 Task: Search for and compare music keyboards and guitars on Amazon.
Action: Mouse moved to (514, 305)
Screenshot: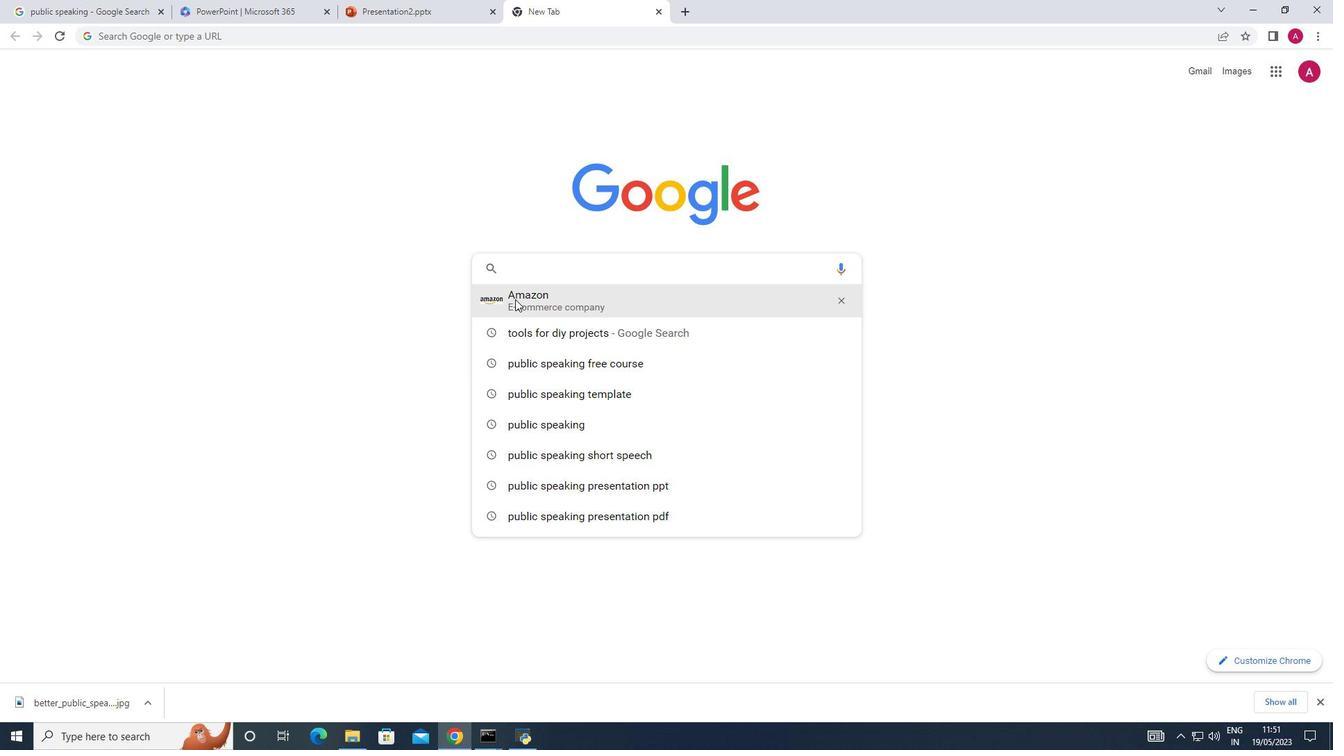 
Action: Mouse pressed left at (514, 305)
Screenshot: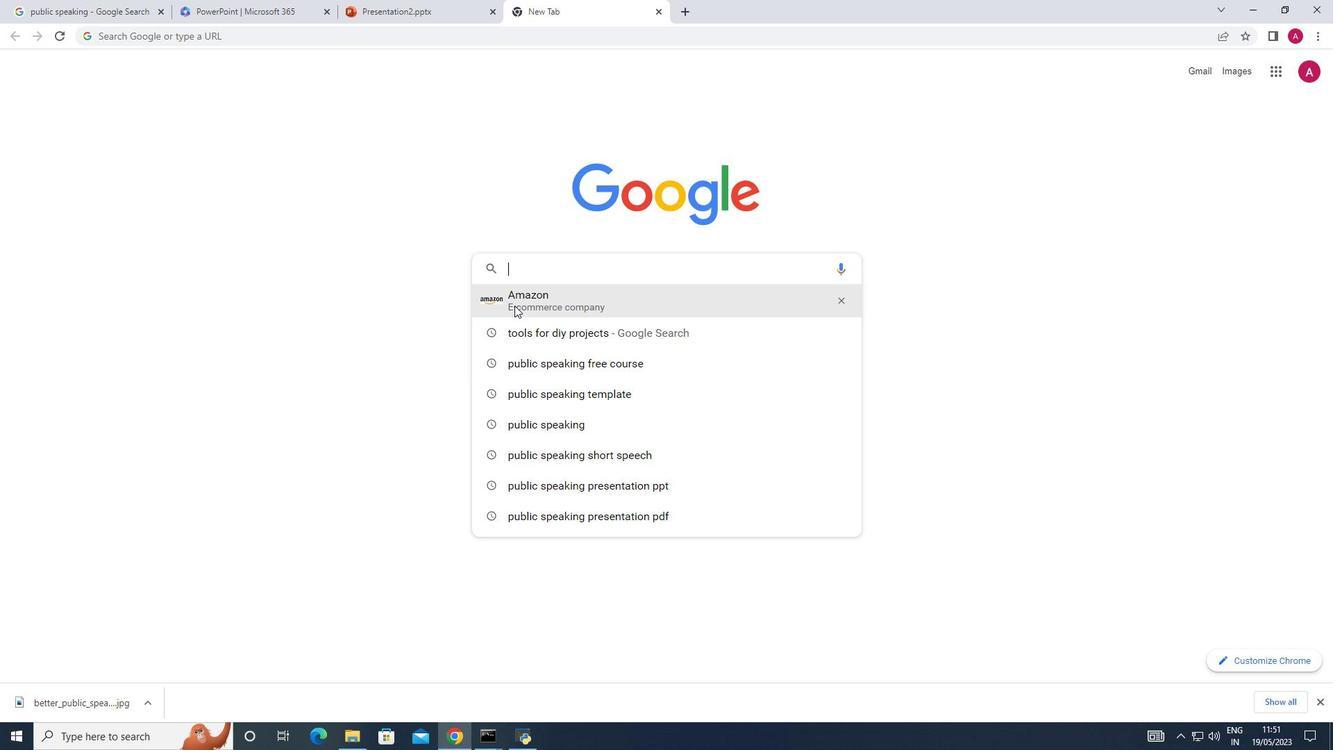 
Action: Mouse moved to (431, 246)
Screenshot: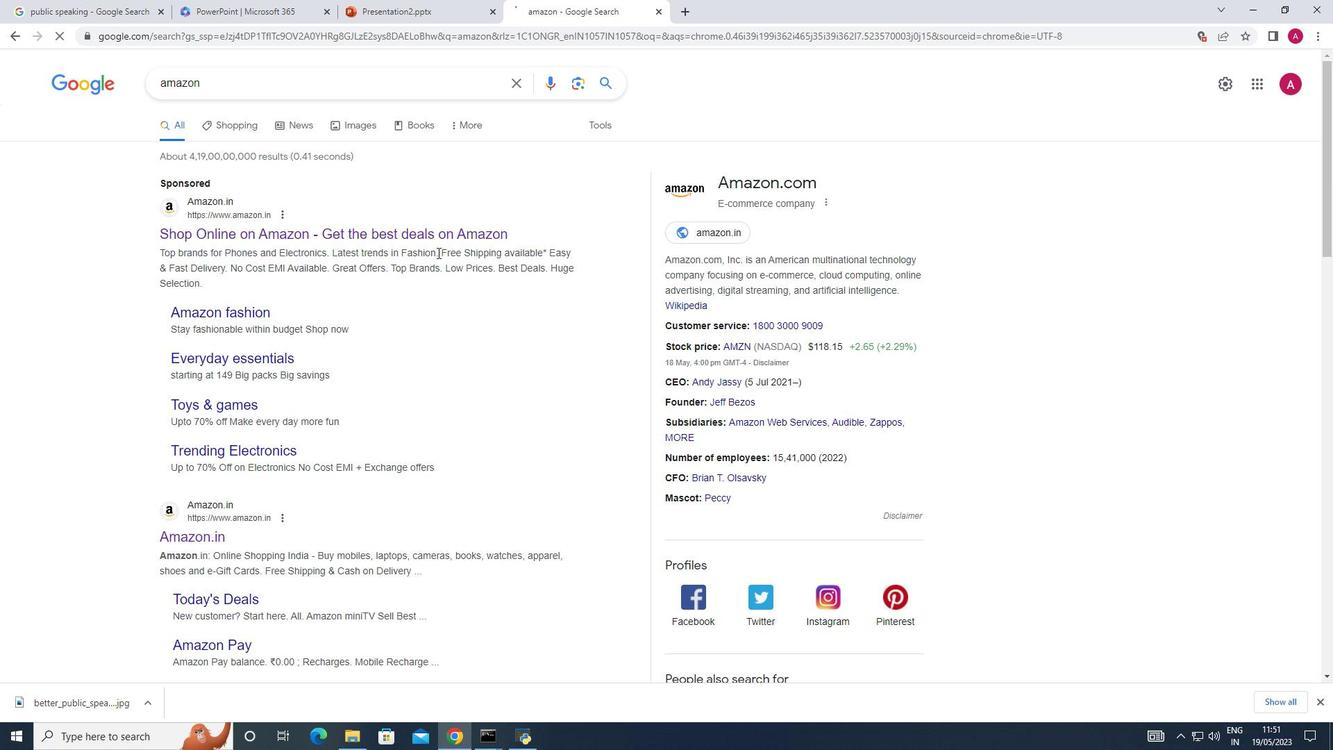 
Action: Mouse pressed left at (431, 246)
Screenshot: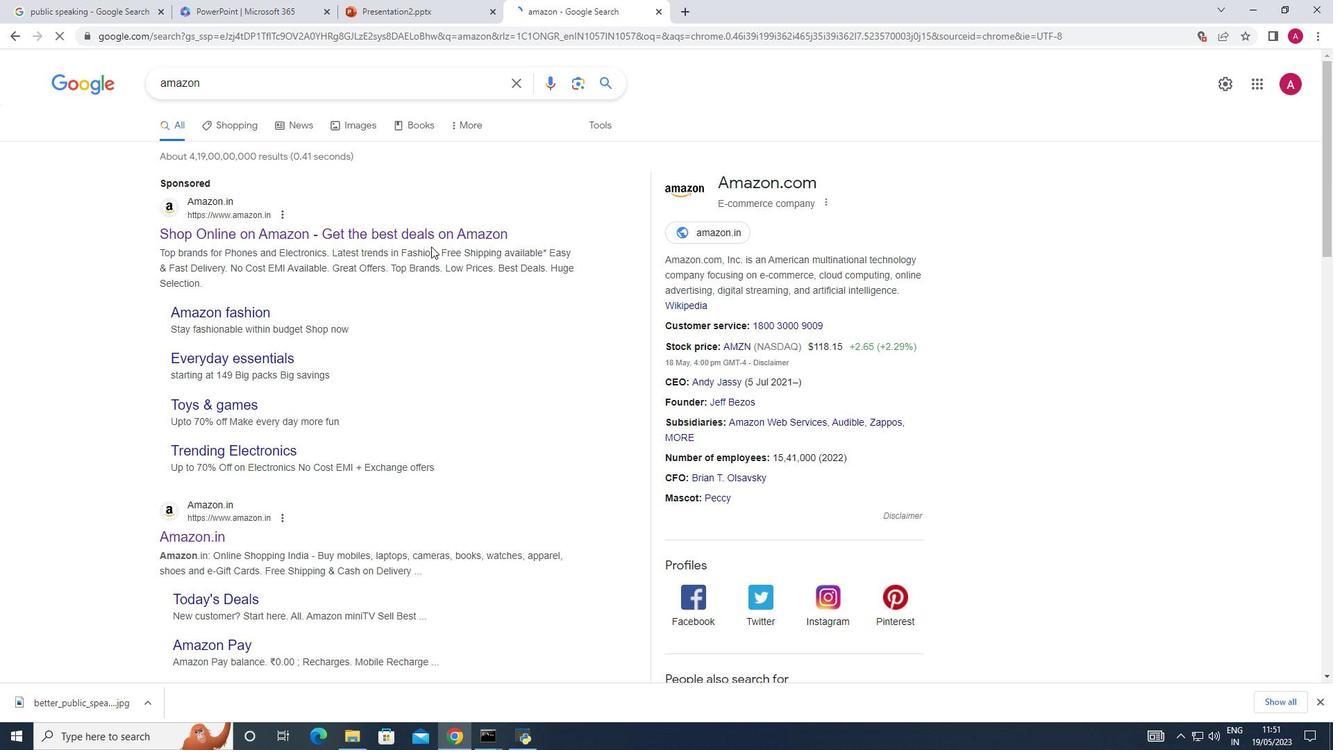 
Action: Mouse moved to (429, 238)
Screenshot: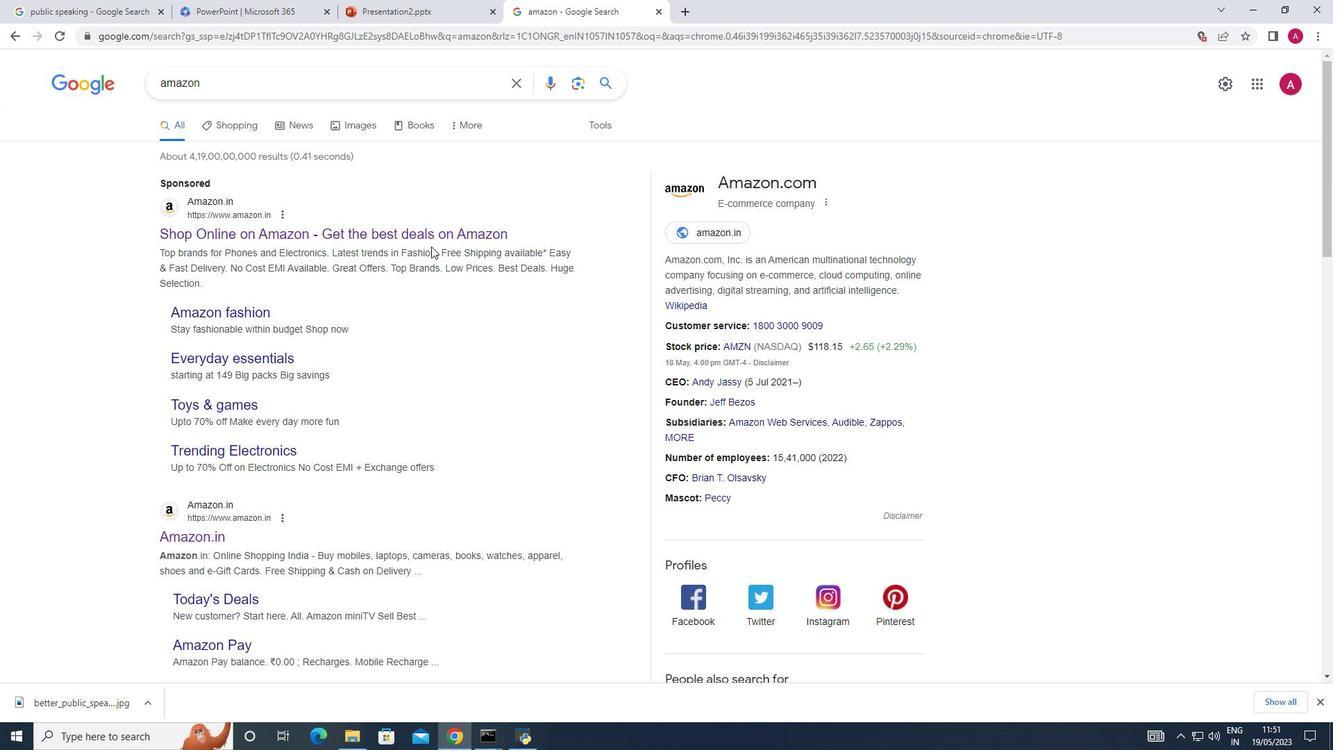 
Action: Mouse pressed left at (429, 238)
Screenshot: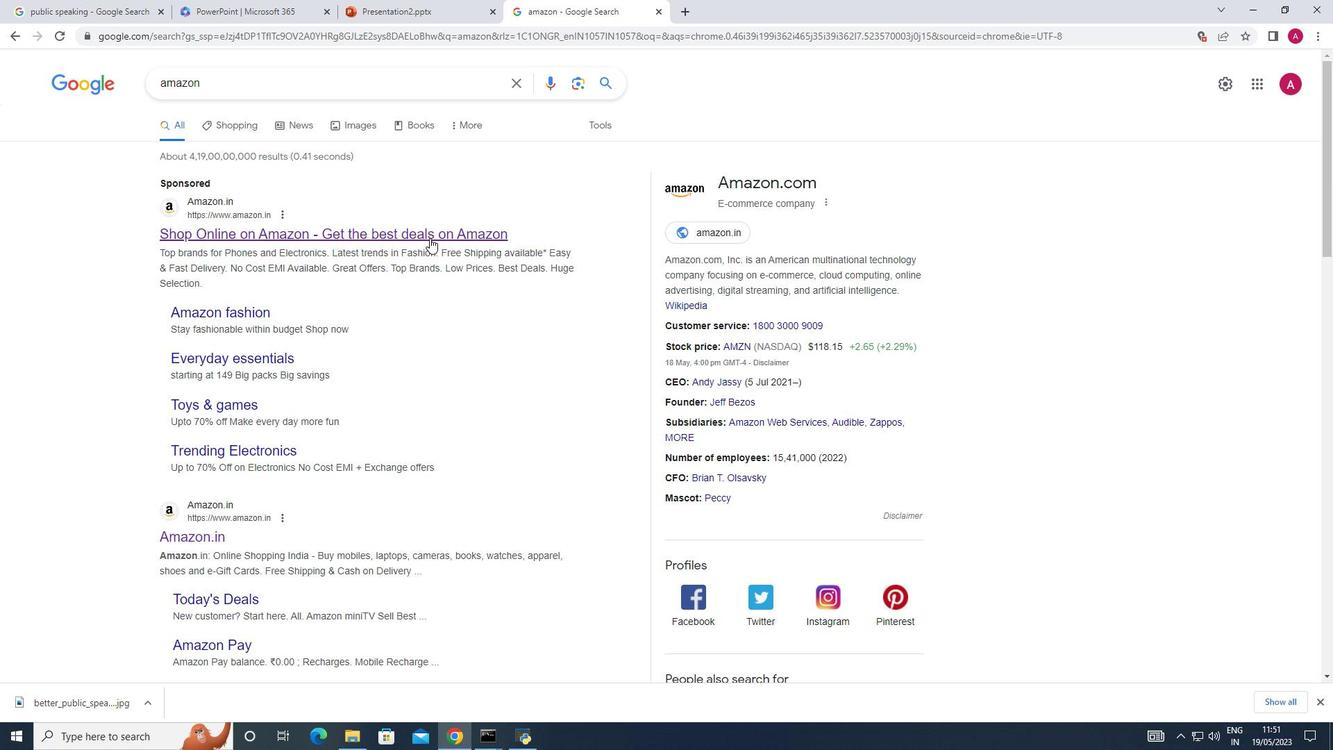 
Action: Mouse moved to (360, 72)
Screenshot: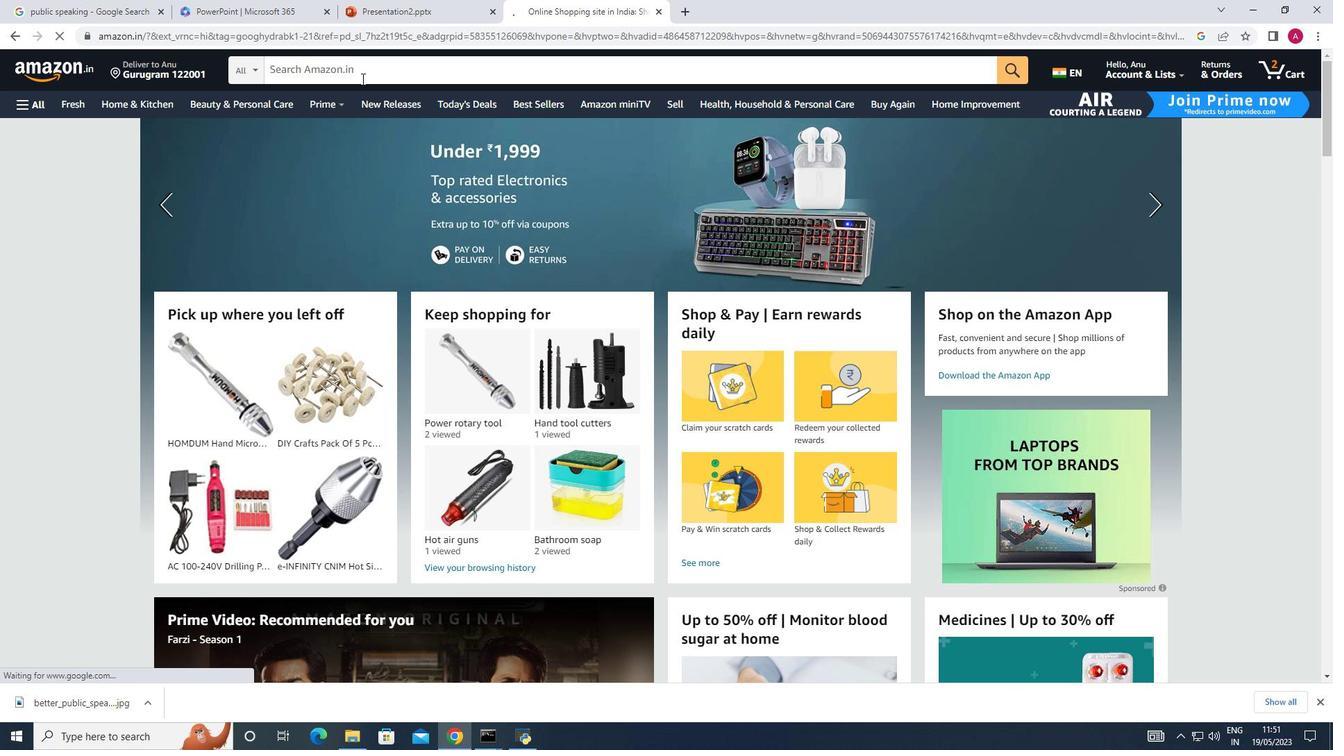 
Action: Mouse pressed left at (360, 72)
Screenshot: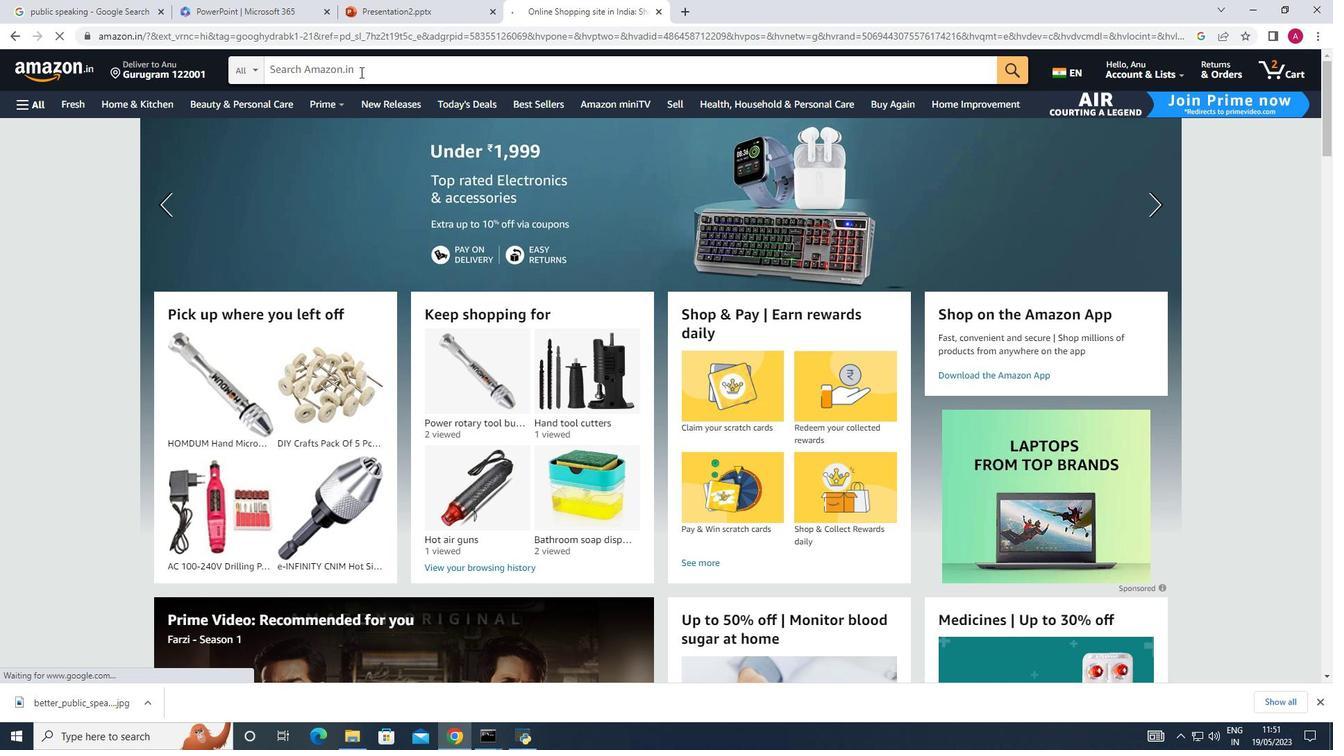 
Action: Key pressed music<Key.space>key
Screenshot: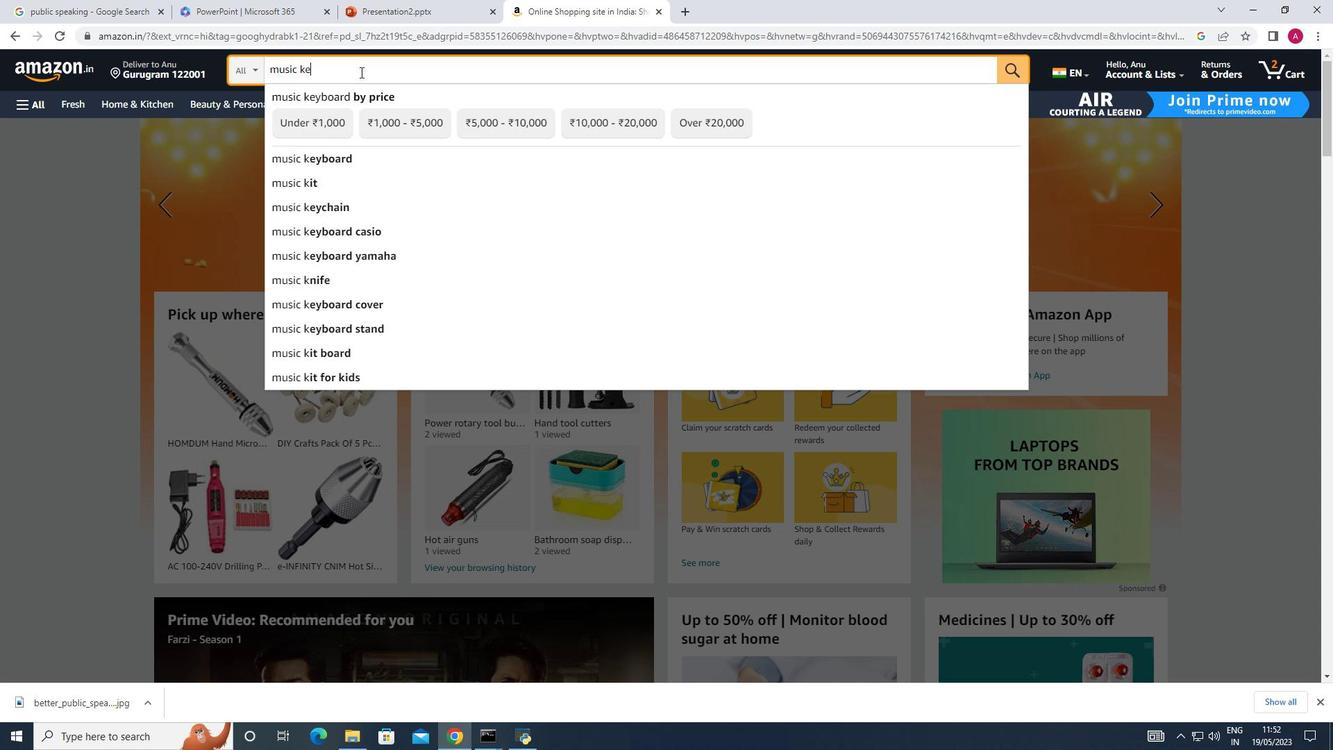 
Action: Mouse moved to (343, 160)
Screenshot: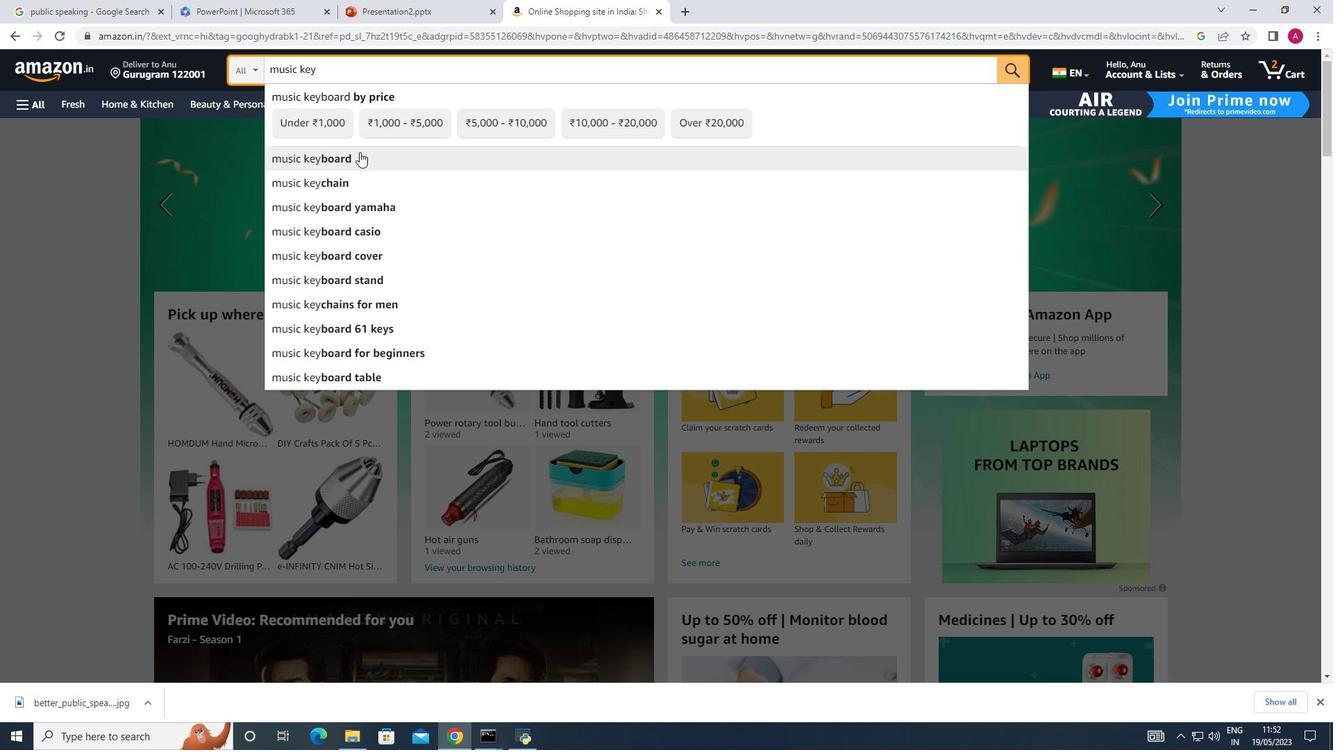 
Action: Mouse pressed left at (343, 160)
Screenshot: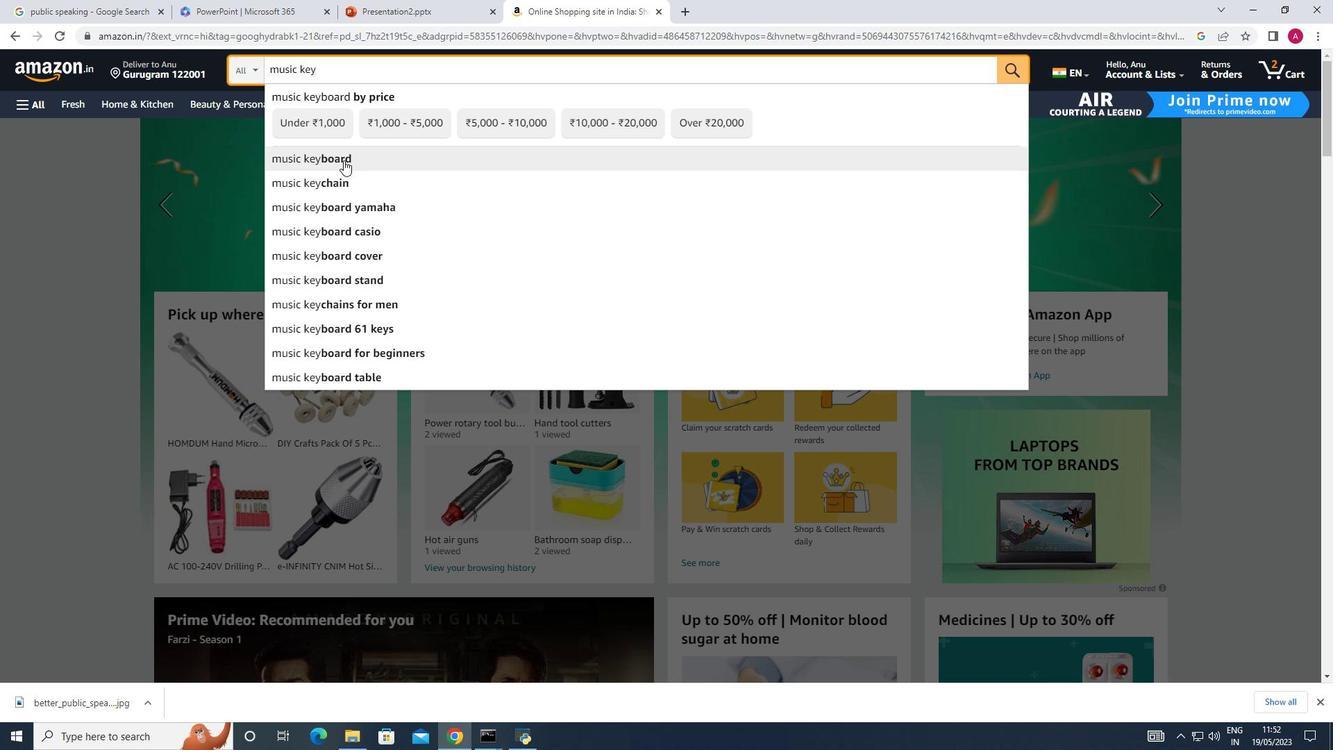 
Action: Mouse moved to (398, 367)
Screenshot: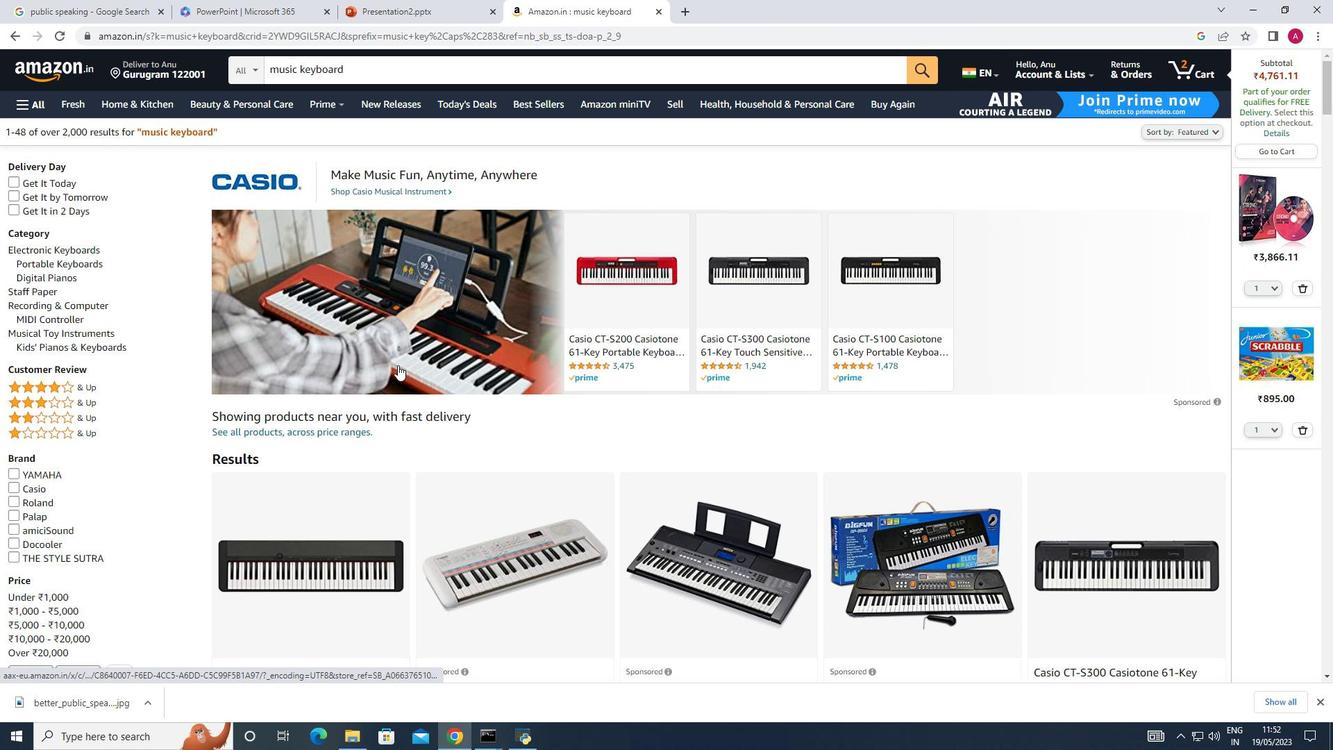 
Action: Mouse scrolled (398, 366) with delta (0, 0)
Screenshot: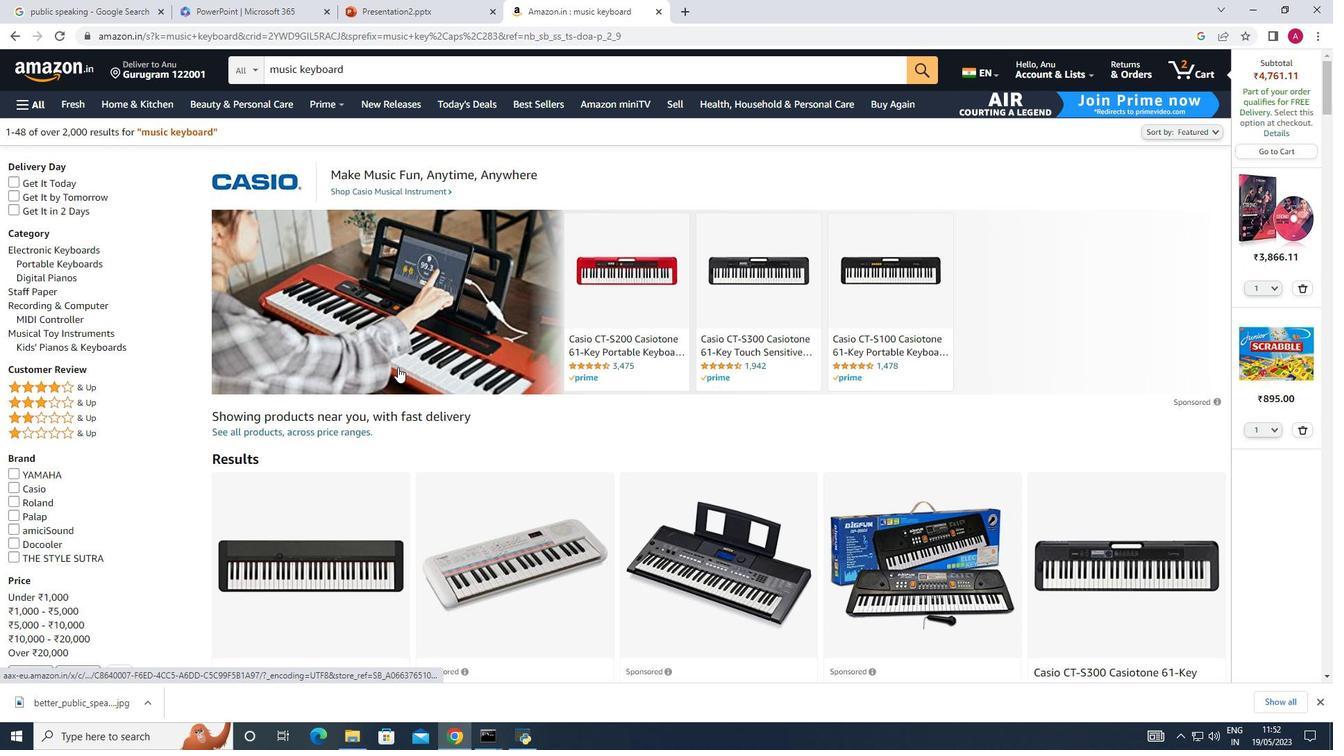 
Action: Mouse scrolled (398, 366) with delta (0, 0)
Screenshot: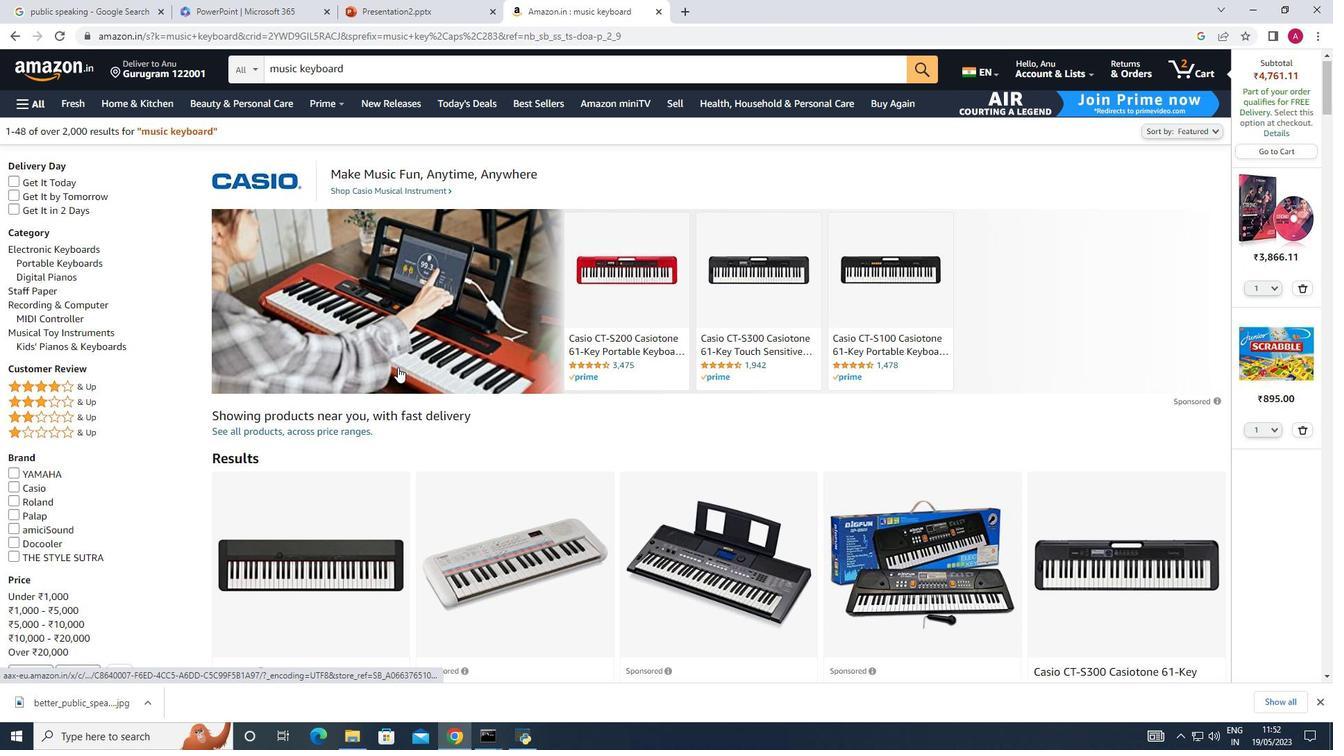 
Action: Mouse scrolled (398, 366) with delta (0, 0)
Screenshot: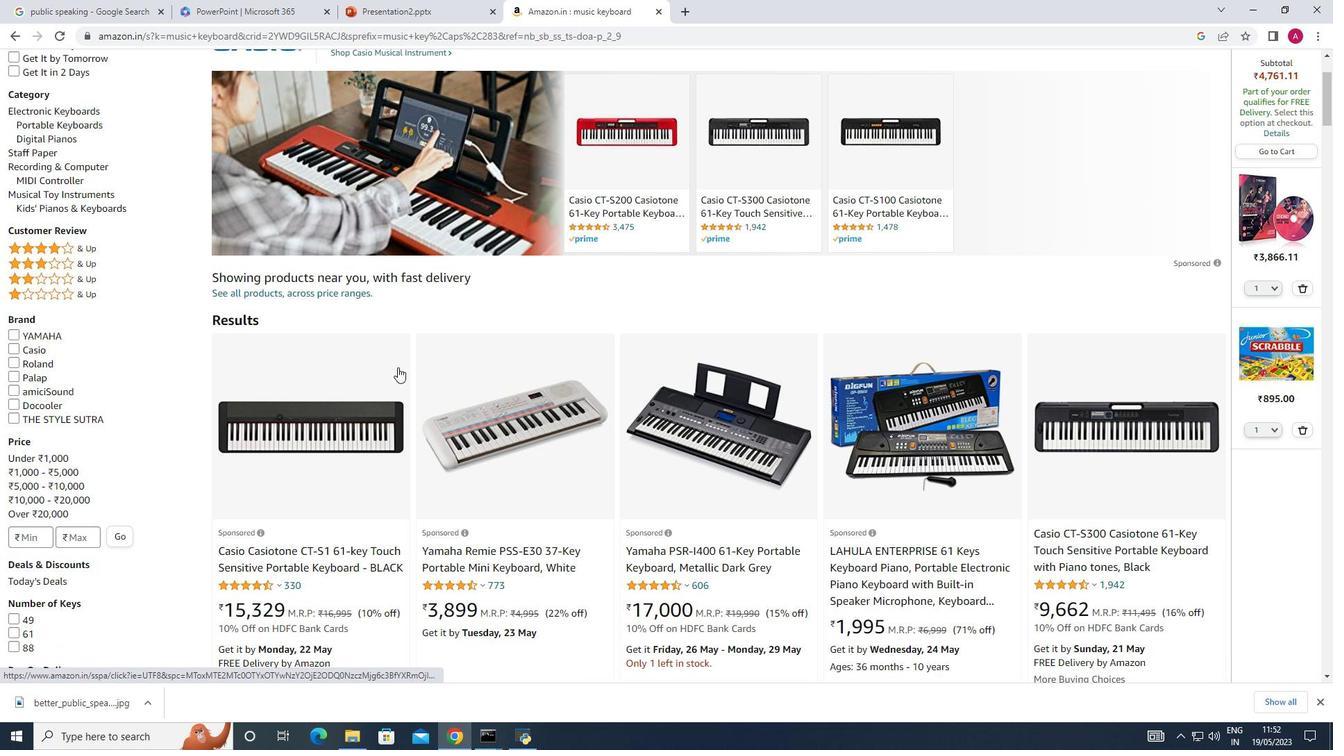 
Action: Mouse scrolled (398, 366) with delta (0, 0)
Screenshot: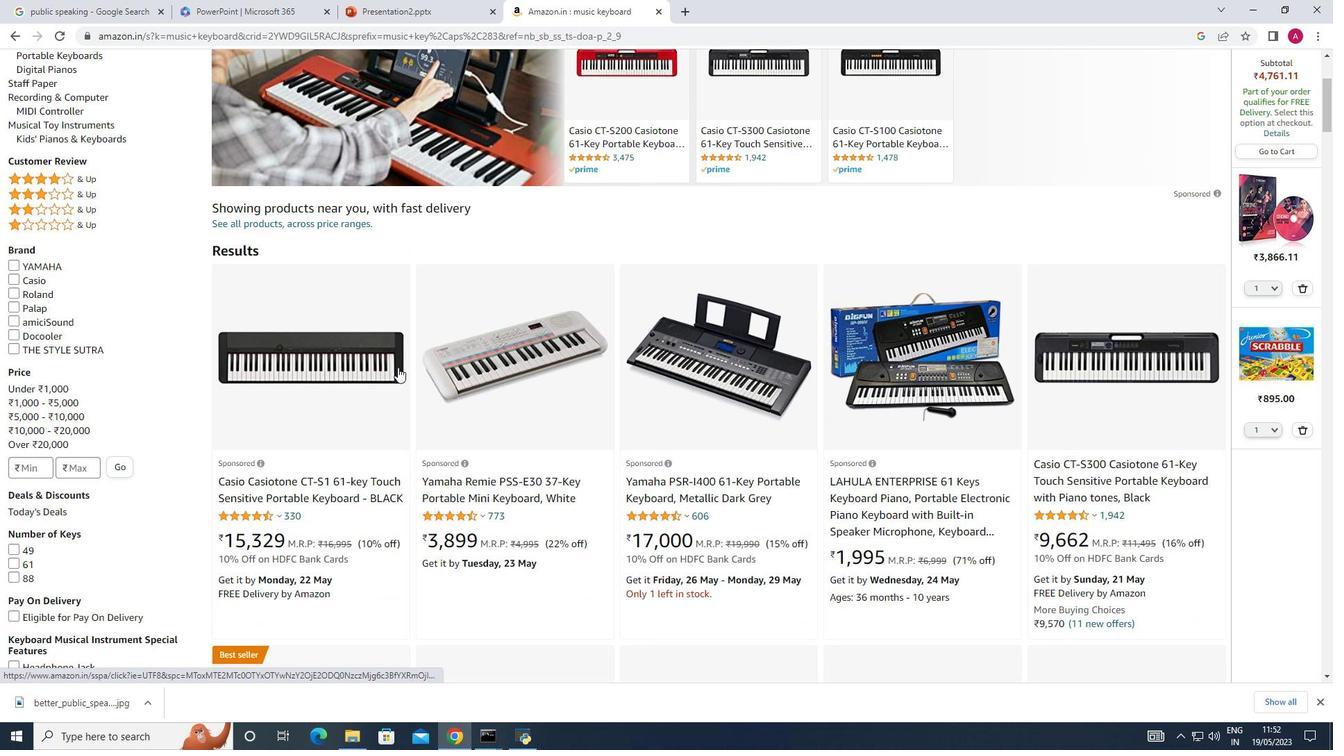 
Action: Mouse scrolled (398, 366) with delta (0, 0)
Screenshot: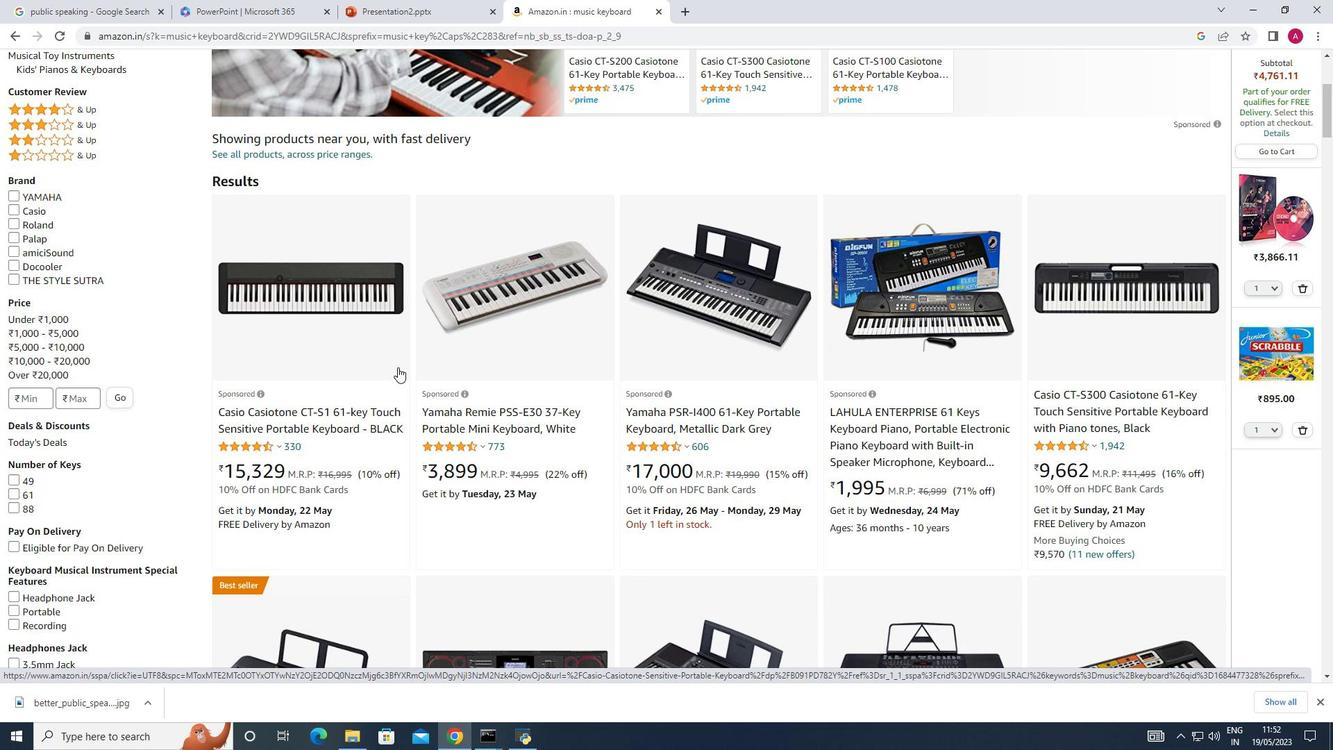 
Action: Mouse scrolled (398, 366) with delta (0, 0)
Screenshot: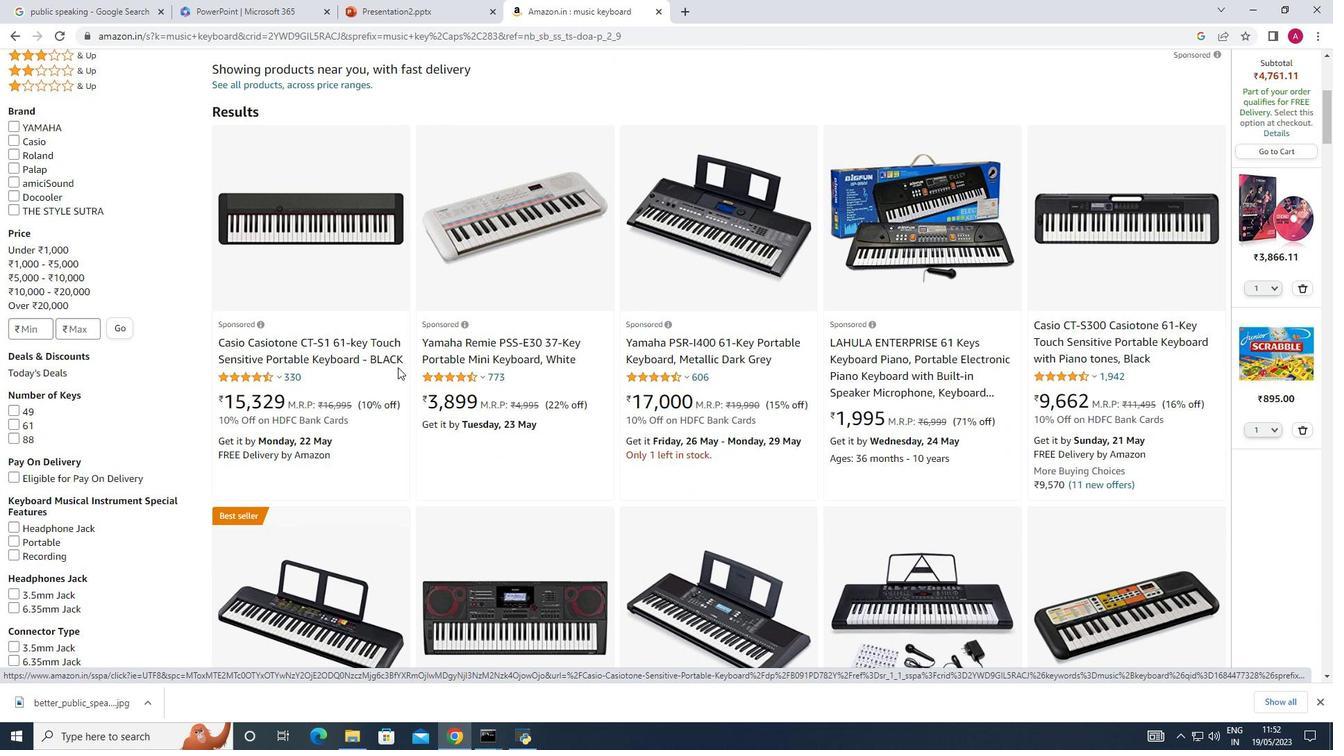 
Action: Mouse moved to (539, 363)
Screenshot: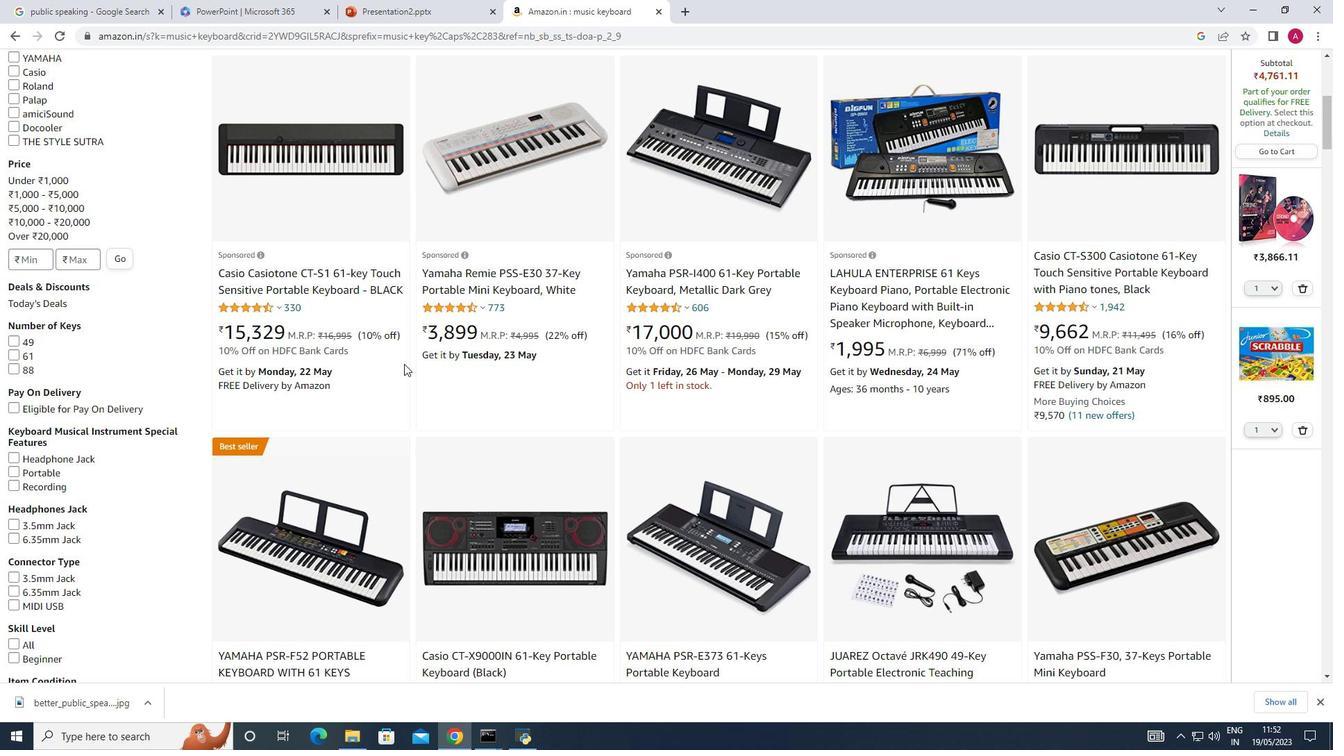 
Action: Mouse scrolled (539, 362) with delta (0, 0)
Screenshot: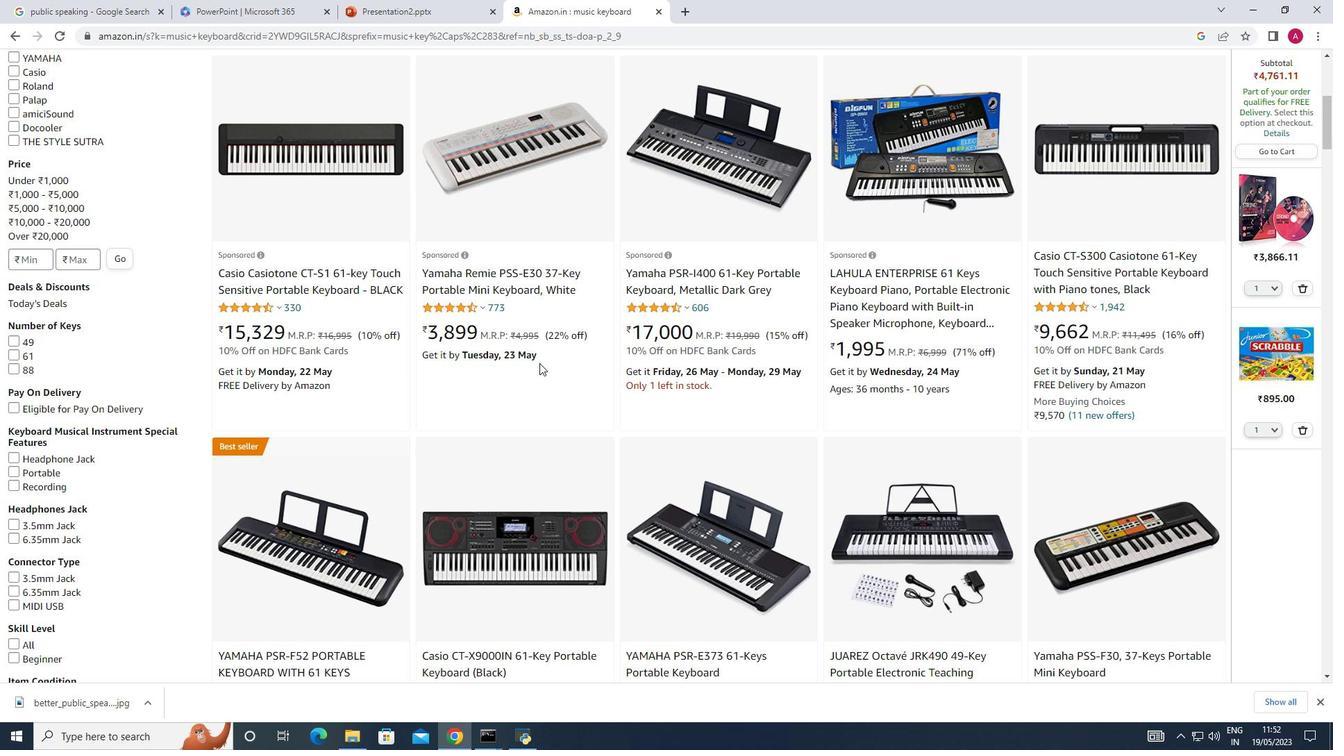 
Action: Mouse scrolled (539, 362) with delta (0, 0)
Screenshot: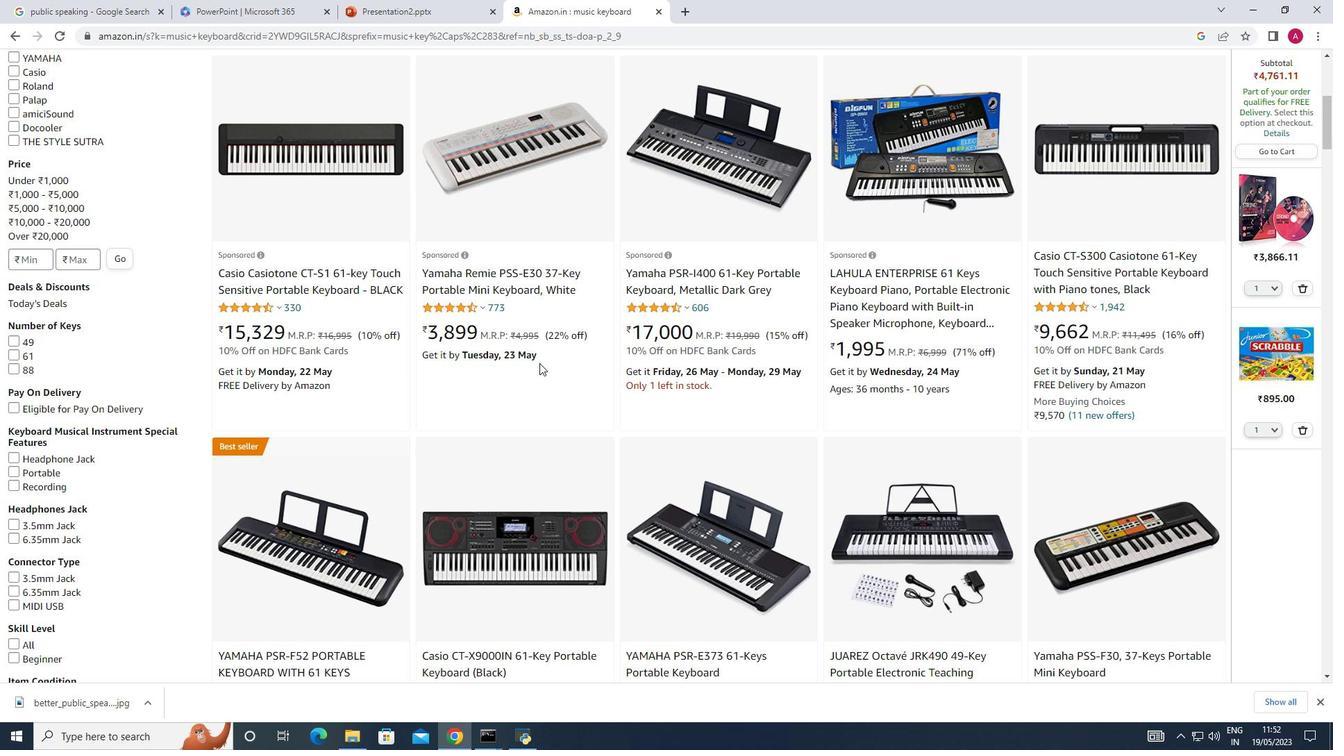 
Action: Mouse scrolled (539, 362) with delta (0, 0)
Screenshot: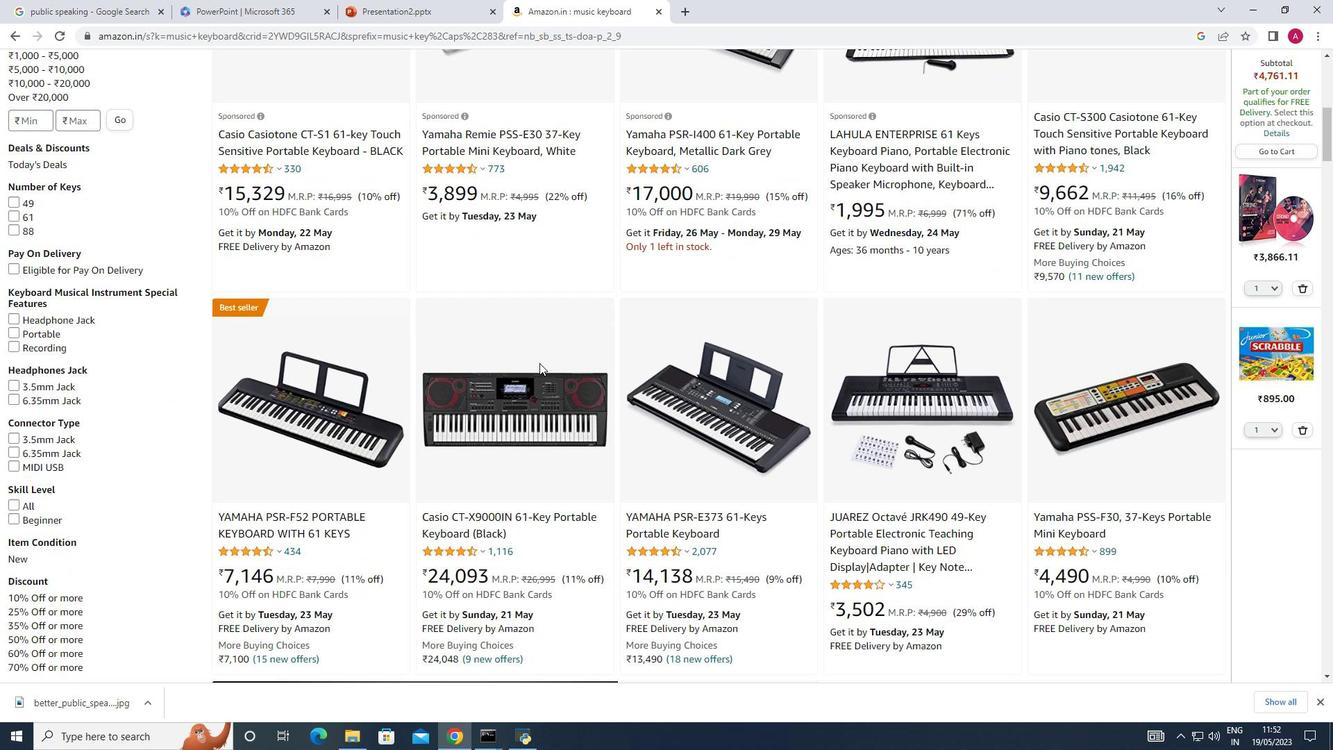 
Action: Mouse scrolled (539, 362) with delta (0, 0)
Screenshot: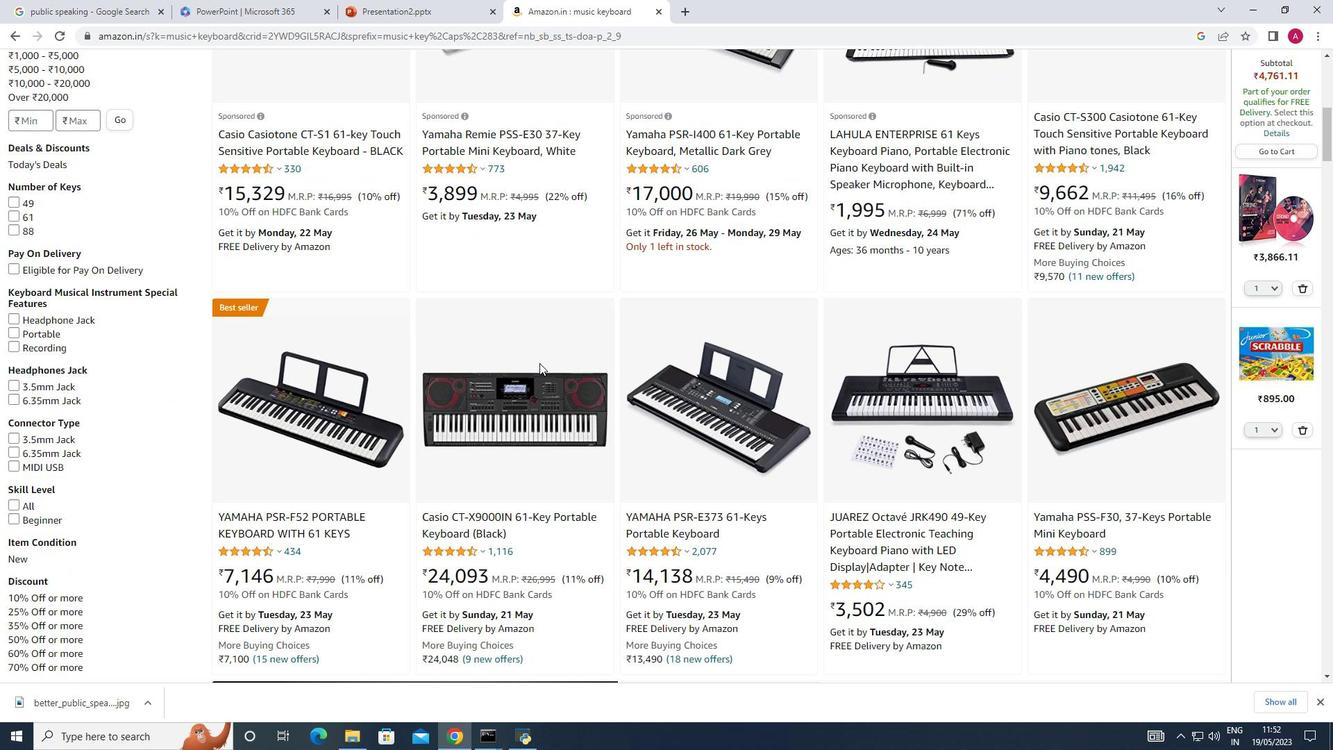 
Action: Mouse scrolled (539, 362) with delta (0, 0)
Screenshot: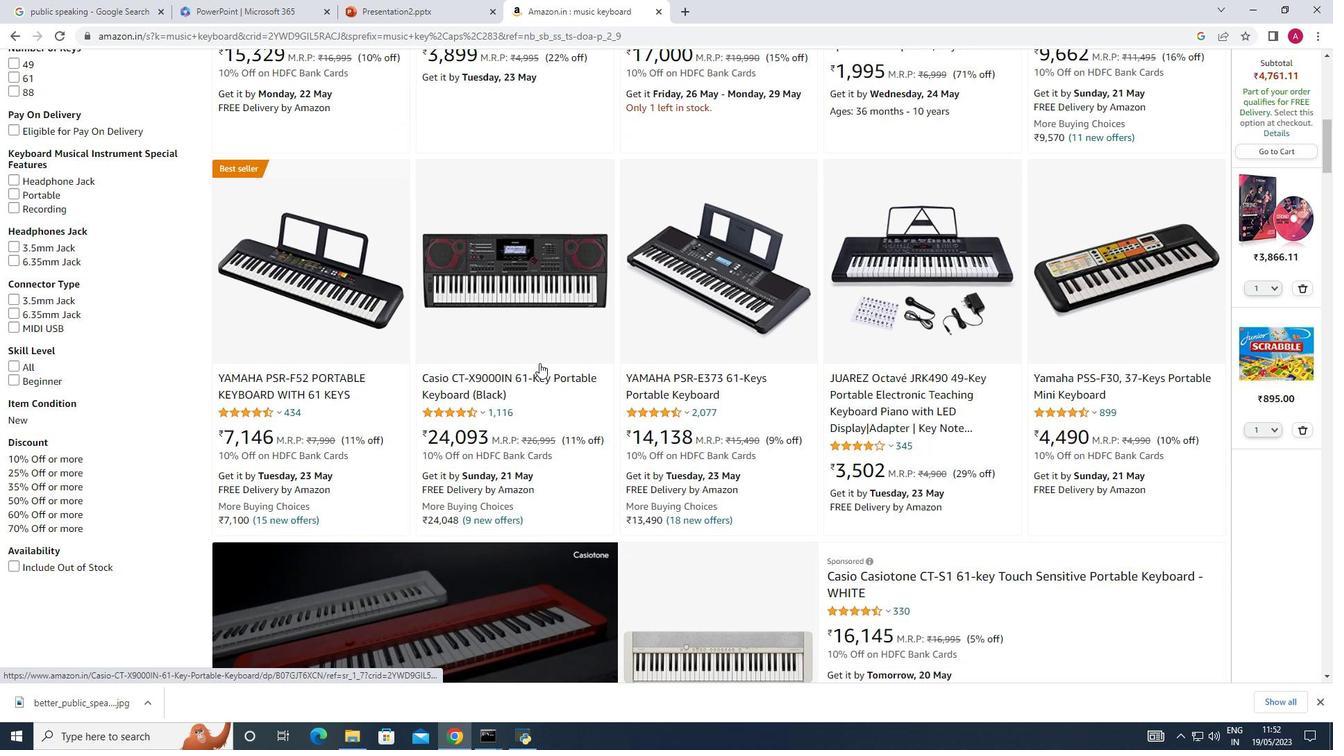 
Action: Mouse scrolled (539, 362) with delta (0, 0)
Screenshot: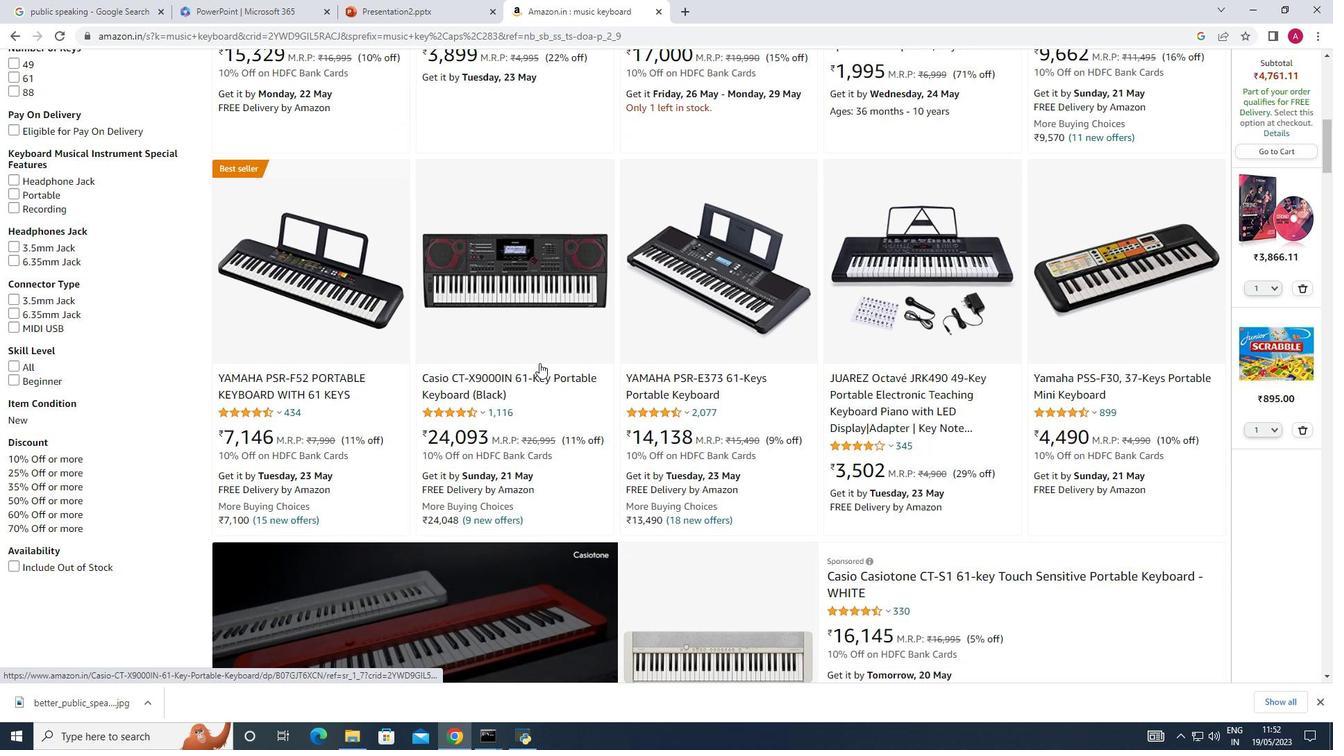 
Action: Mouse scrolled (539, 362) with delta (0, 0)
Screenshot: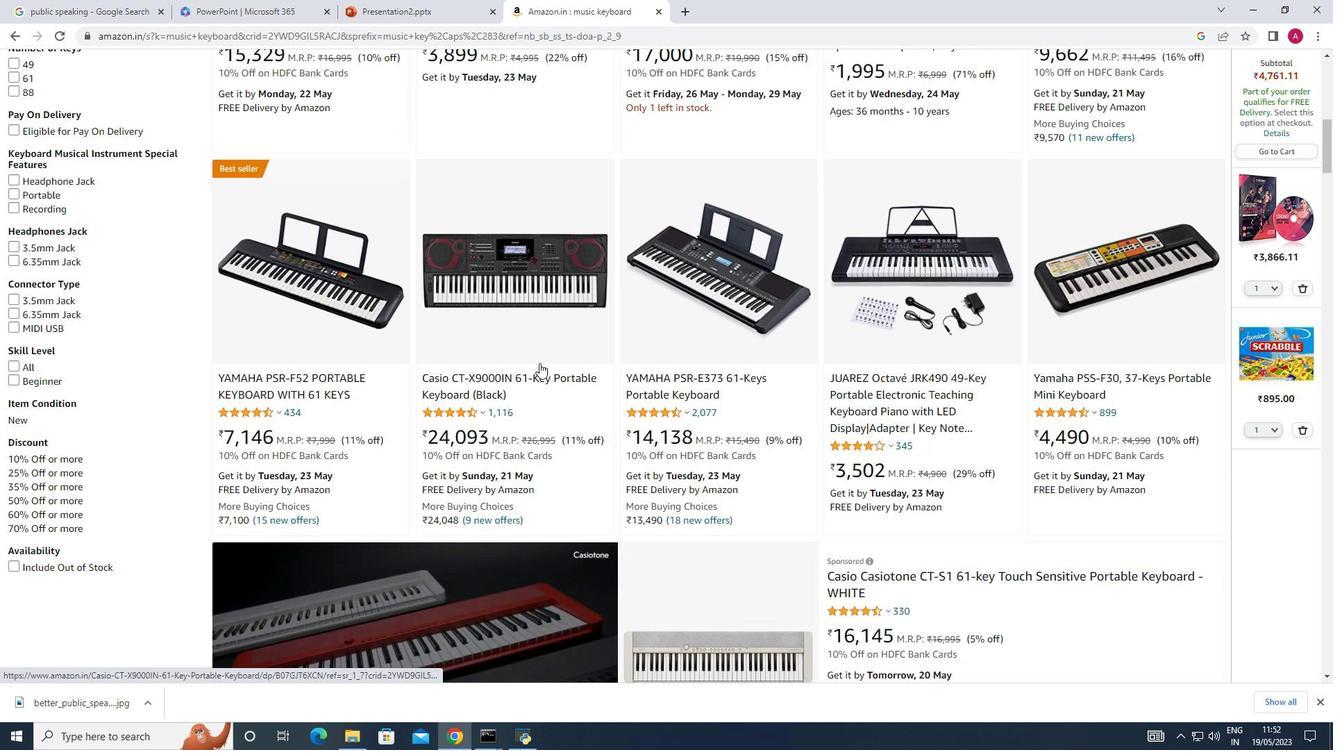 
Action: Mouse scrolled (539, 362) with delta (0, 0)
Screenshot: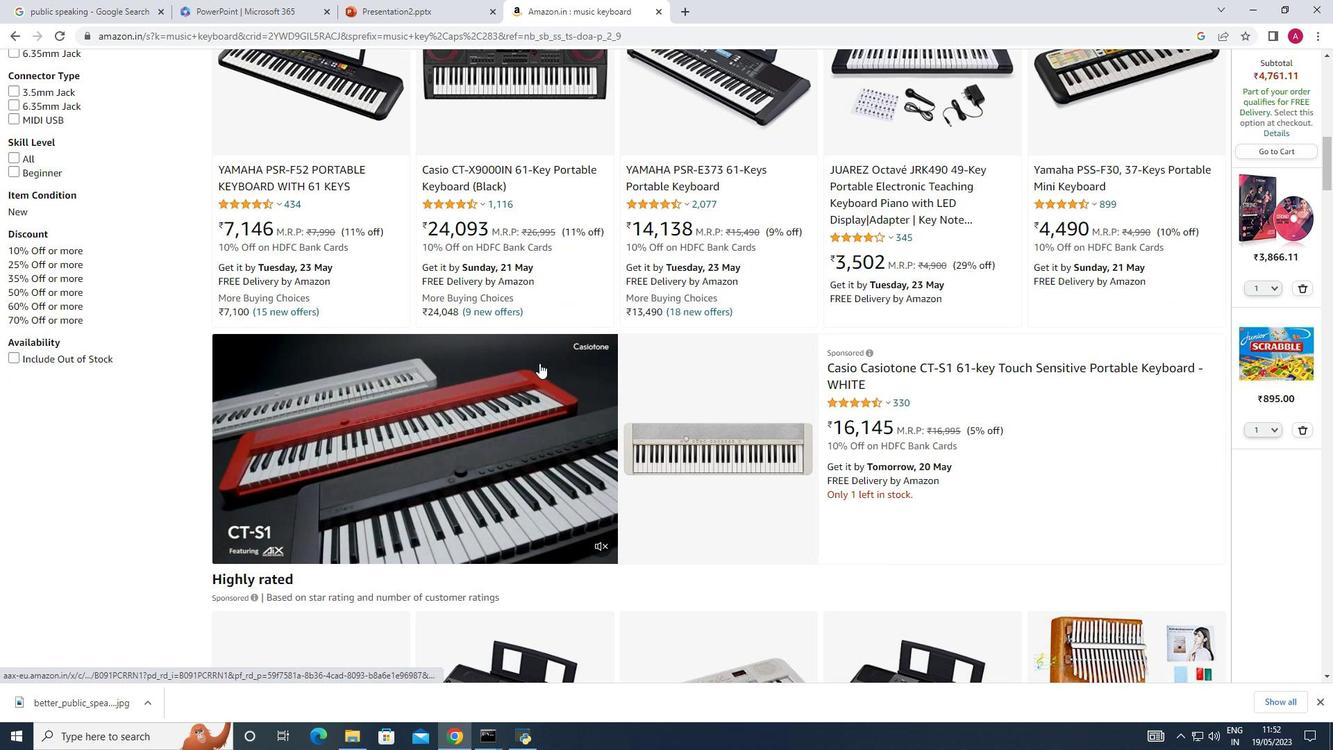 
Action: Mouse scrolled (539, 362) with delta (0, 0)
Screenshot: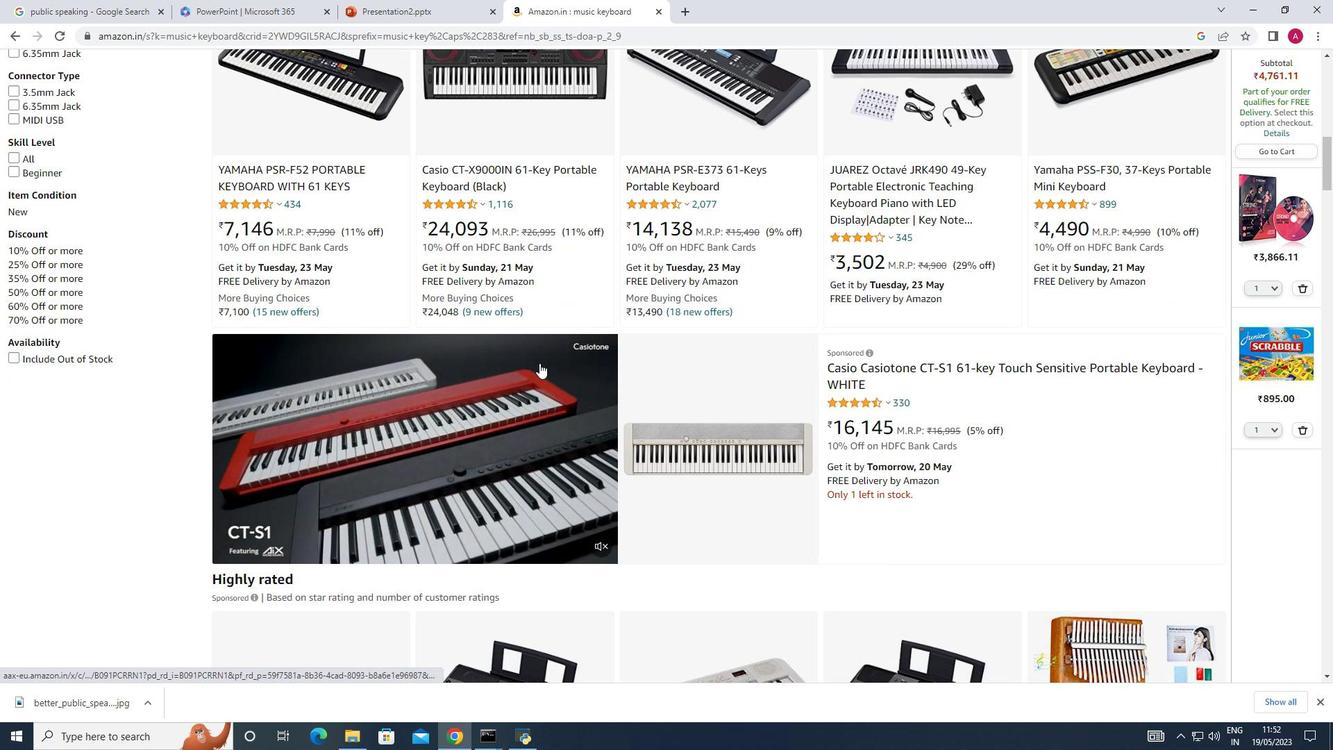 
Action: Mouse scrolled (539, 362) with delta (0, 0)
Screenshot: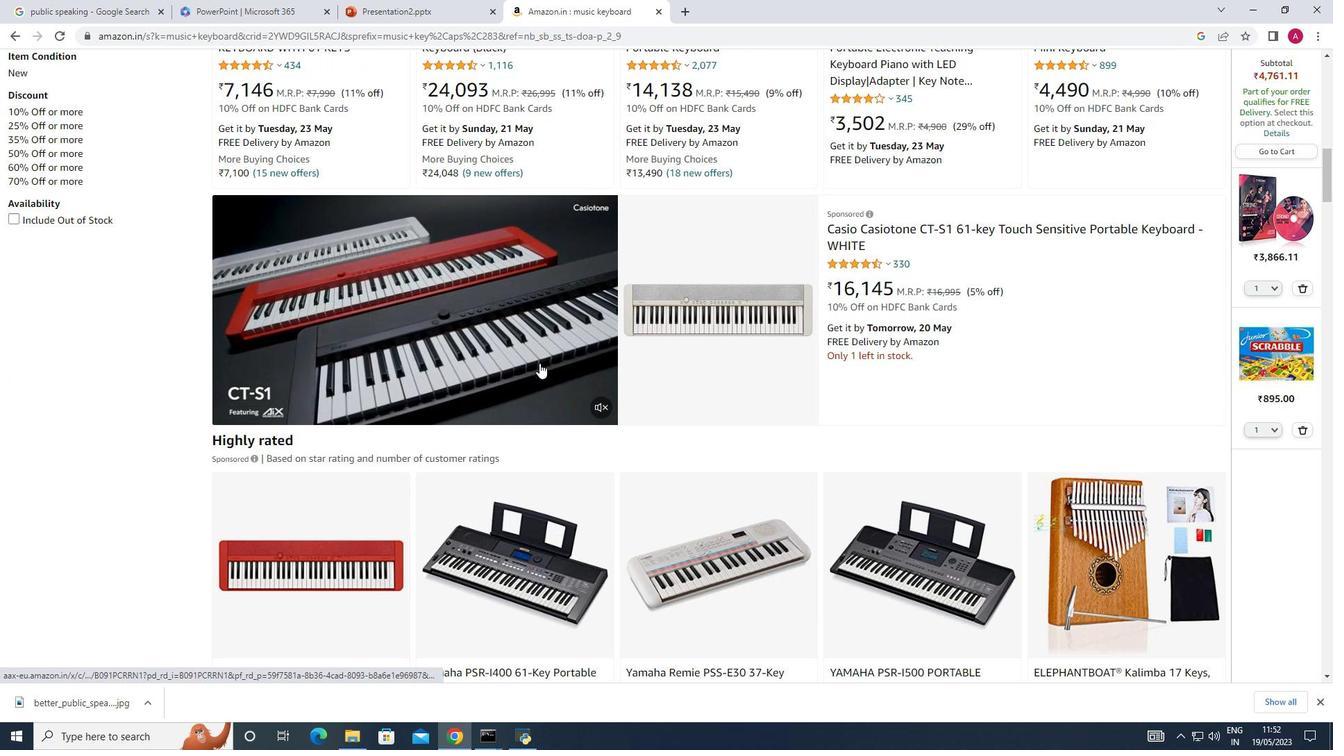 
Action: Mouse scrolled (539, 362) with delta (0, 0)
Screenshot: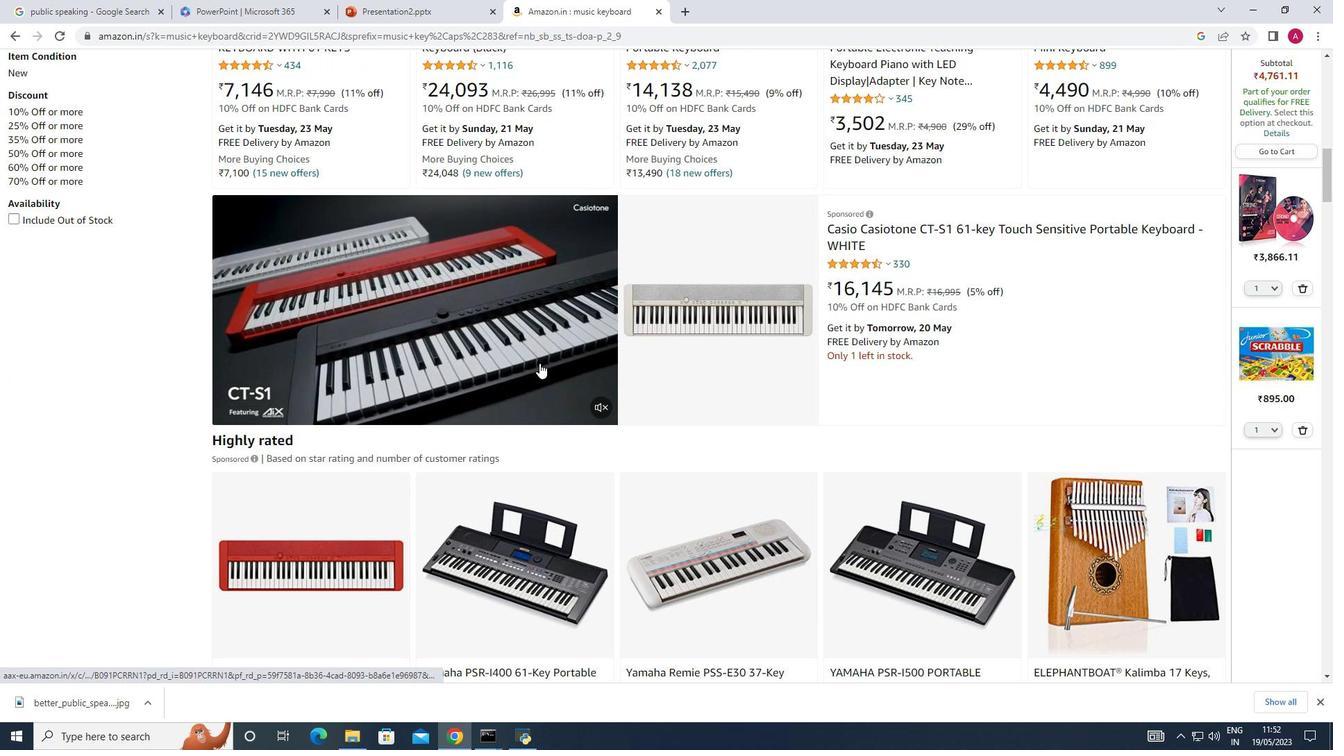 
Action: Mouse scrolled (539, 362) with delta (0, 0)
Screenshot: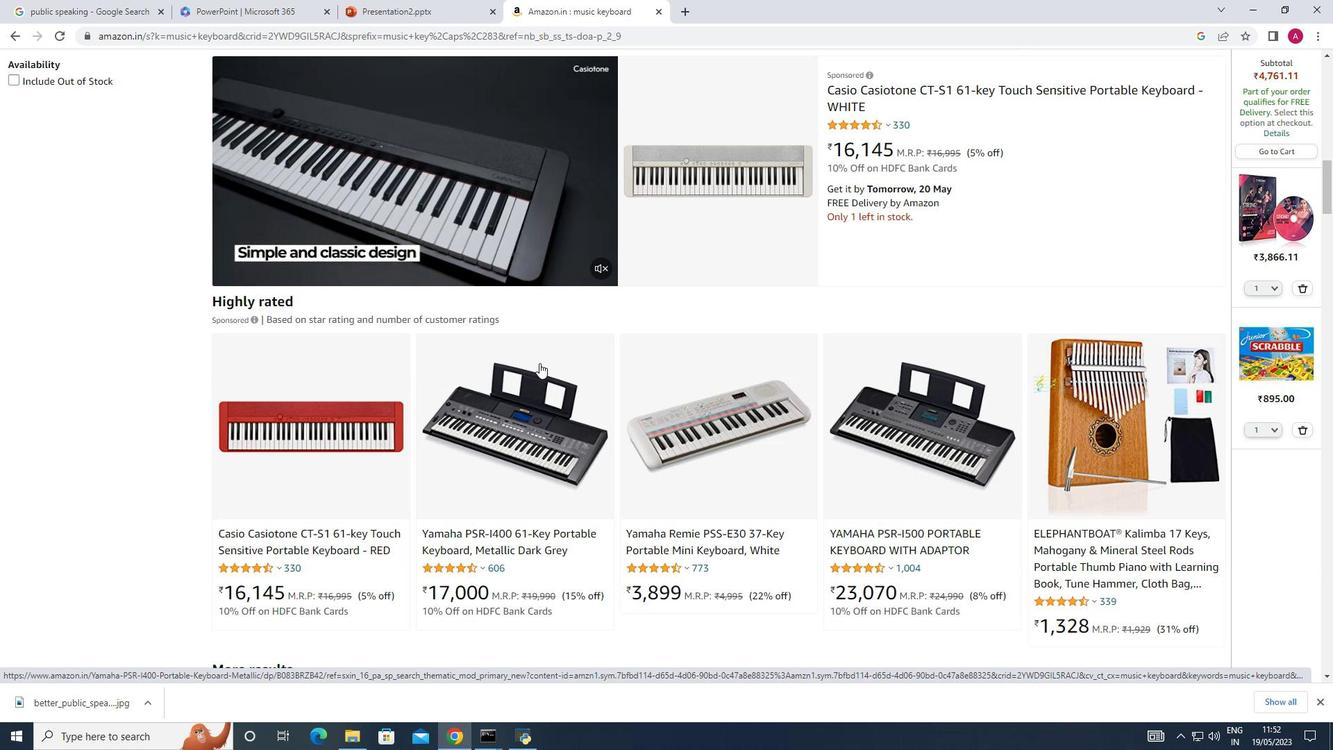 
Action: Mouse scrolled (539, 362) with delta (0, 0)
Screenshot: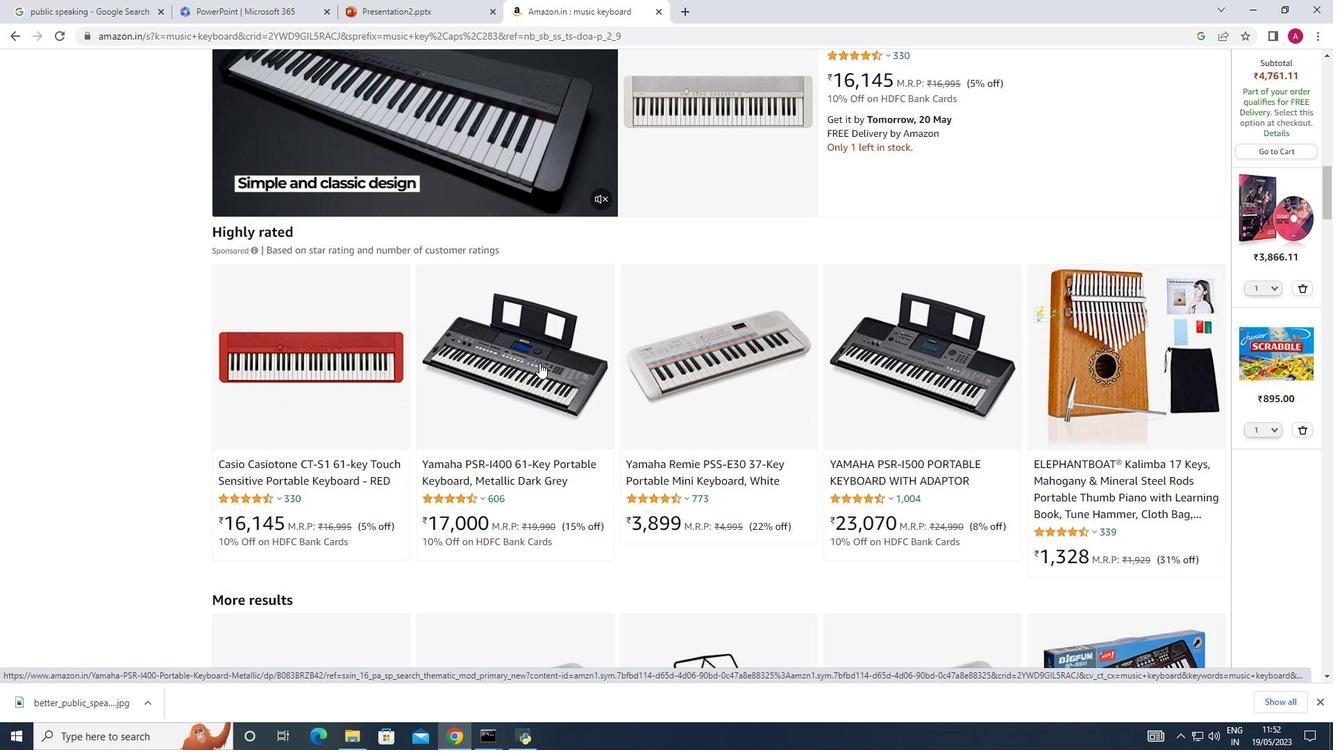 
Action: Mouse scrolled (539, 362) with delta (0, 0)
Screenshot: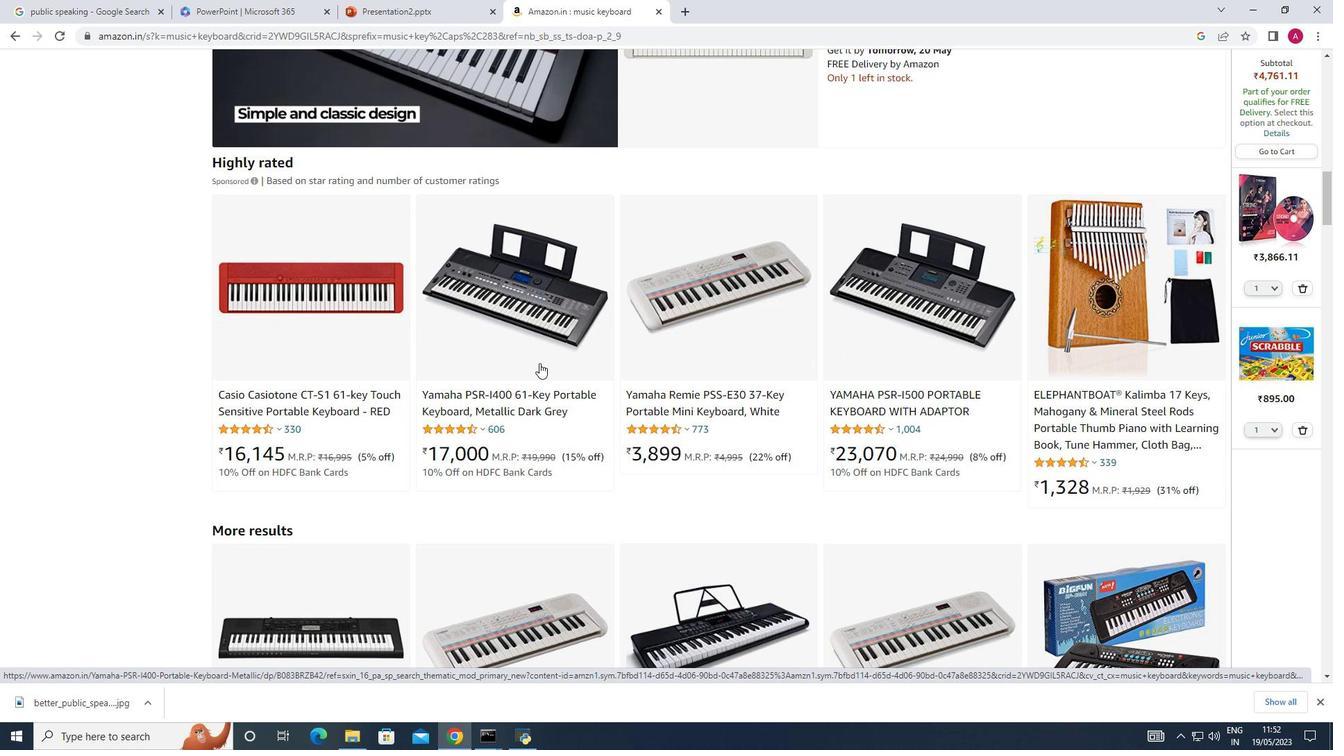 
Action: Mouse scrolled (539, 362) with delta (0, 0)
Screenshot: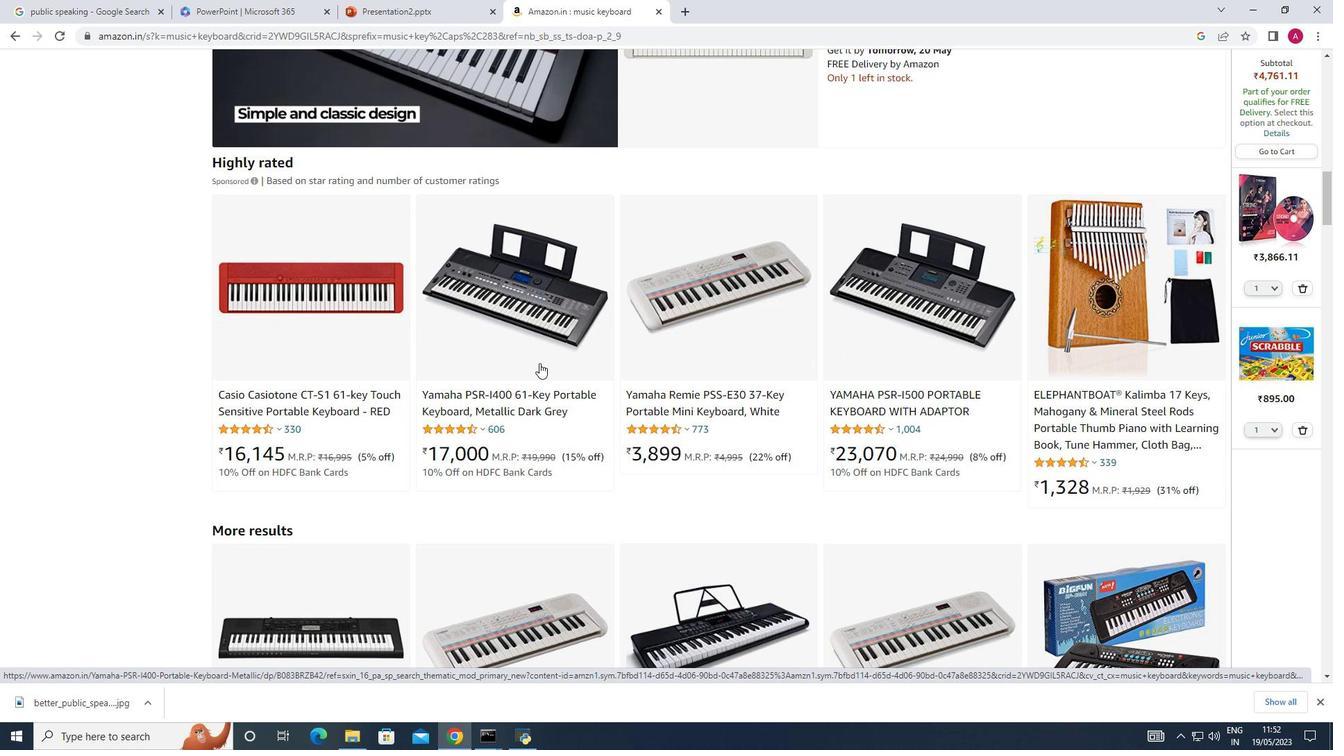 
Action: Mouse scrolled (539, 362) with delta (0, 0)
Screenshot: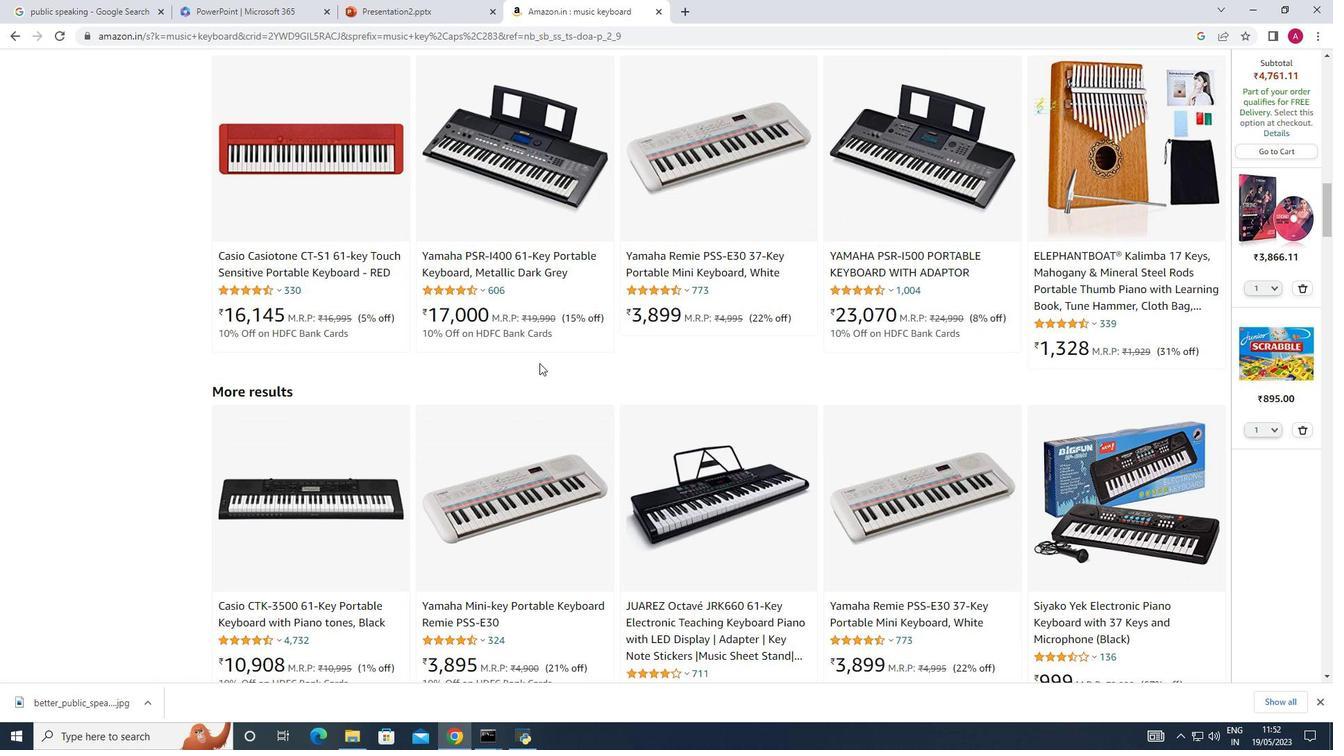 
Action: Mouse scrolled (539, 362) with delta (0, 0)
Screenshot: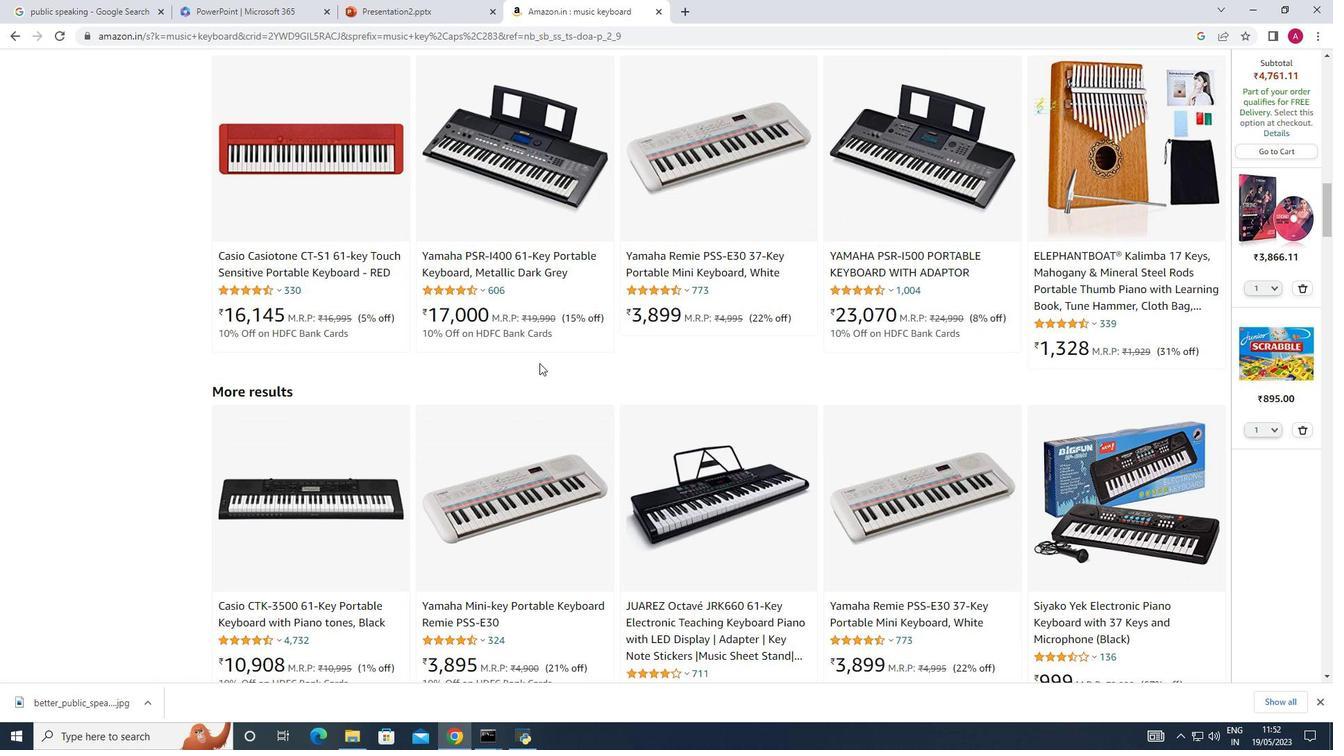 
Action: Mouse scrolled (539, 362) with delta (0, 0)
Screenshot: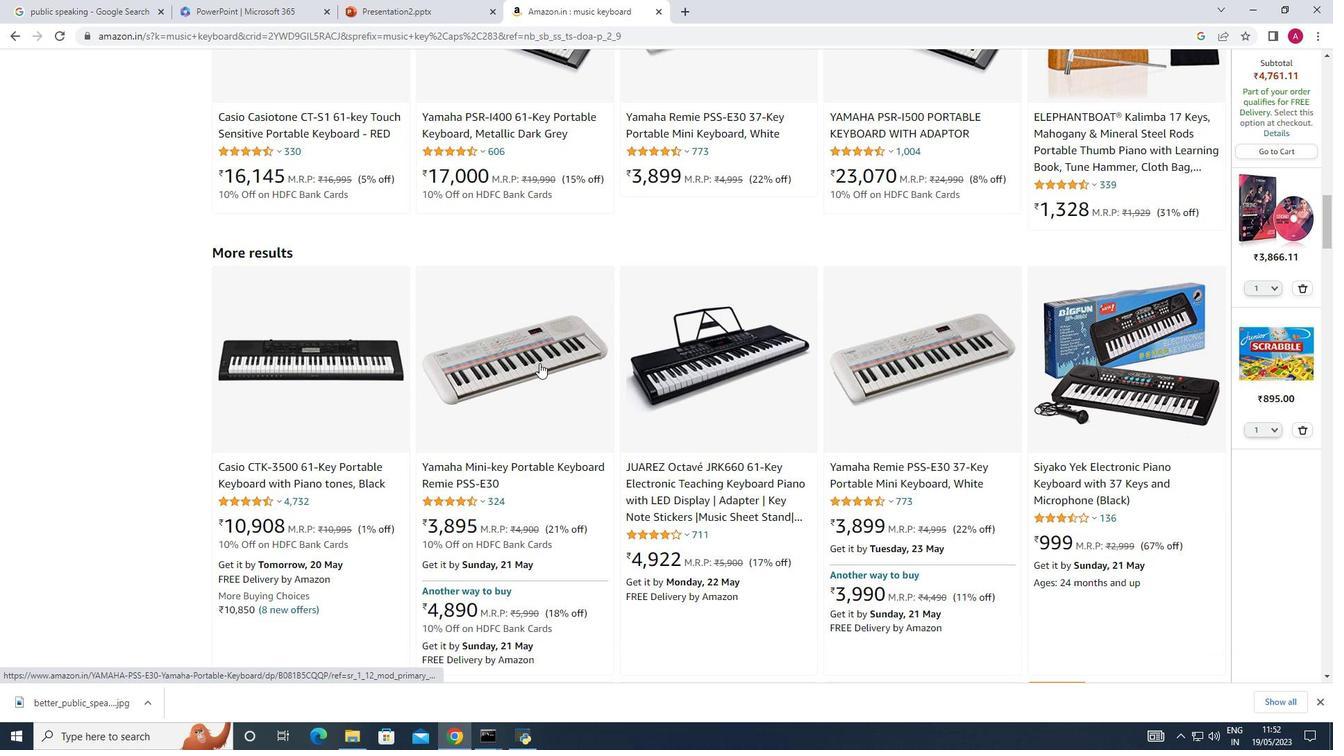 
Action: Mouse scrolled (539, 362) with delta (0, 0)
Screenshot: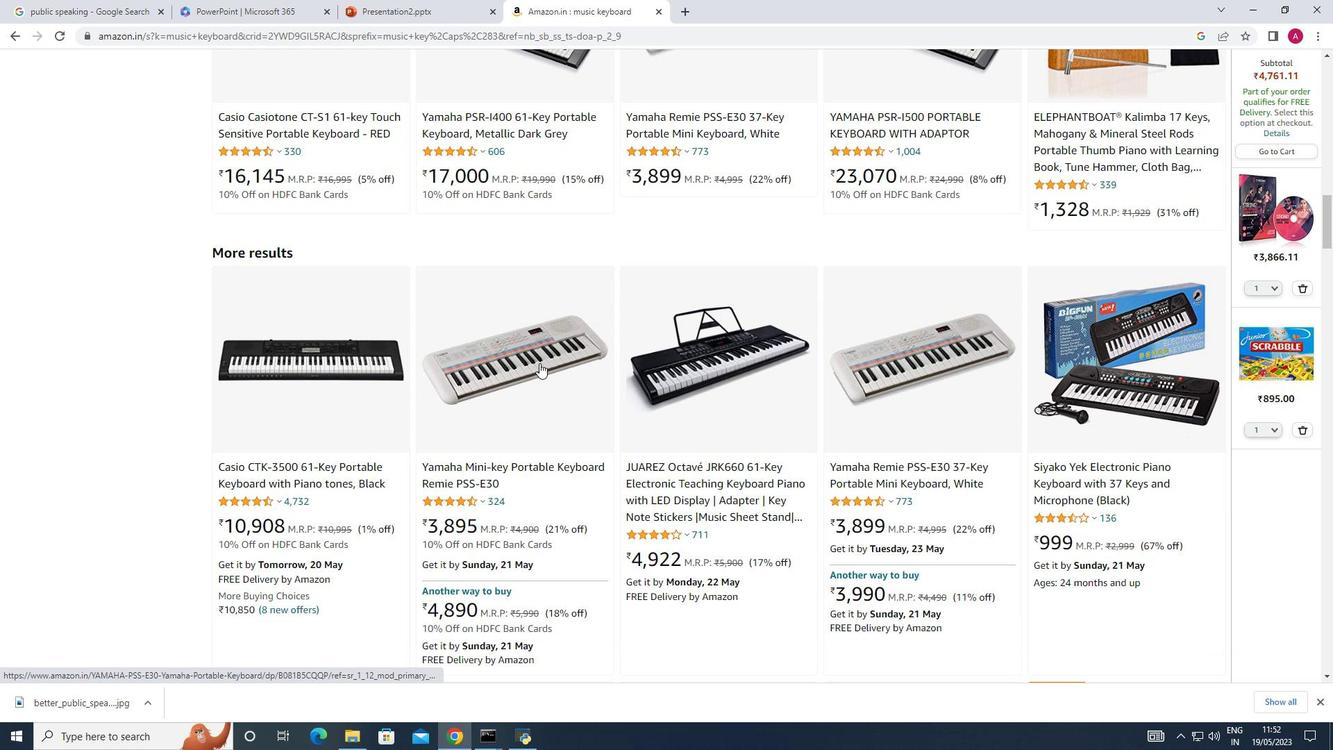 
Action: Mouse scrolled (539, 362) with delta (0, 0)
Screenshot: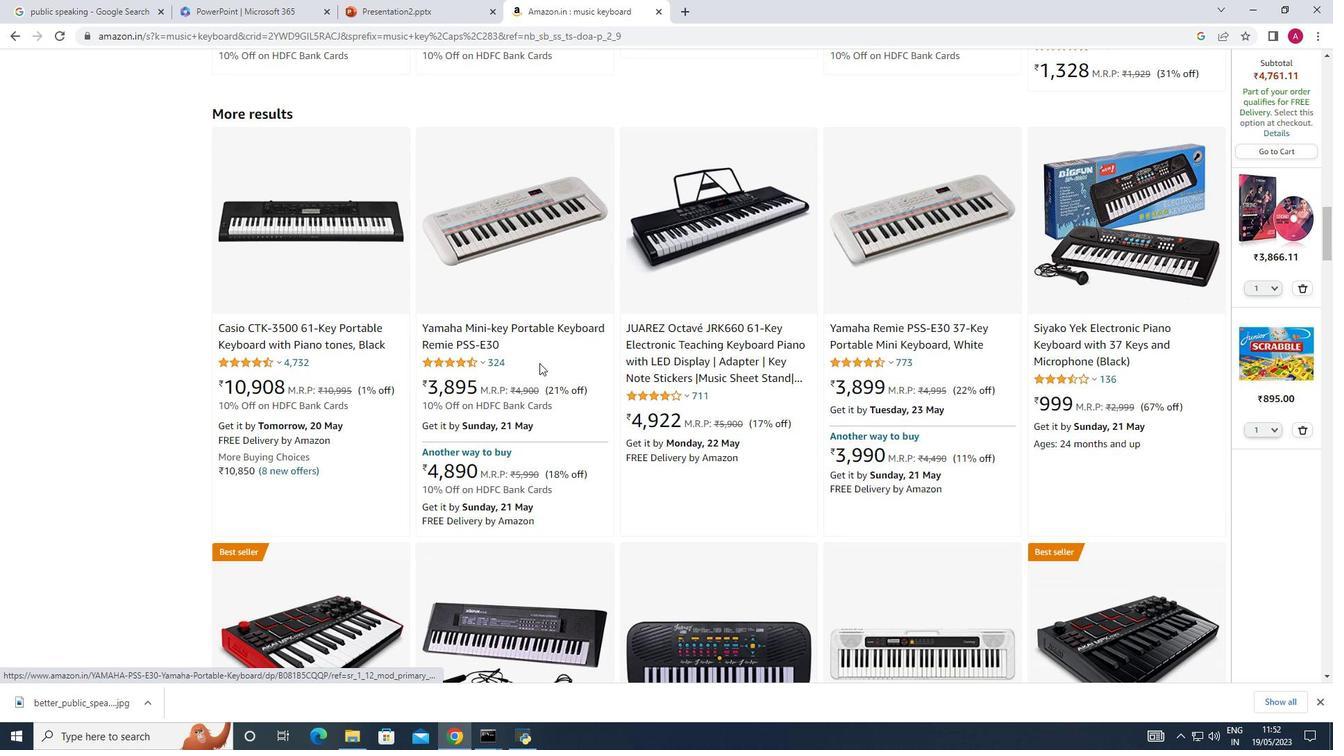 
Action: Mouse scrolled (539, 362) with delta (0, 0)
Screenshot: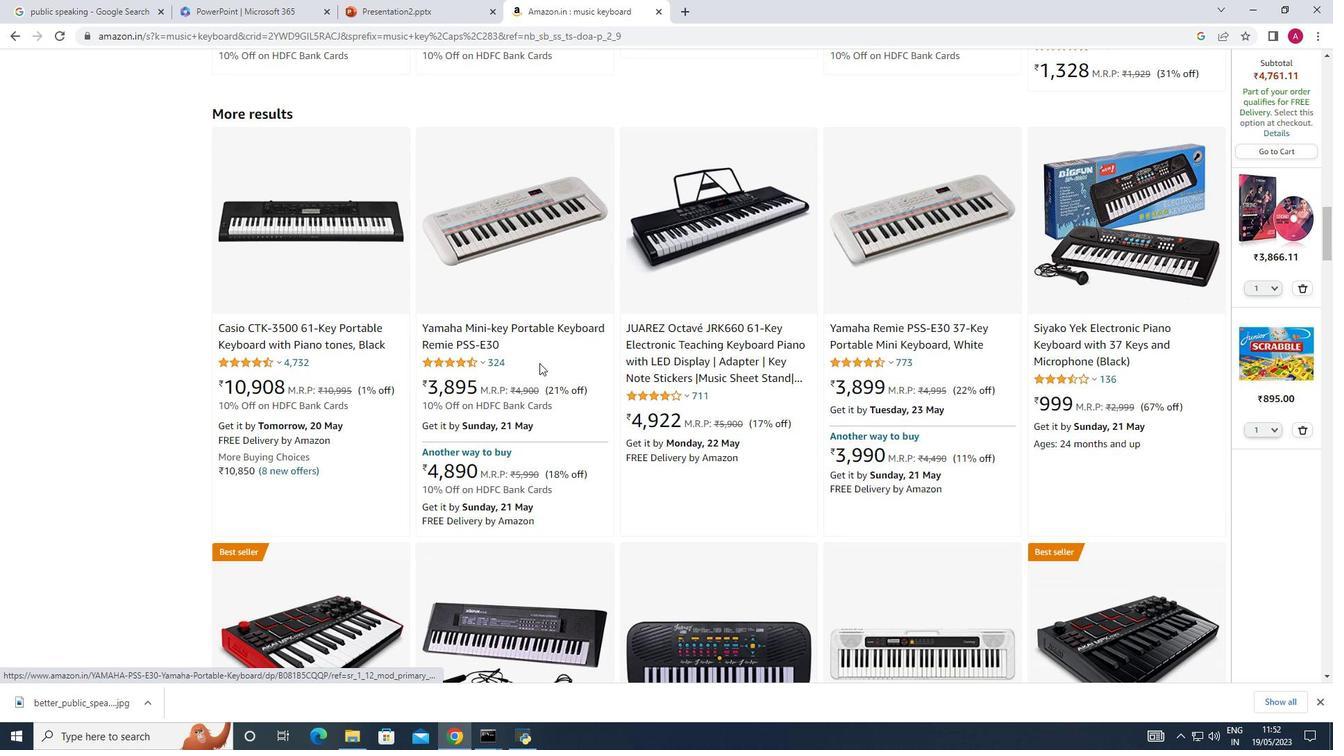 
Action: Mouse scrolled (539, 362) with delta (0, 0)
Screenshot: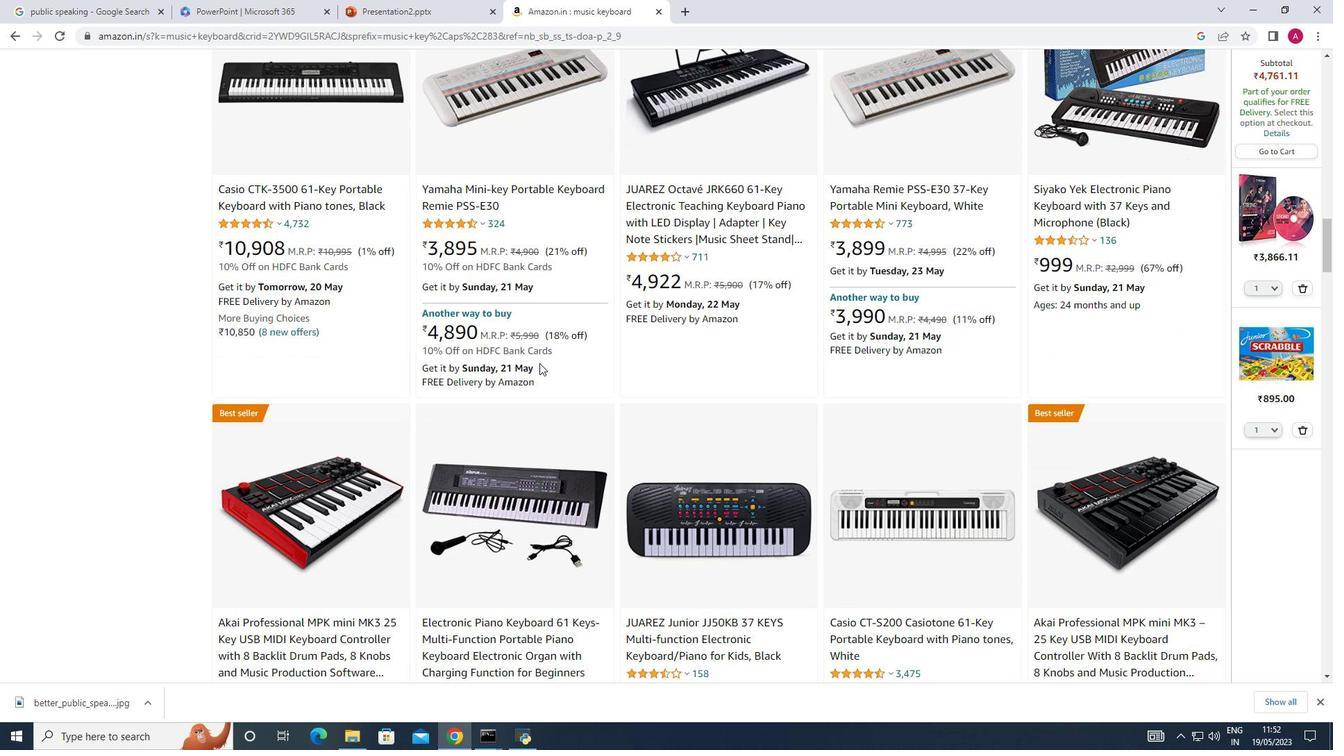 
Action: Mouse scrolled (539, 362) with delta (0, 0)
Screenshot: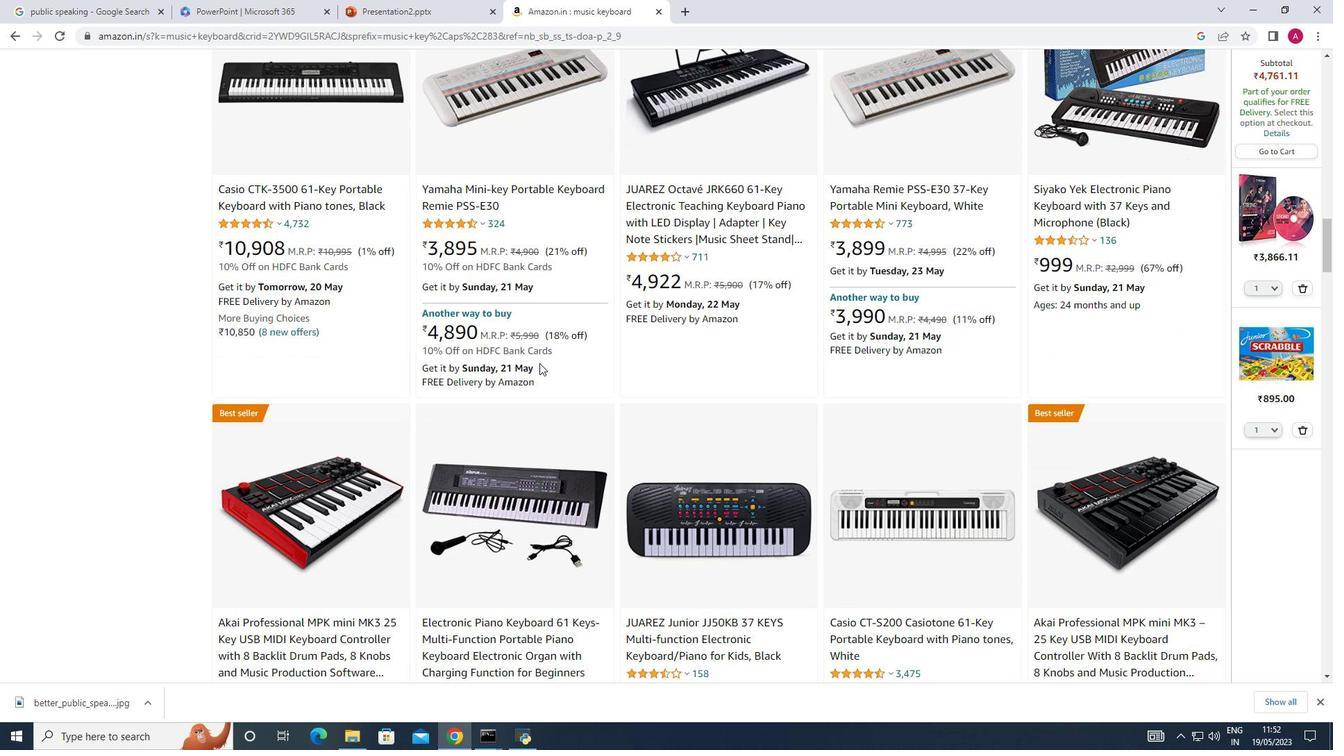 
Action: Mouse scrolled (539, 362) with delta (0, 0)
Screenshot: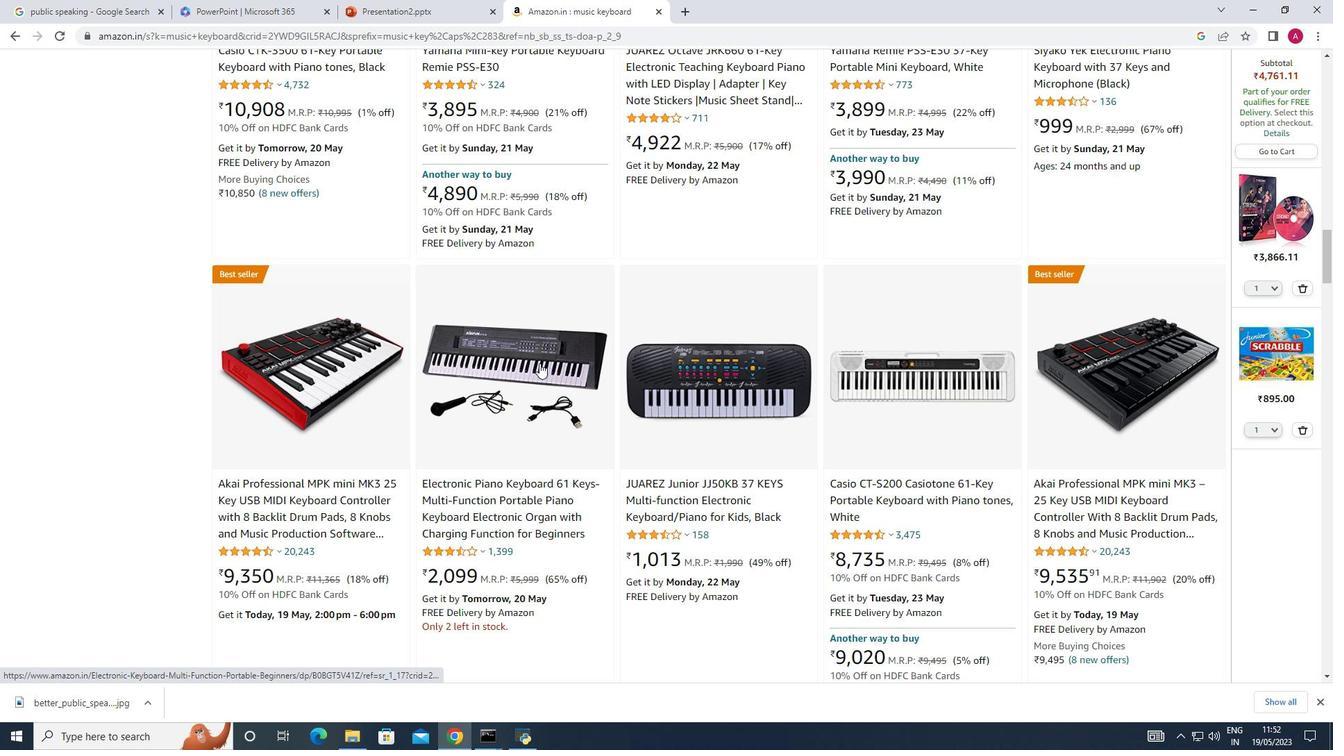 
Action: Mouse scrolled (539, 362) with delta (0, 0)
Screenshot: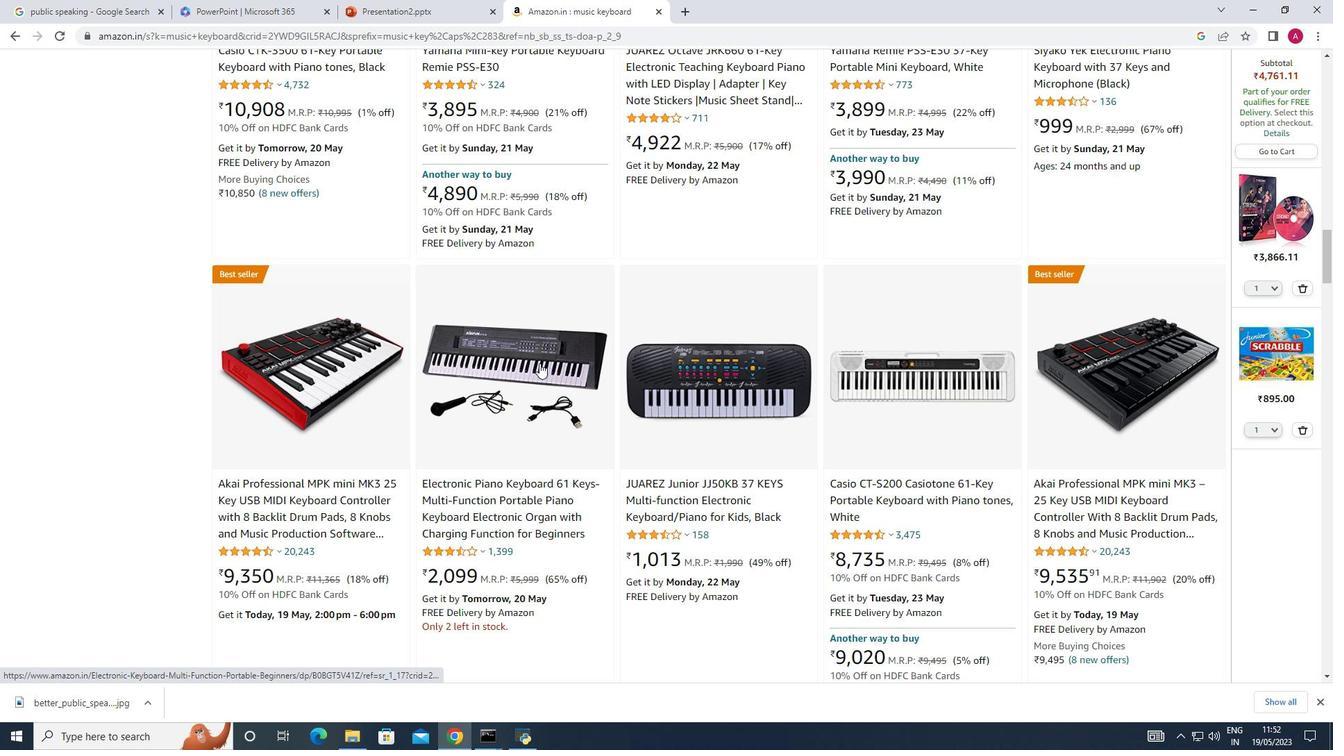 
Action: Mouse scrolled (539, 362) with delta (0, 0)
Screenshot: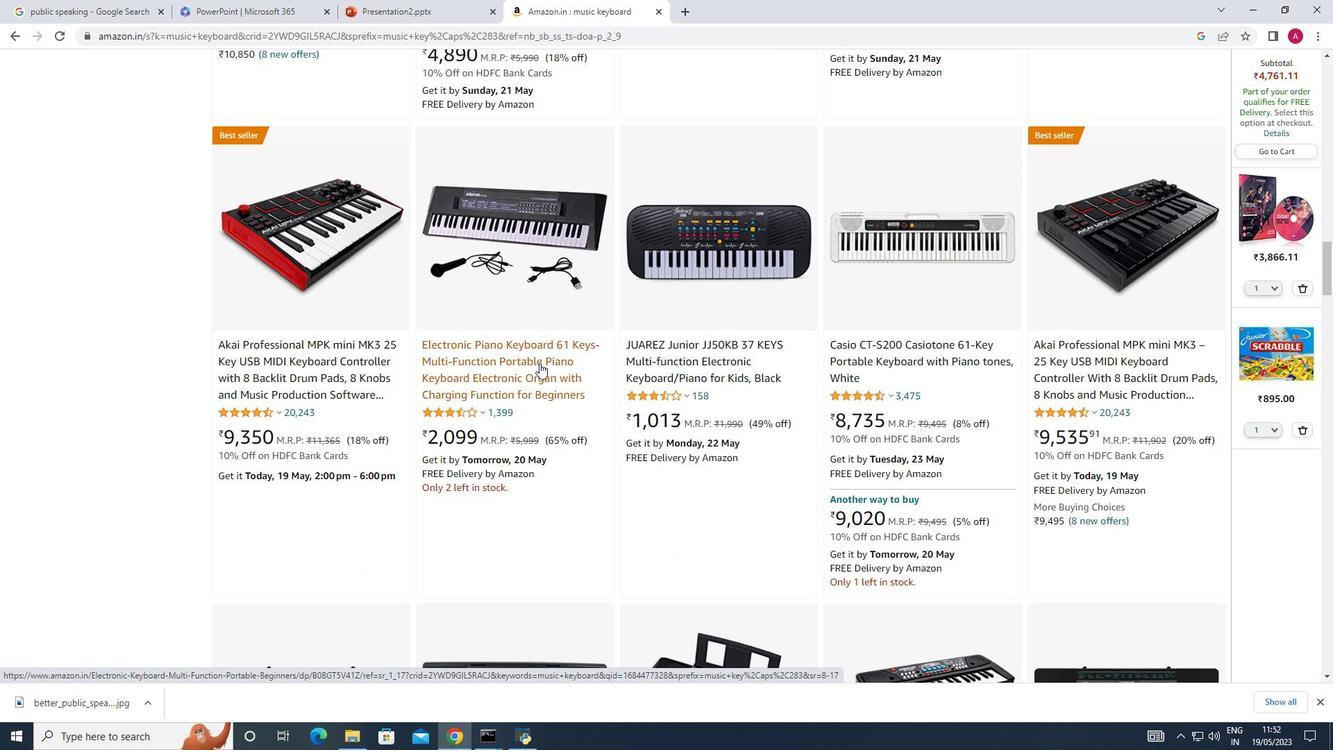 
Action: Mouse scrolled (539, 362) with delta (0, 0)
Screenshot: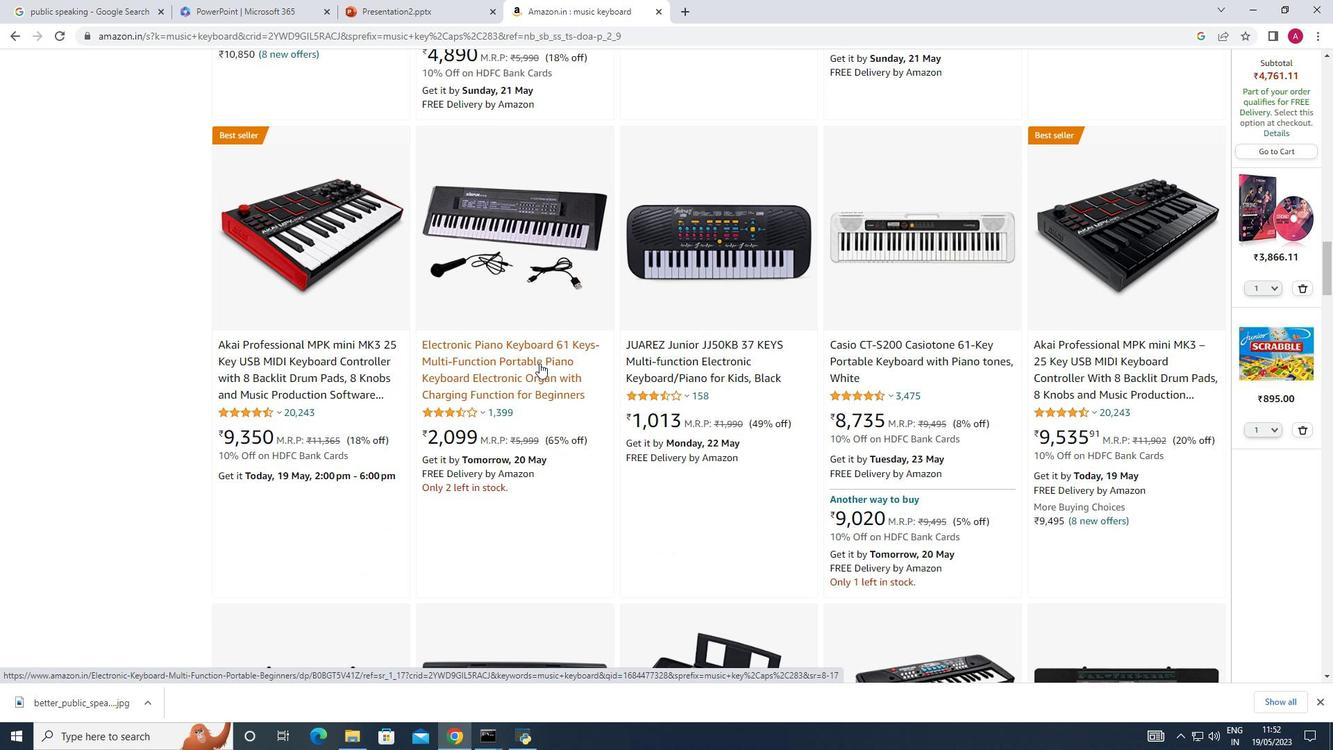 
Action: Mouse scrolled (539, 362) with delta (0, 0)
Screenshot: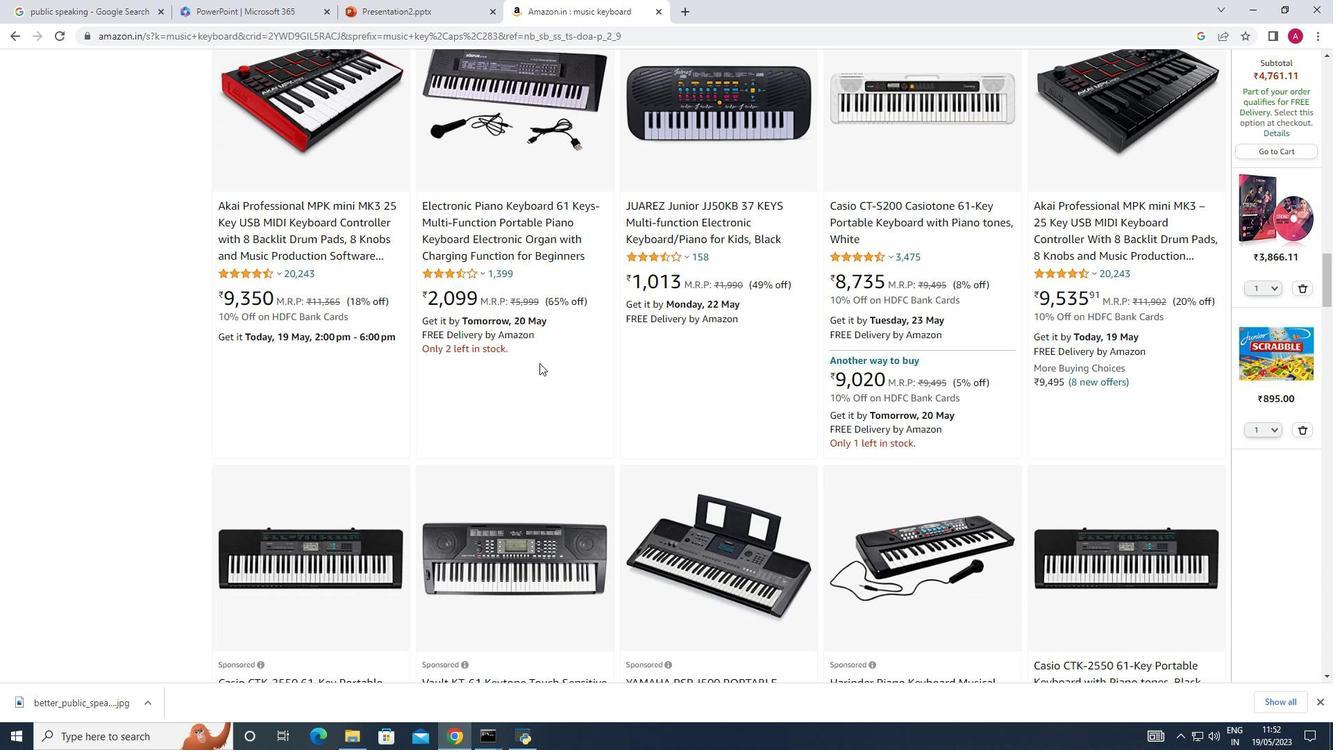 
Action: Mouse scrolled (539, 362) with delta (0, 0)
Screenshot: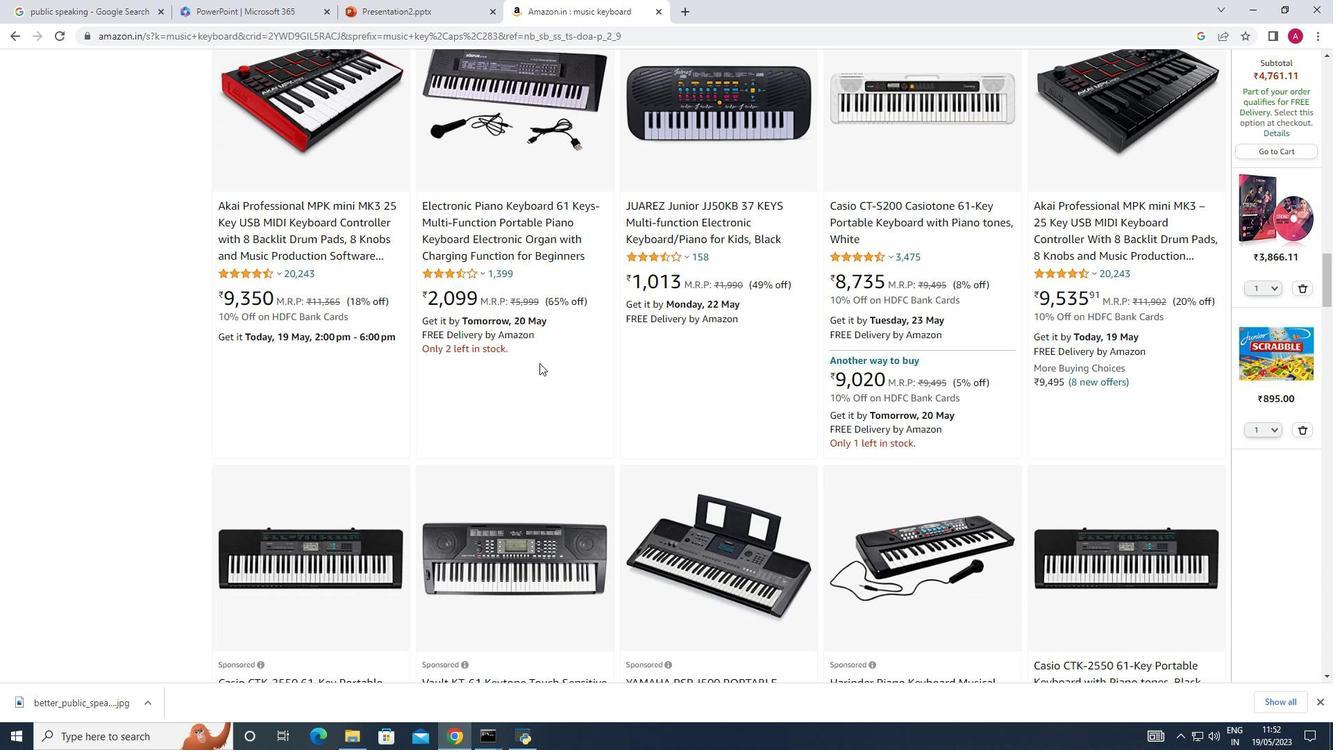 
Action: Mouse scrolled (539, 362) with delta (0, 0)
Screenshot: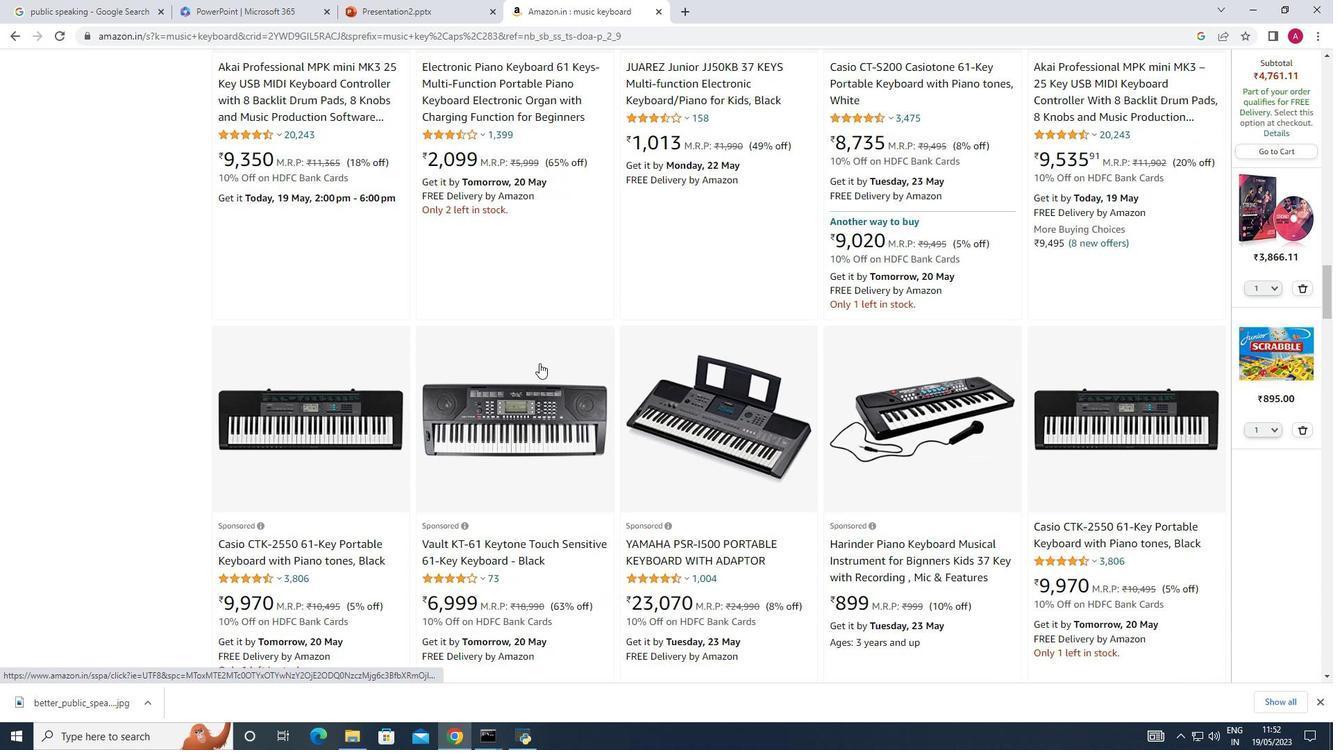 
Action: Mouse scrolled (539, 362) with delta (0, 0)
Screenshot: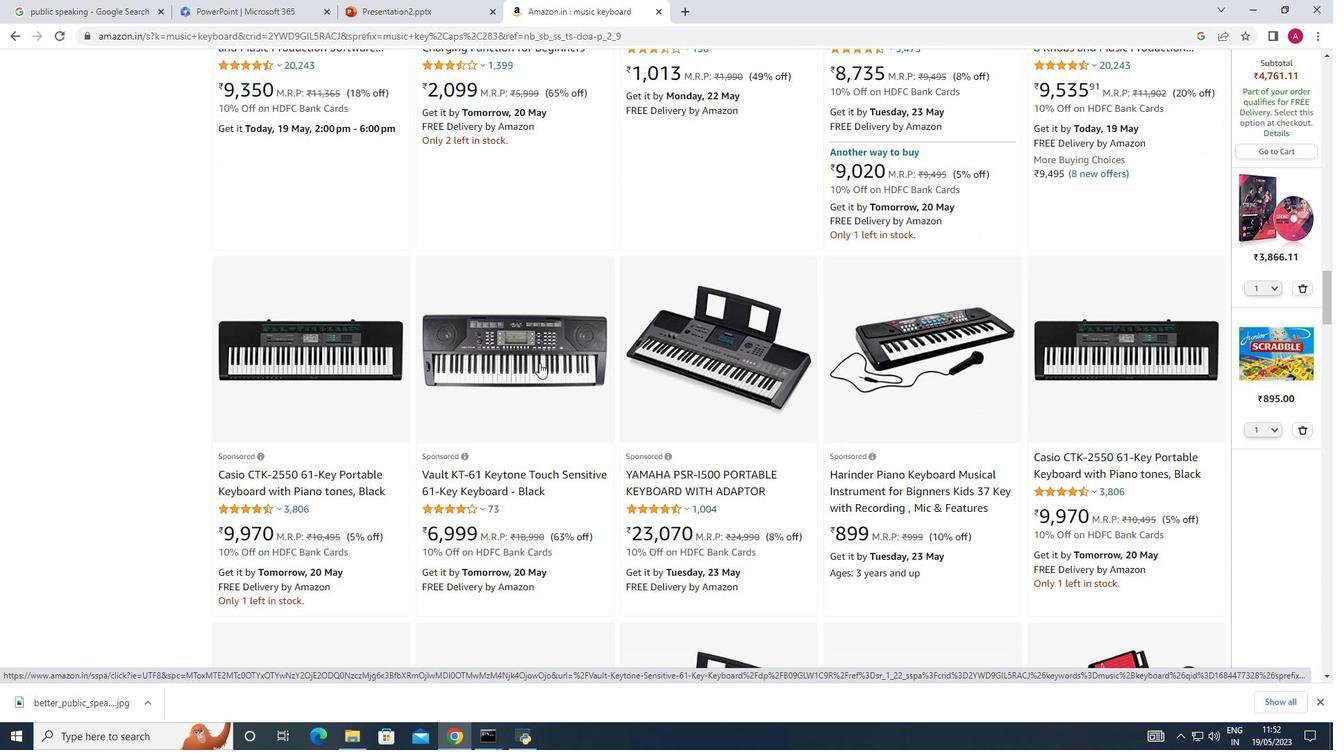 
Action: Mouse scrolled (539, 362) with delta (0, 0)
Screenshot: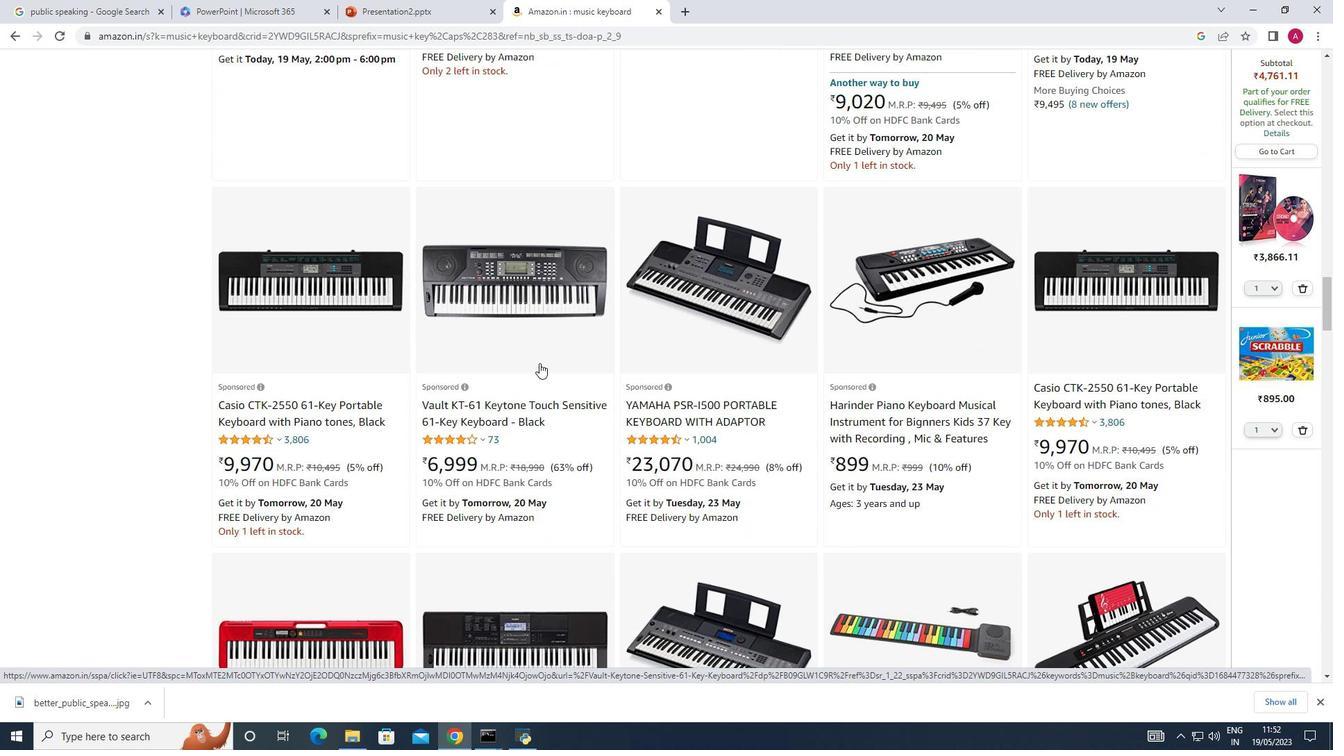 
Action: Mouse scrolled (539, 362) with delta (0, 0)
Screenshot: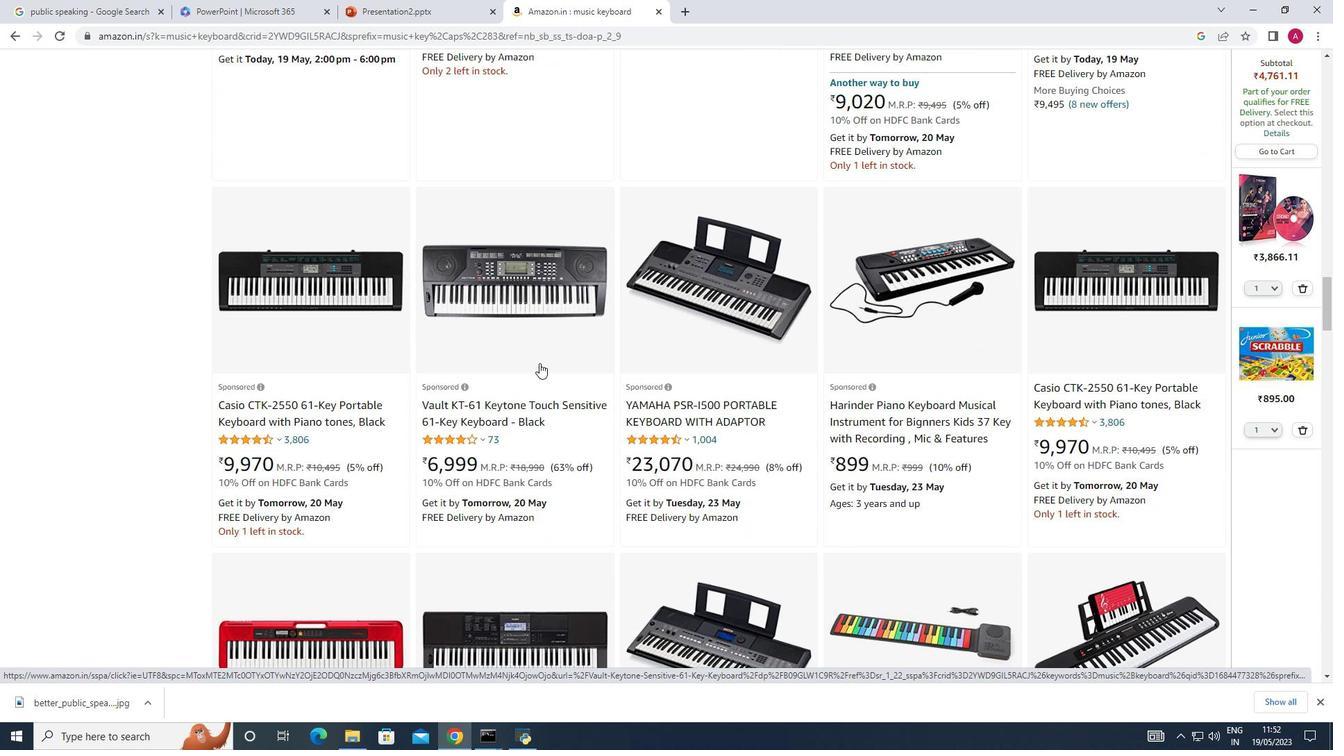 
Action: Mouse scrolled (539, 362) with delta (0, 0)
Screenshot: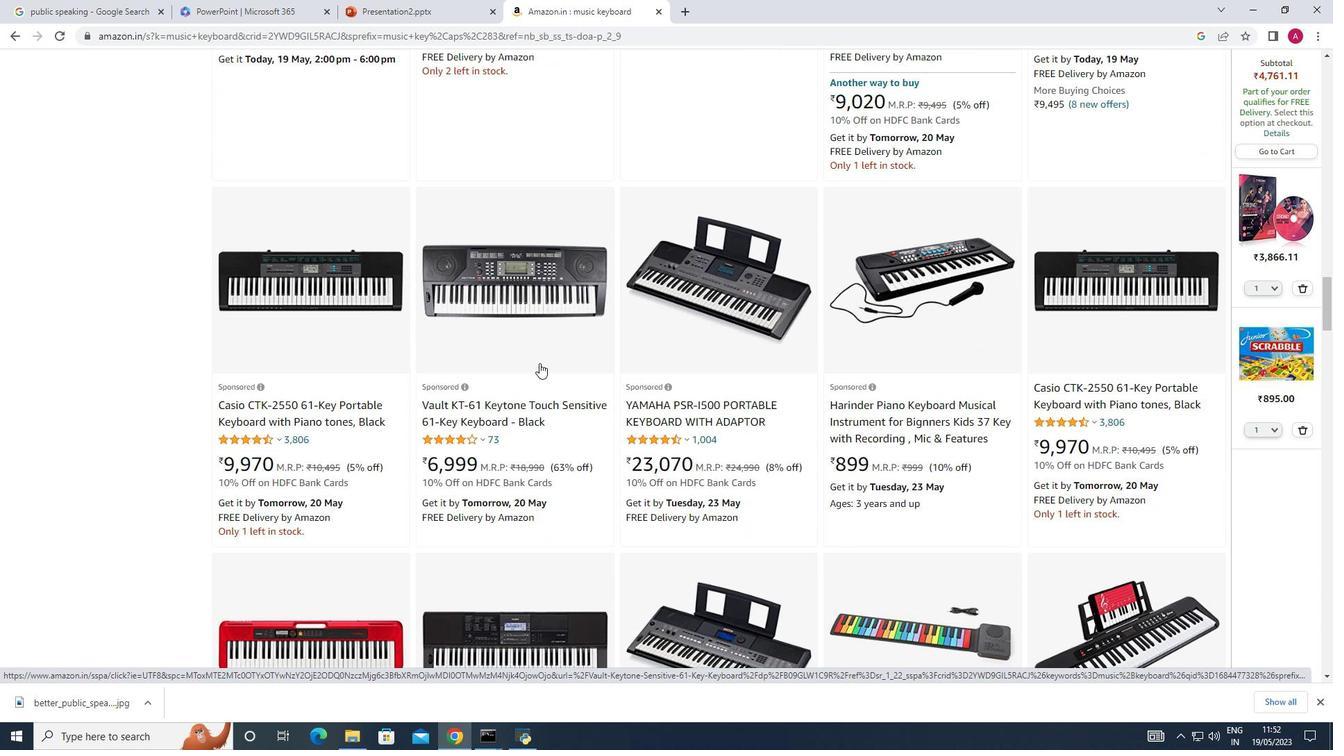 
Action: Mouse scrolled (539, 362) with delta (0, 0)
Screenshot: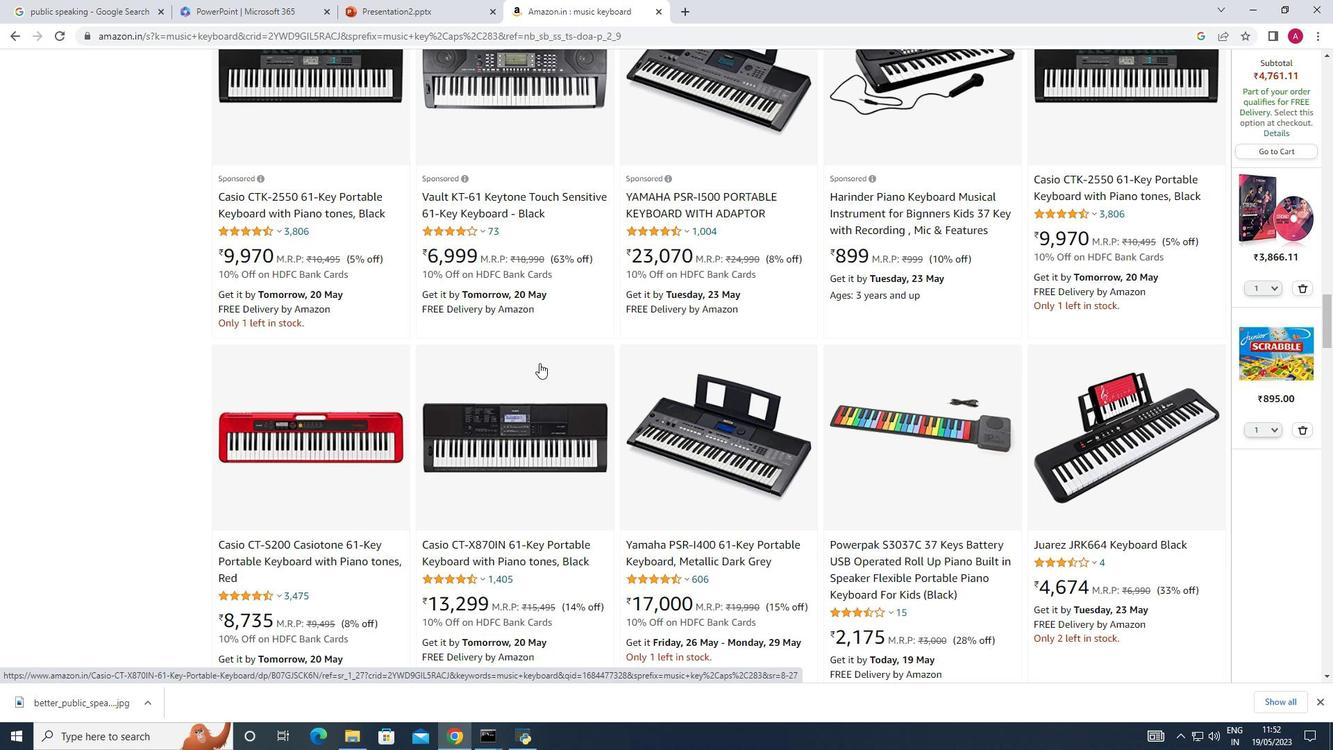 
Action: Mouse scrolled (539, 362) with delta (0, 0)
Screenshot: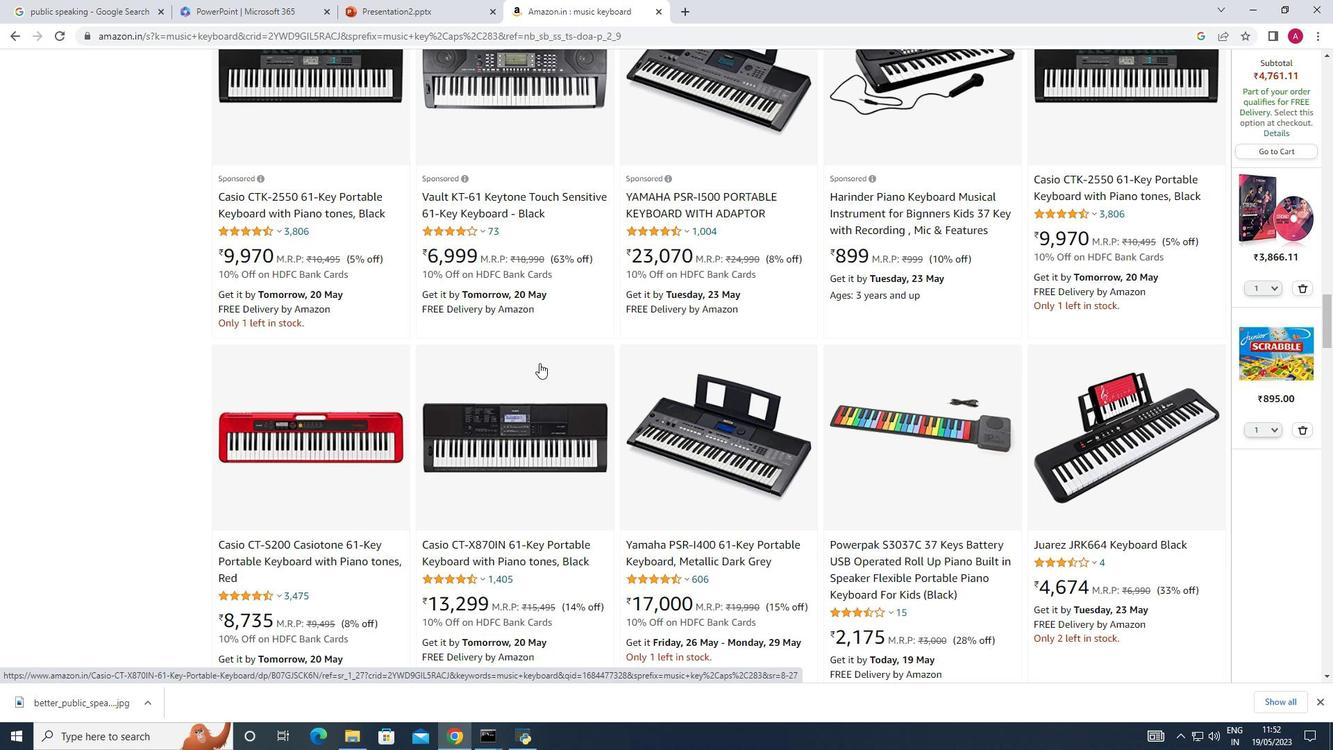 
Action: Mouse scrolled (539, 362) with delta (0, 0)
Screenshot: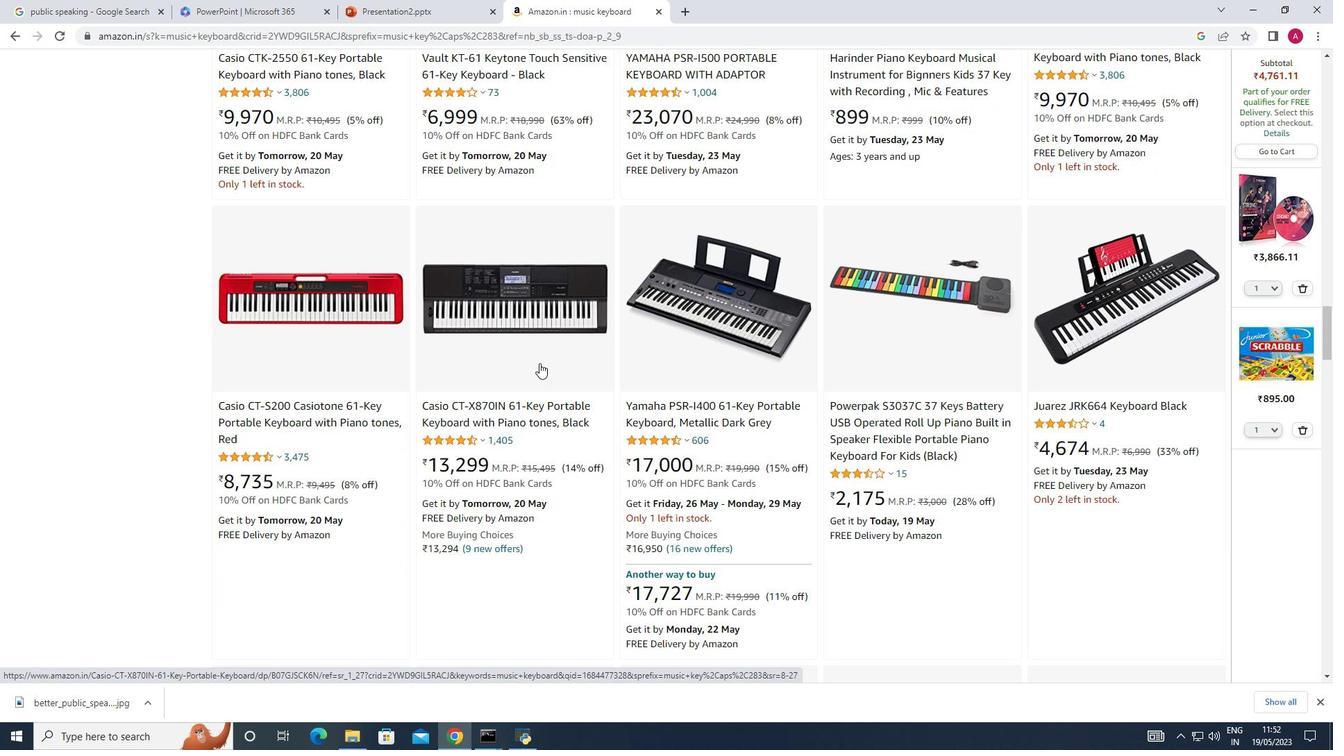 
Action: Mouse scrolled (539, 362) with delta (0, 0)
Screenshot: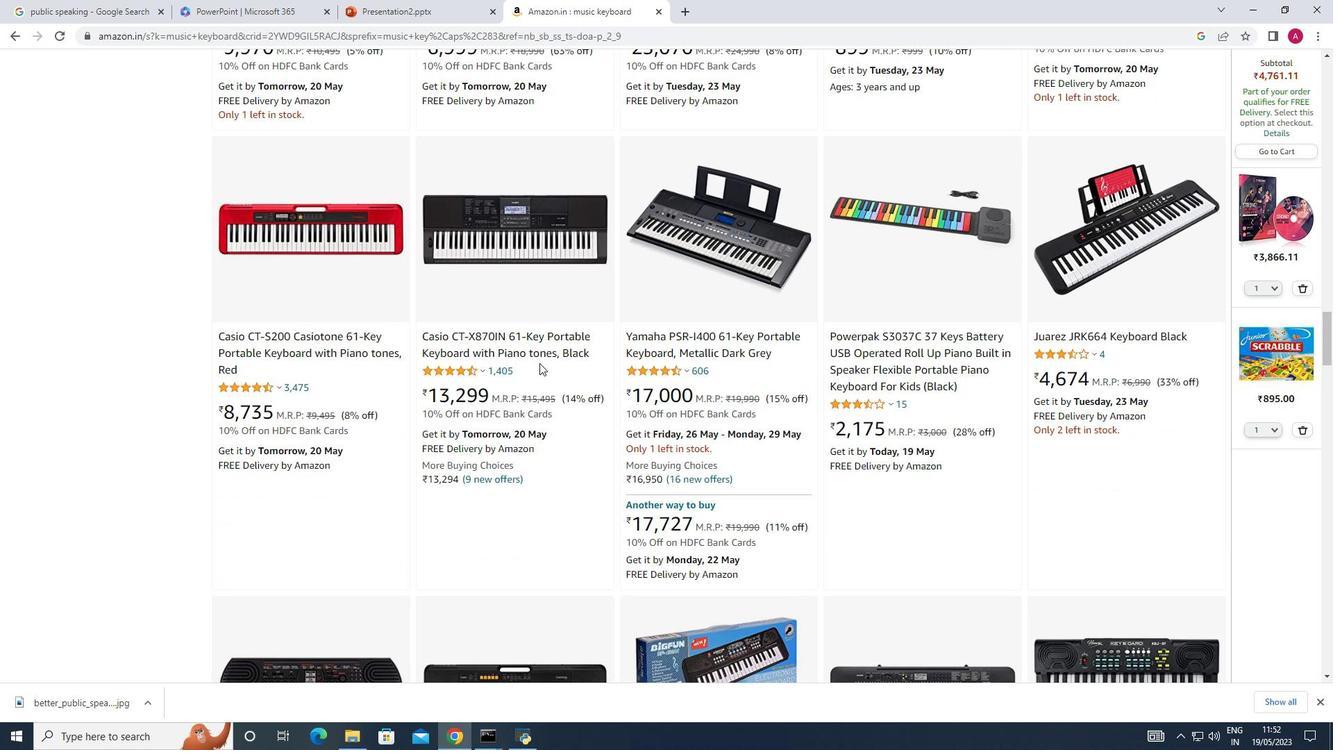 
Action: Mouse scrolled (539, 362) with delta (0, 0)
Screenshot: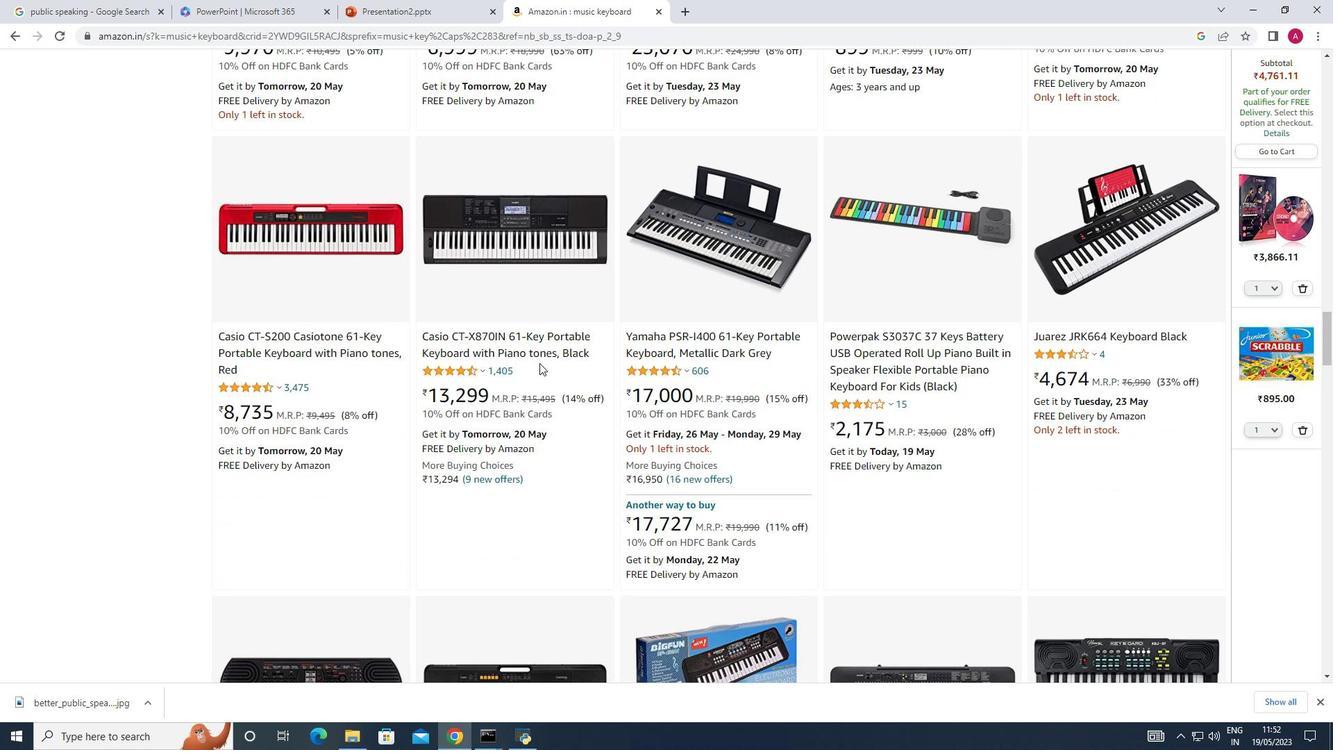 
Action: Mouse scrolled (539, 362) with delta (0, 0)
Screenshot: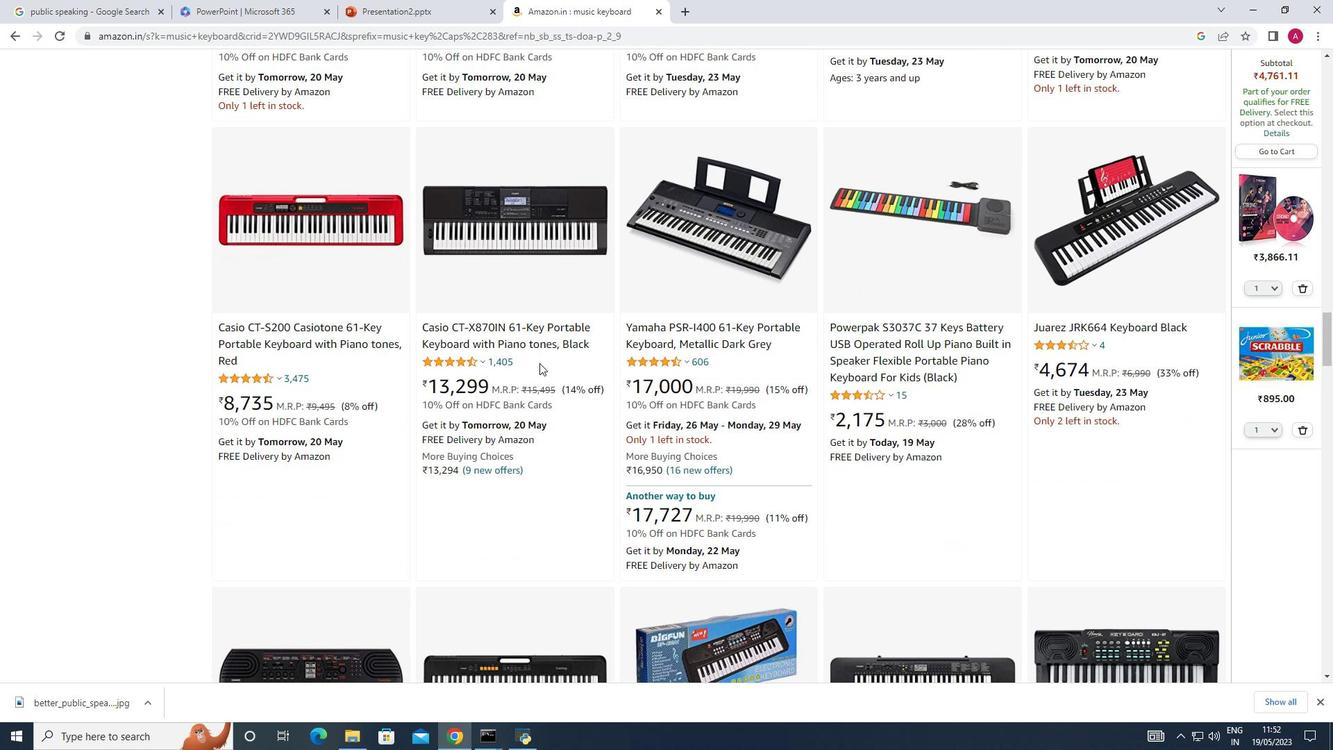 
Action: Mouse scrolled (539, 362) with delta (0, 0)
Screenshot: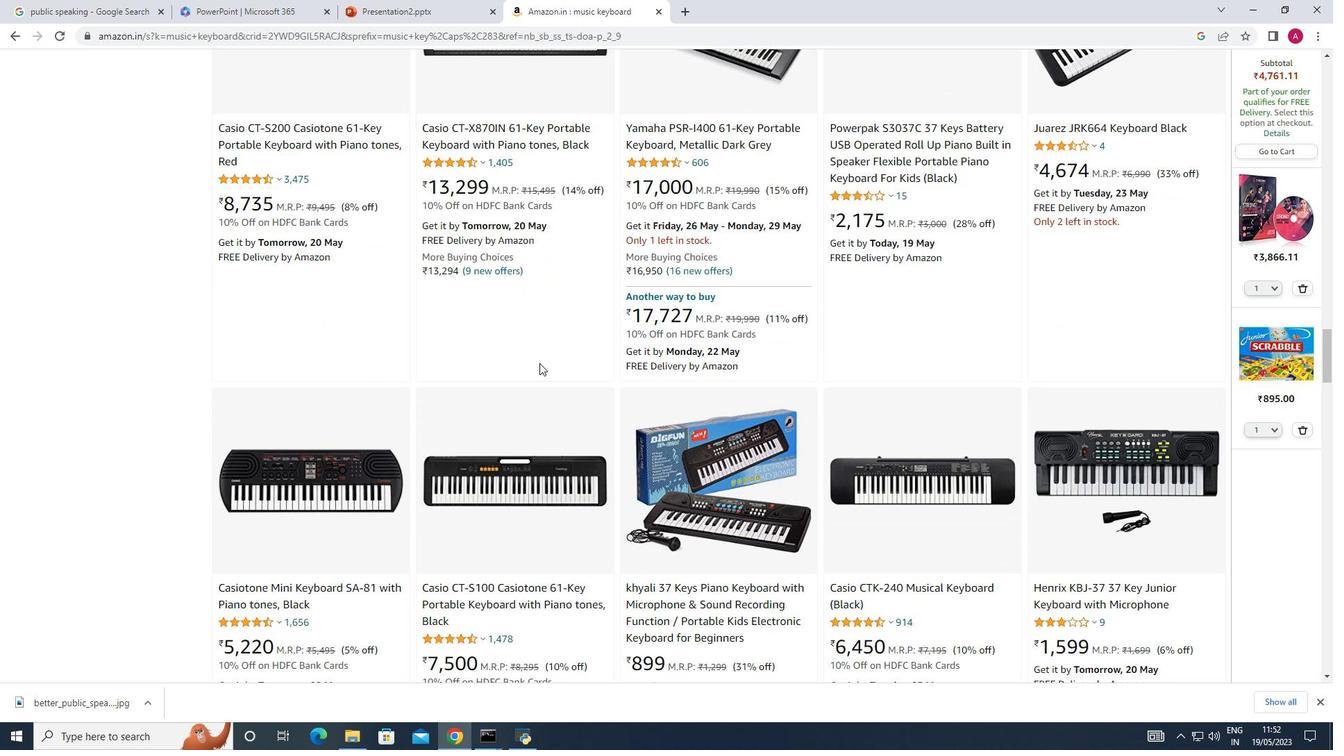 
Action: Mouse scrolled (539, 362) with delta (0, 0)
Screenshot: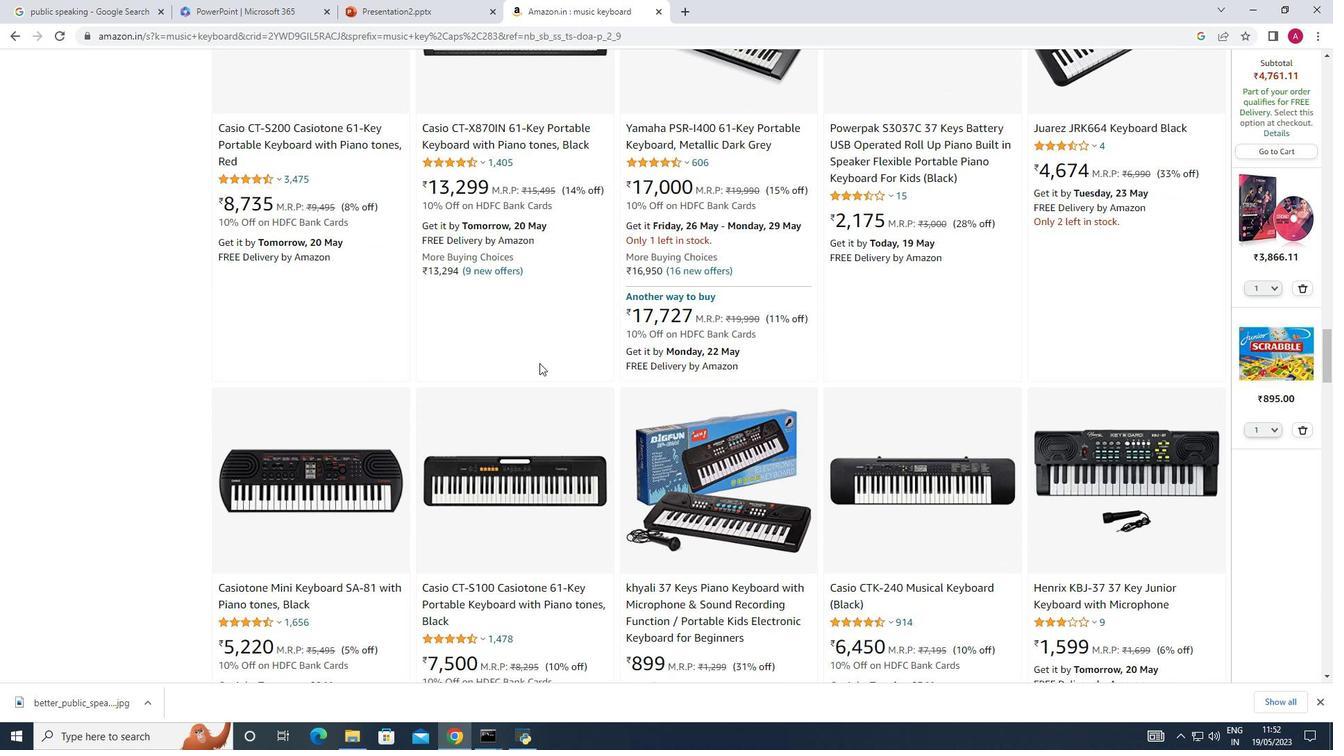 
Action: Mouse scrolled (539, 362) with delta (0, 0)
Screenshot: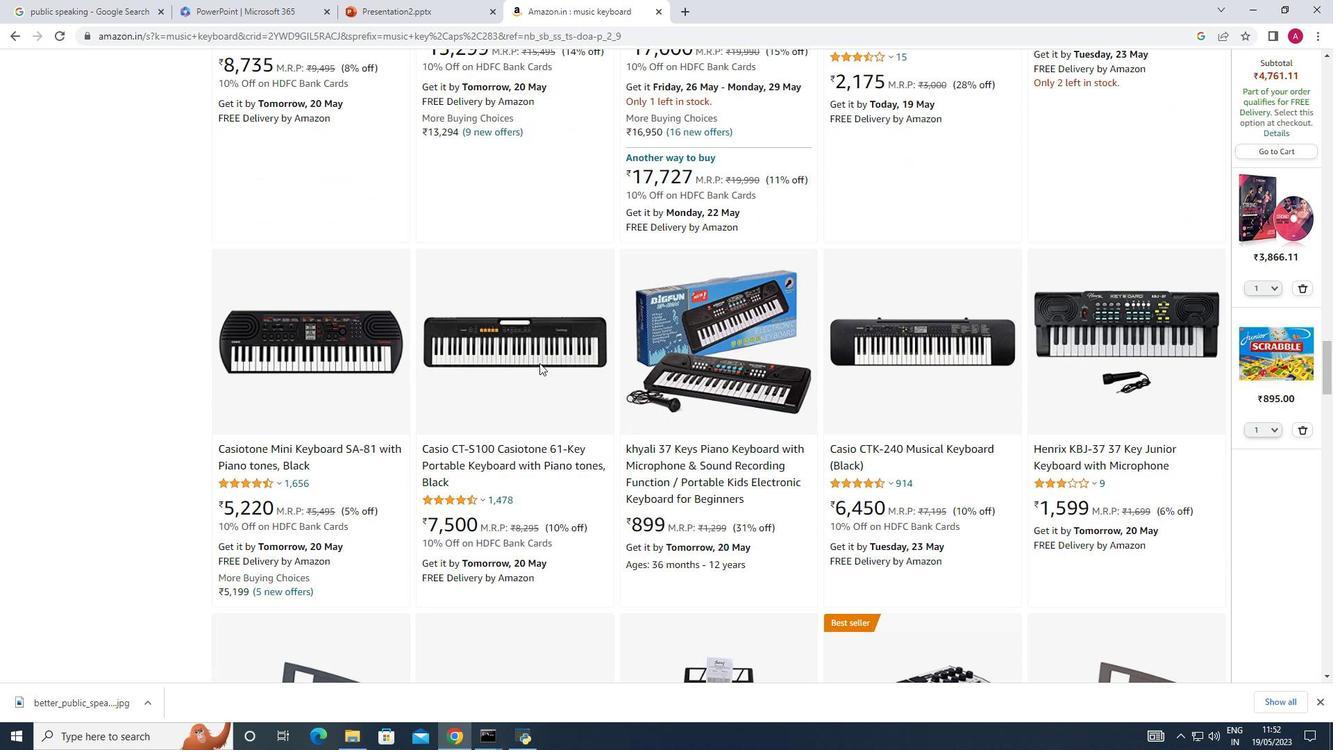 
Action: Mouse scrolled (539, 362) with delta (0, 0)
Screenshot: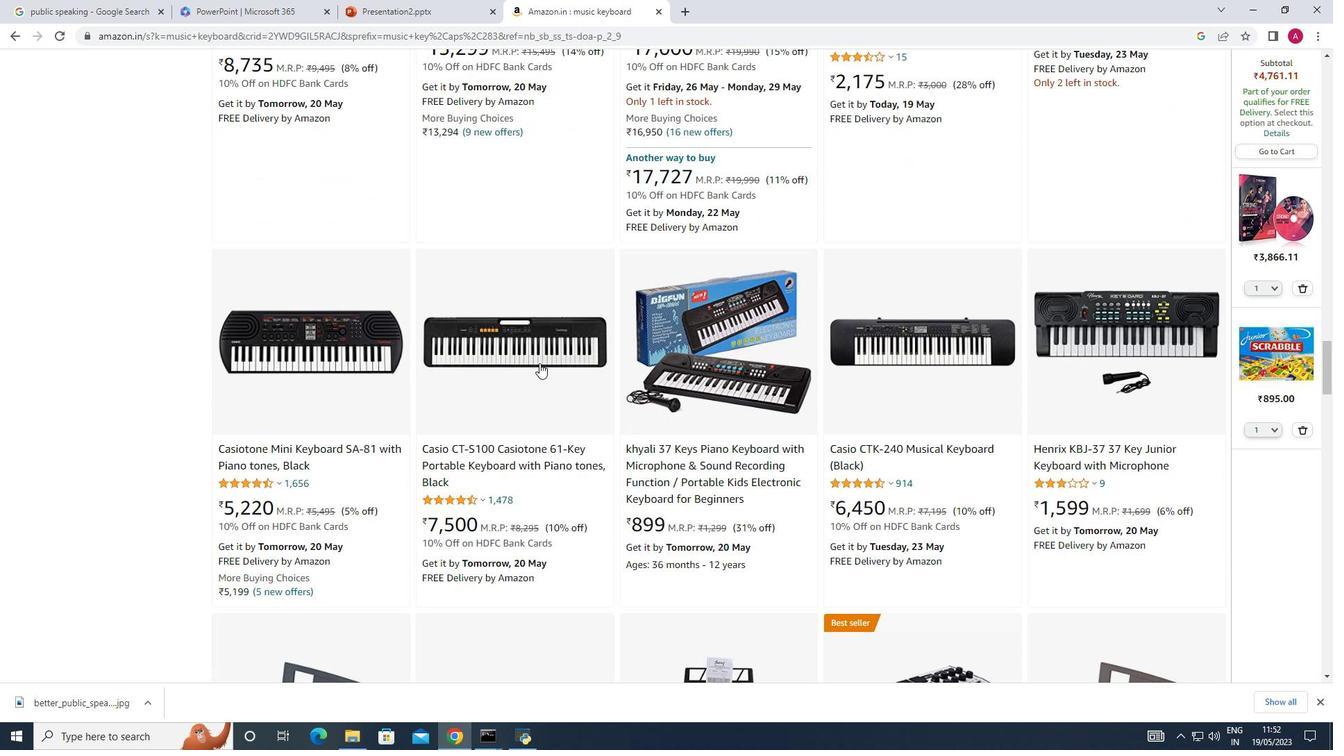 
Action: Mouse scrolled (539, 362) with delta (0, 0)
Screenshot: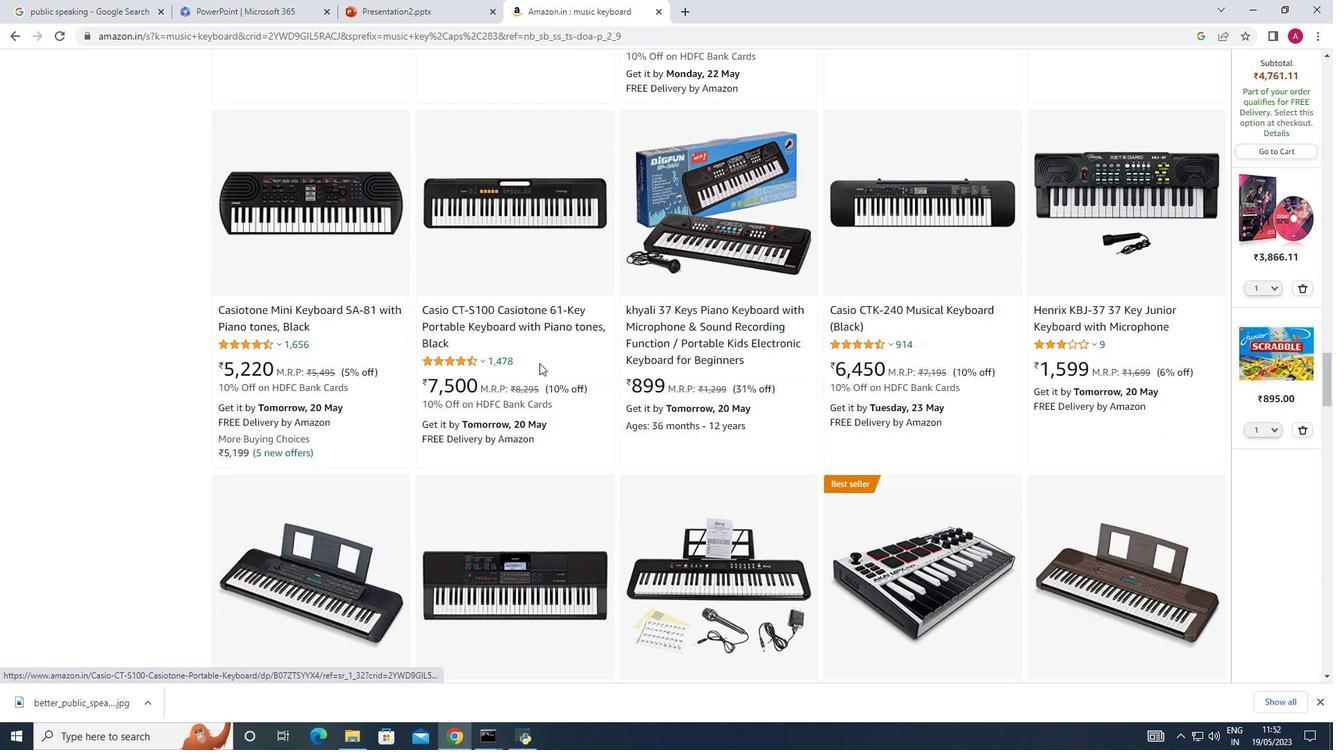 
Action: Mouse scrolled (539, 362) with delta (0, 0)
Screenshot: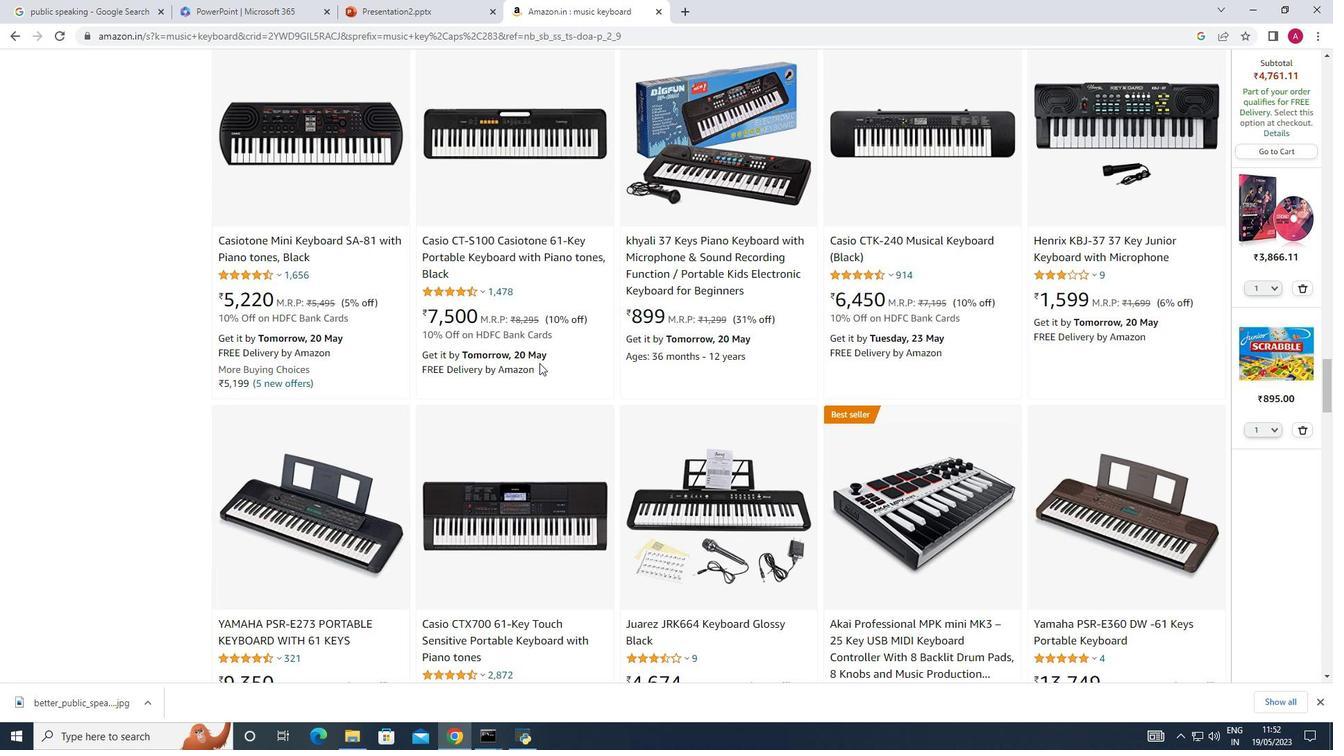 
Action: Mouse scrolled (539, 362) with delta (0, 0)
Screenshot: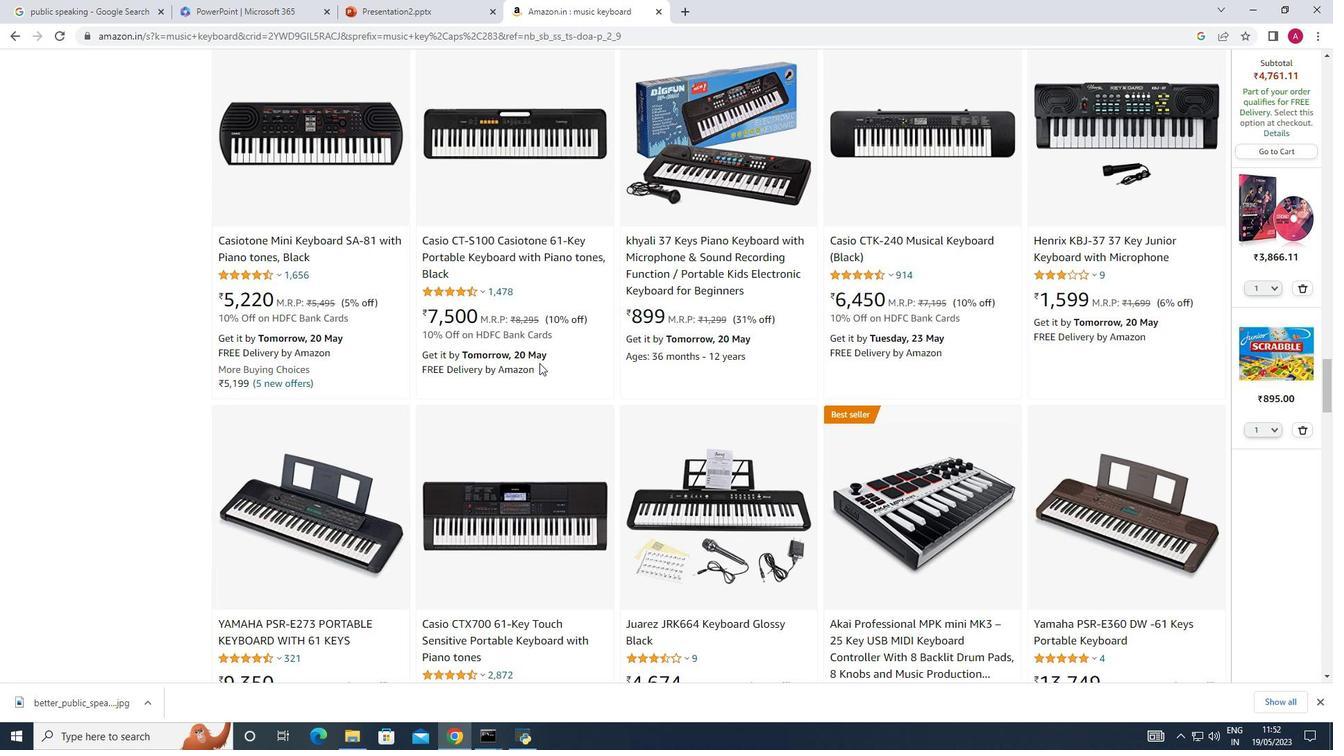
Action: Mouse scrolled (539, 362) with delta (0, 0)
Screenshot: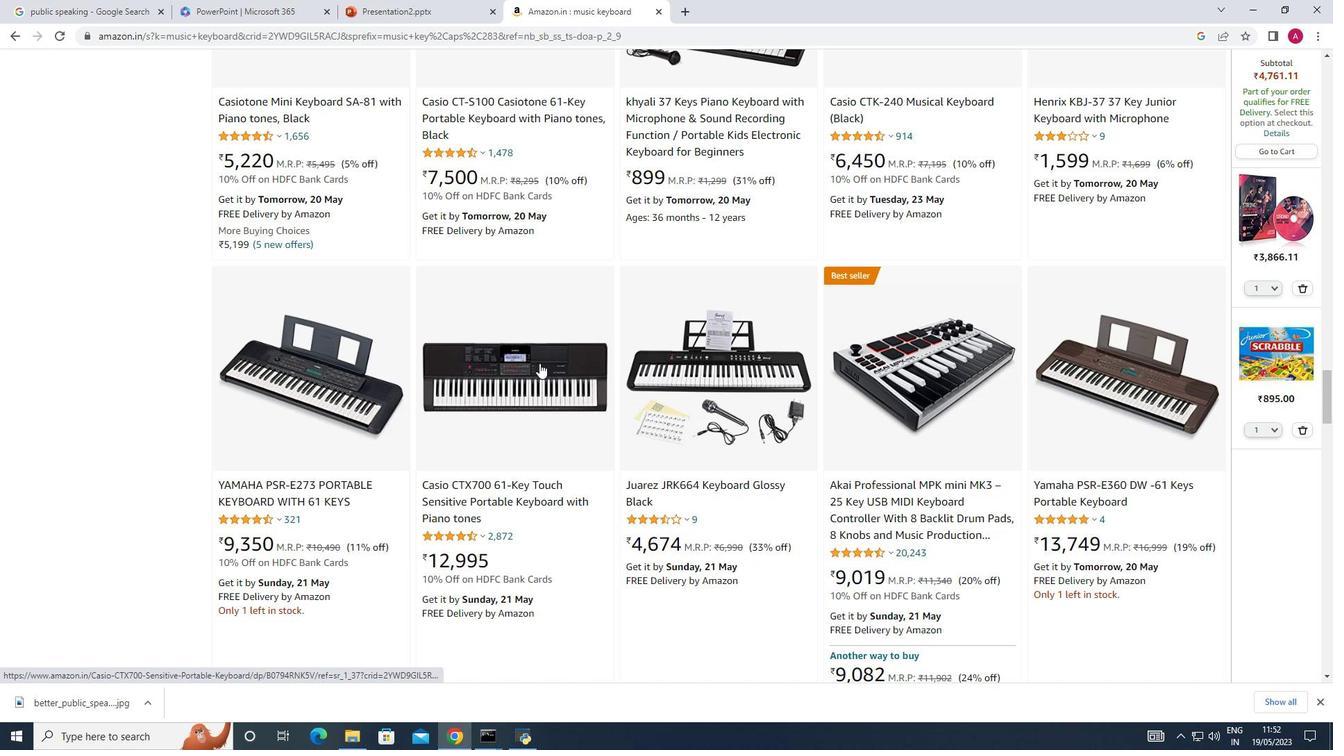 
Action: Mouse moved to (540, 358)
Screenshot: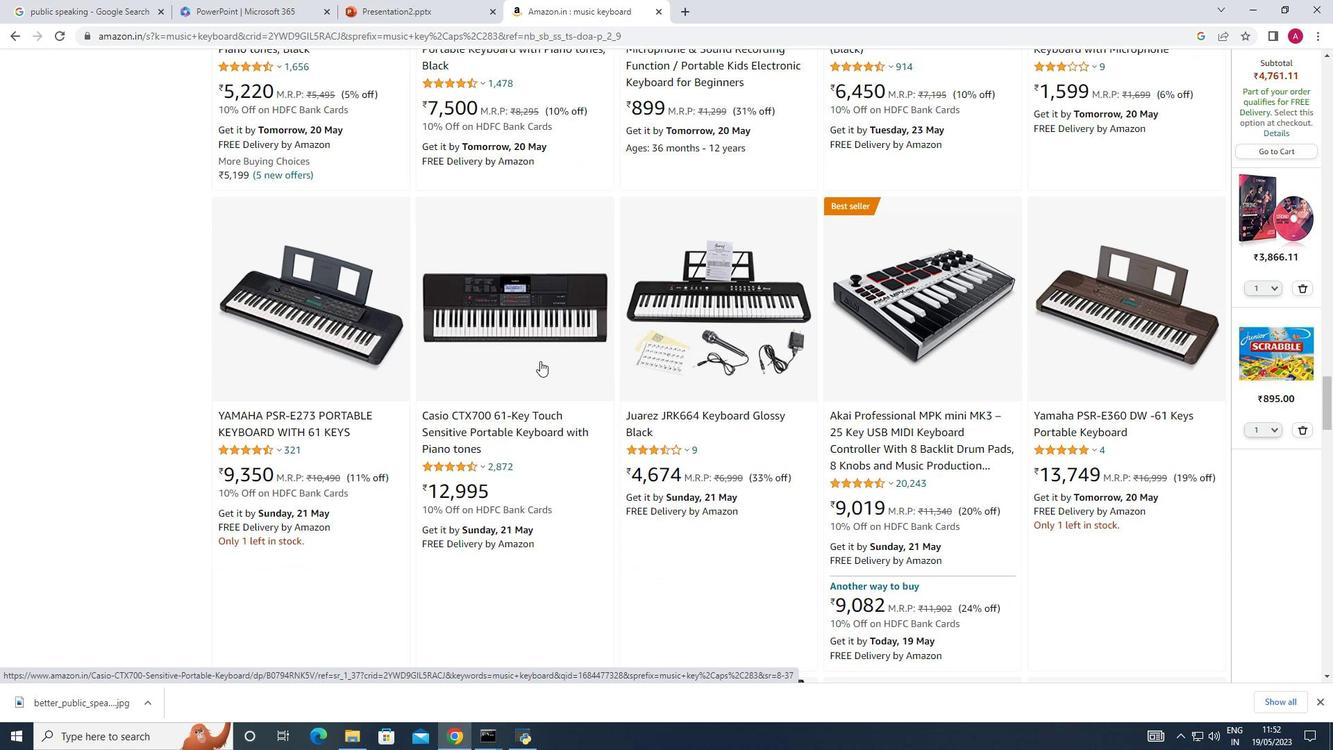 
Action: Mouse scrolled (540, 357) with delta (0, 0)
Screenshot: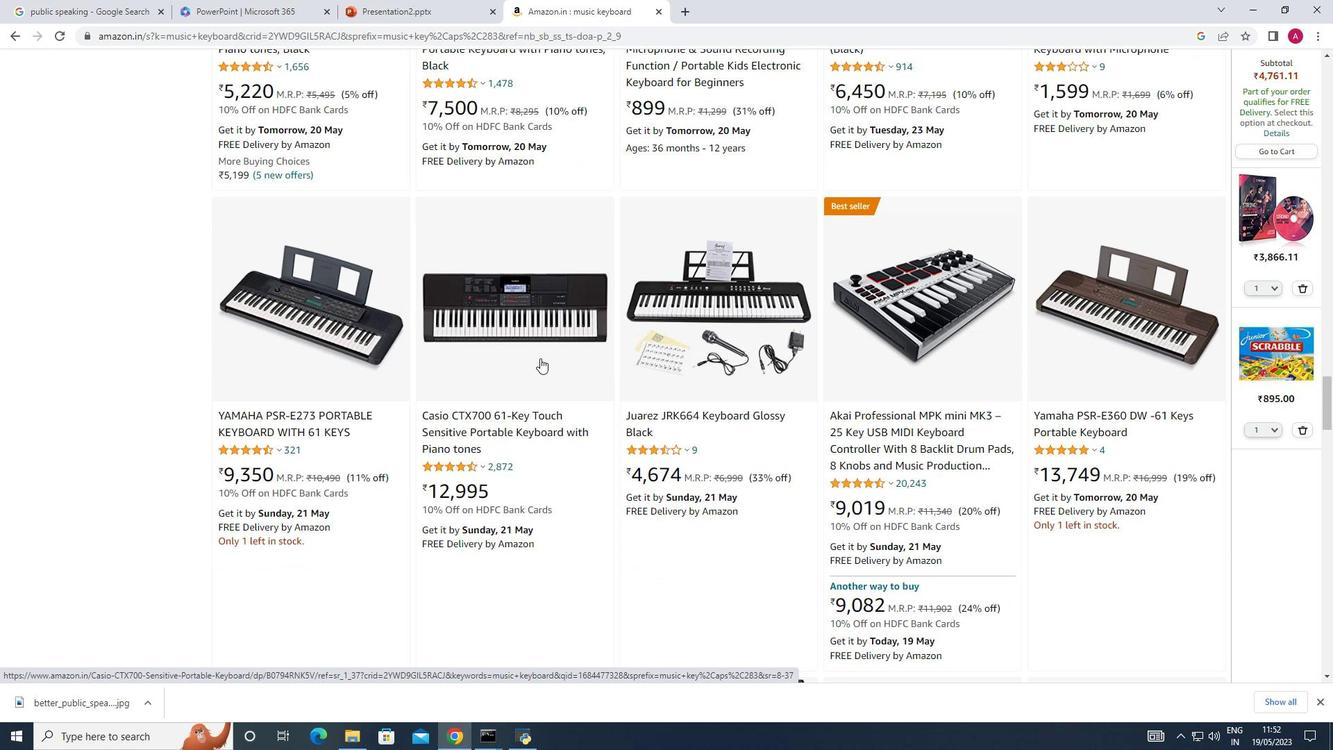 
Action: Mouse scrolled (540, 357) with delta (0, 0)
Screenshot: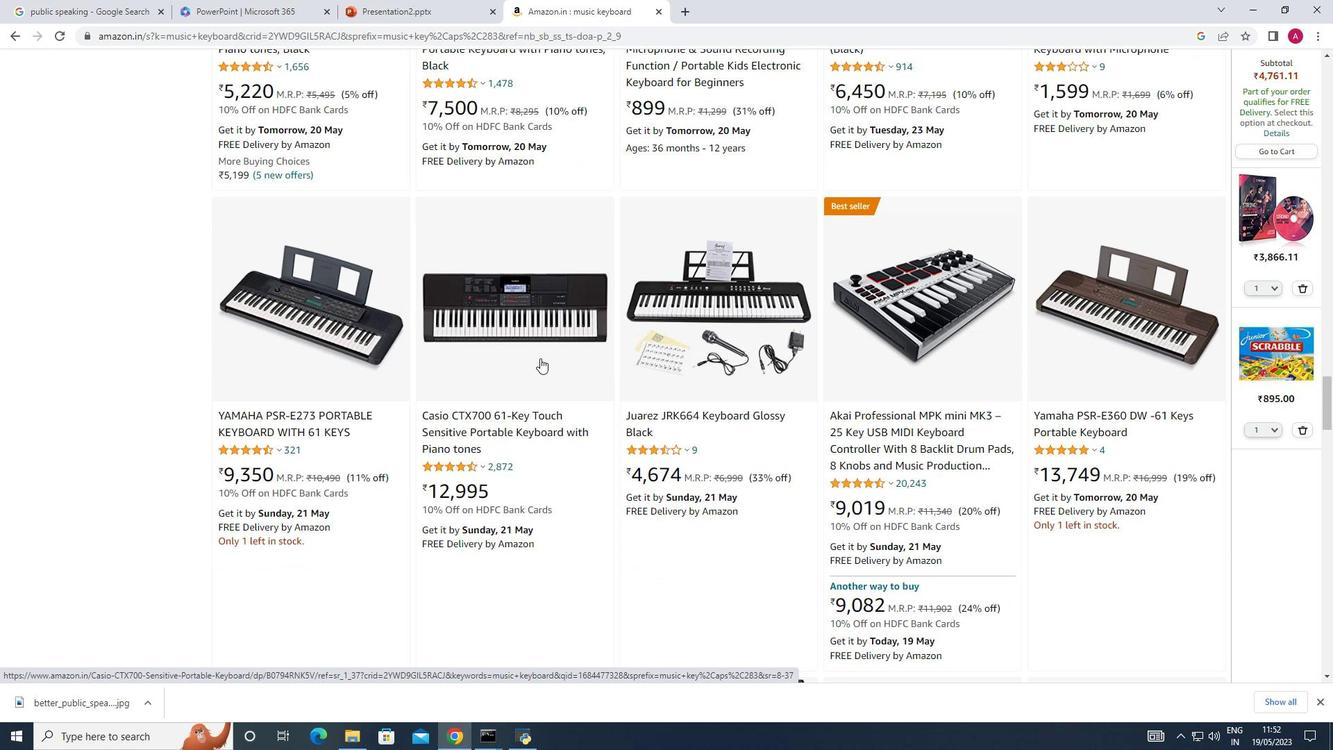 
Action: Mouse scrolled (540, 357) with delta (0, 0)
Screenshot: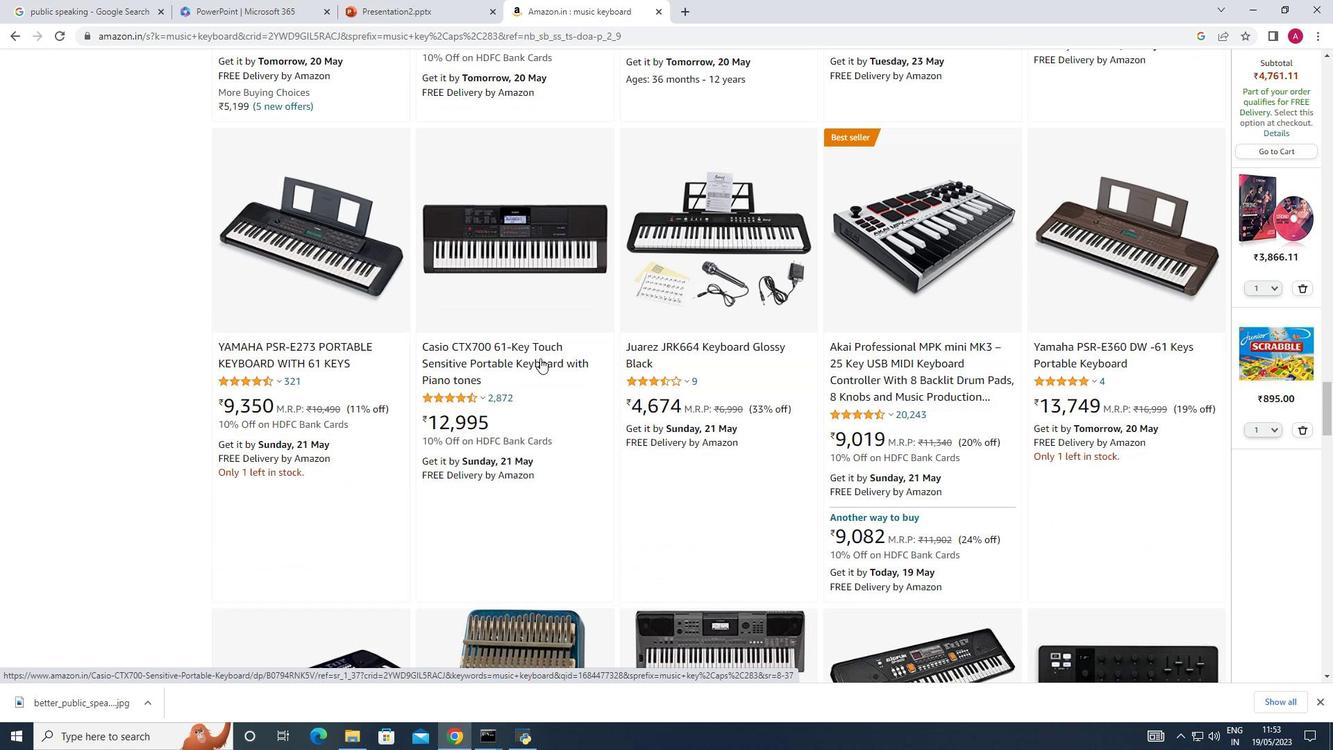 
Action: Mouse scrolled (540, 357) with delta (0, 0)
Screenshot: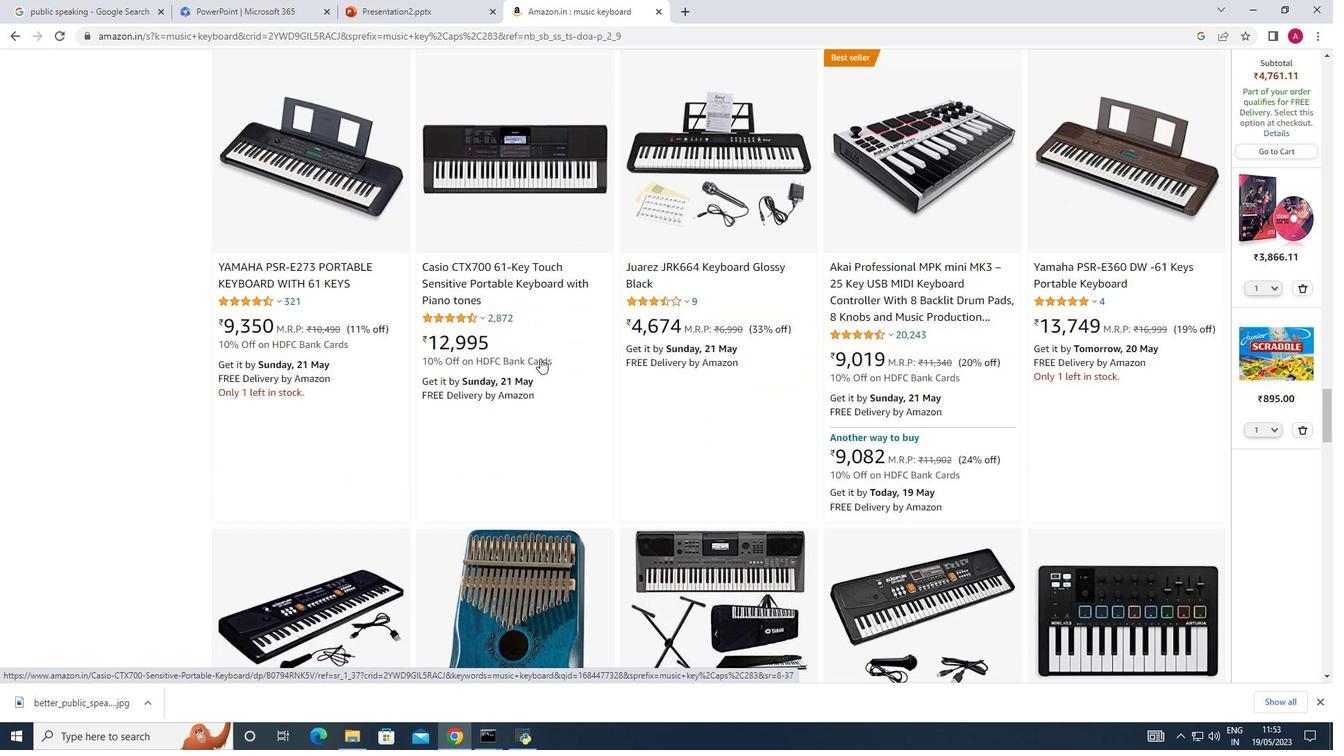 
Action: Mouse scrolled (540, 357) with delta (0, 0)
Screenshot: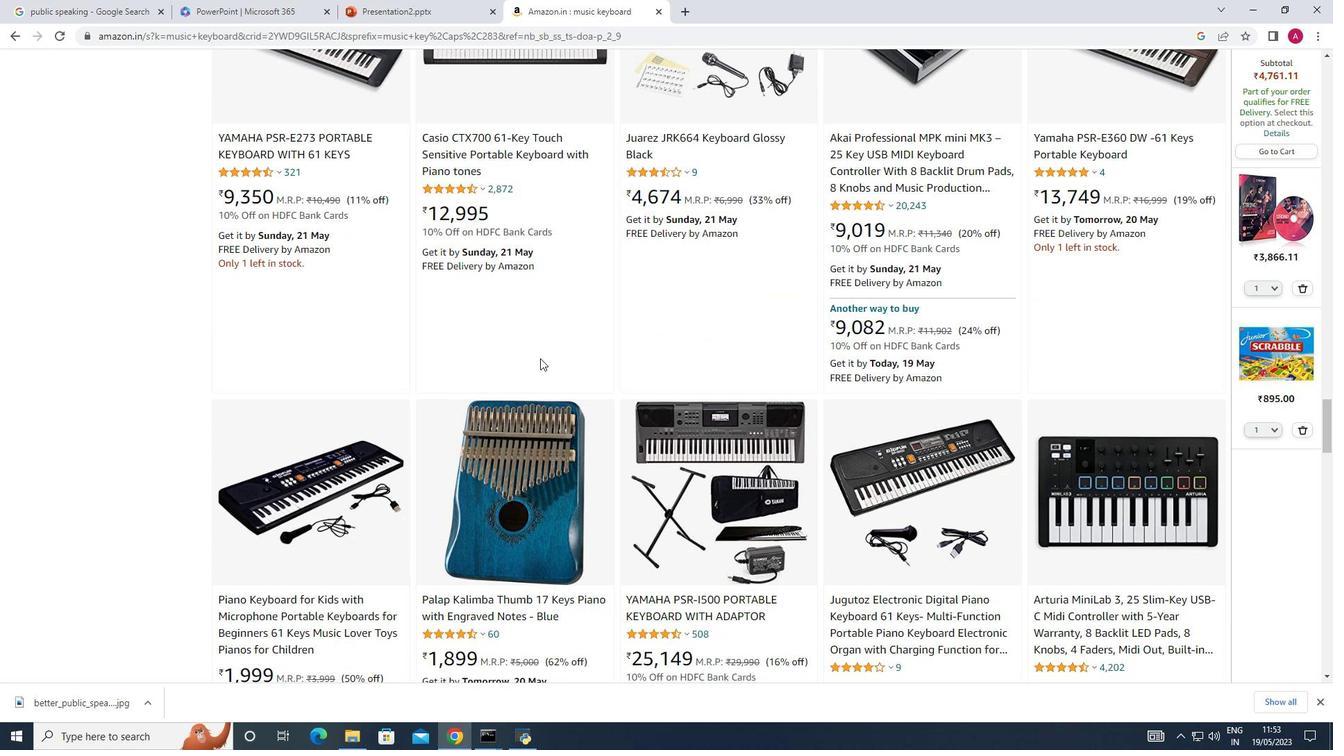 
Action: Mouse scrolled (540, 357) with delta (0, 0)
Screenshot: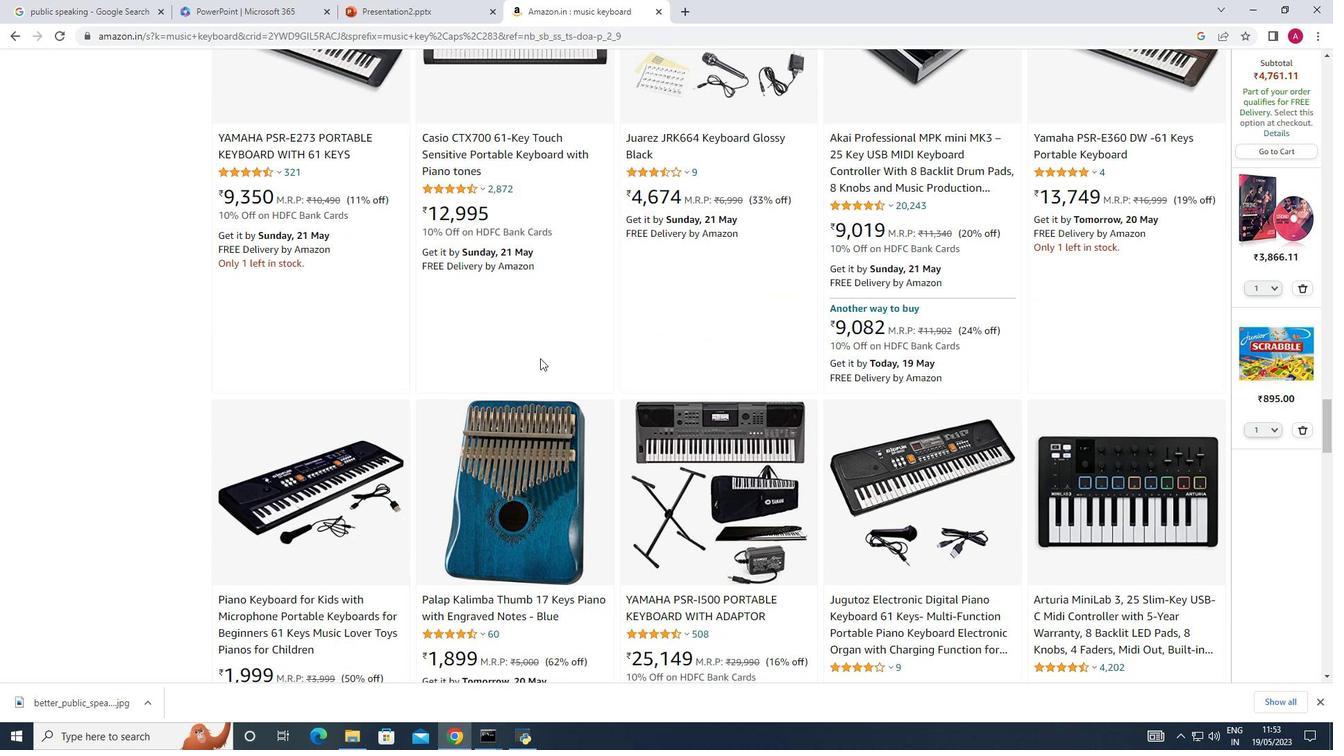 
Action: Mouse scrolled (540, 357) with delta (0, 0)
Screenshot: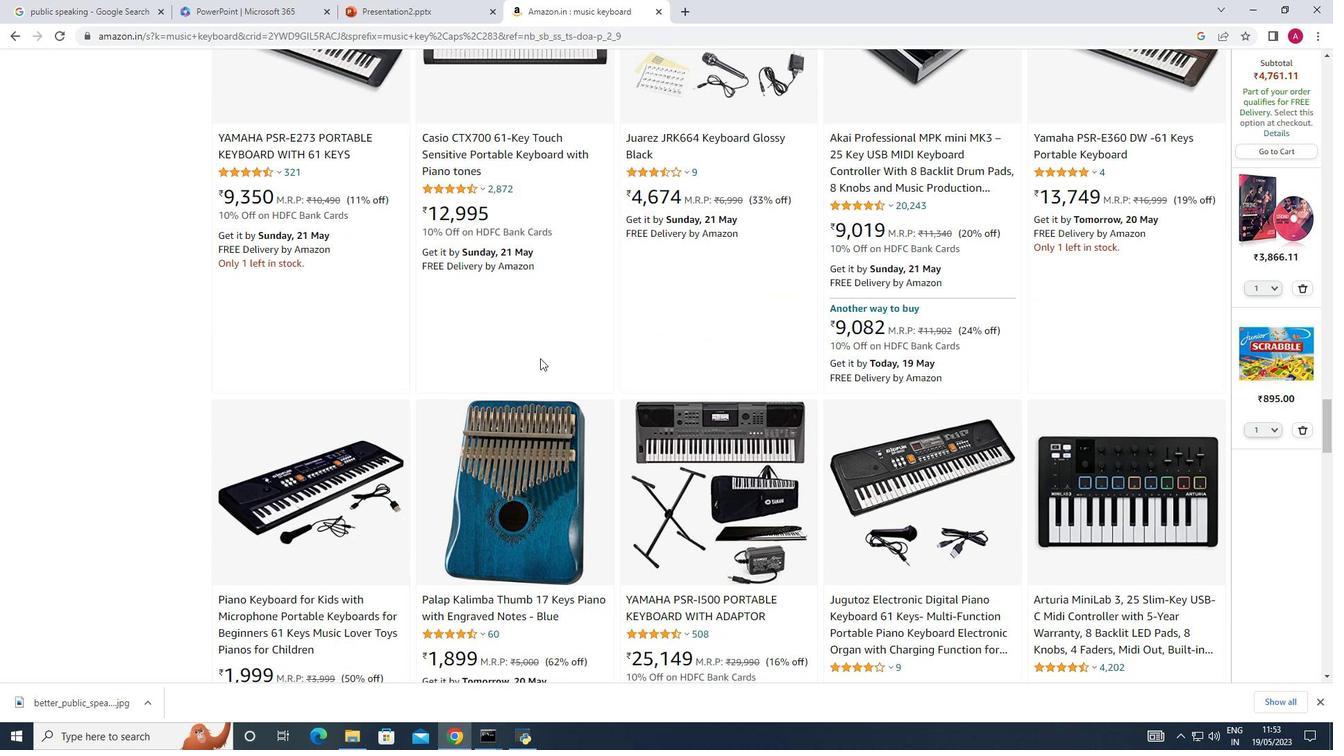 
Action: Mouse scrolled (540, 357) with delta (0, 0)
Screenshot: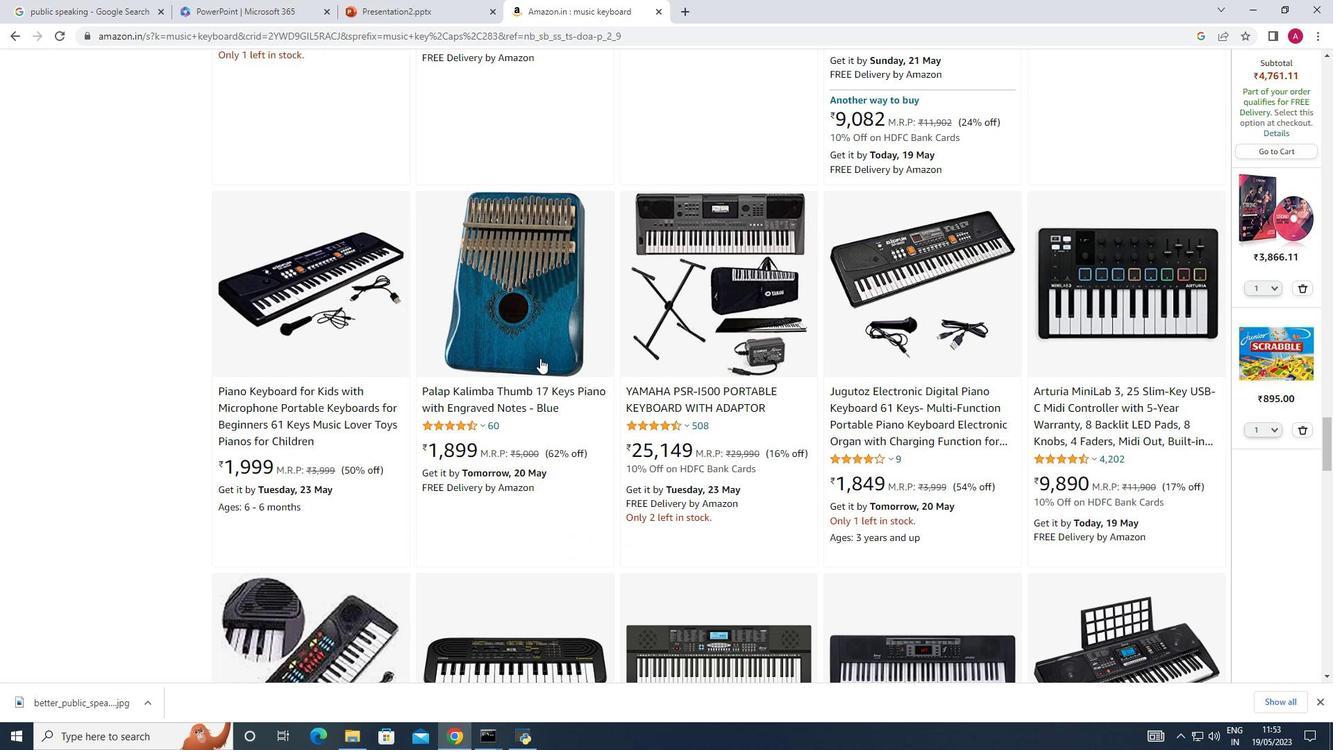 
Action: Mouse scrolled (540, 357) with delta (0, 0)
Screenshot: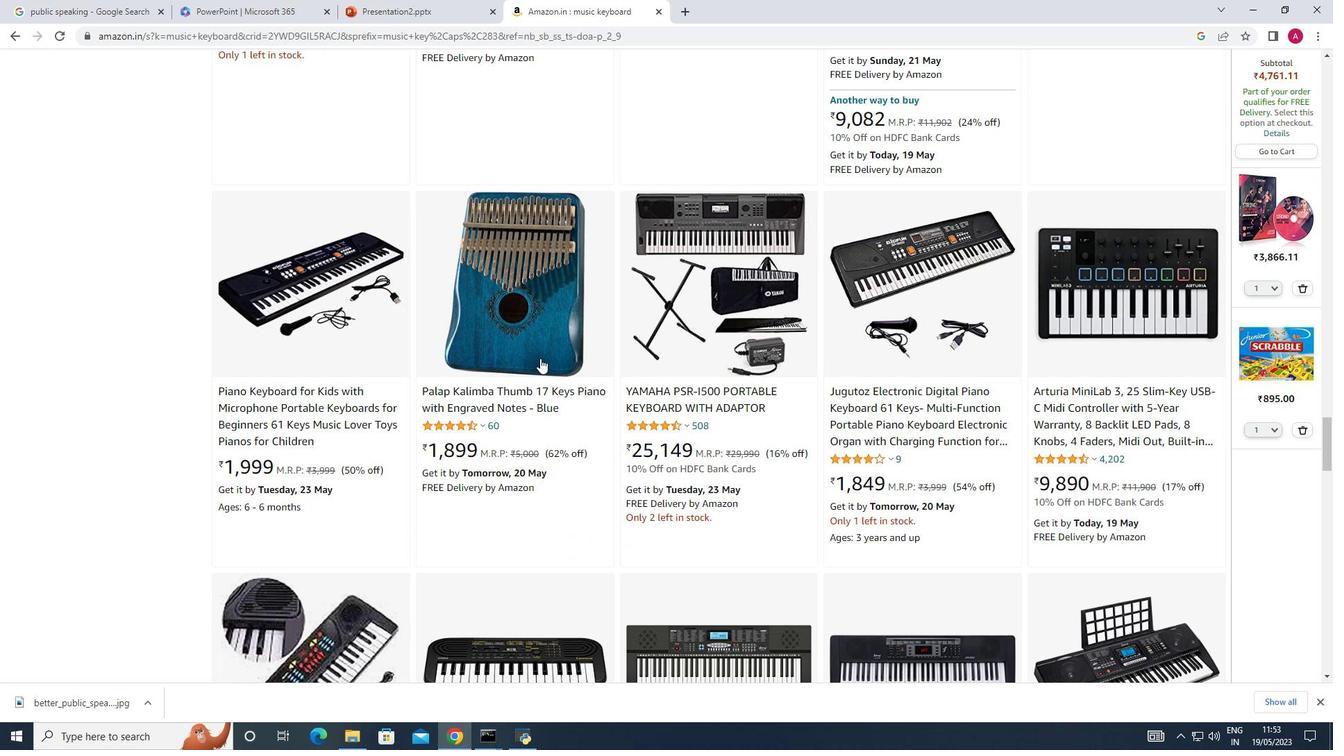 
Action: Mouse scrolled (540, 357) with delta (0, 0)
Screenshot: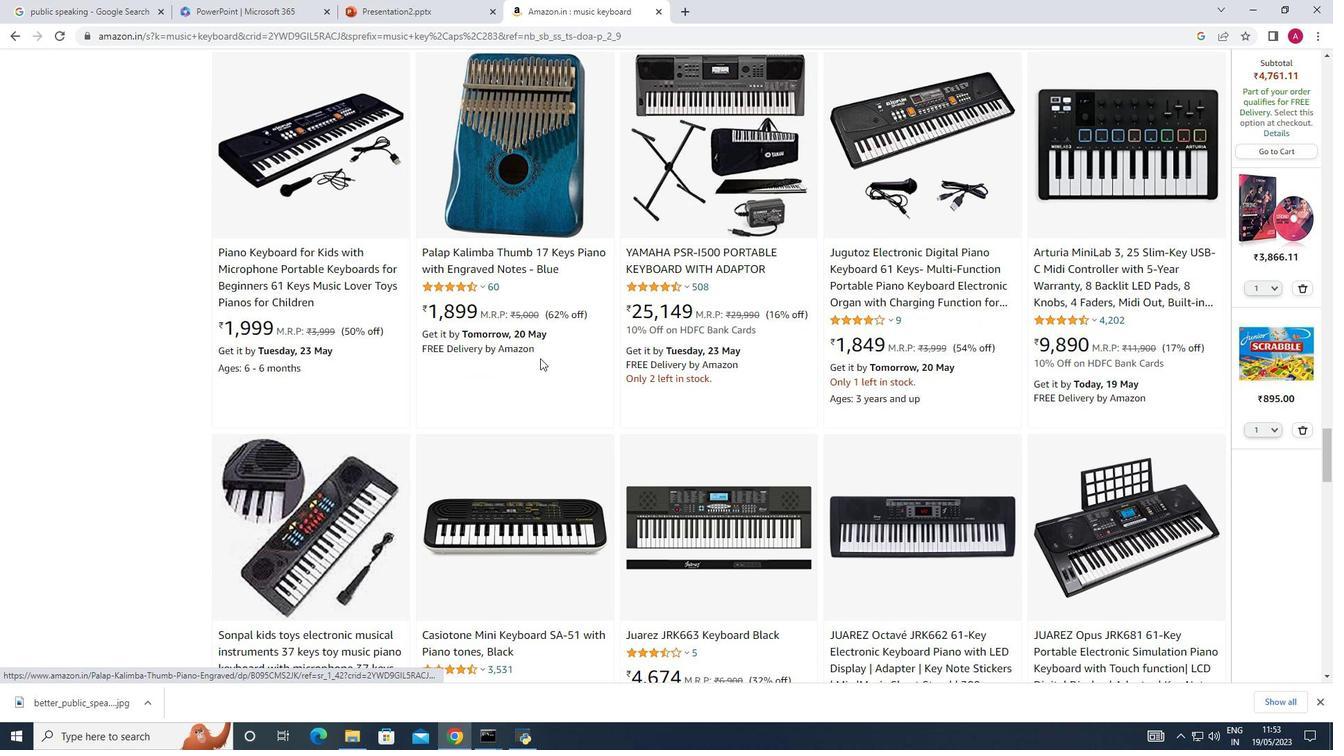 
Action: Mouse scrolled (540, 357) with delta (0, 0)
Screenshot: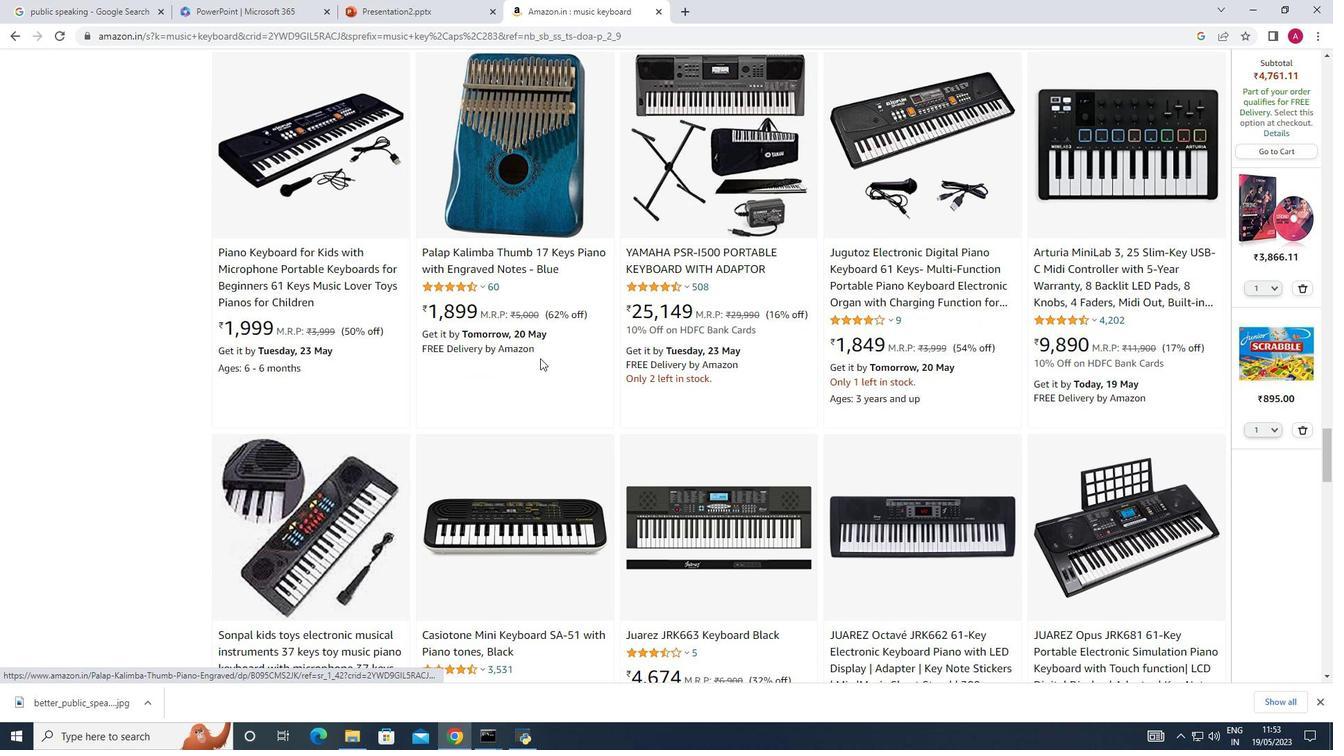 
Action: Mouse scrolled (540, 357) with delta (0, 0)
Screenshot: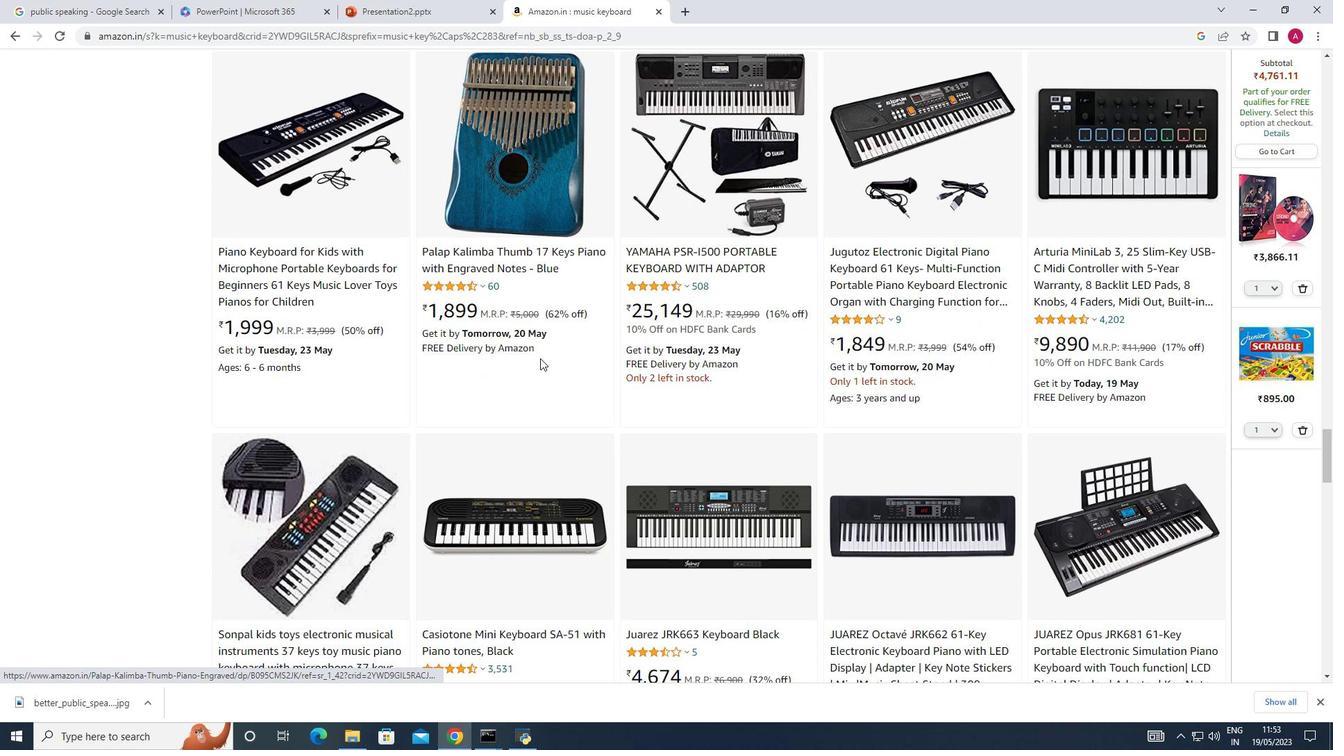 
Action: Mouse scrolled (540, 357) with delta (0, 0)
Screenshot: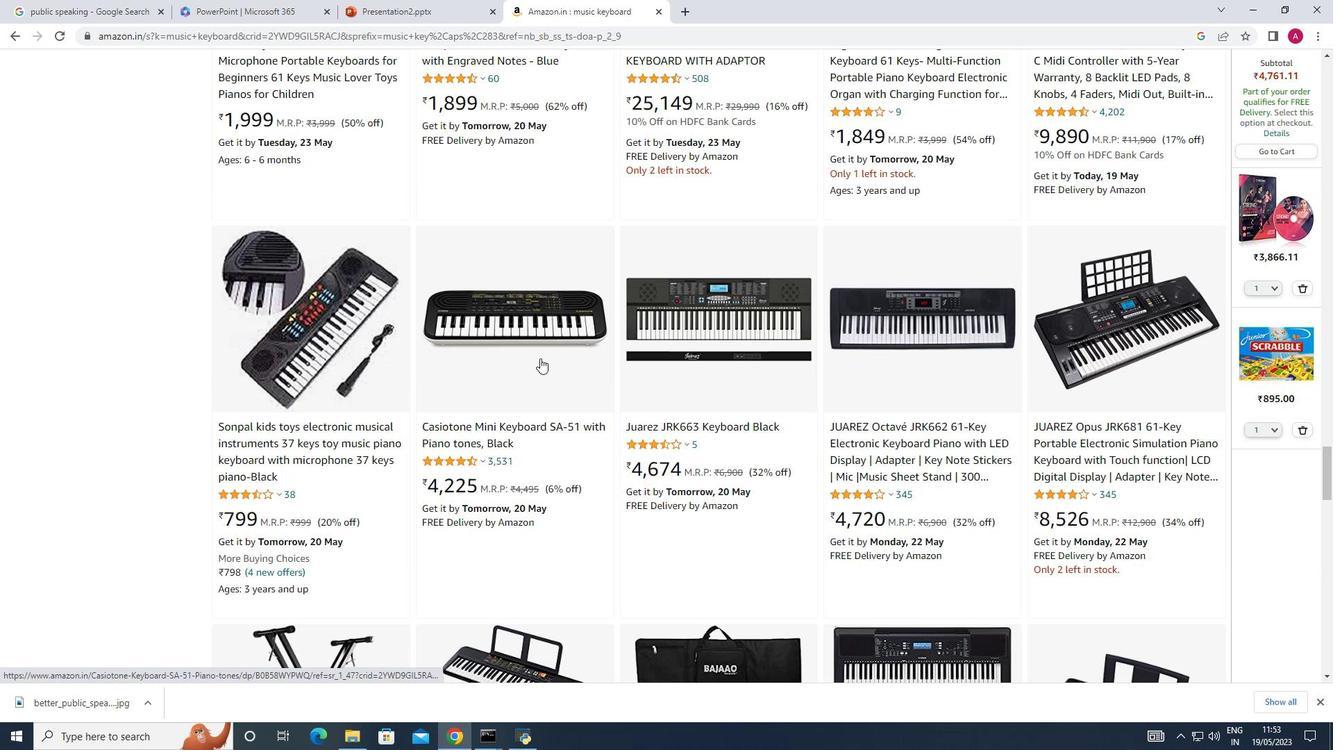 
Action: Mouse scrolled (540, 357) with delta (0, 0)
Screenshot: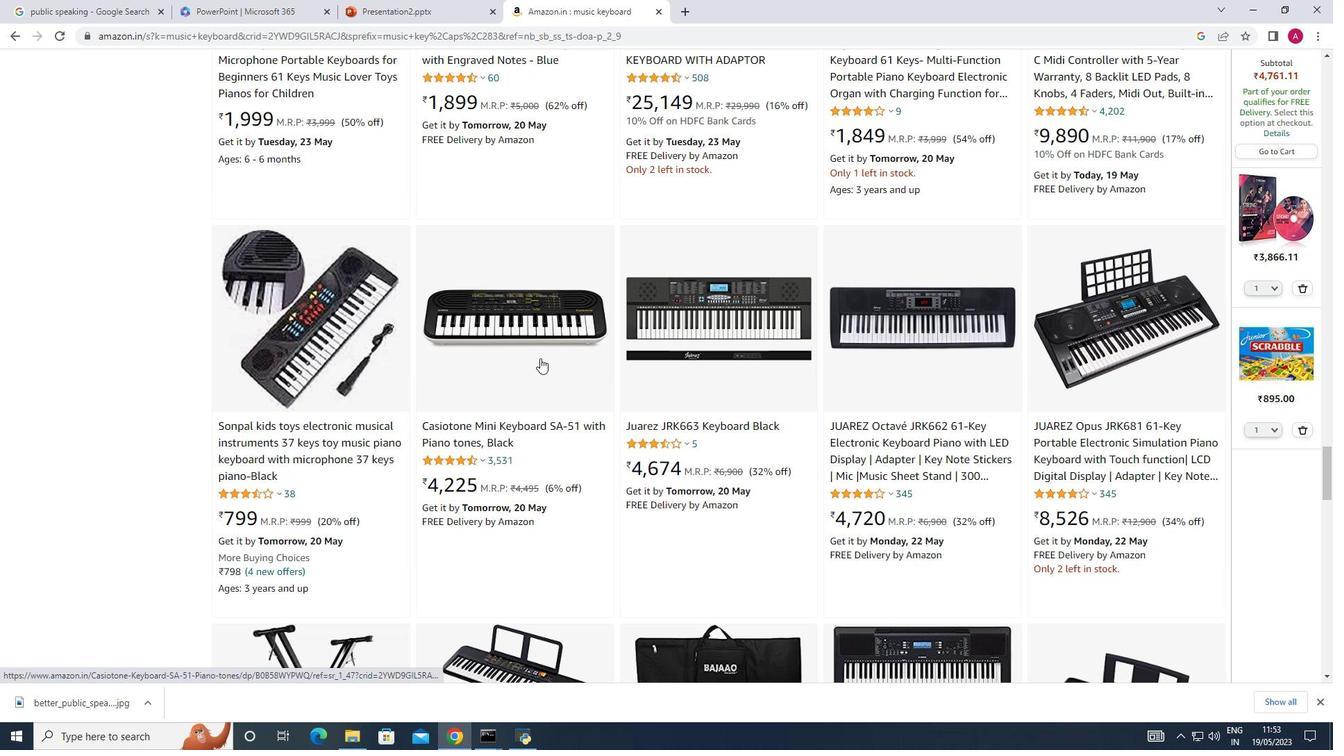 
Action: Mouse scrolled (540, 357) with delta (0, 0)
Screenshot: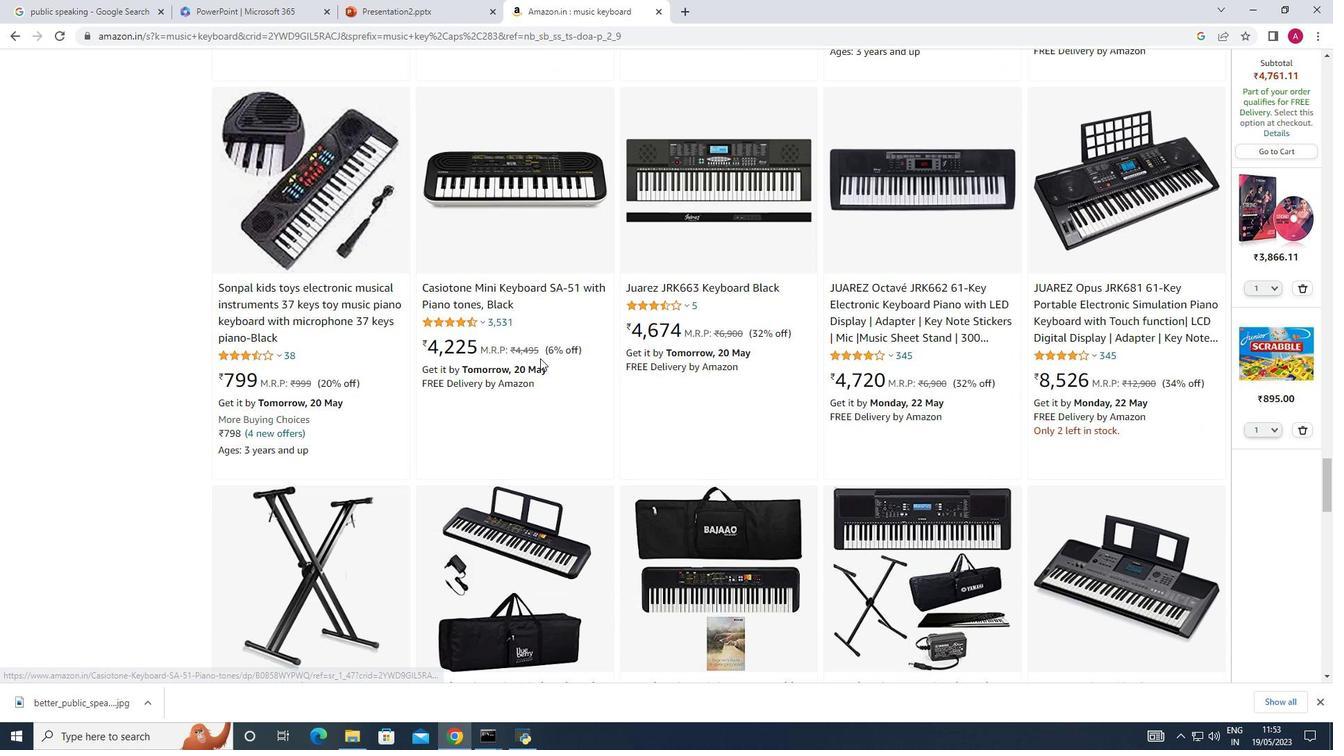 
Action: Mouse scrolled (540, 357) with delta (0, 0)
Screenshot: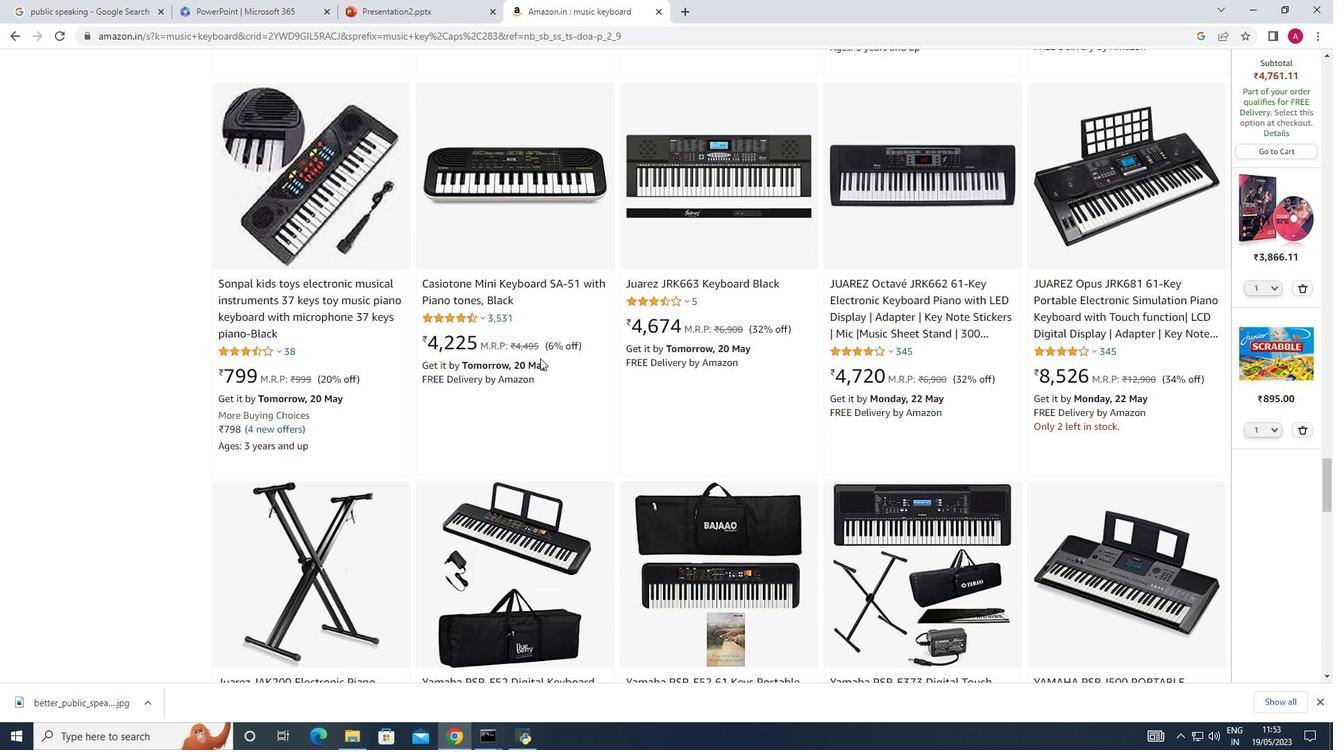 
Action: Mouse scrolled (540, 357) with delta (0, 0)
Screenshot: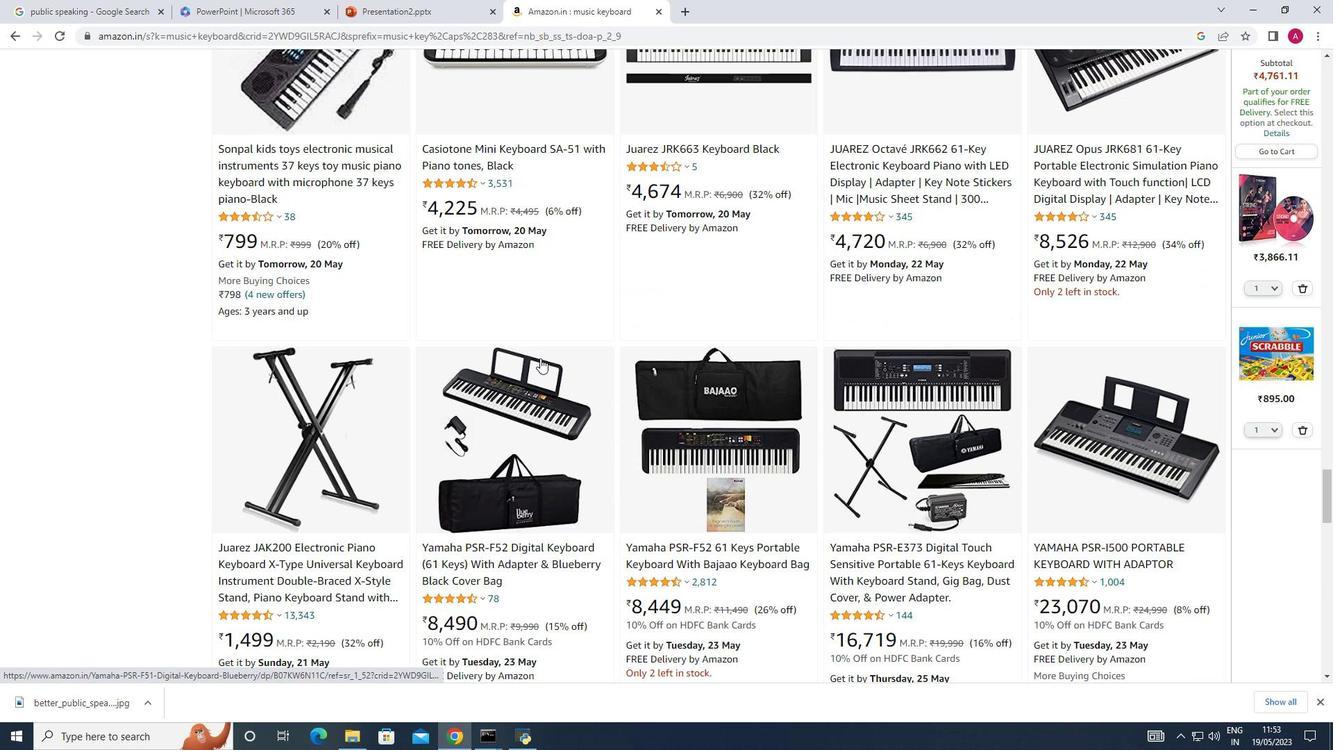 
Action: Mouse scrolled (540, 357) with delta (0, 0)
Screenshot: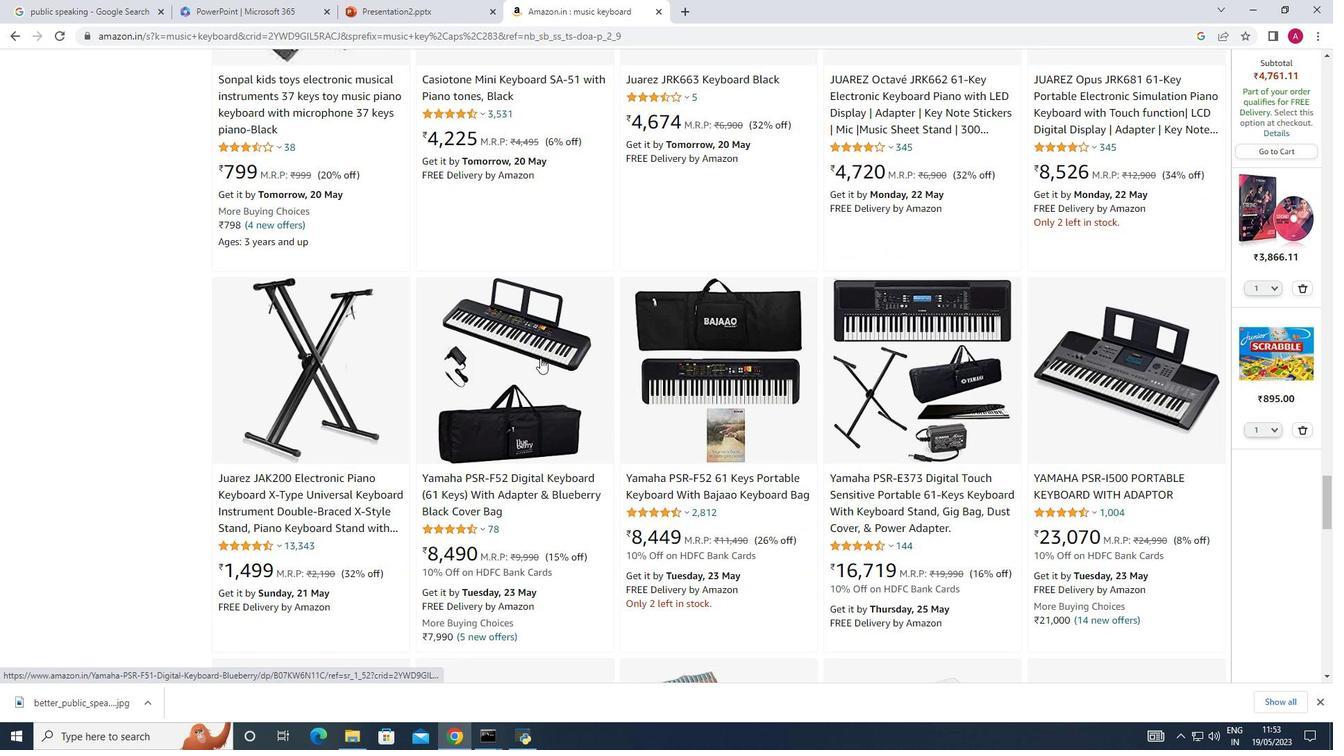 
Action: Mouse scrolled (540, 357) with delta (0, 0)
Screenshot: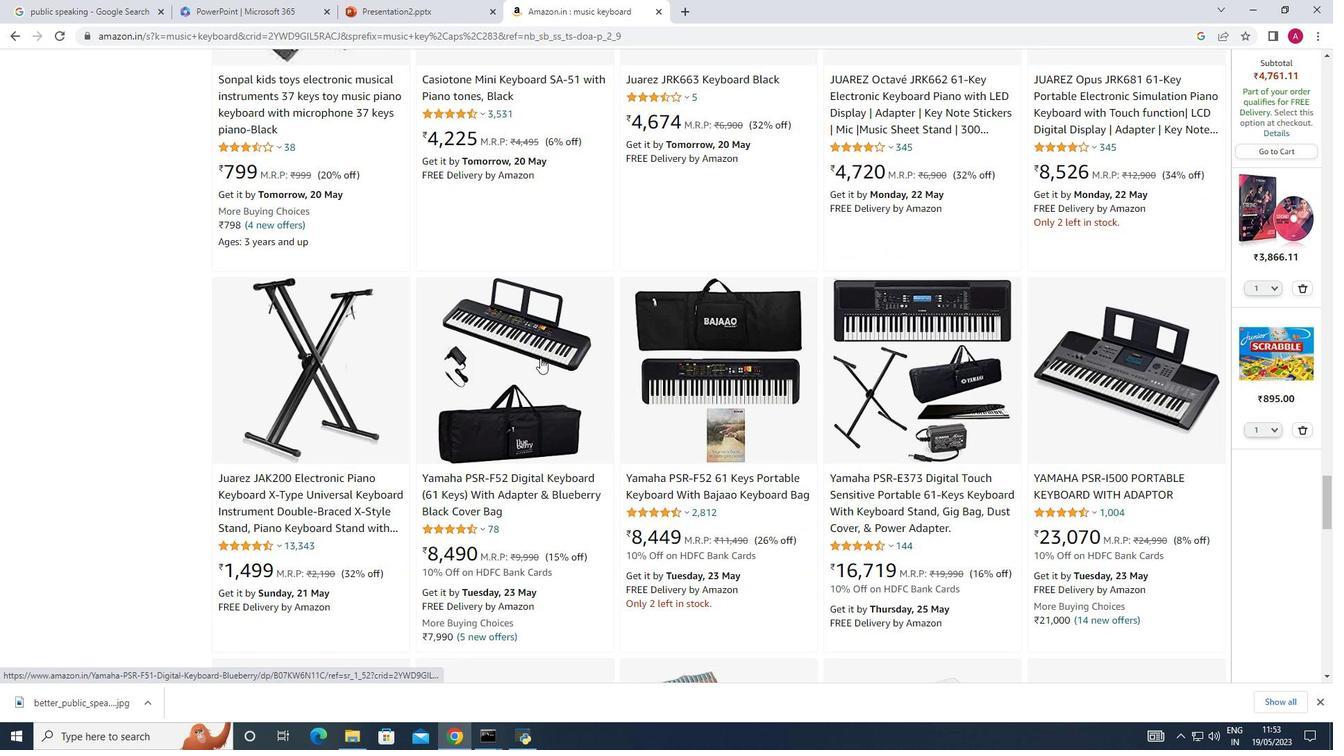 
Action: Mouse scrolled (540, 357) with delta (0, 0)
Screenshot: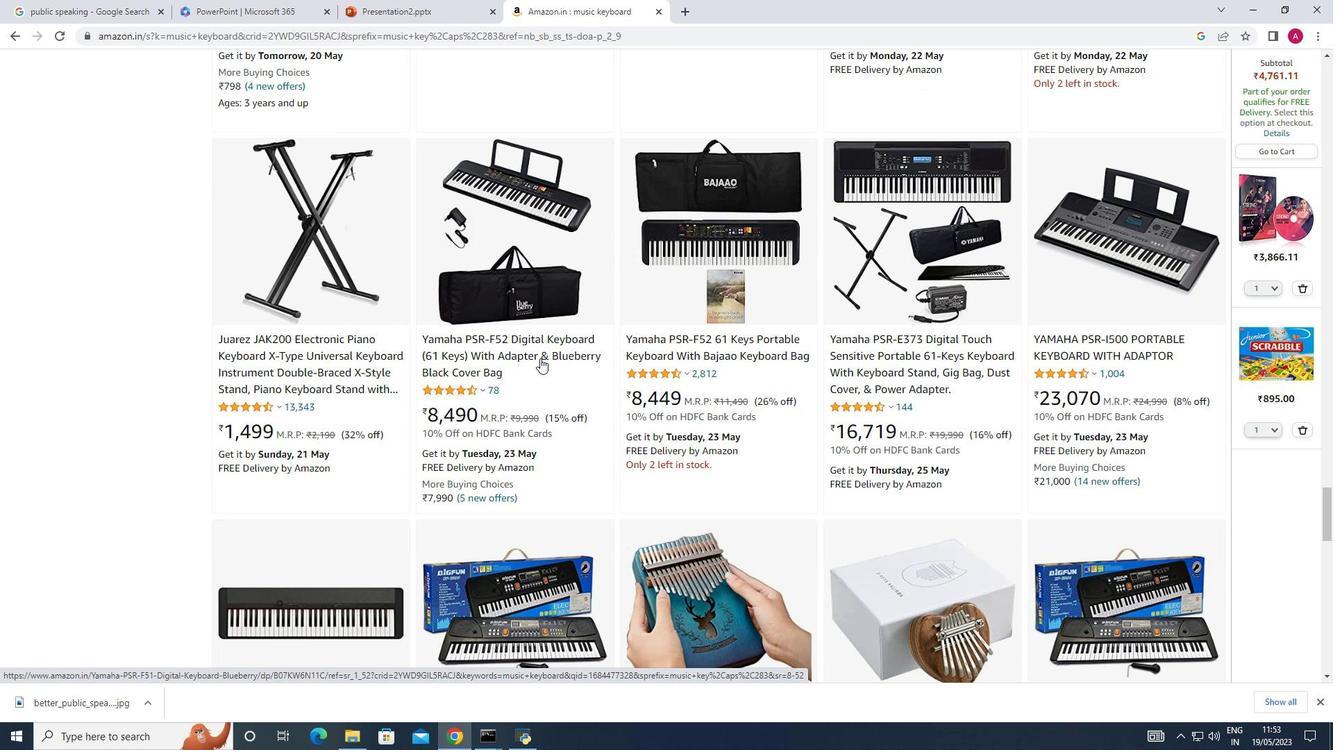 
Action: Mouse scrolled (540, 357) with delta (0, 0)
Screenshot: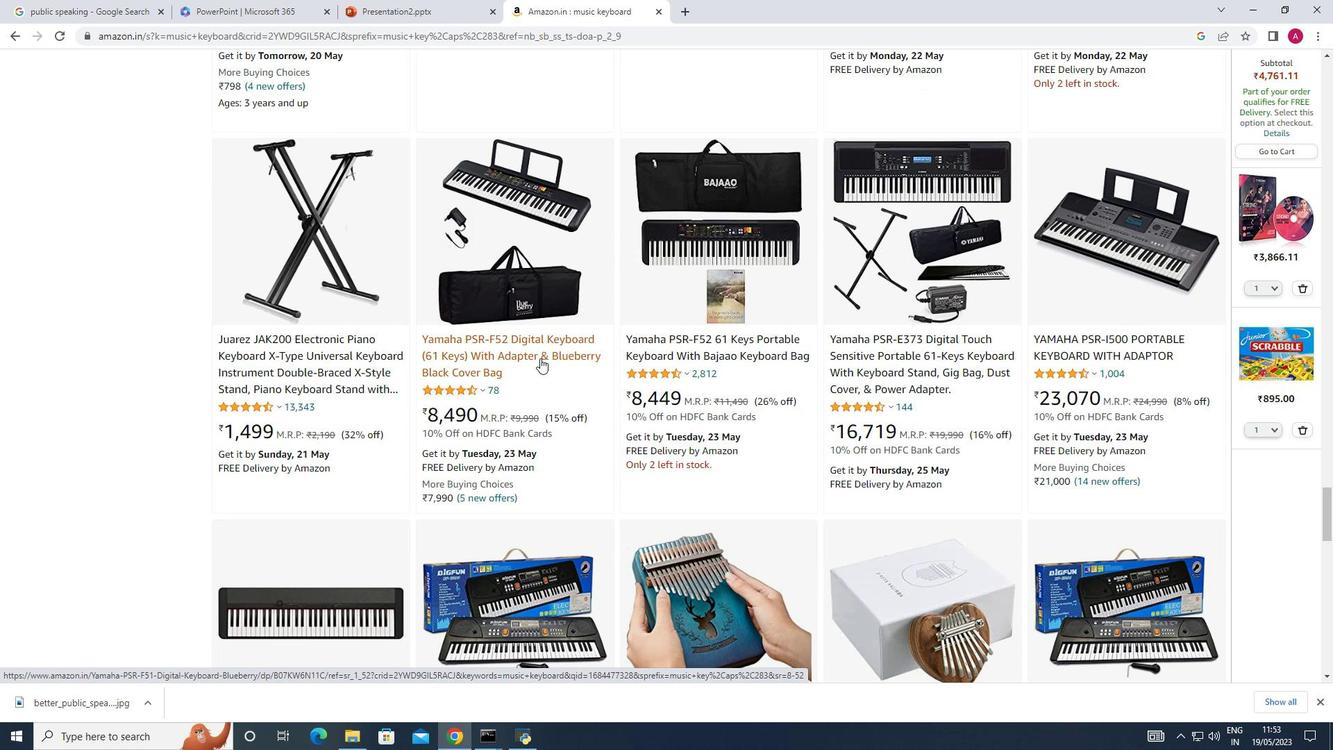 
Action: Mouse scrolled (540, 359) with delta (0, 0)
Screenshot: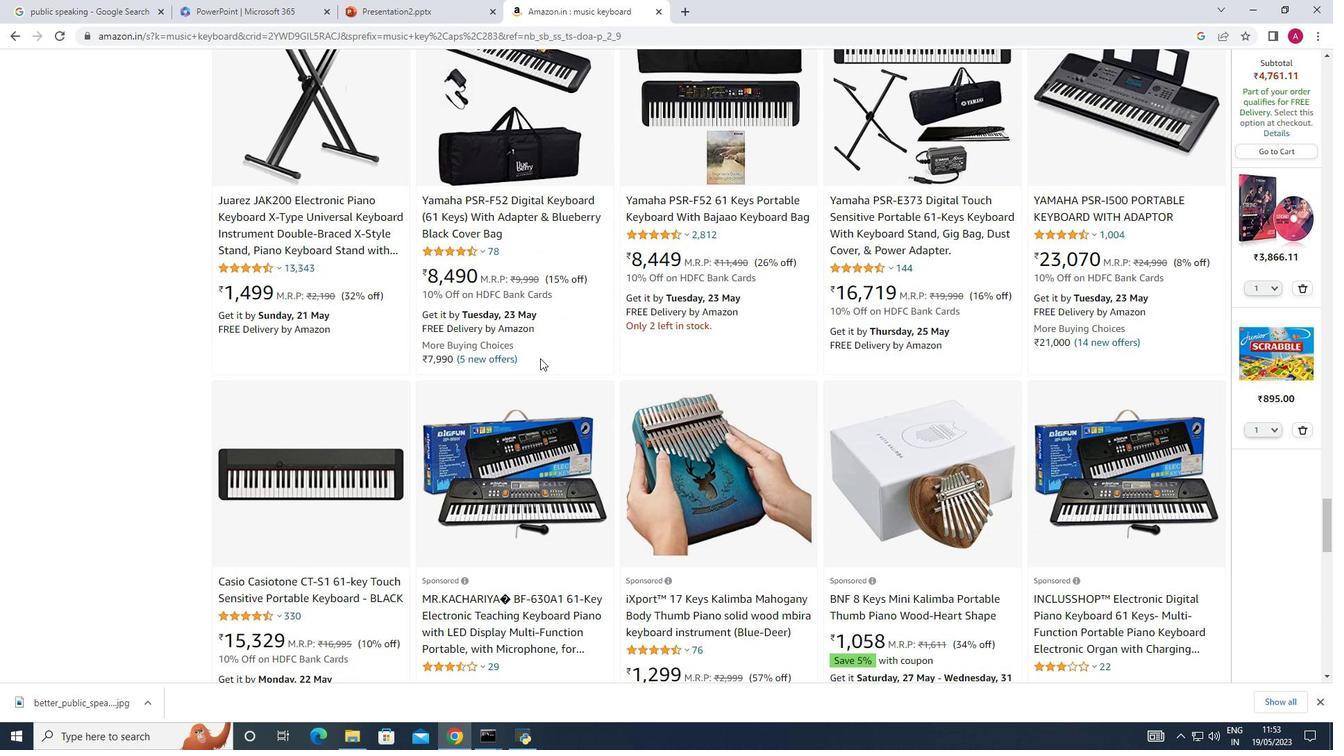 
Action: Mouse scrolled (540, 359) with delta (0, 0)
Screenshot: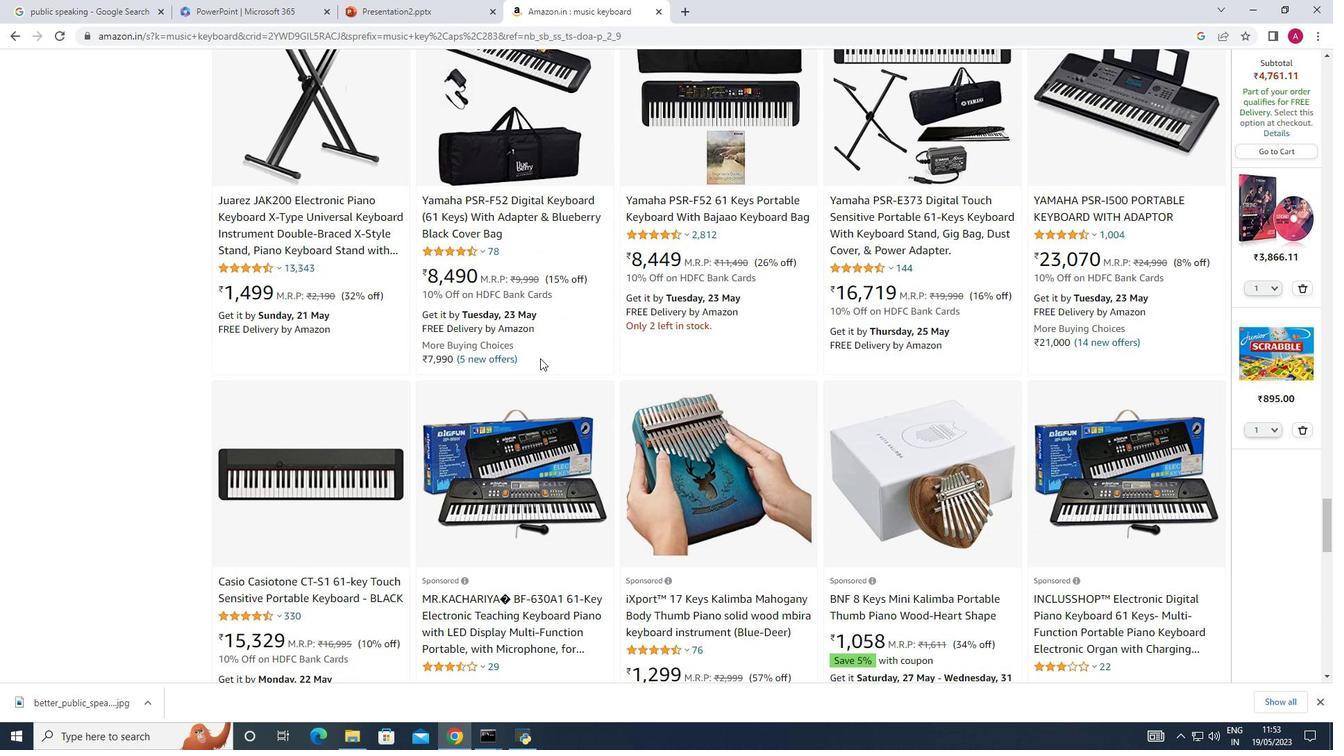 
Action: Mouse scrolled (540, 359) with delta (0, 0)
Screenshot: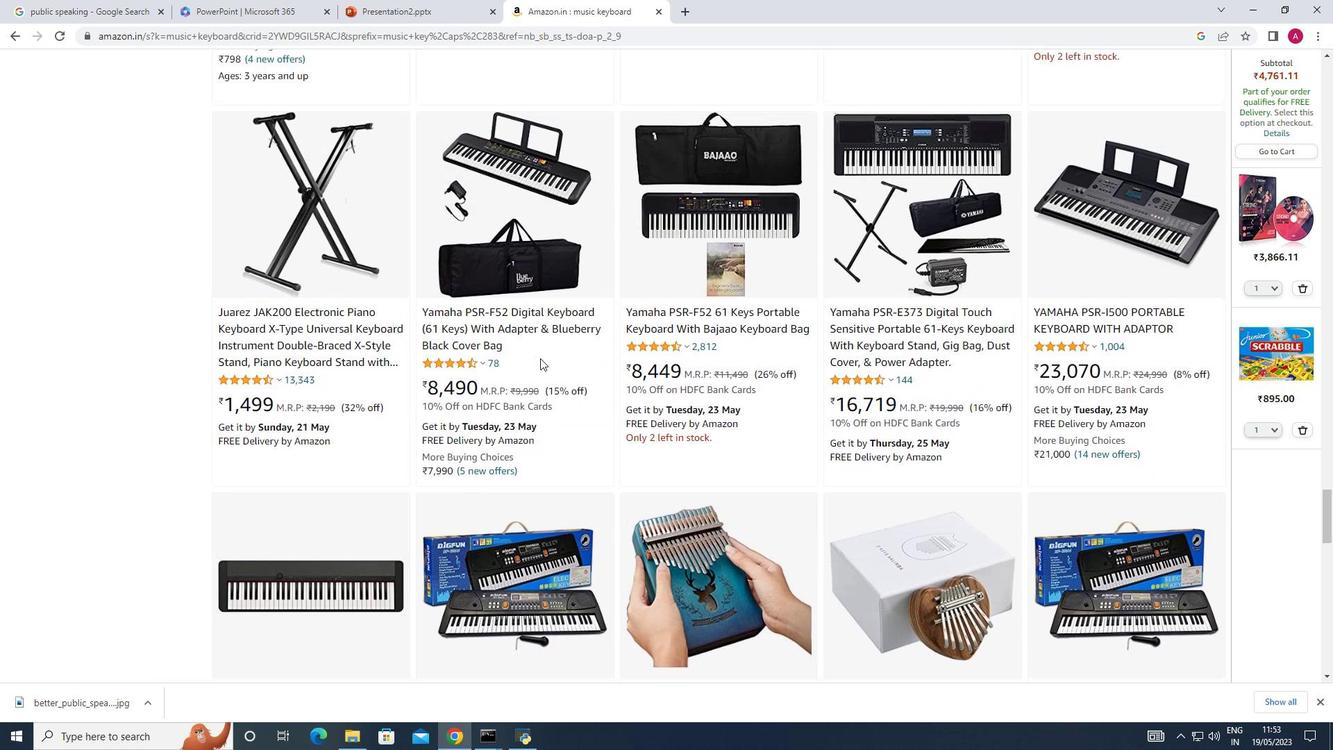 
Action: Mouse moved to (525, 299)
Screenshot: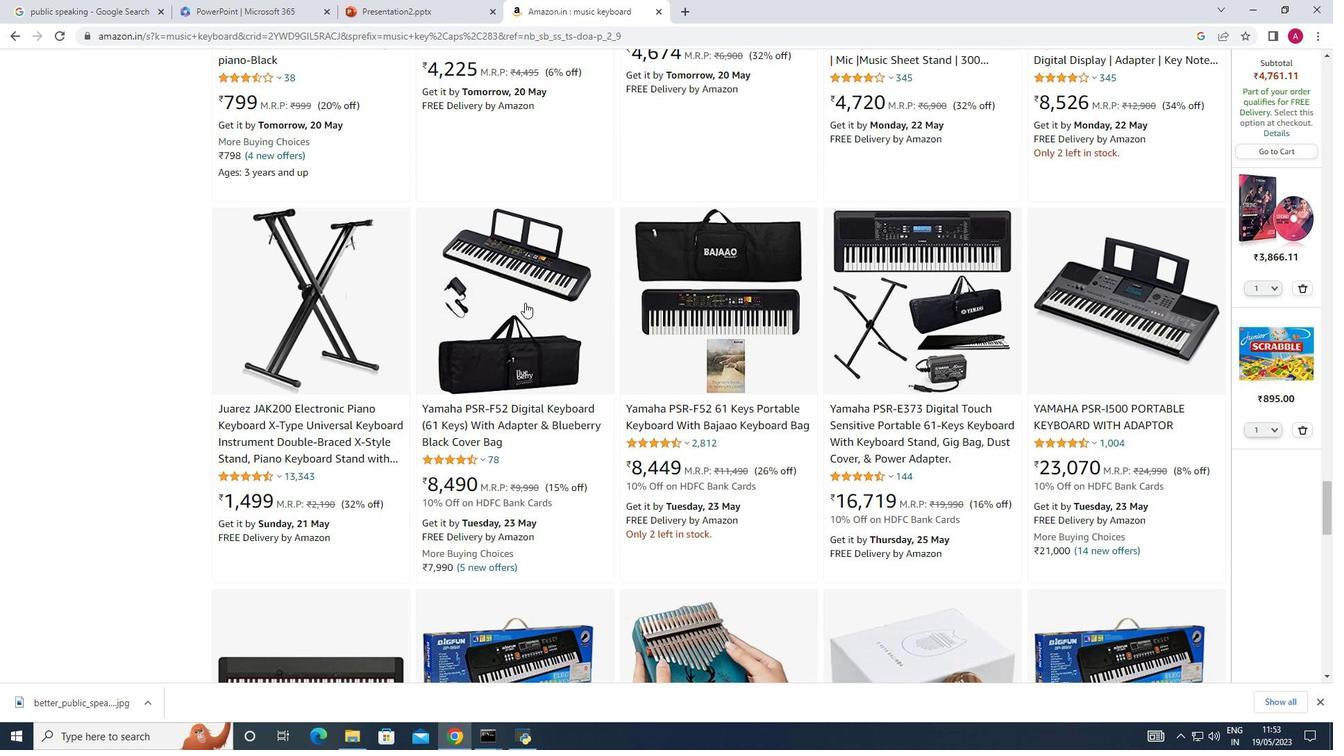 
Action: Mouse pressed left at (525, 299)
Screenshot: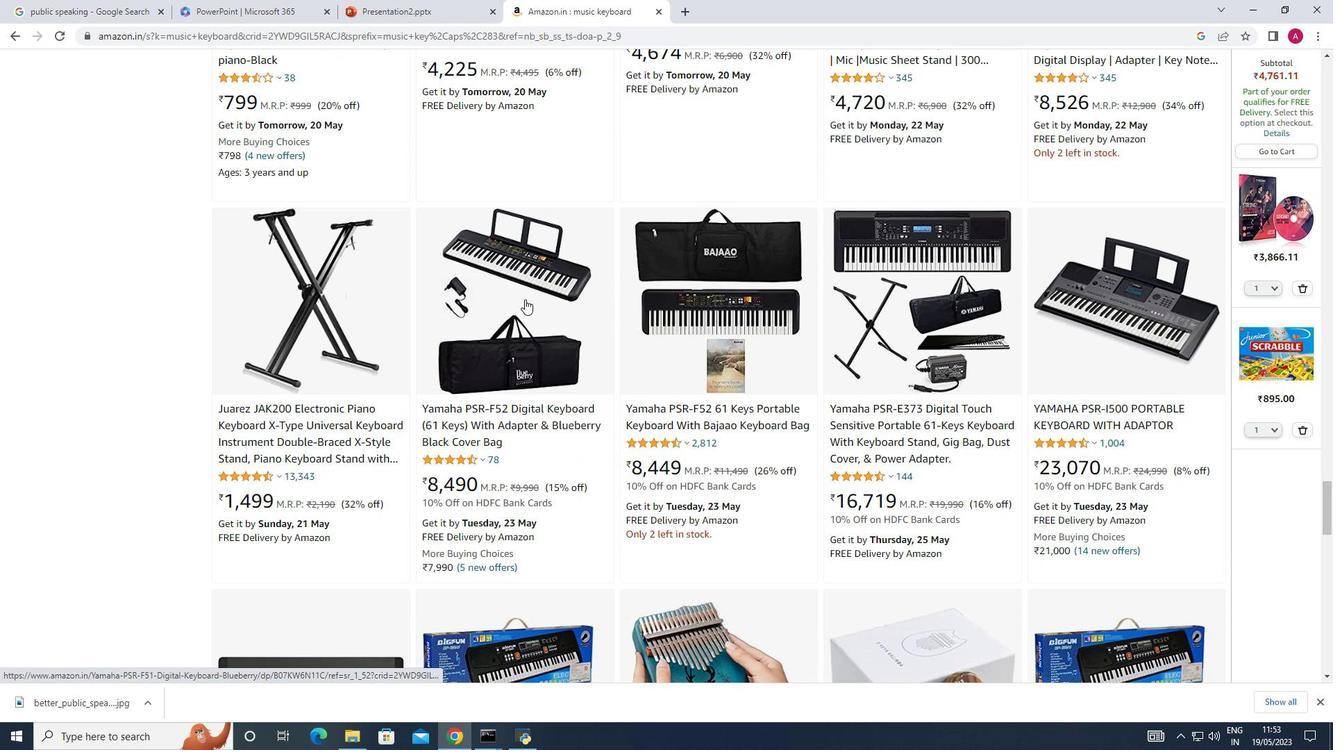 
Action: Mouse moved to (123, 254)
Screenshot: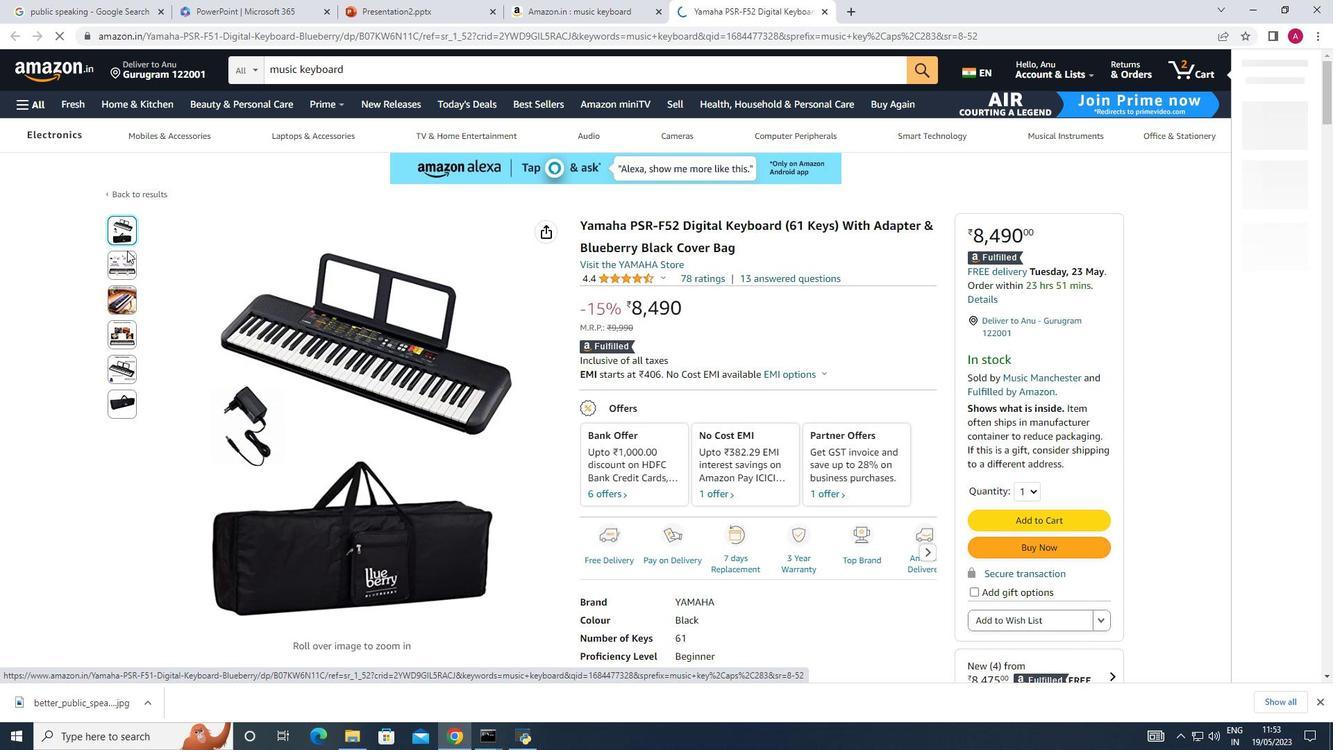 
Action: Mouse pressed left at (123, 254)
Screenshot: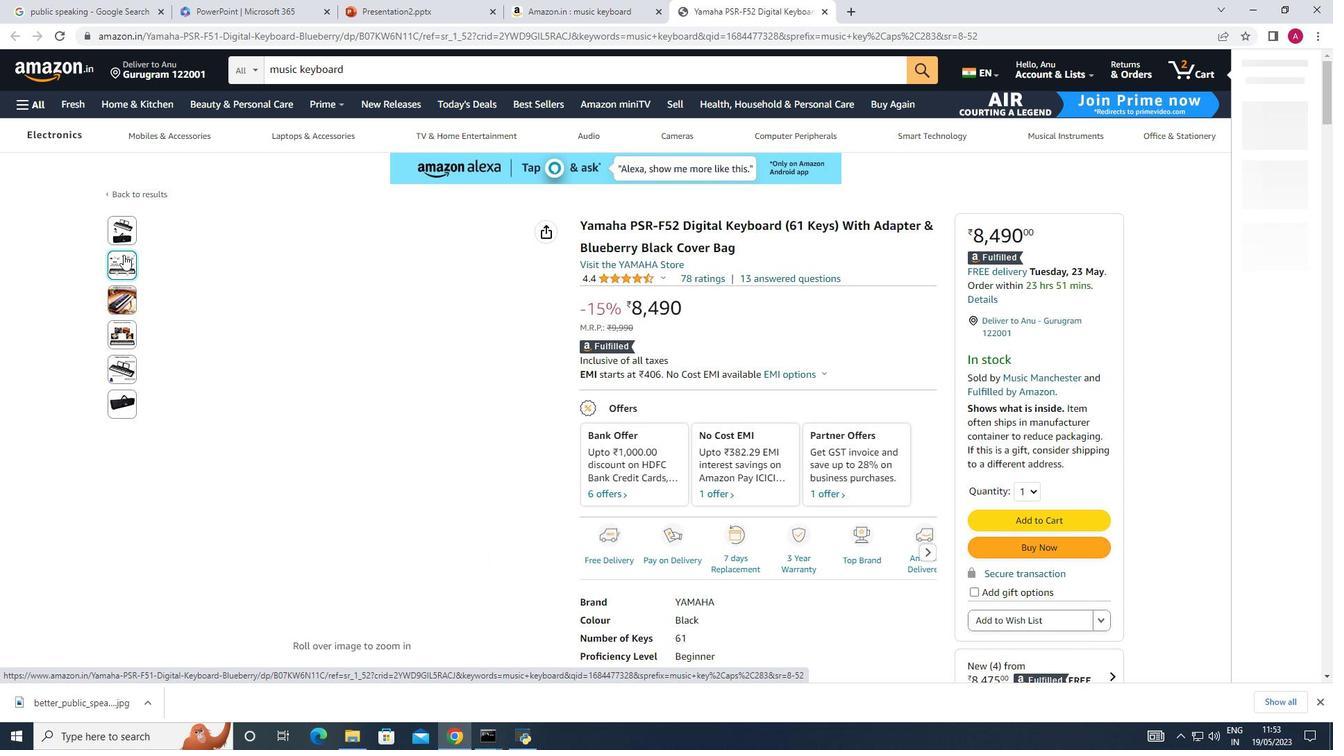 
Action: Mouse moved to (113, 297)
Screenshot: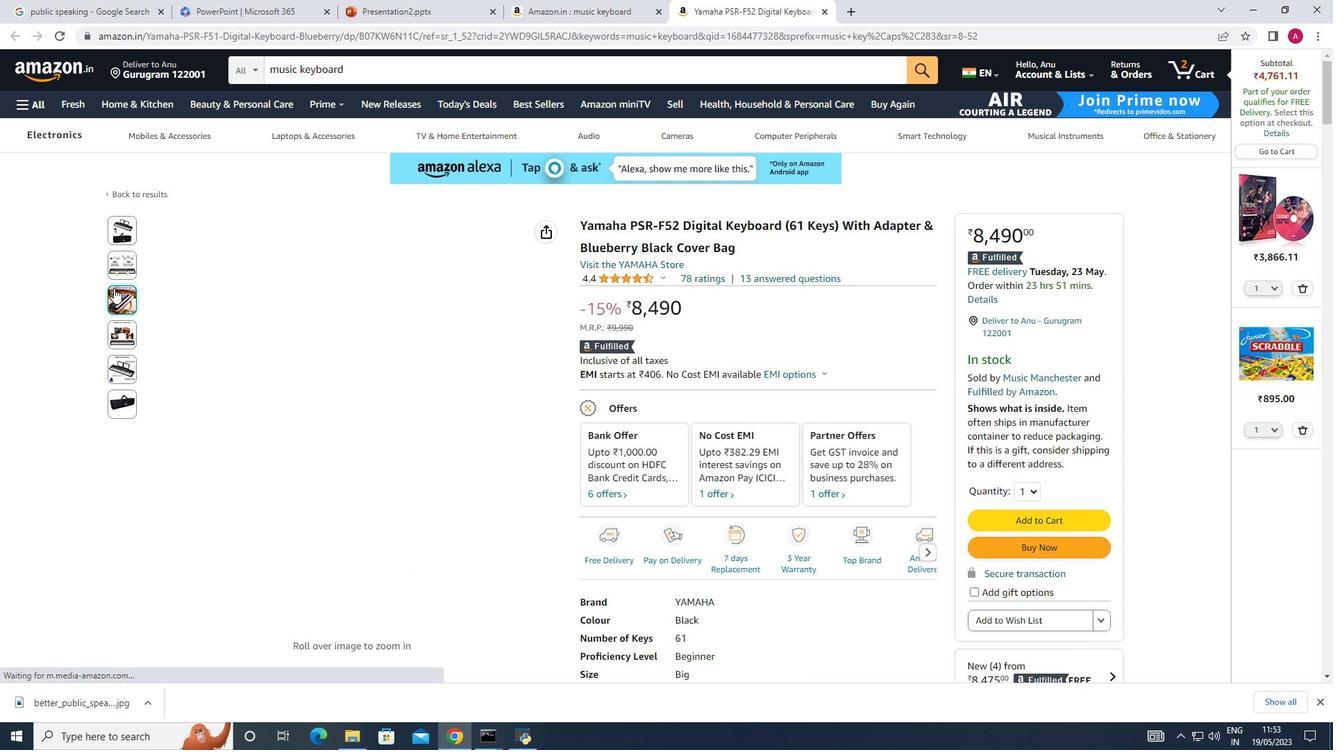 
Action: Mouse pressed left at (113, 297)
Screenshot: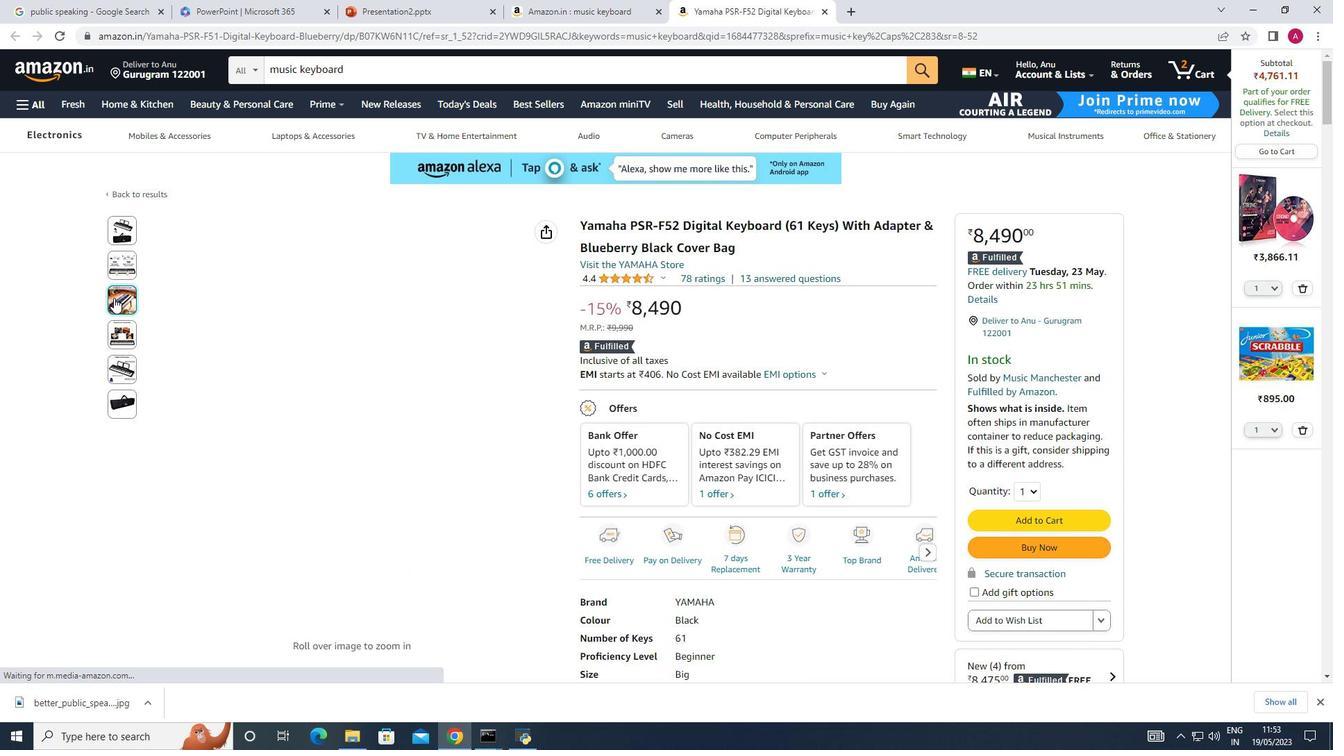 
Action: Mouse moved to (797, 386)
Screenshot: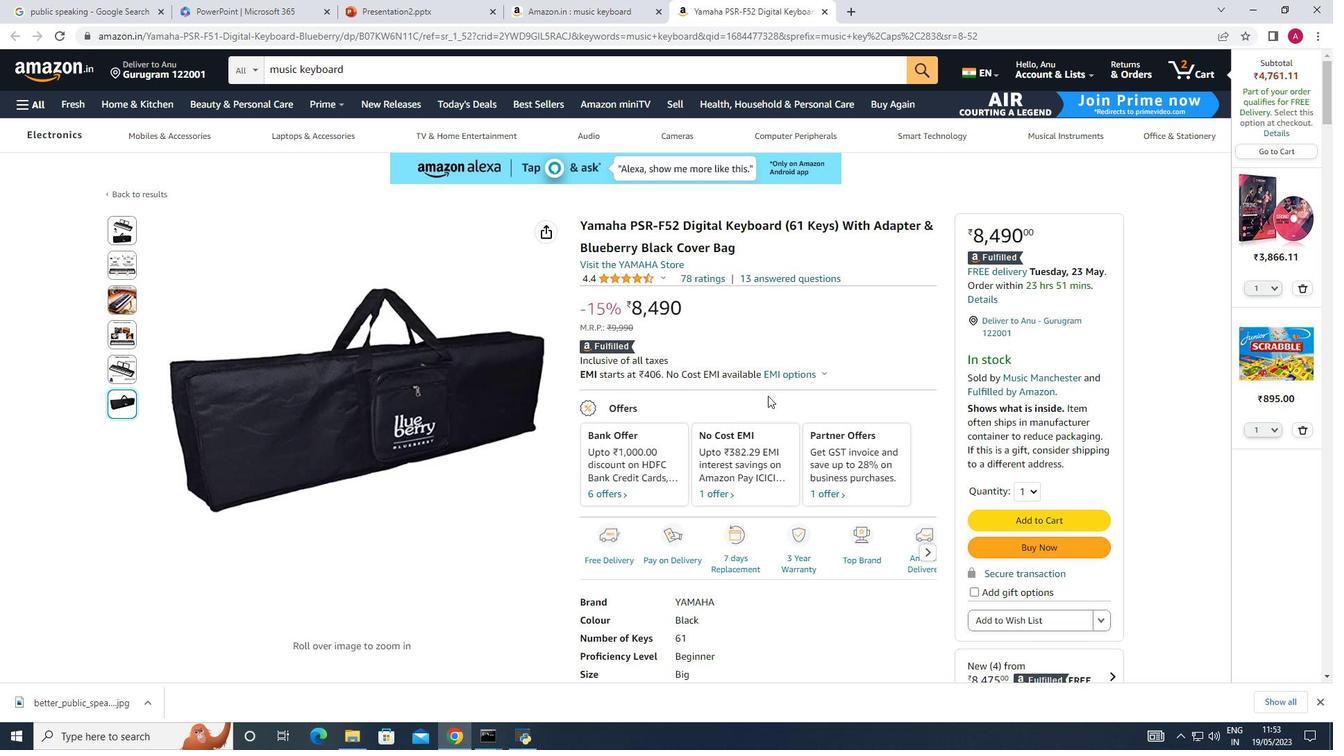 
Action: Mouse scrolled (797, 386) with delta (0, 0)
Screenshot: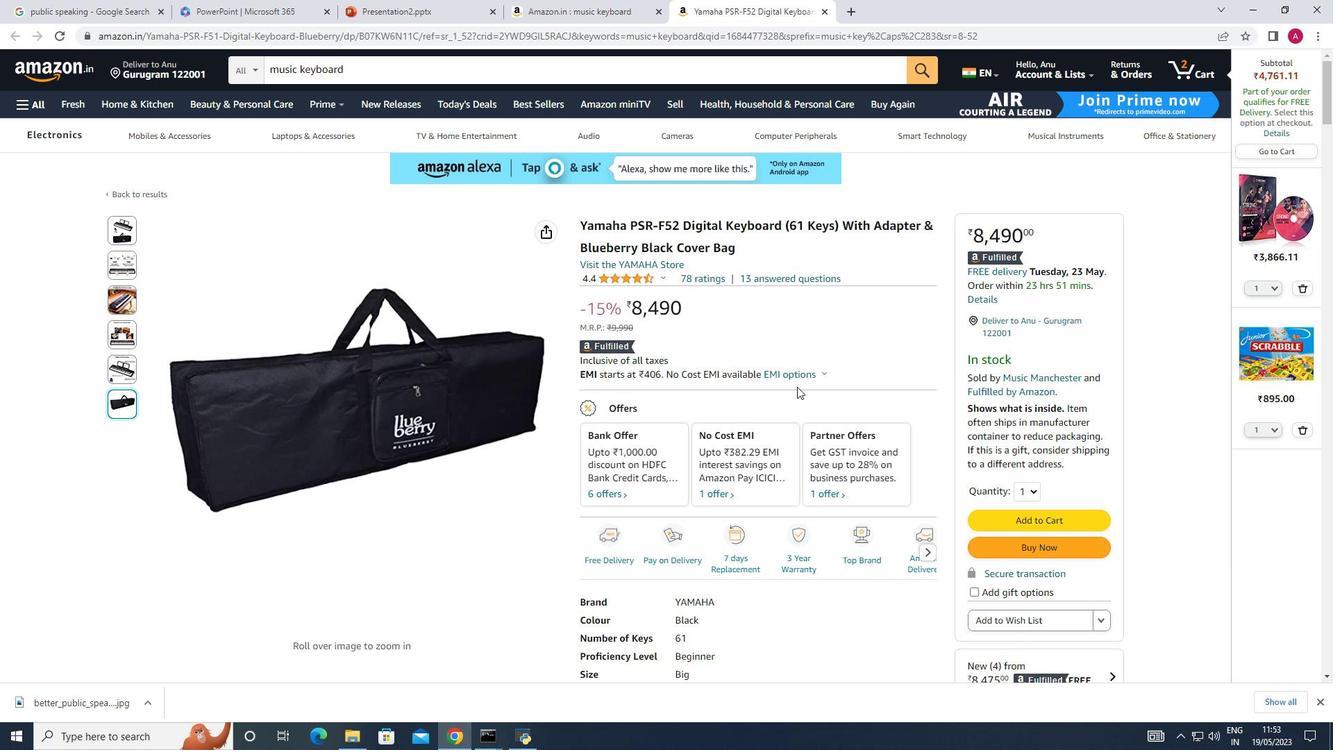 
Action: Mouse scrolled (797, 386) with delta (0, 0)
Screenshot: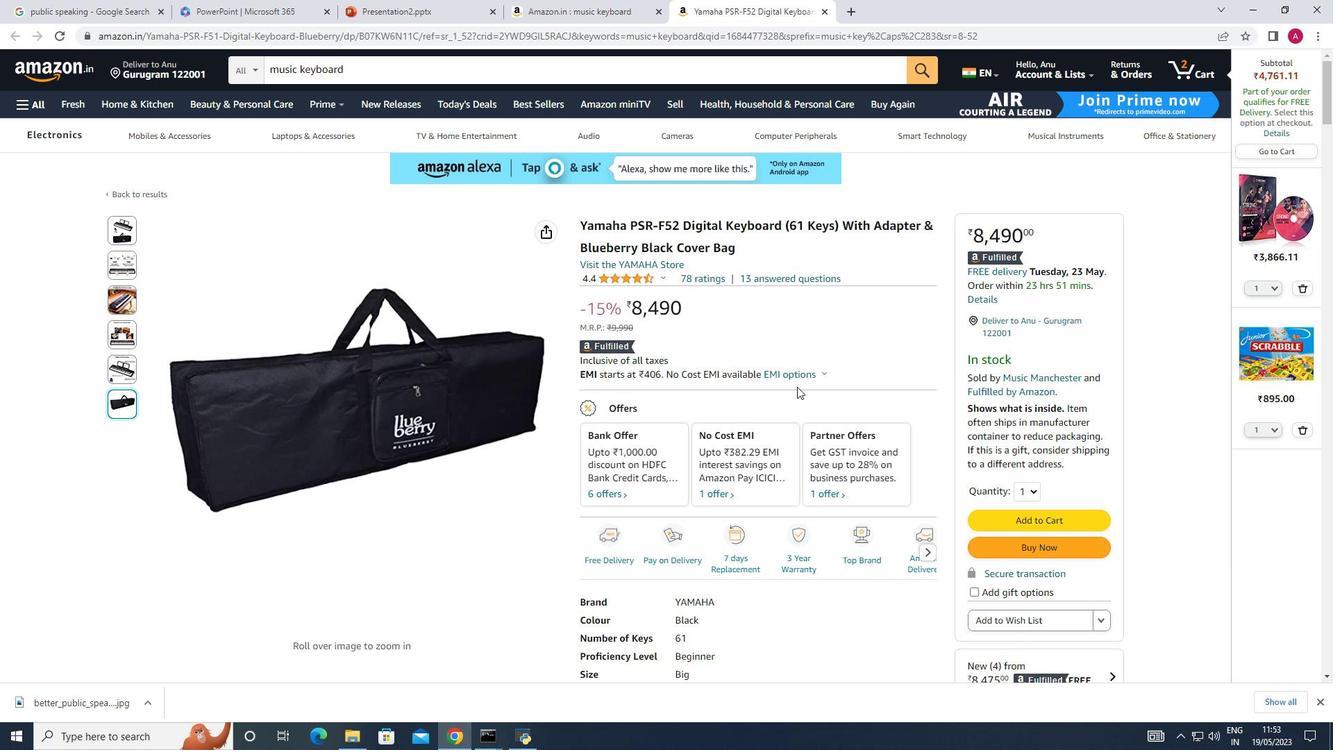 
Action: Mouse scrolled (797, 386) with delta (0, 0)
Screenshot: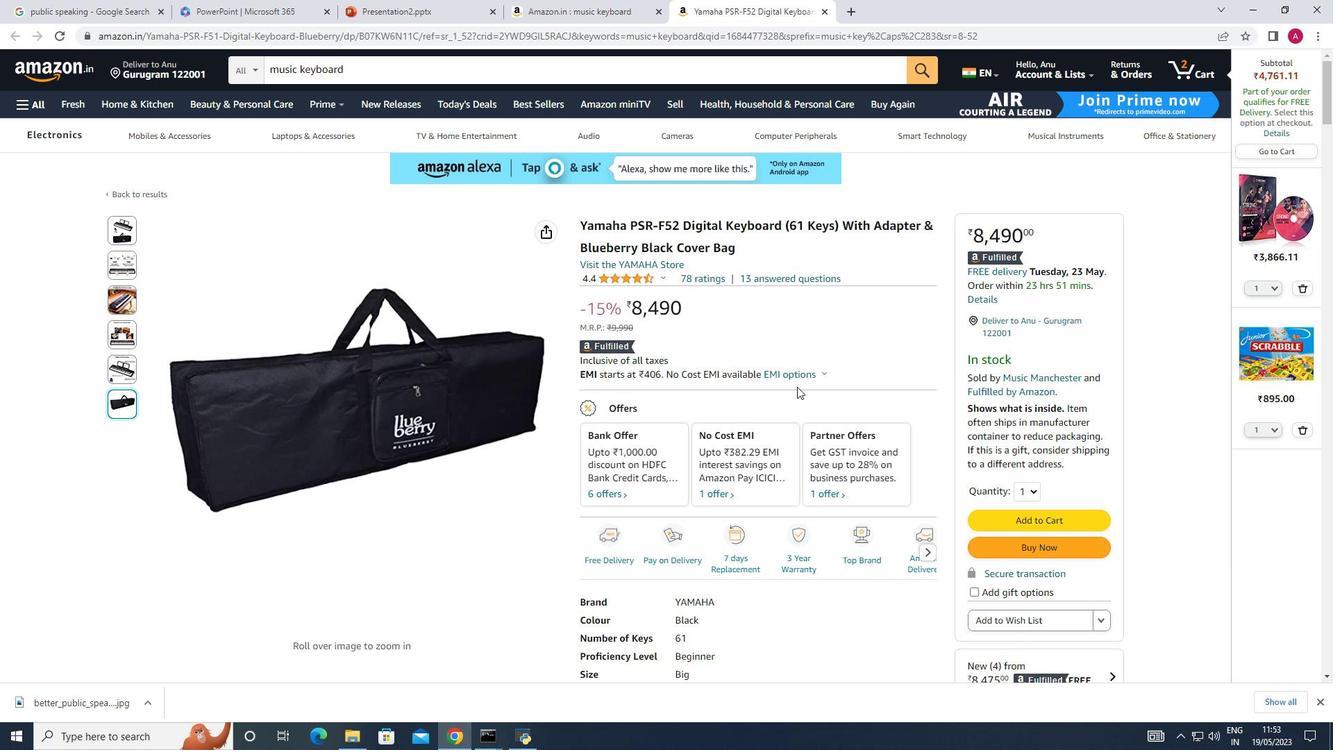 
Action: Mouse scrolled (797, 386) with delta (0, 0)
Screenshot: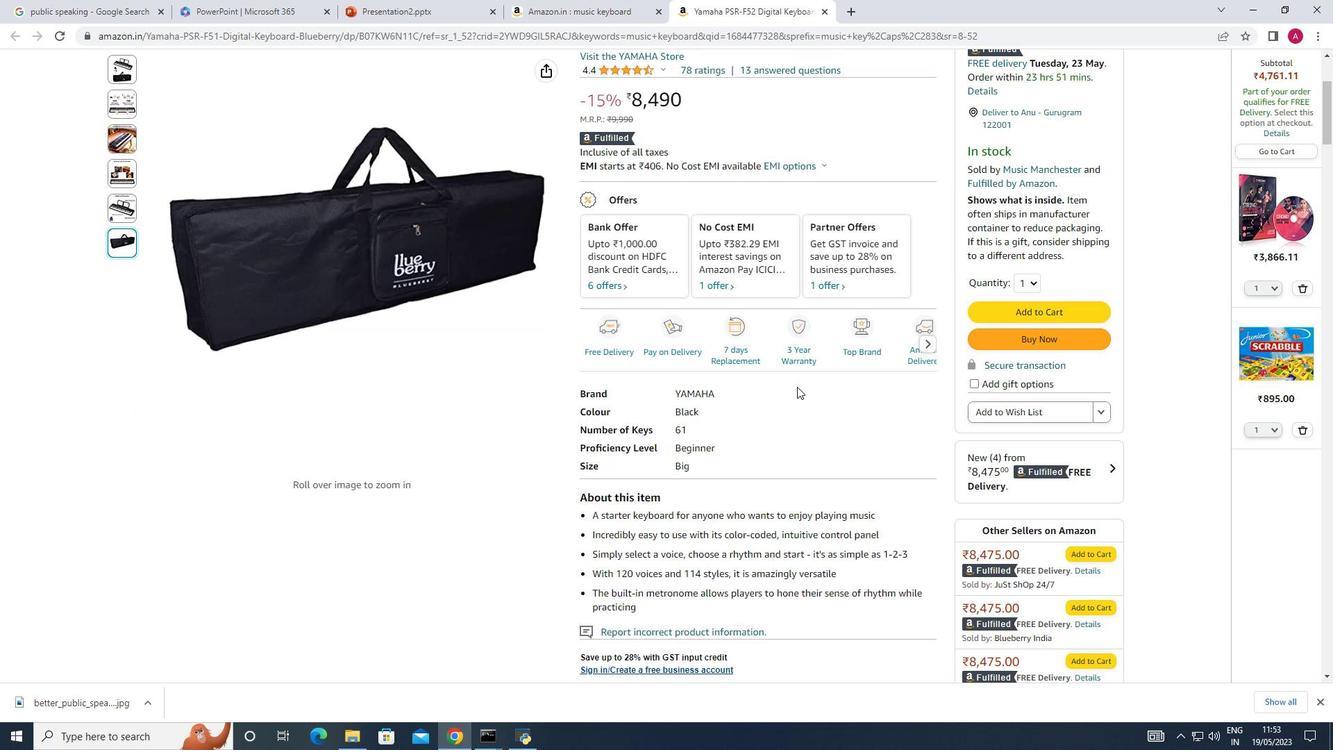 
Action: Mouse scrolled (797, 386) with delta (0, 0)
Screenshot: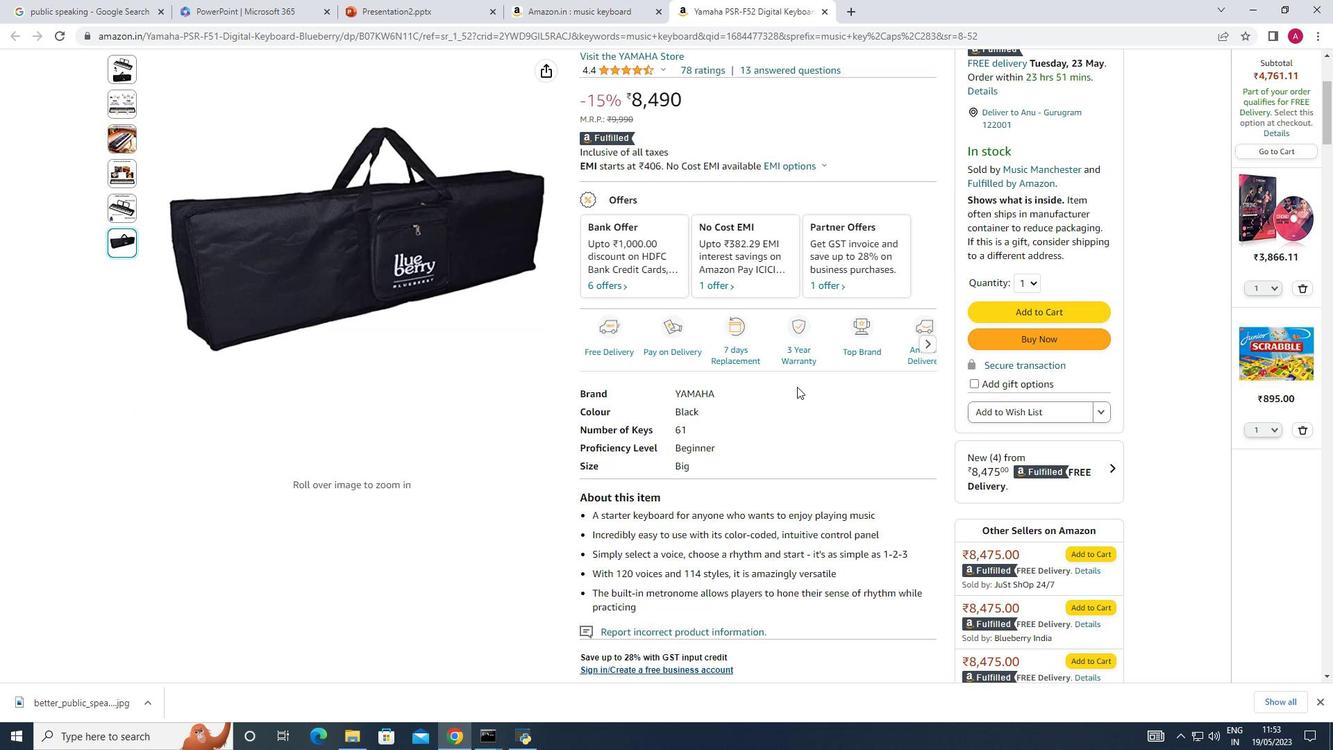 
Action: Mouse scrolled (797, 386) with delta (0, 0)
Screenshot: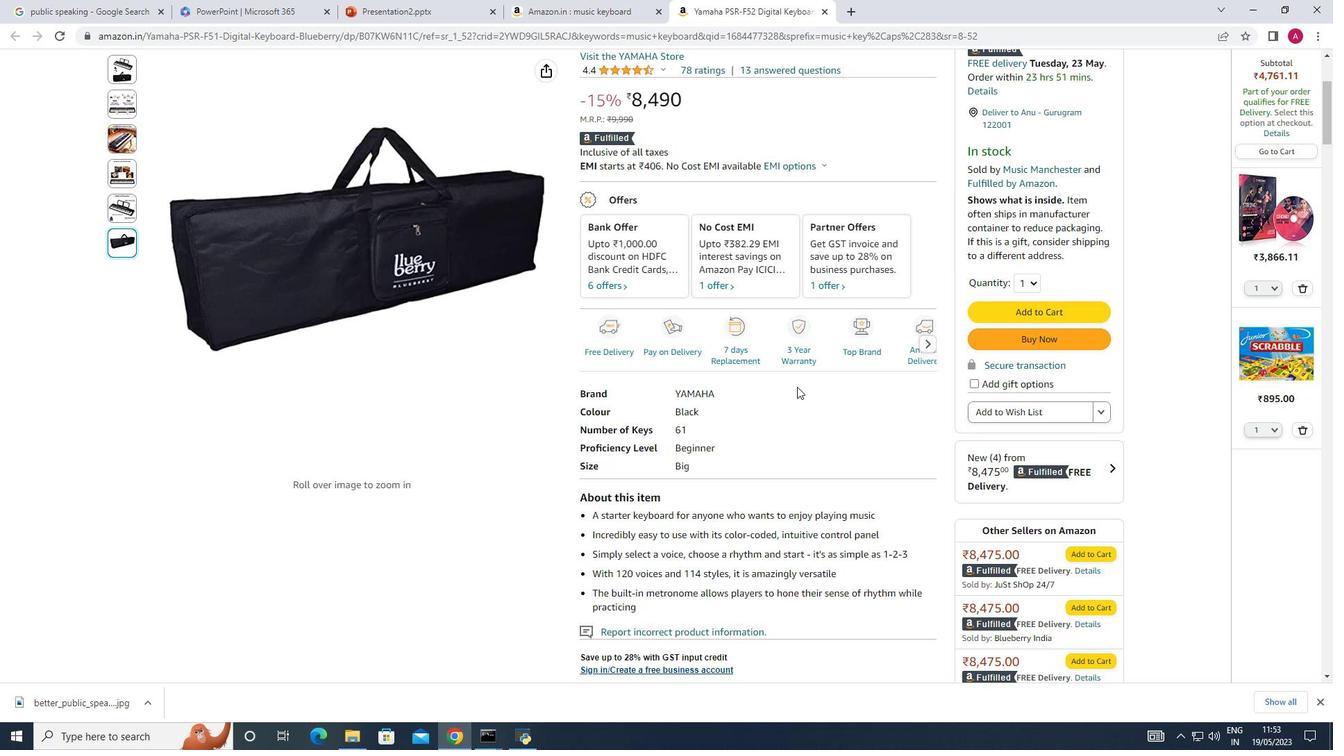 
Action: Mouse scrolled (797, 386) with delta (0, 0)
Screenshot: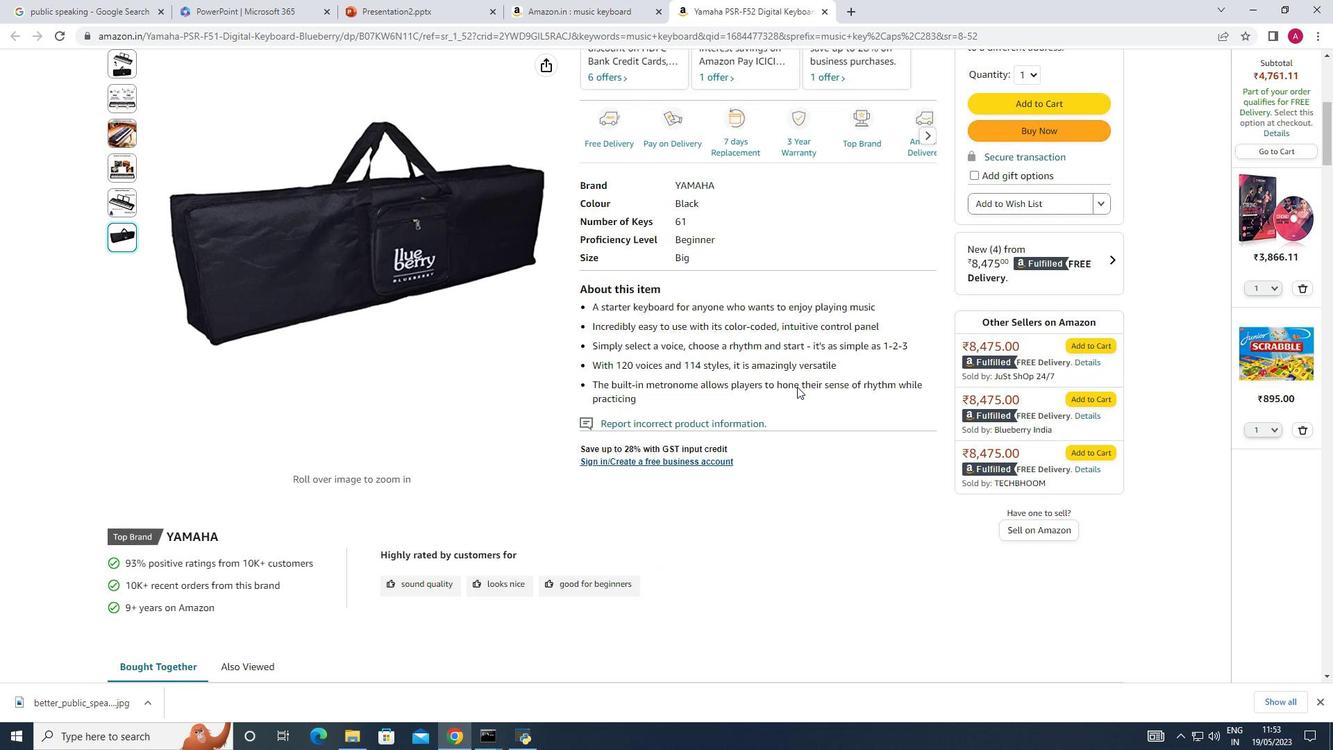 
Action: Mouse moved to (797, 386)
Screenshot: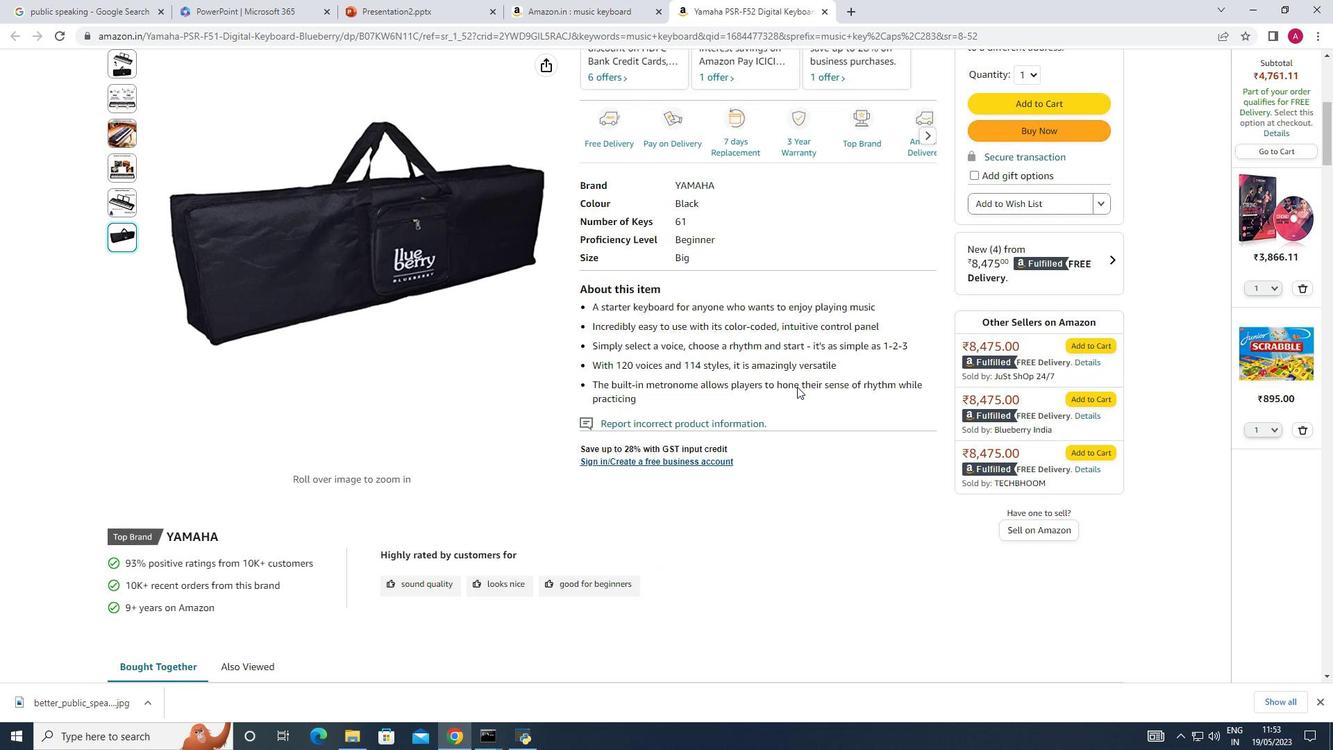 
Action: Mouse scrolled (797, 385) with delta (0, 0)
Screenshot: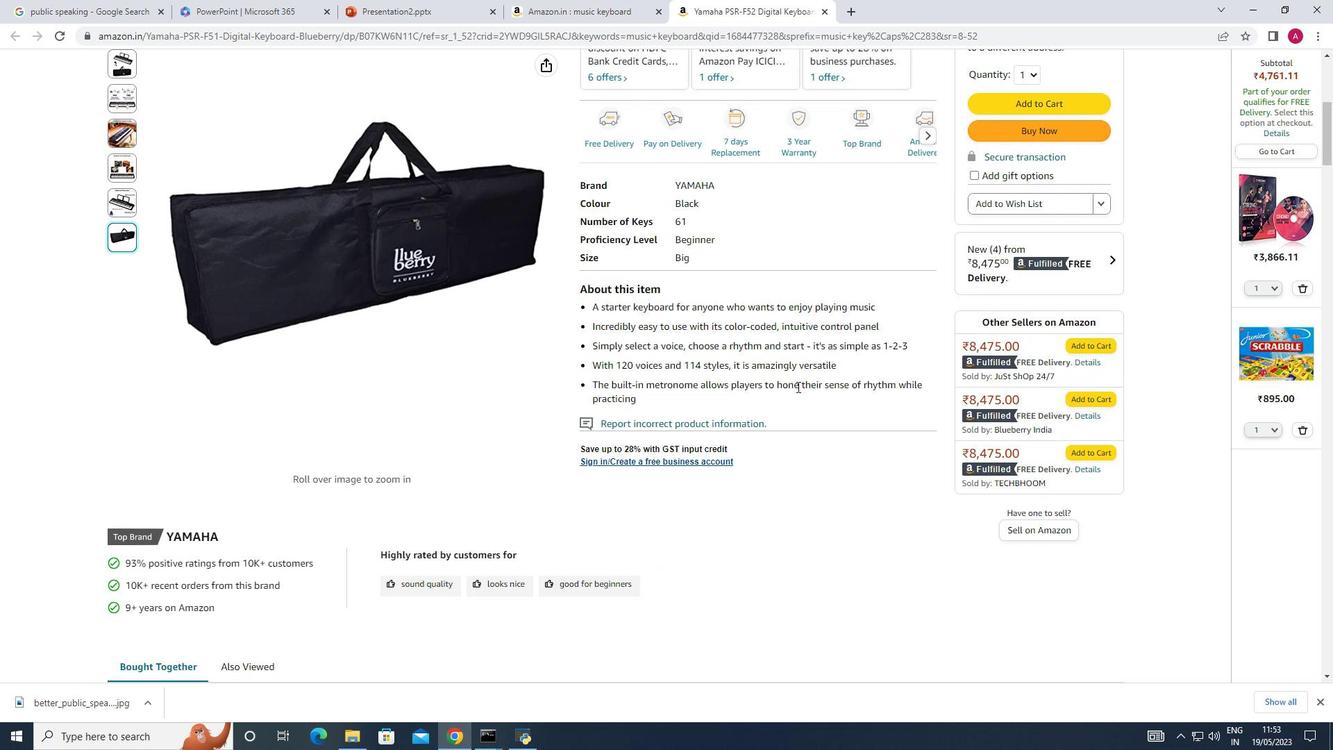 
Action: Mouse scrolled (797, 385) with delta (0, 0)
Screenshot: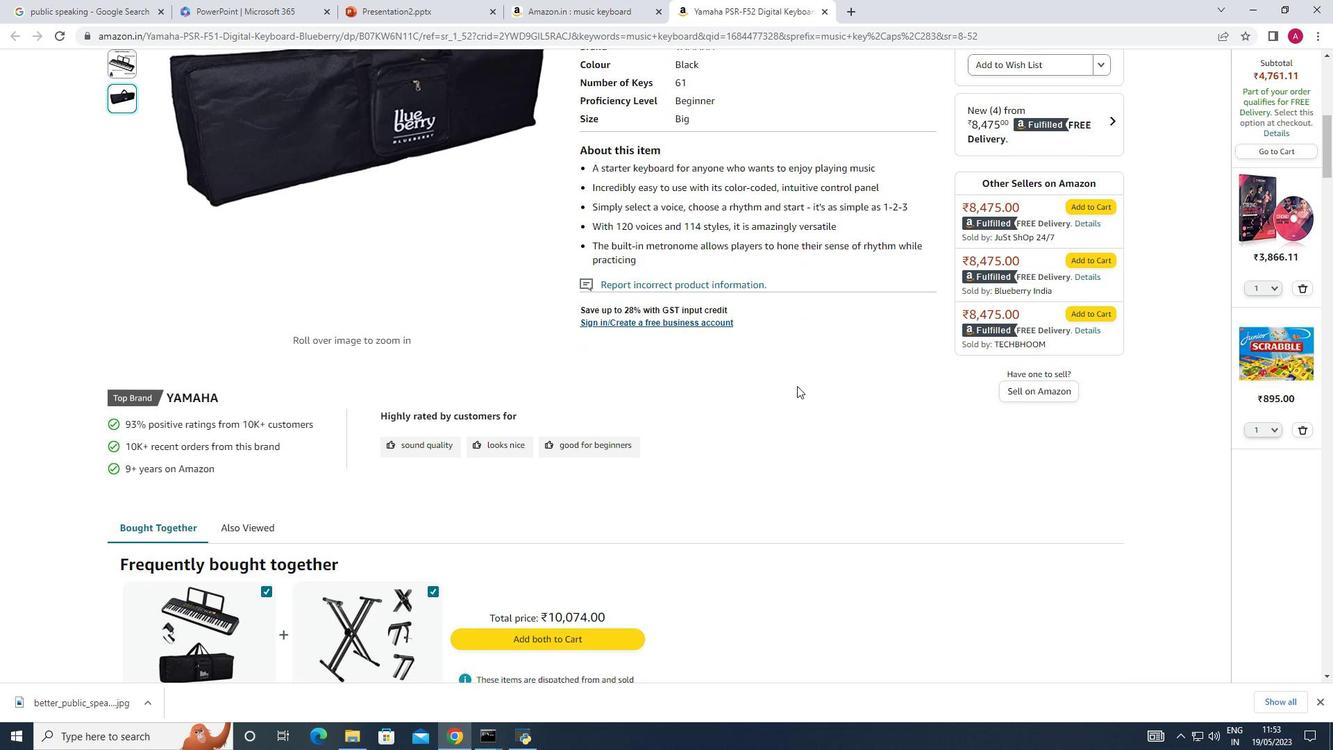 
Action: Mouse scrolled (797, 385) with delta (0, 0)
Screenshot: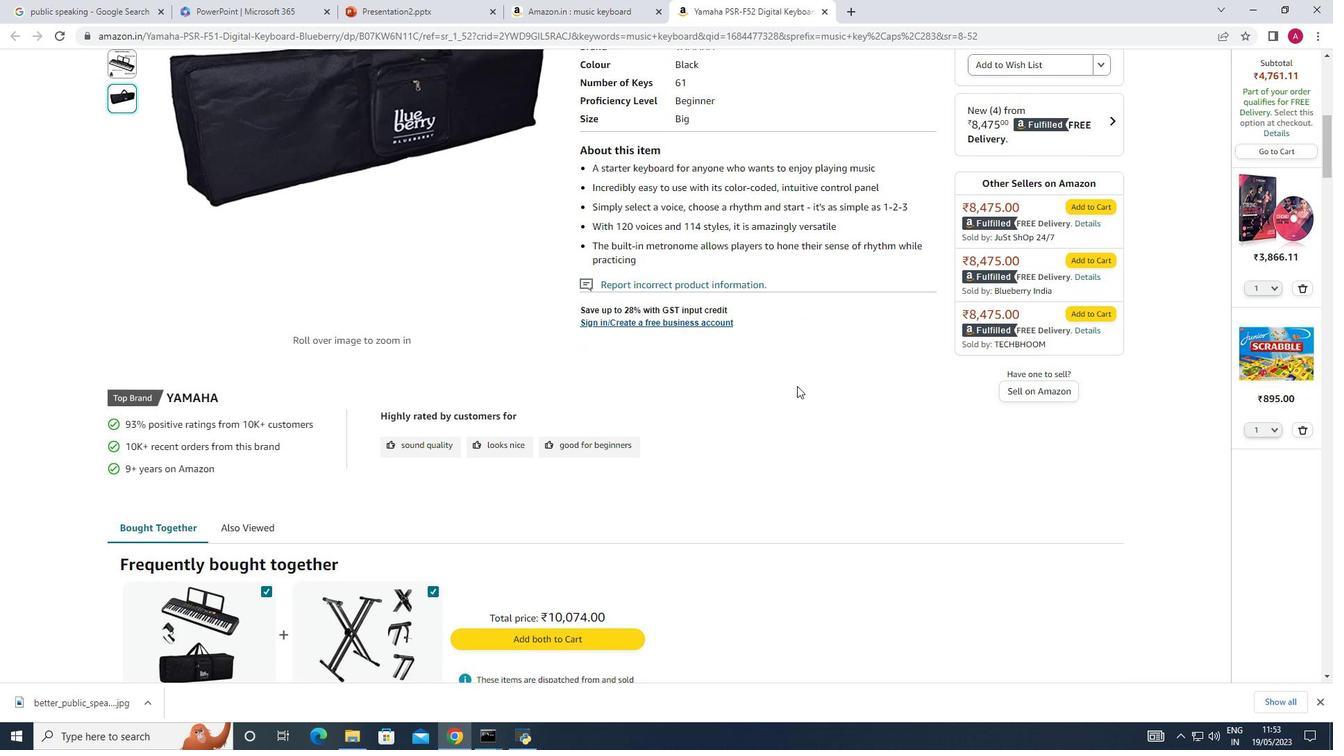 
Action: Mouse scrolled (797, 385) with delta (0, 0)
Screenshot: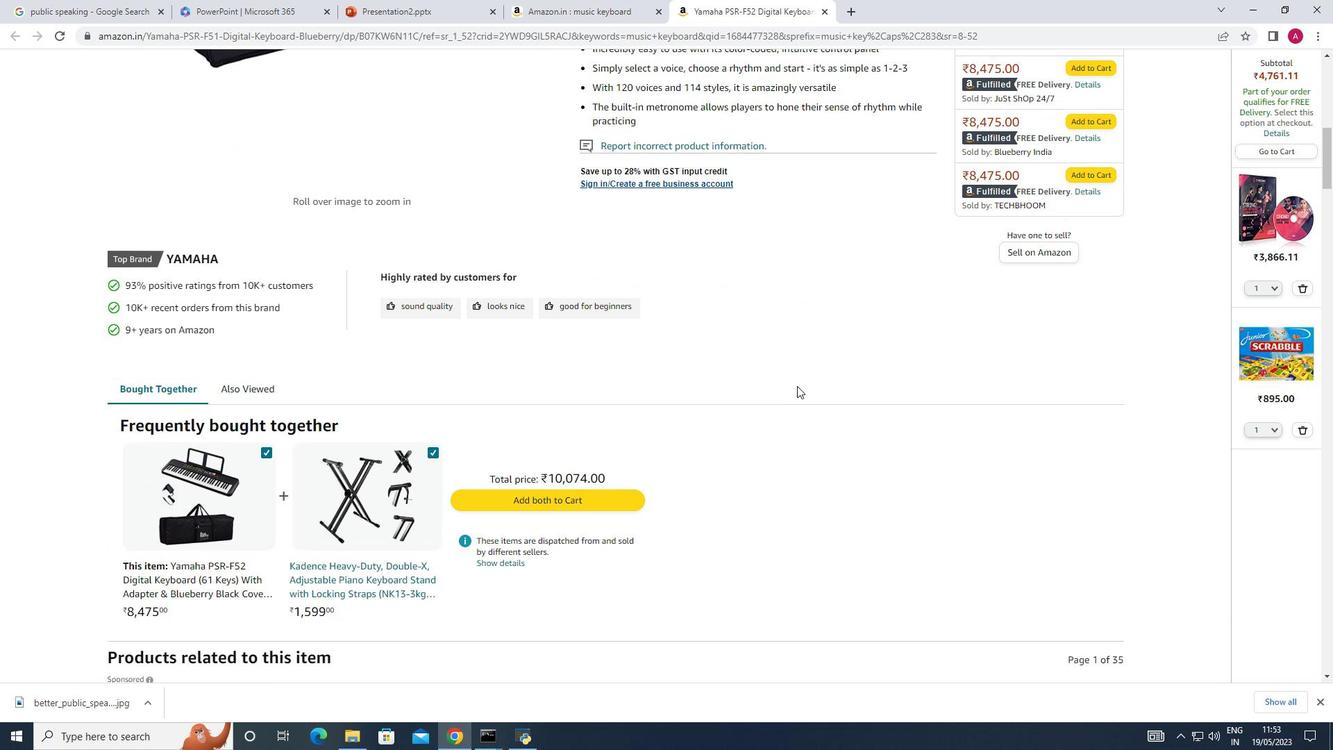 
Action: Mouse scrolled (797, 385) with delta (0, 0)
Screenshot: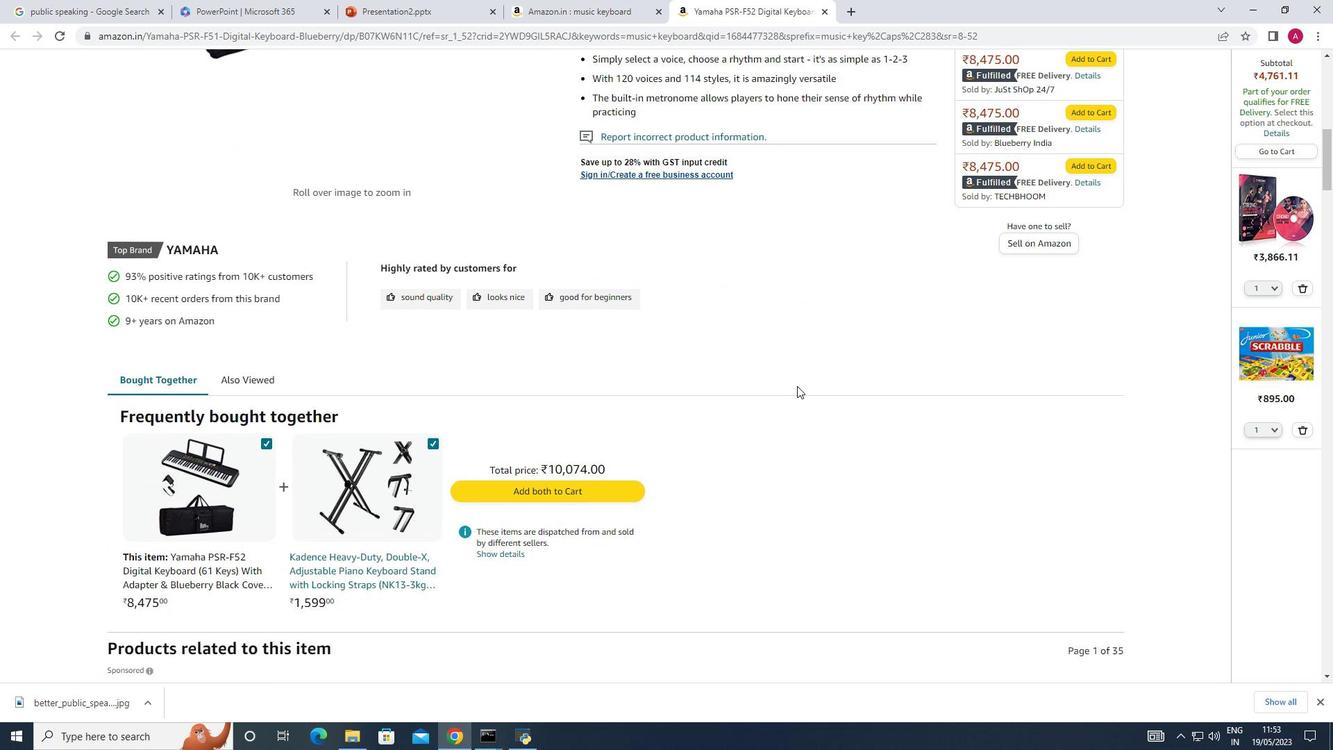 
Action: Mouse scrolled (797, 385) with delta (0, 0)
Screenshot: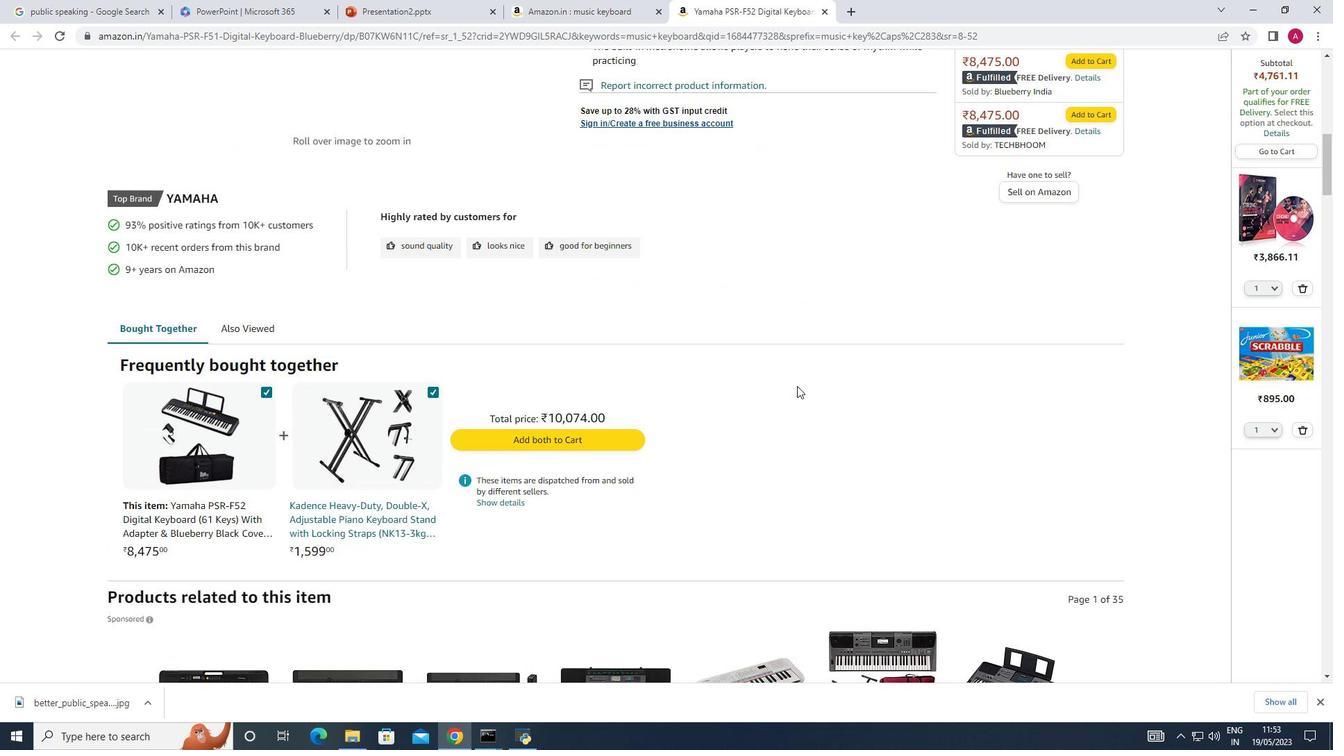 
Action: Mouse scrolled (797, 385) with delta (0, 0)
Screenshot: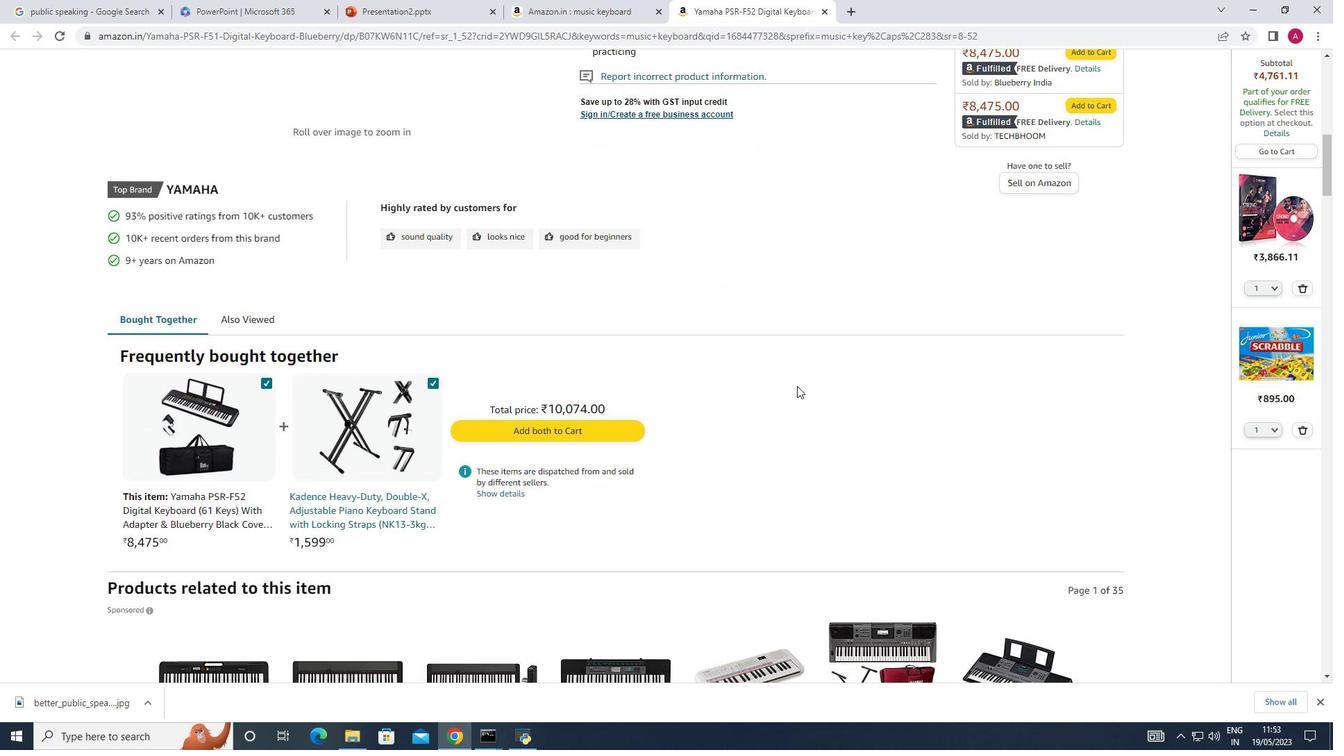 
Action: Mouse scrolled (797, 385) with delta (0, 0)
Screenshot: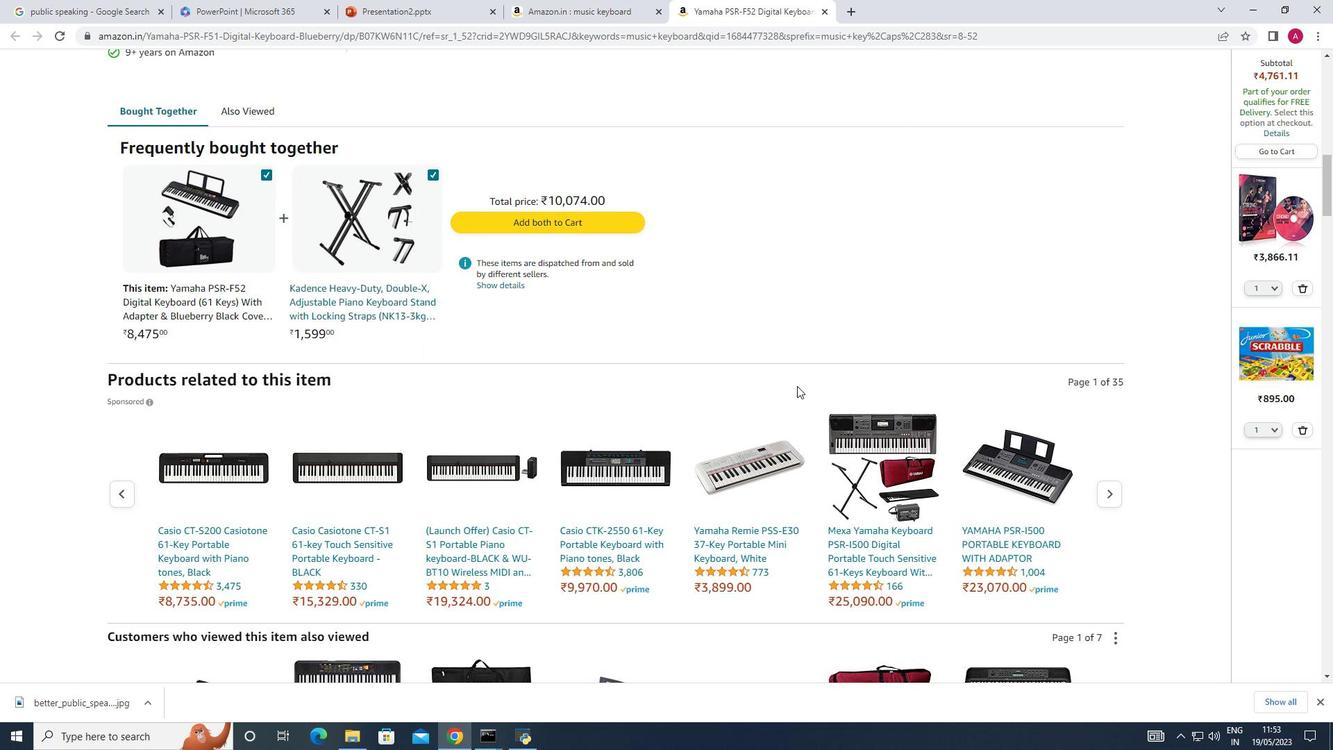 
Action: Mouse moved to (743, 393)
Screenshot: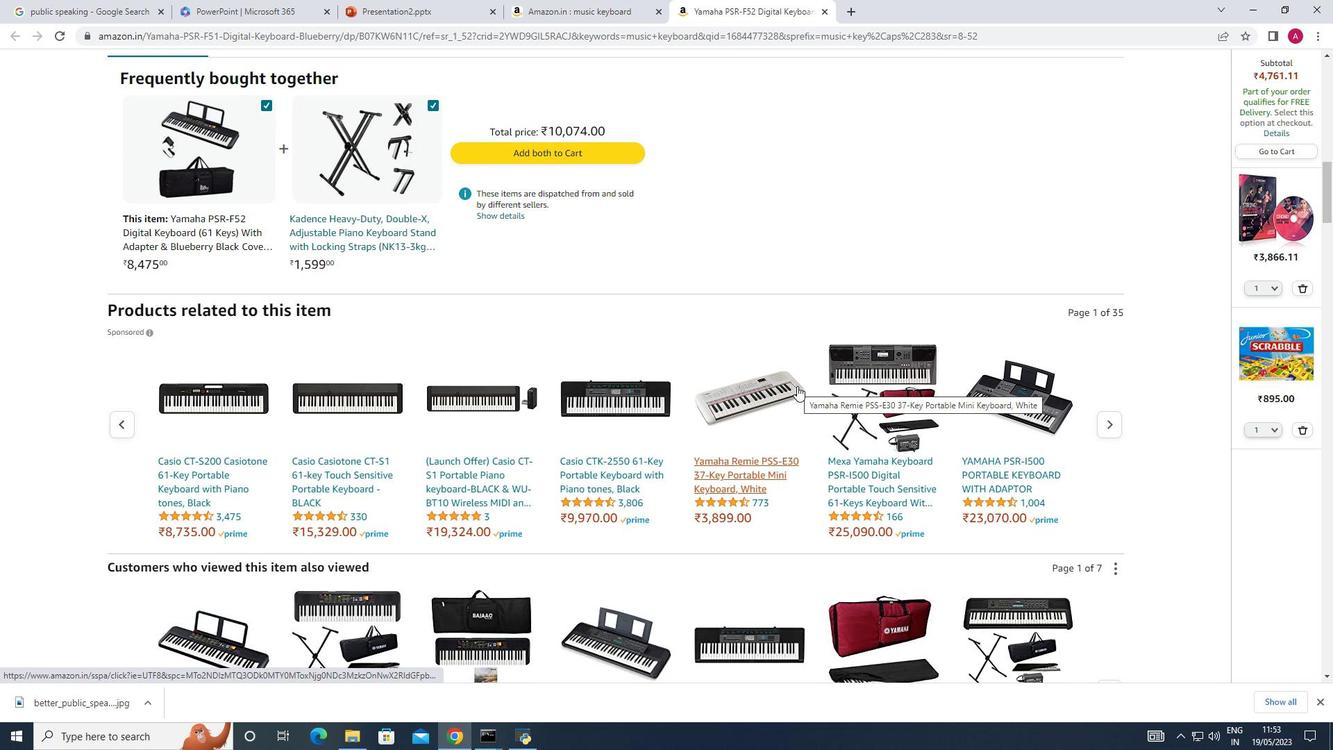 
Action: Mouse pressed left at (743, 393)
Screenshot: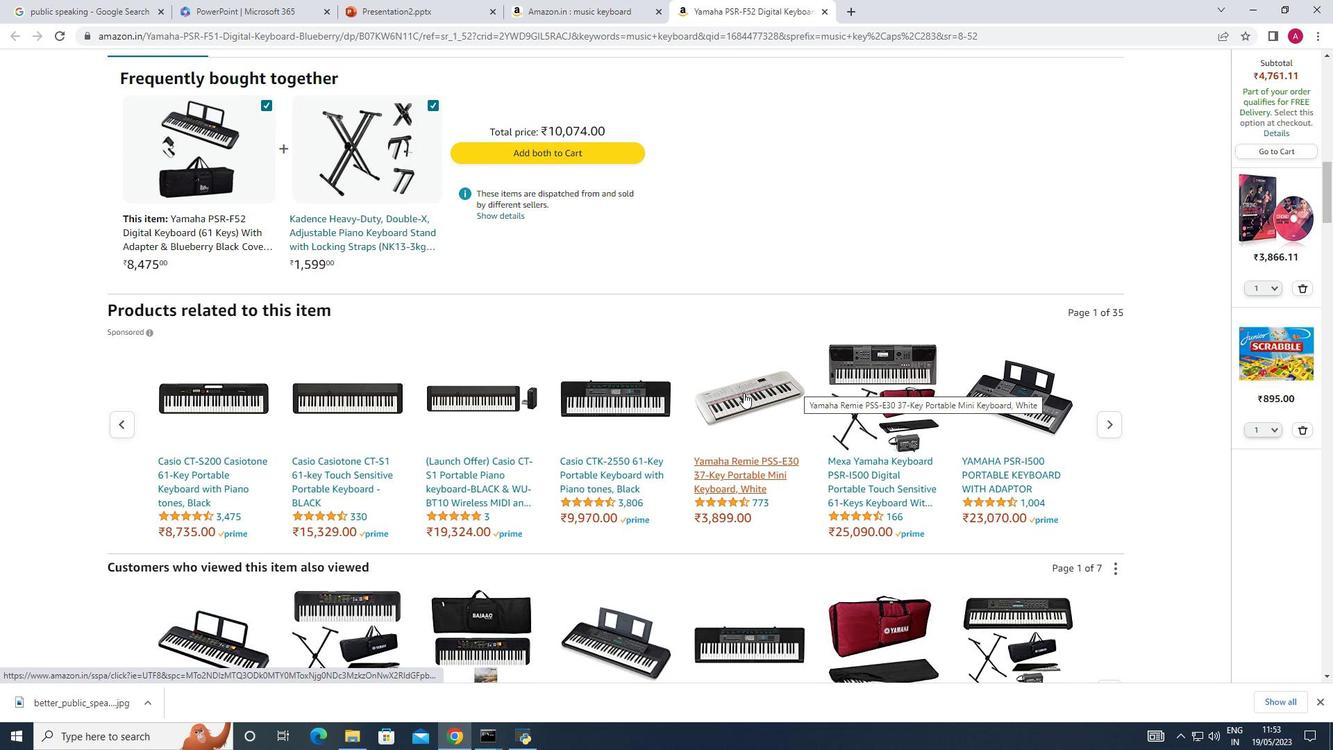 
Action: Mouse moved to (320, 388)
Screenshot: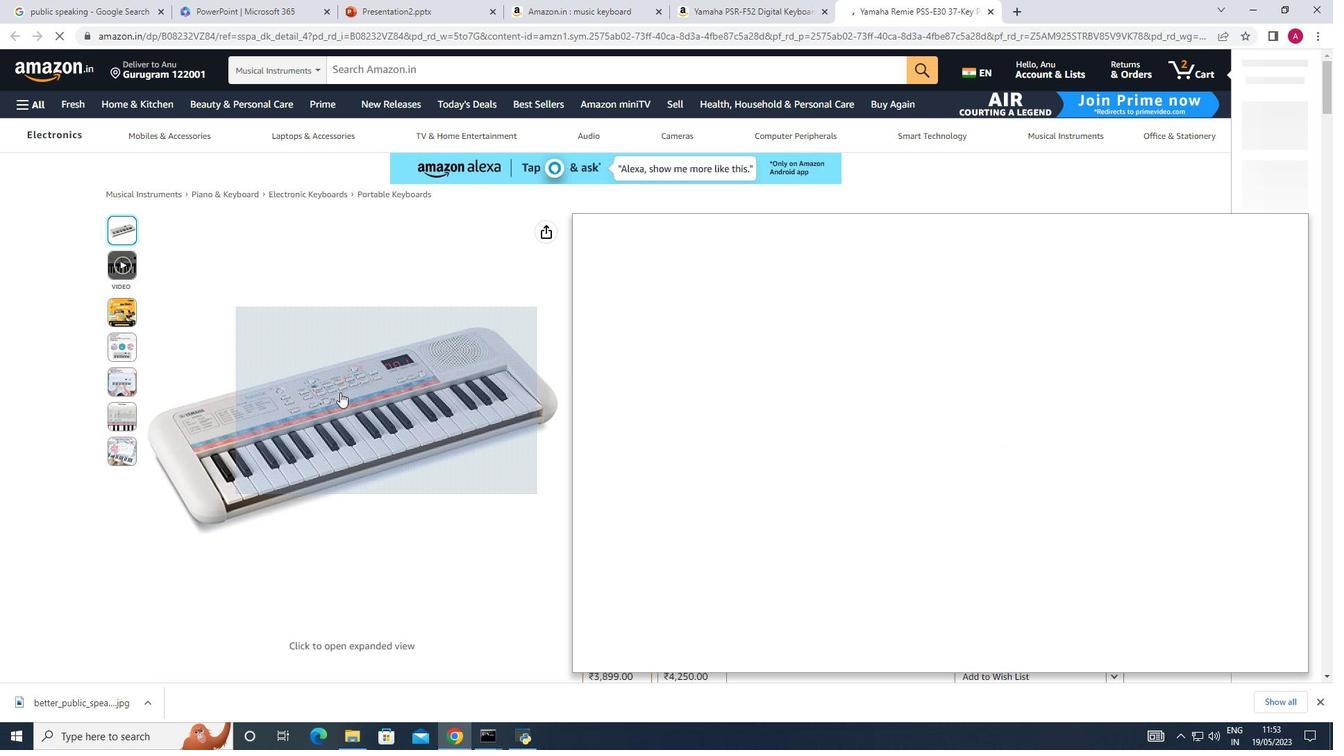 
Action: Mouse pressed left at (320, 388)
Screenshot: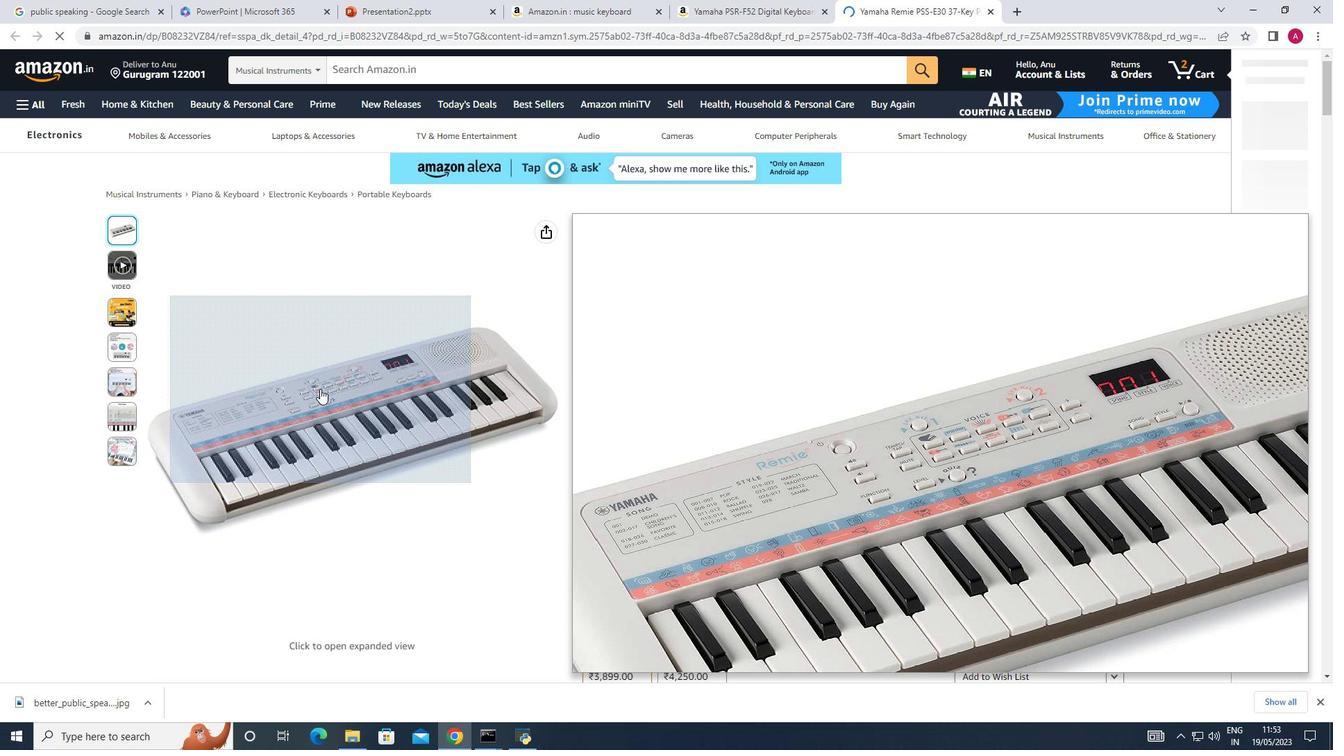 
Action: Mouse moved to (1151, 277)
Screenshot: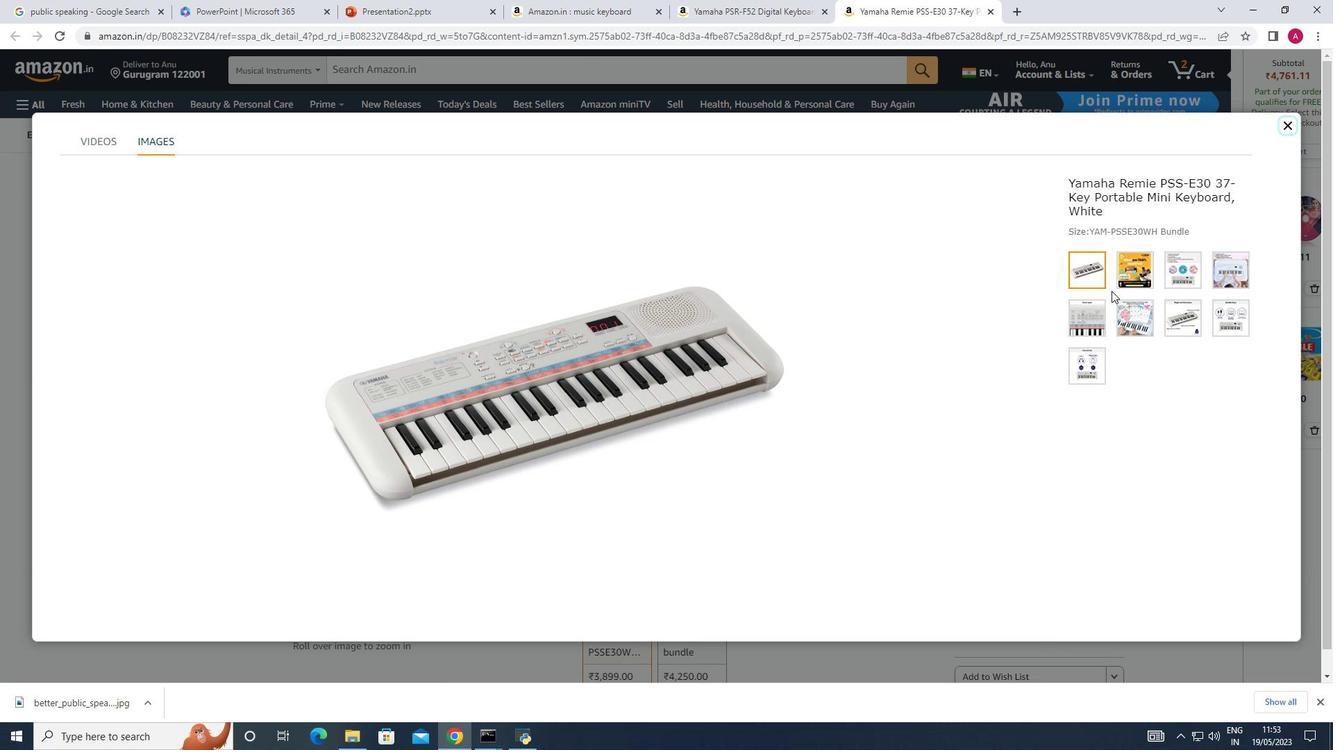 
Action: Mouse pressed left at (1151, 277)
Screenshot: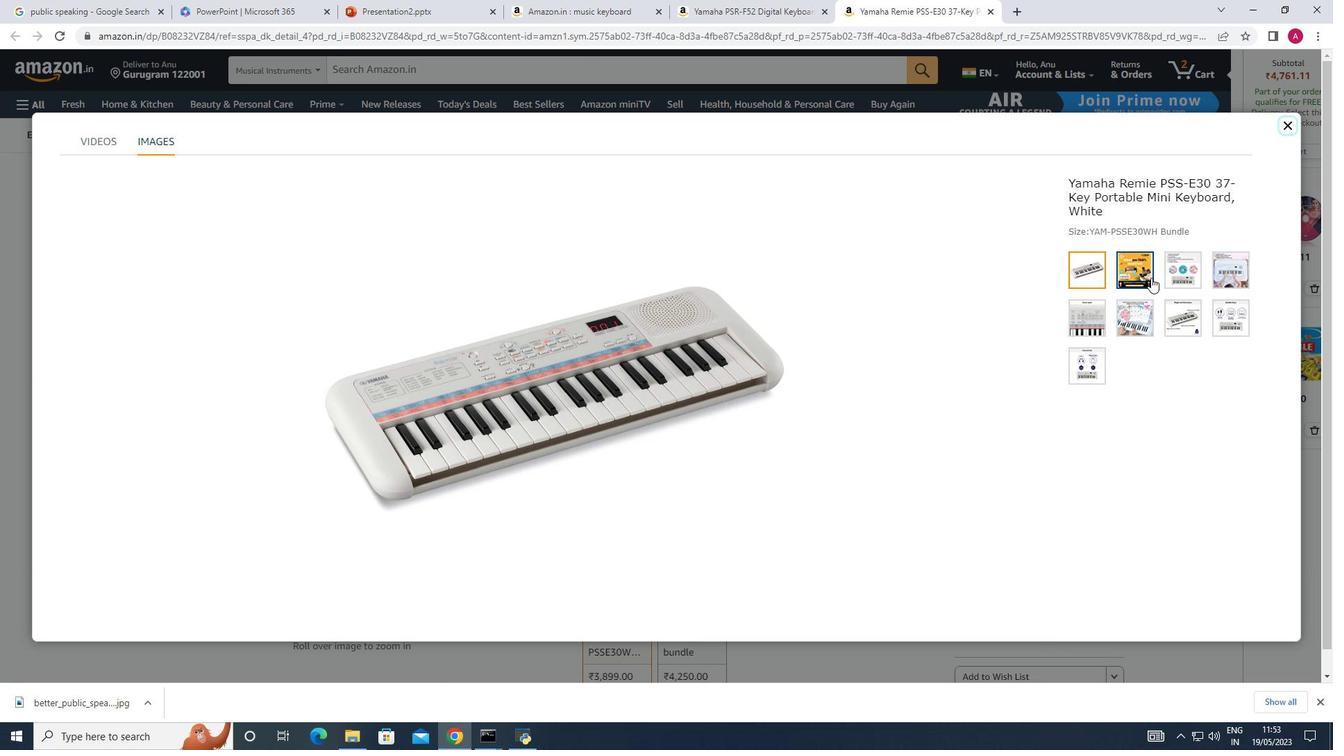 
Action: Mouse moved to (1205, 269)
Screenshot: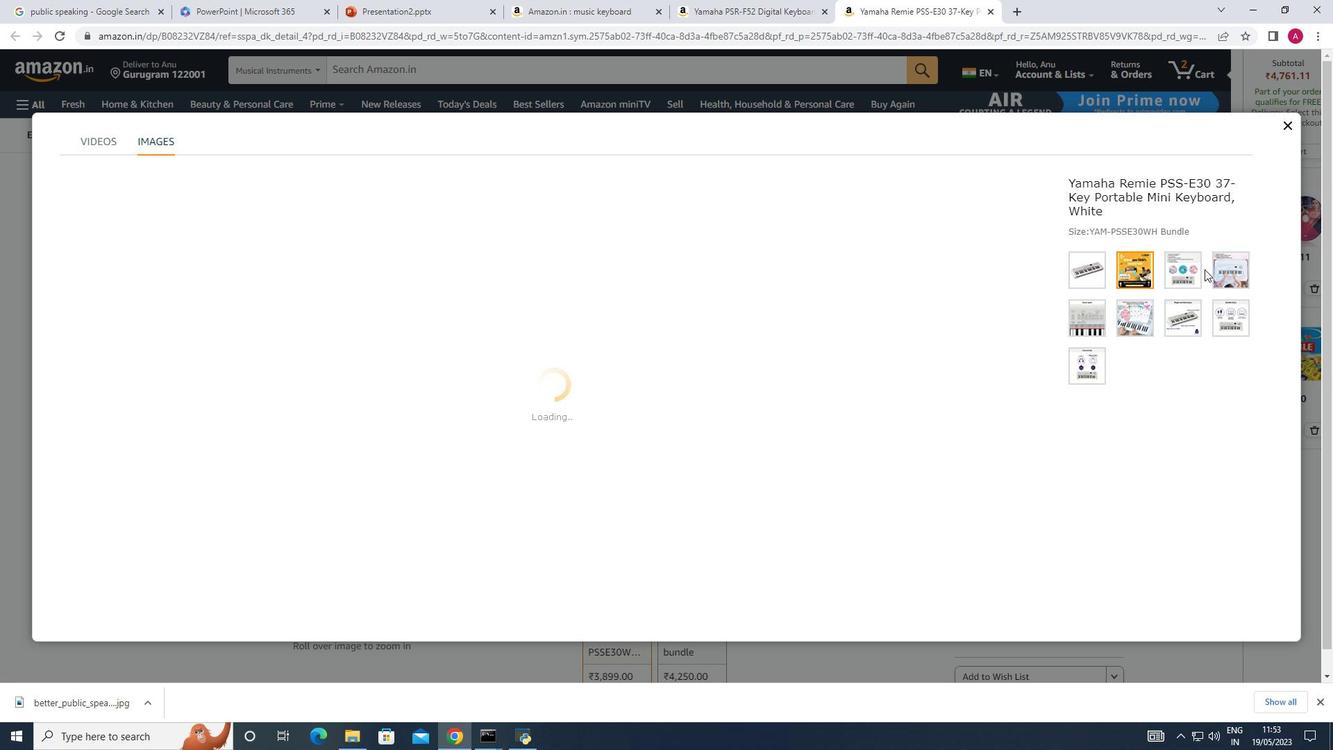 
Action: Mouse pressed left at (1205, 269)
Screenshot: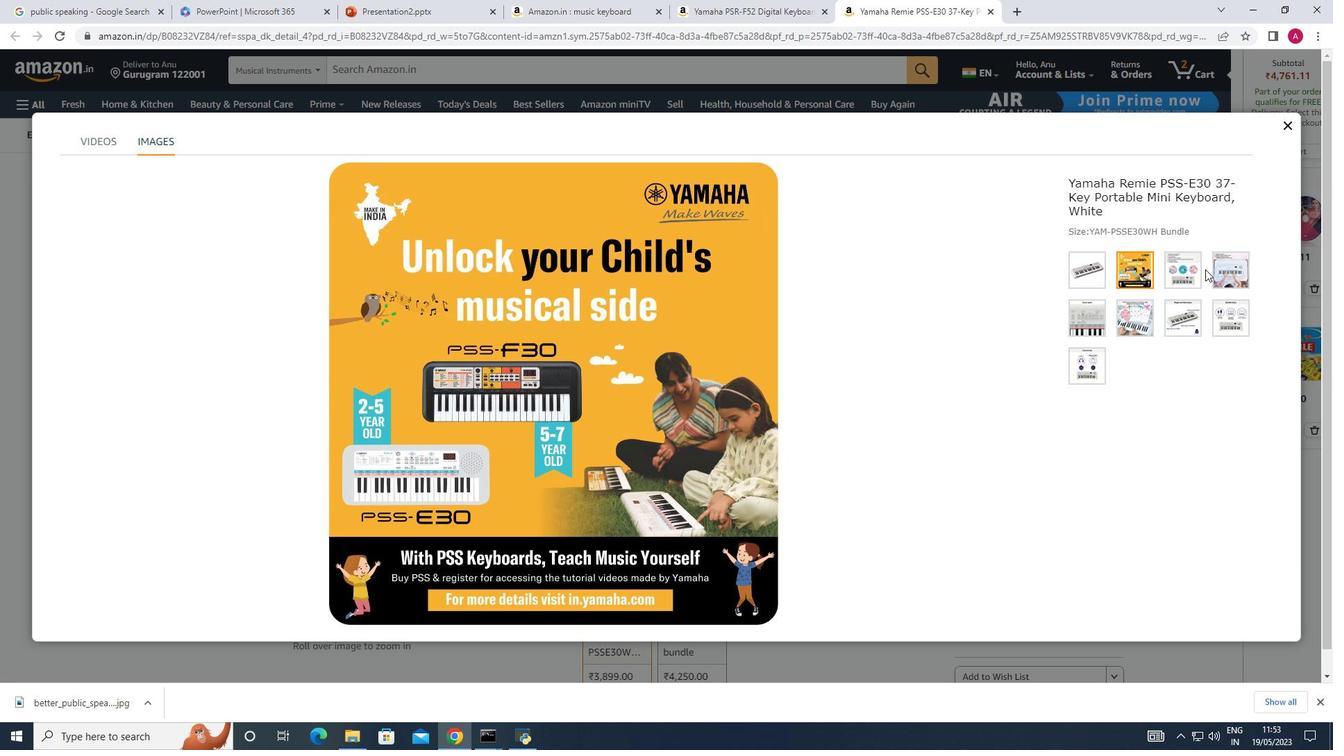 
Action: Mouse moved to (1193, 279)
Screenshot: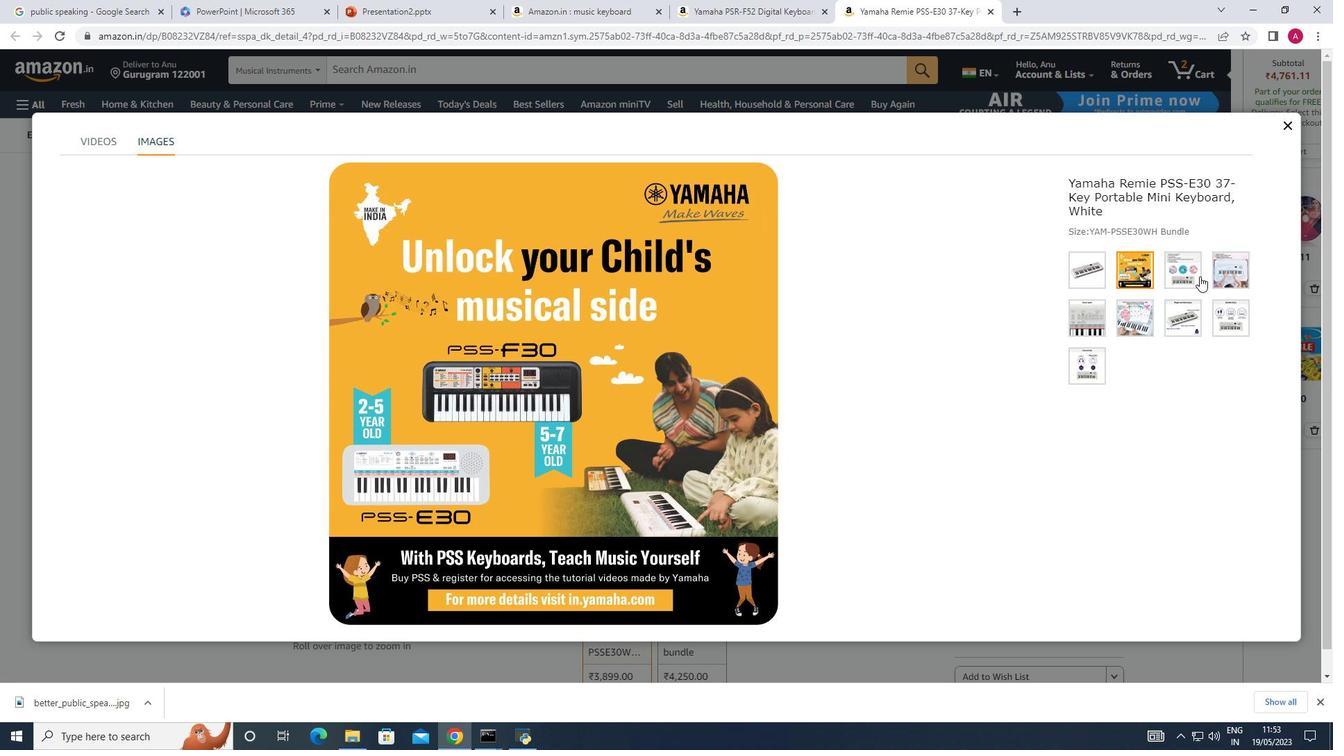 
Action: Mouse pressed left at (1193, 279)
Screenshot: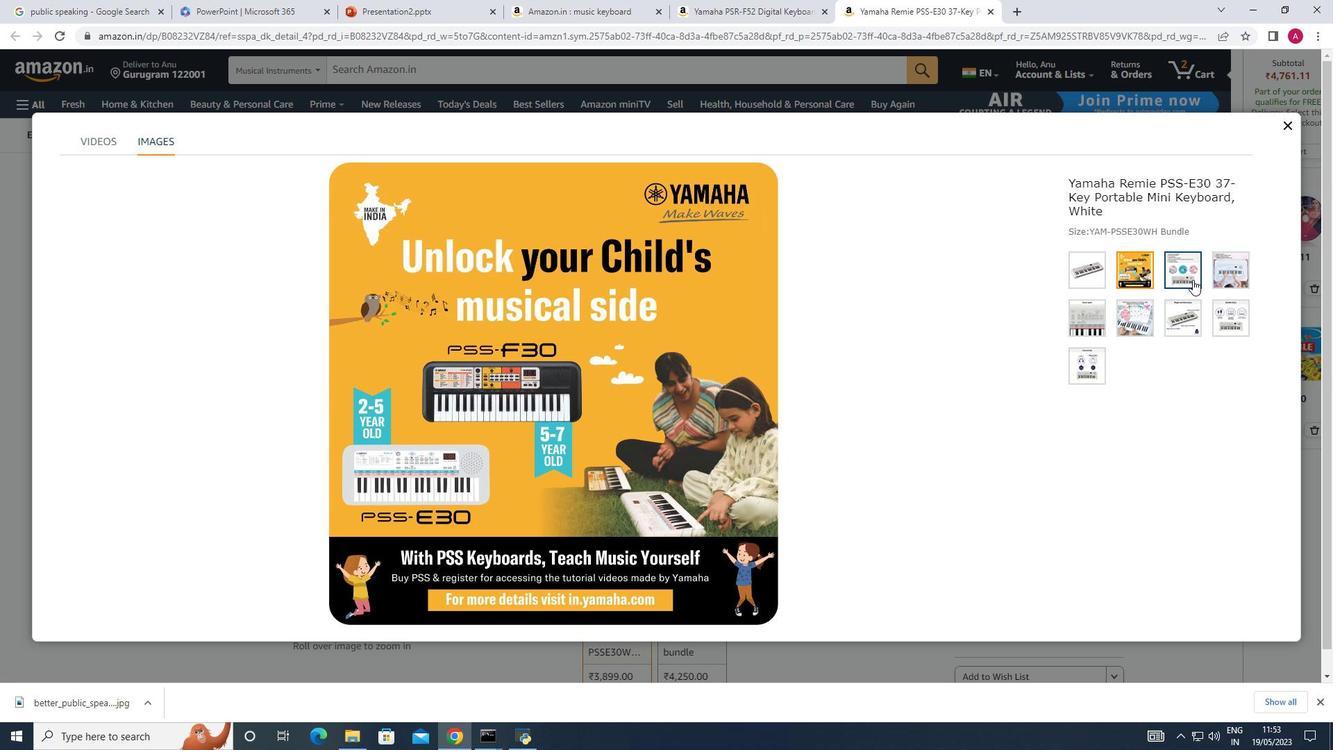 
Action: Mouse moved to (1220, 279)
Screenshot: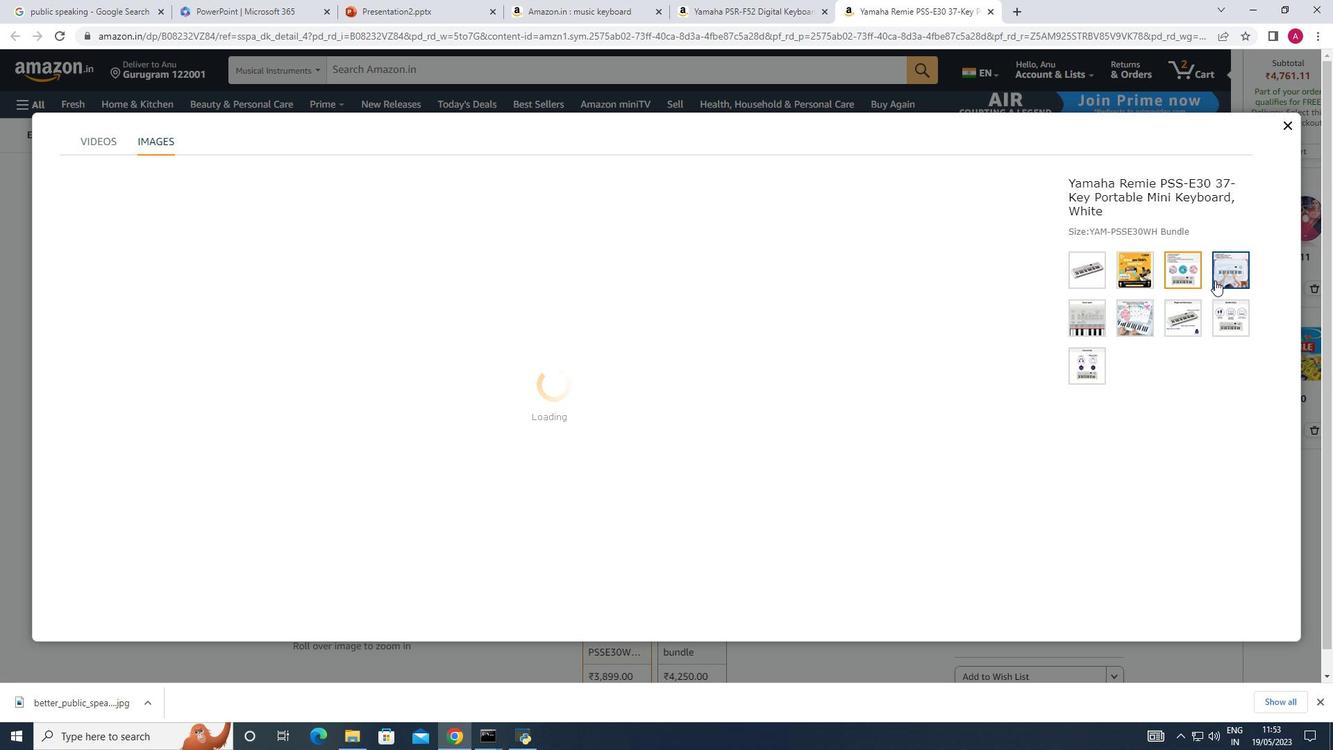
Action: Mouse pressed left at (1220, 279)
Screenshot: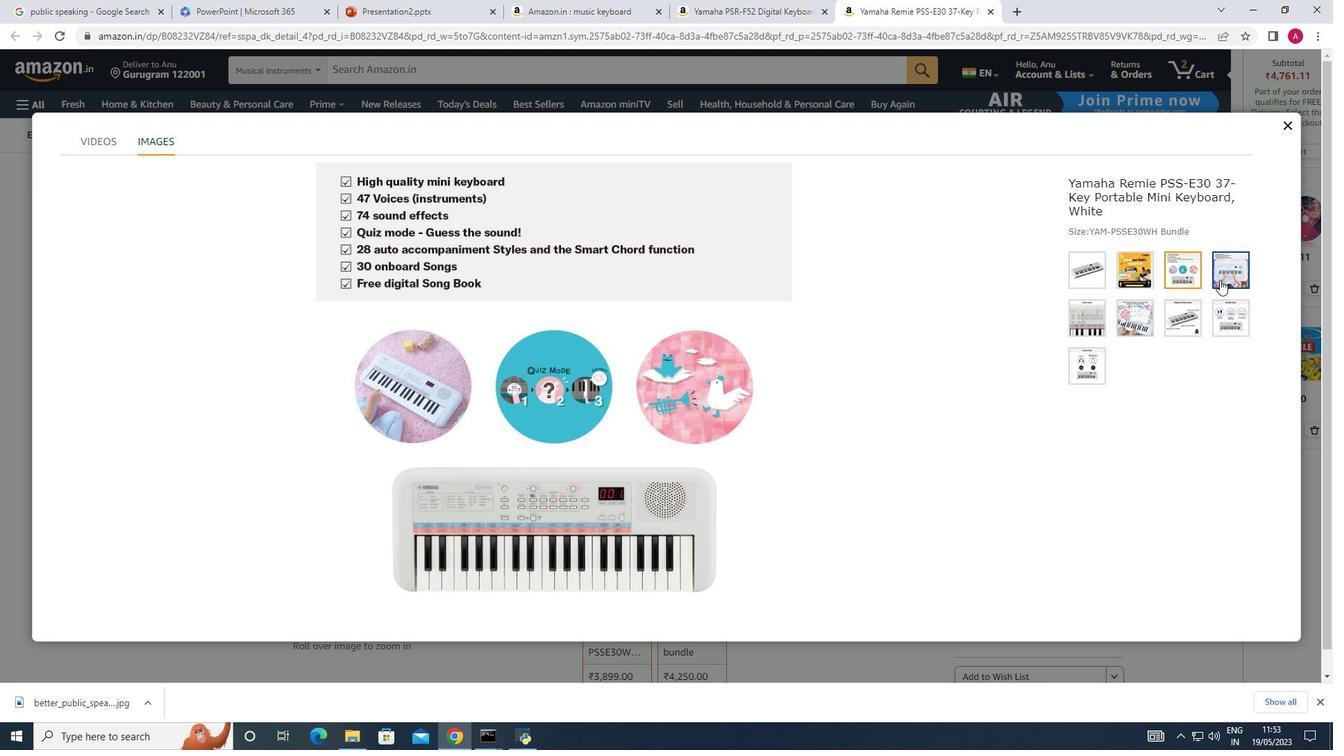 
Action: Mouse moved to (1096, 309)
Screenshot: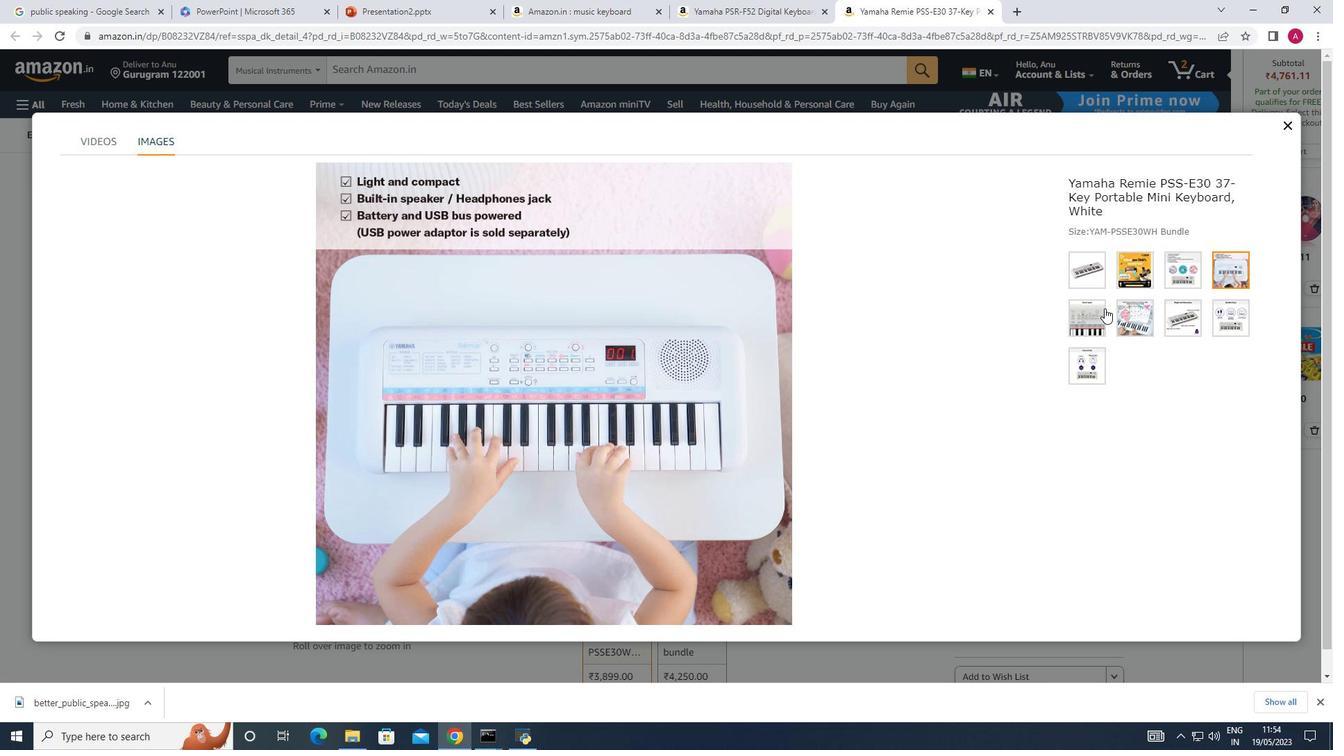 
Action: Mouse pressed left at (1096, 309)
Screenshot: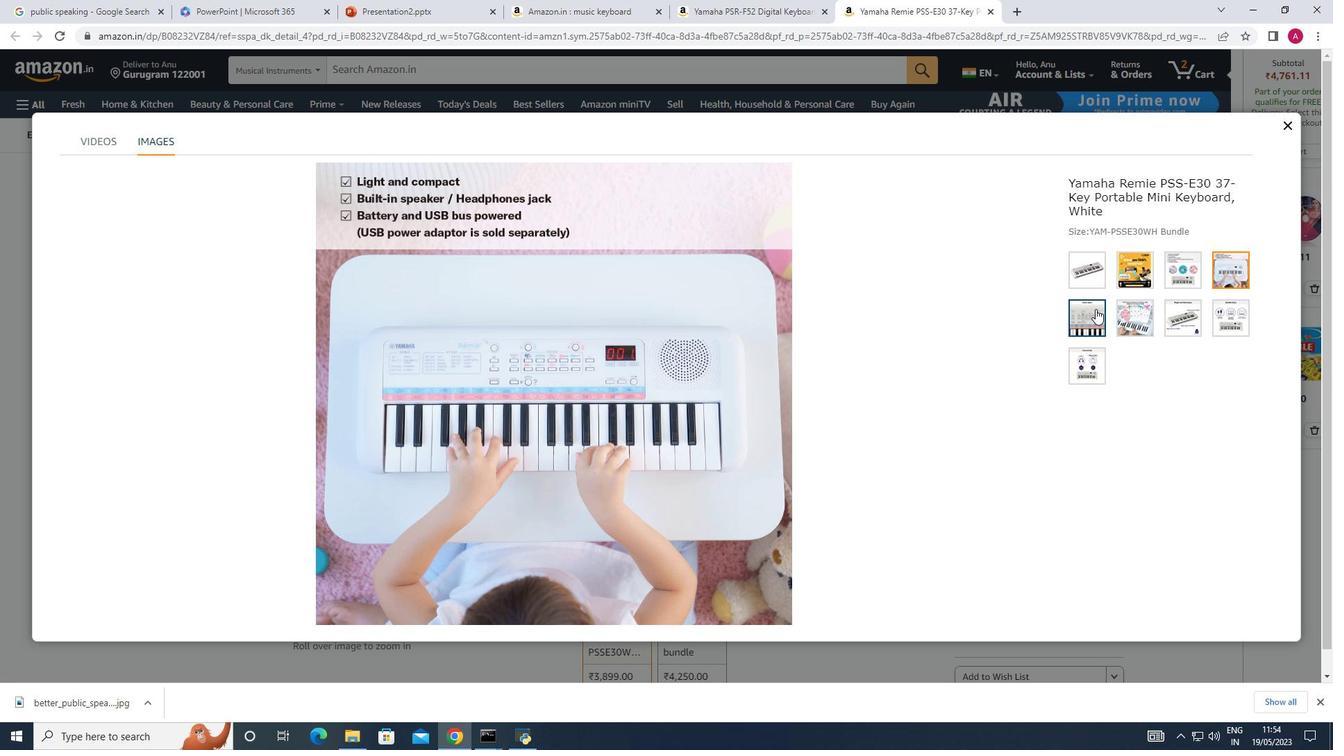 
Action: Mouse moved to (1121, 319)
Screenshot: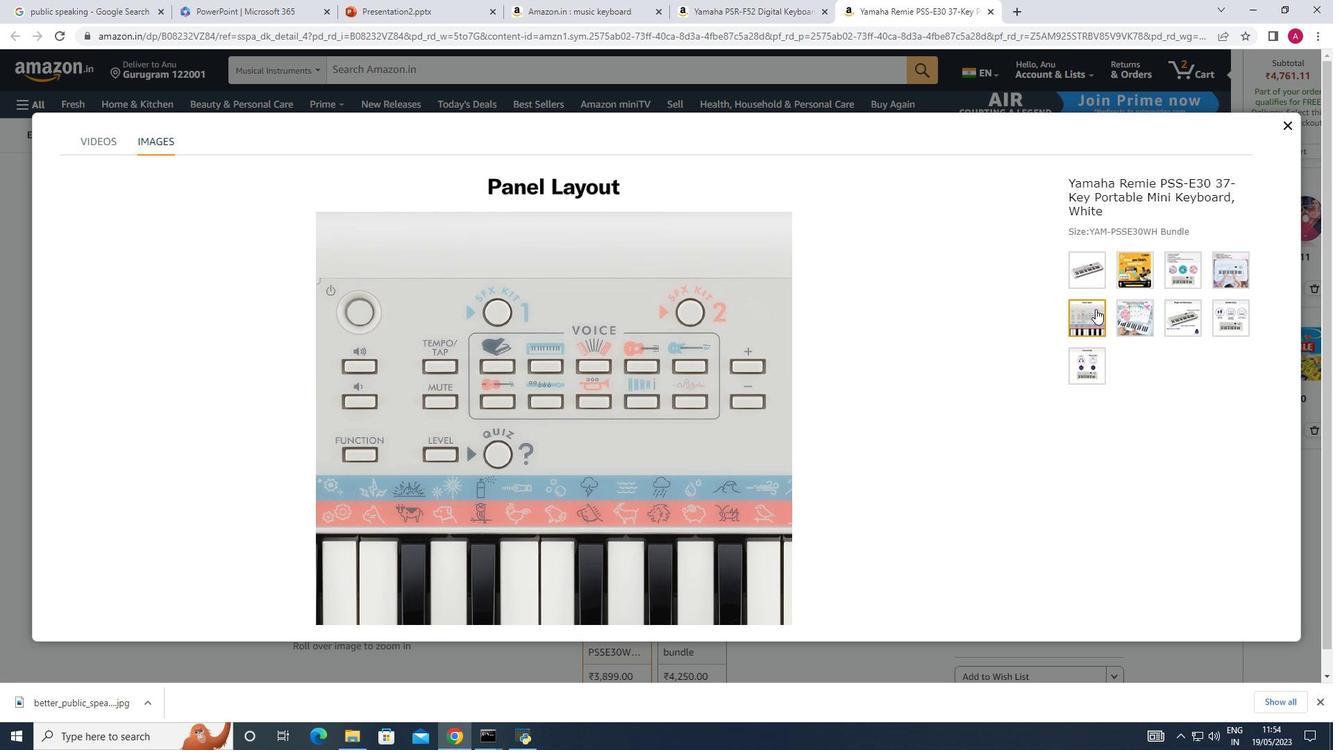 
Action: Mouse pressed left at (1121, 319)
Screenshot: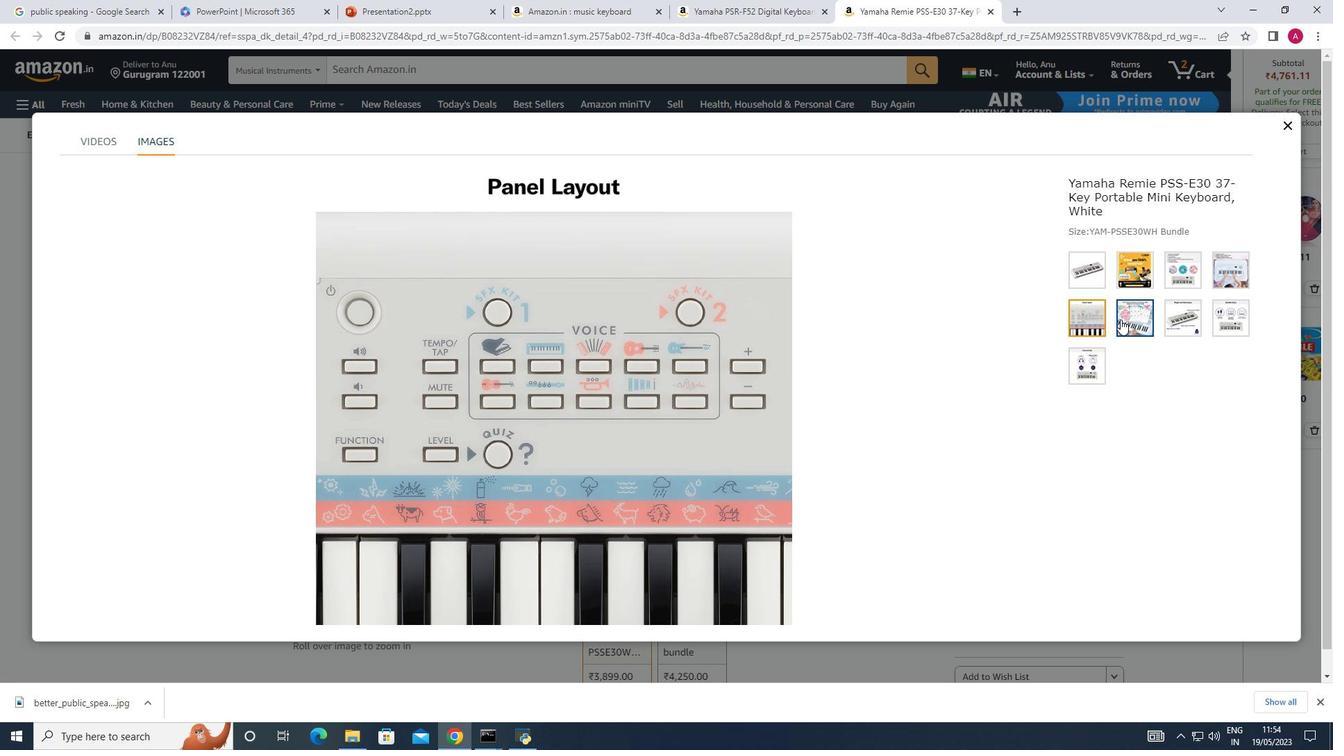 
Action: Mouse moved to (1154, 317)
Screenshot: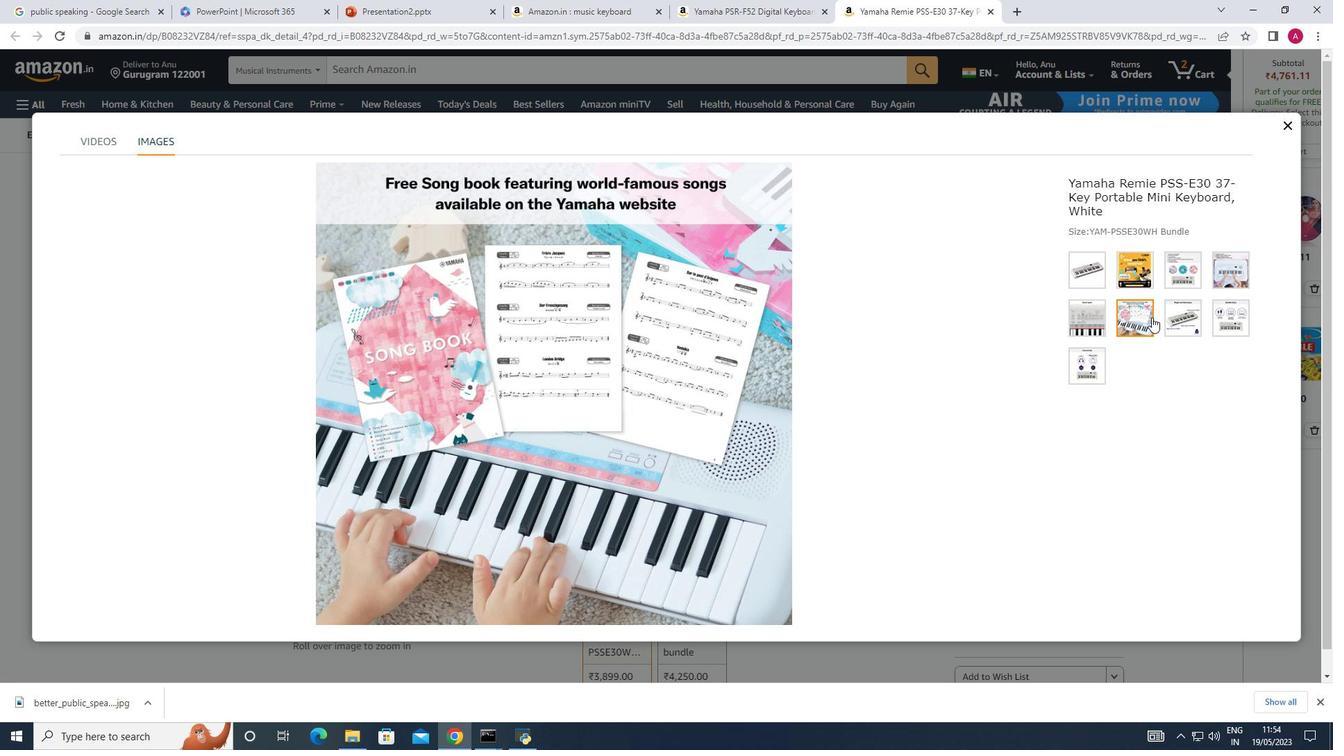
Action: Mouse pressed left at (1154, 317)
Screenshot: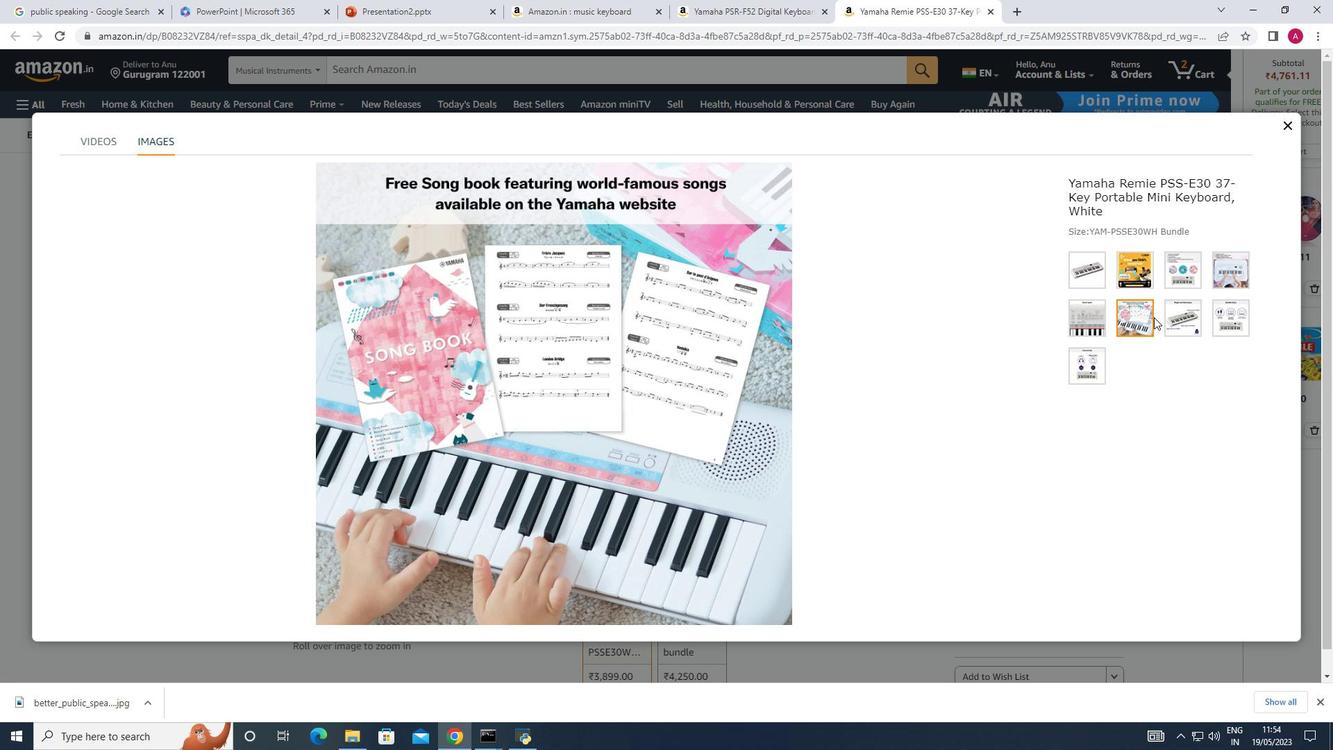 
Action: Mouse moved to (1180, 322)
Screenshot: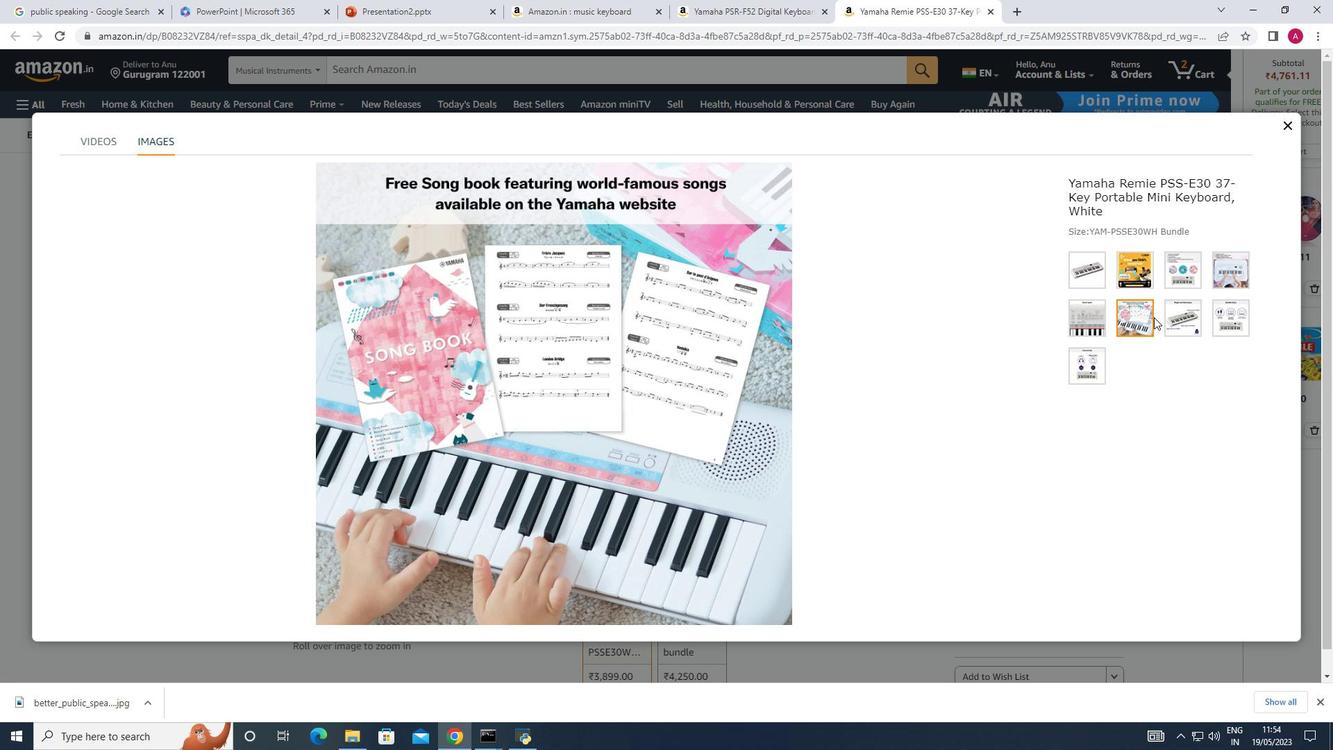 
Action: Mouse pressed left at (1180, 322)
Screenshot: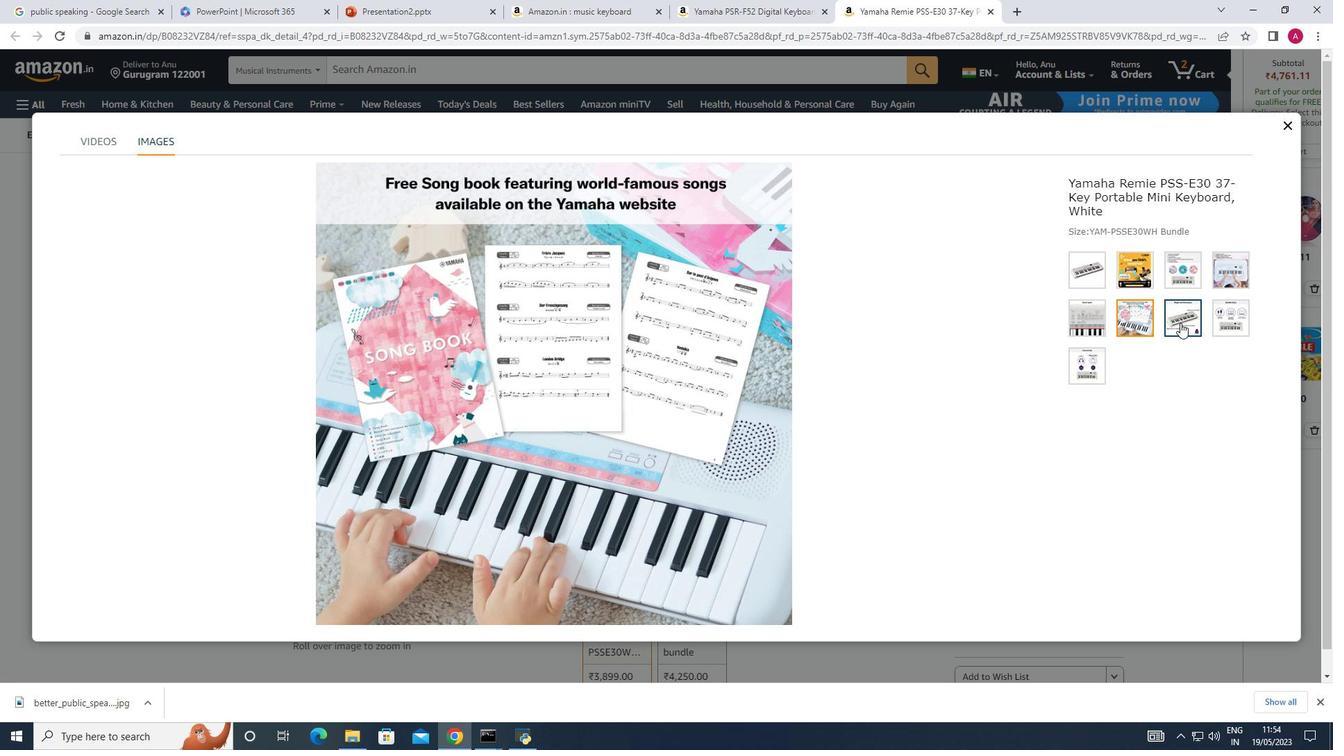 
Action: Mouse moved to (1223, 320)
Screenshot: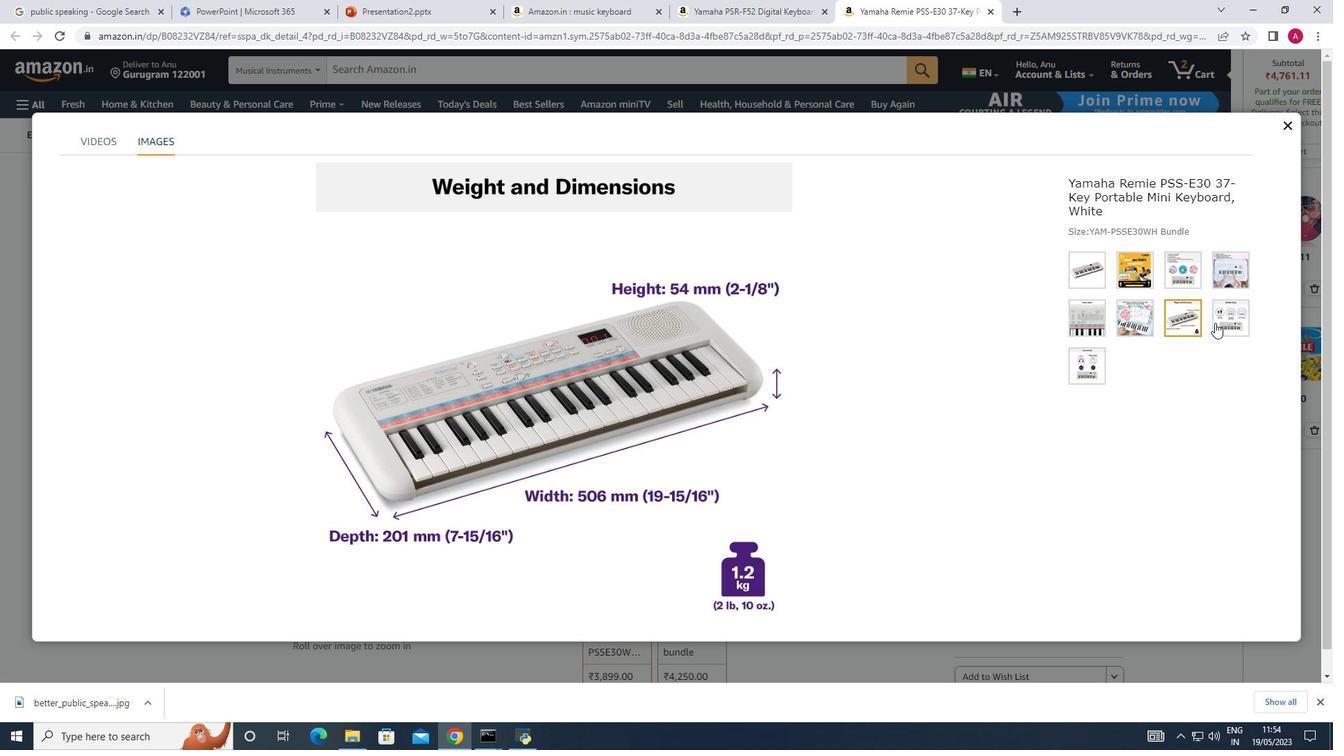 
Action: Mouse pressed left at (1223, 320)
Screenshot: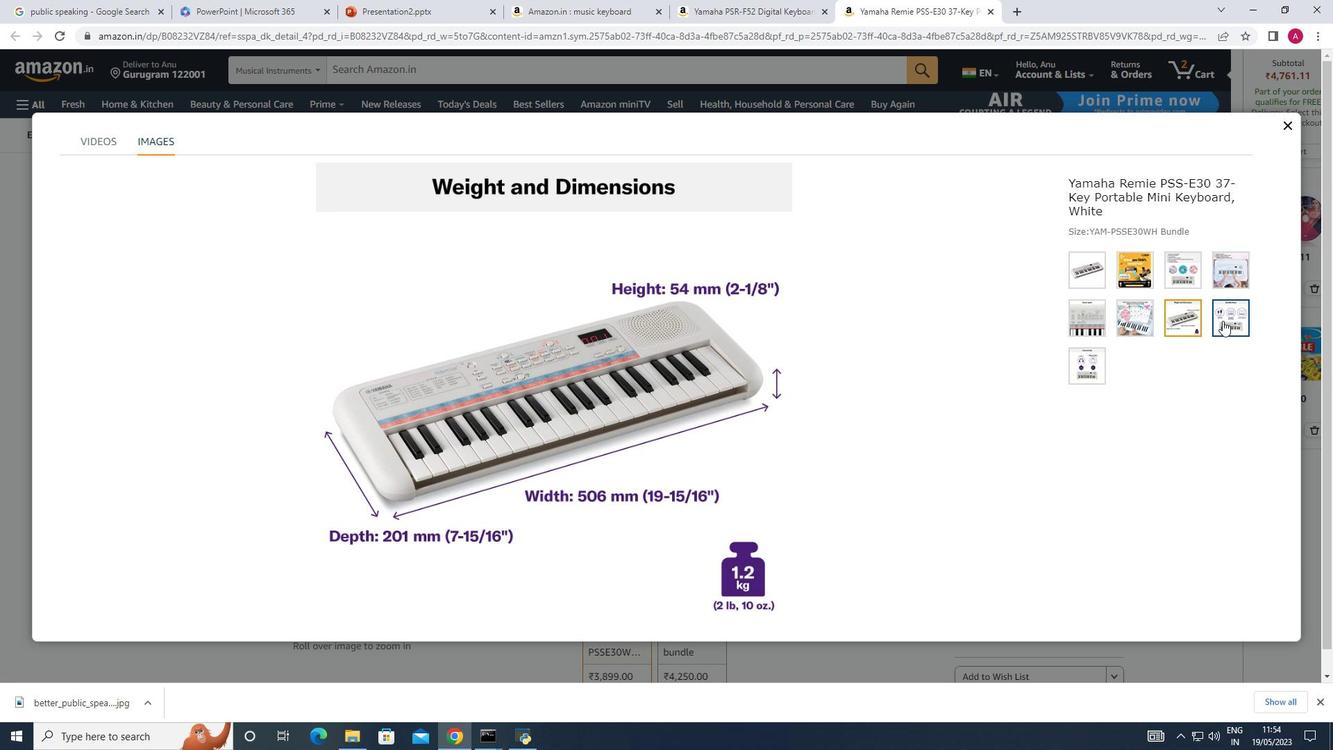 
Action: Mouse moved to (1089, 364)
Screenshot: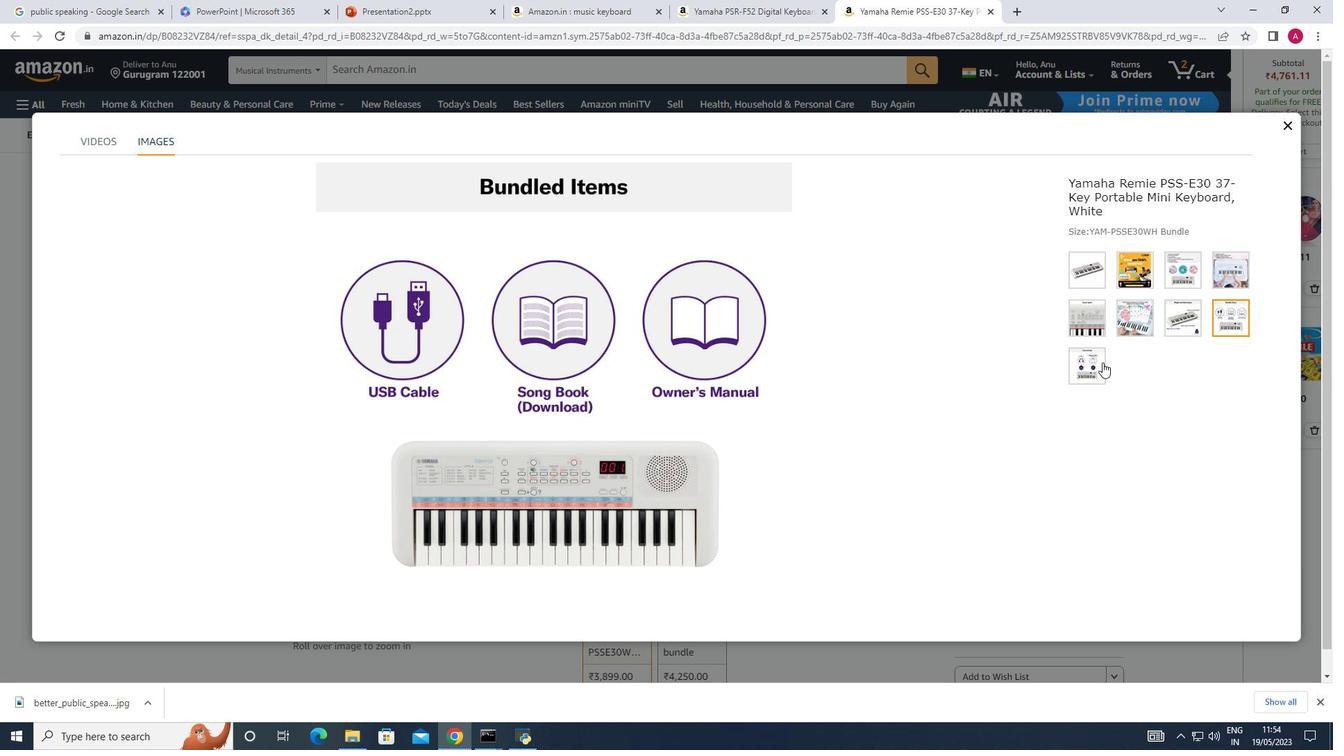 
Action: Mouse pressed left at (1089, 364)
Screenshot: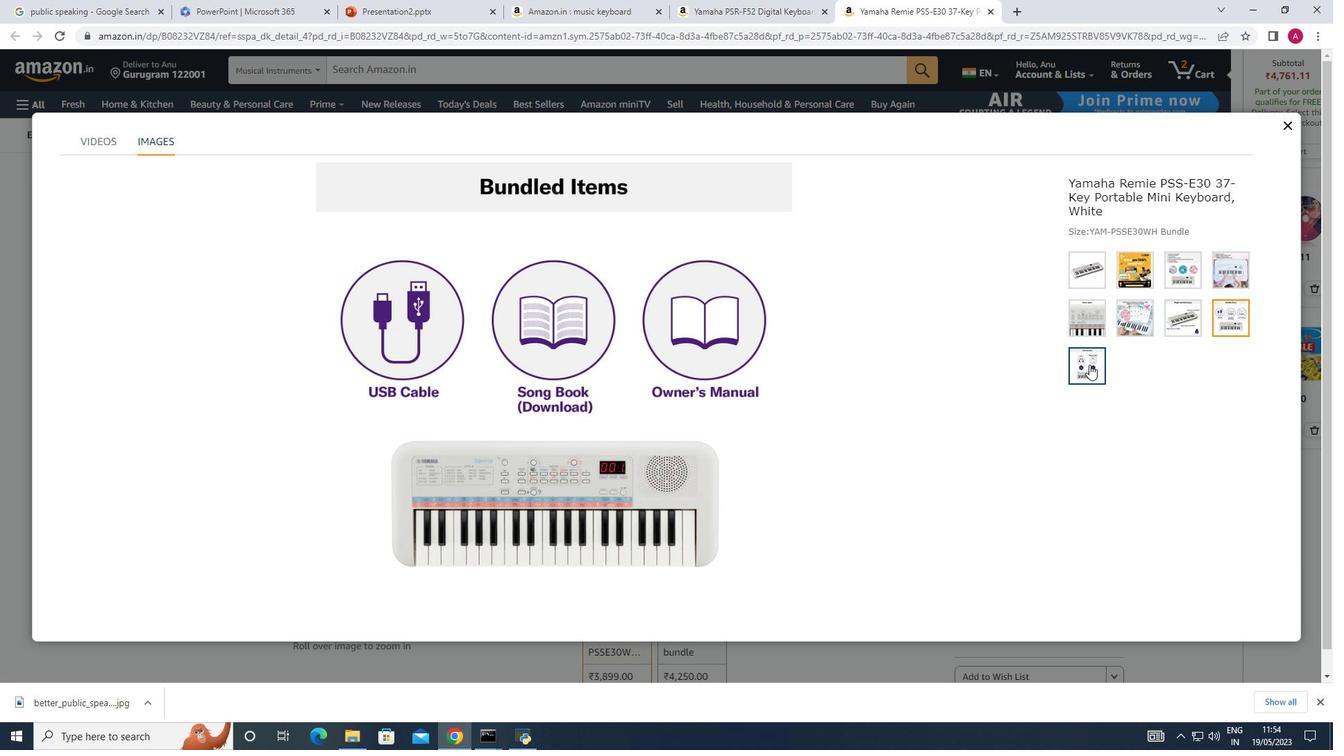 
Action: Mouse moved to (1287, 127)
Screenshot: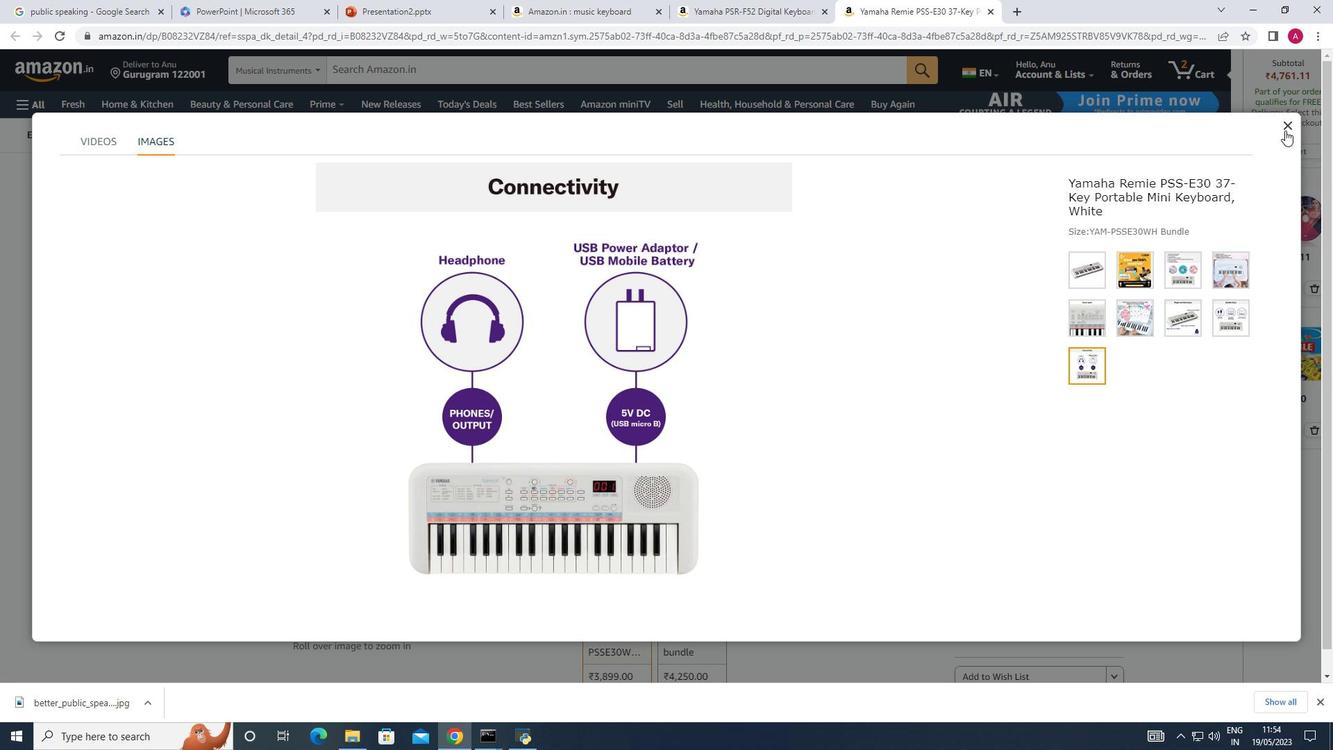 
Action: Mouse pressed left at (1287, 127)
Screenshot: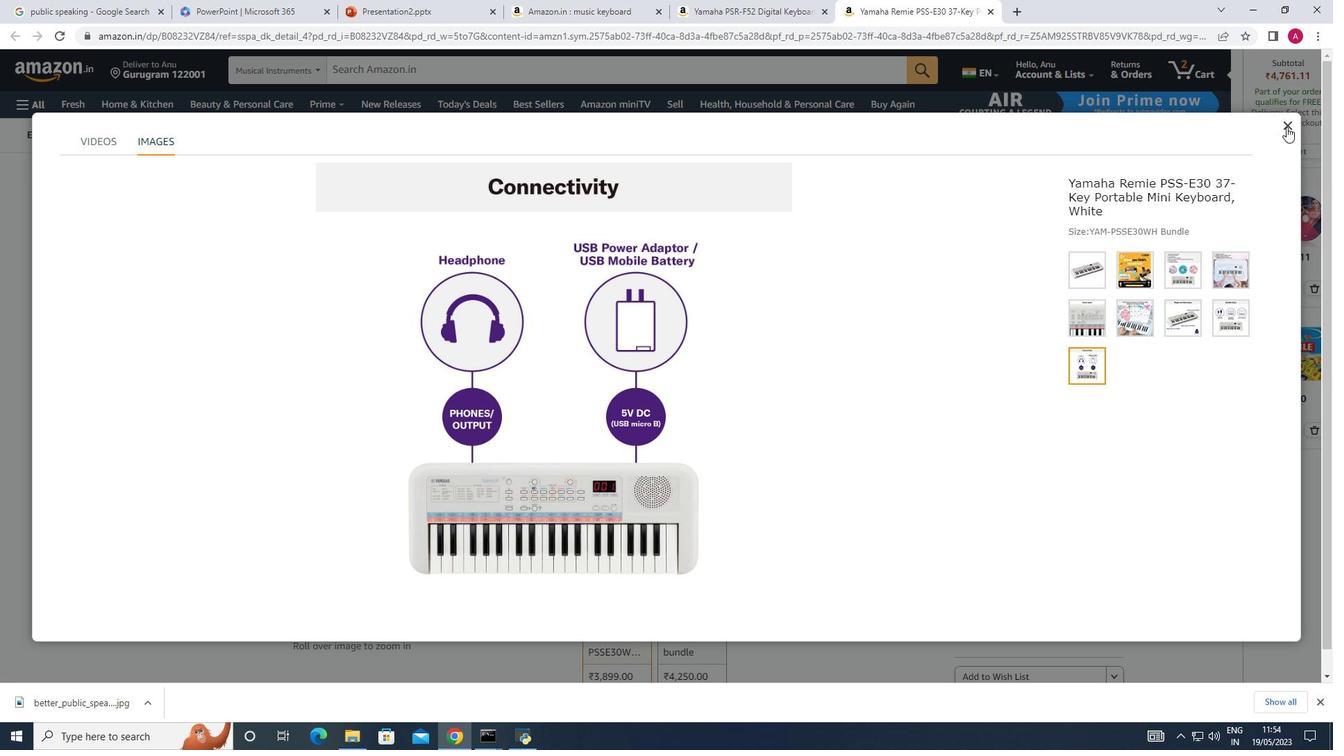 
Action: Mouse moved to (116, 266)
Screenshot: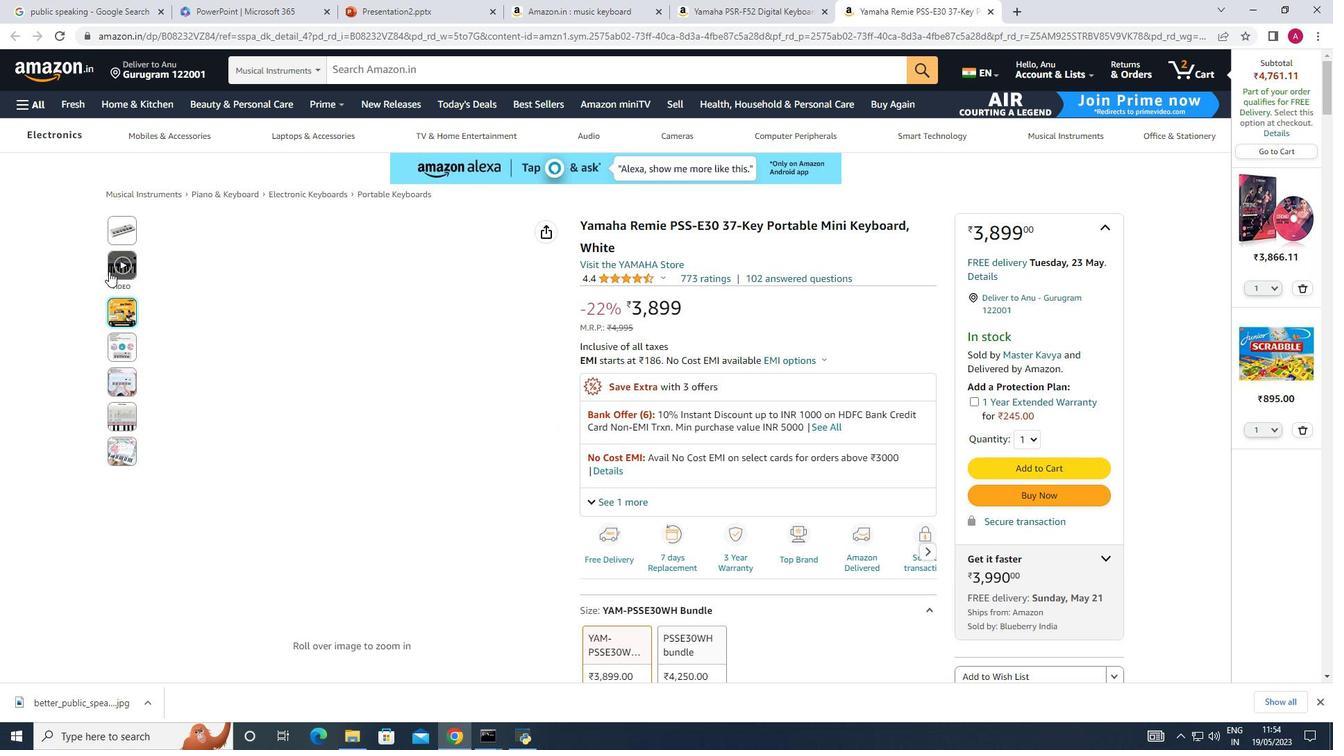 
Action: Mouse pressed left at (116, 266)
Screenshot: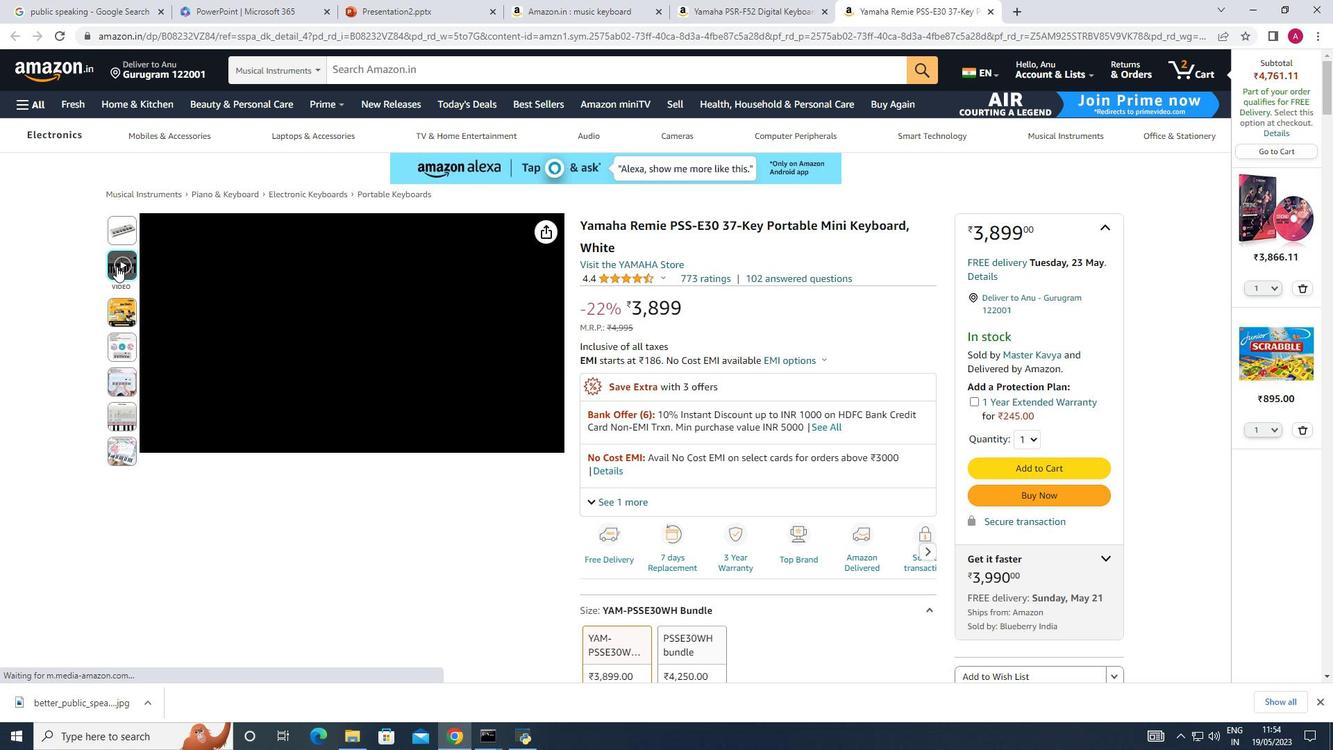 
Action: Mouse moved to (1291, 120)
Screenshot: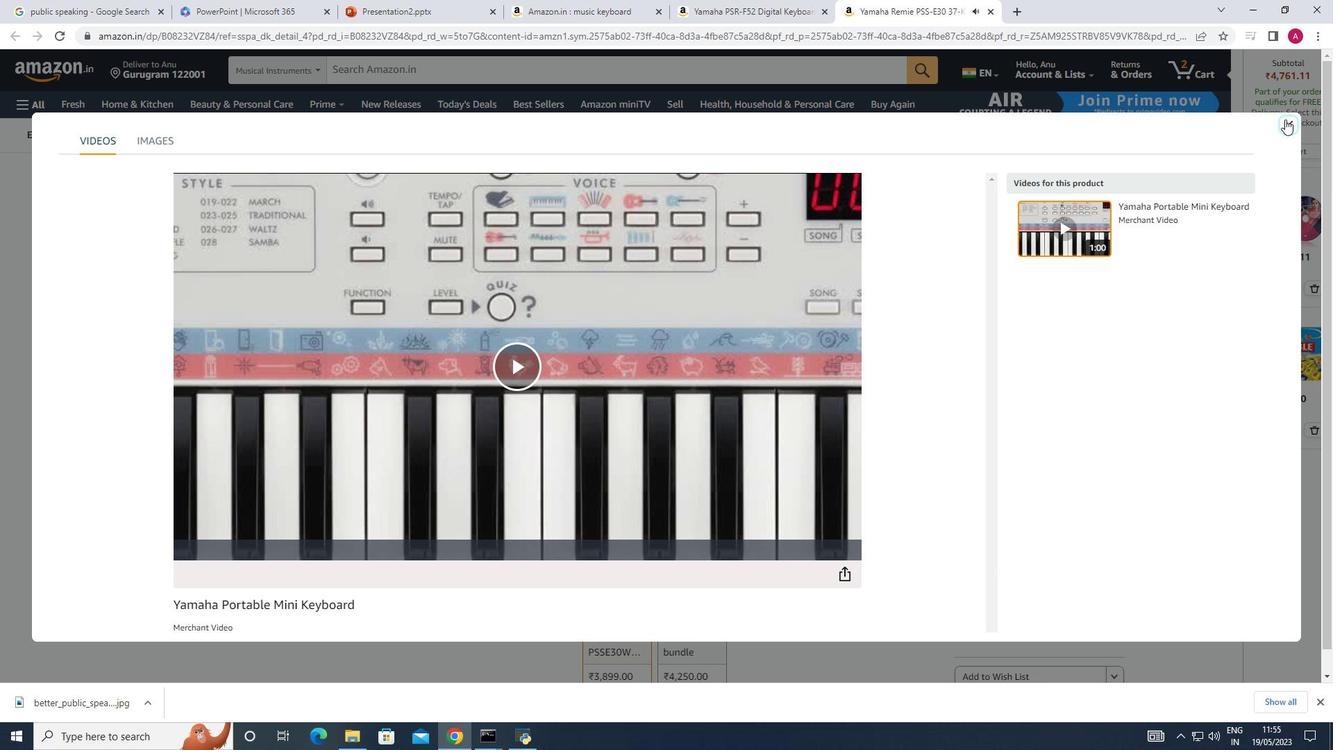 
Action: Mouse pressed left at (1291, 120)
Screenshot: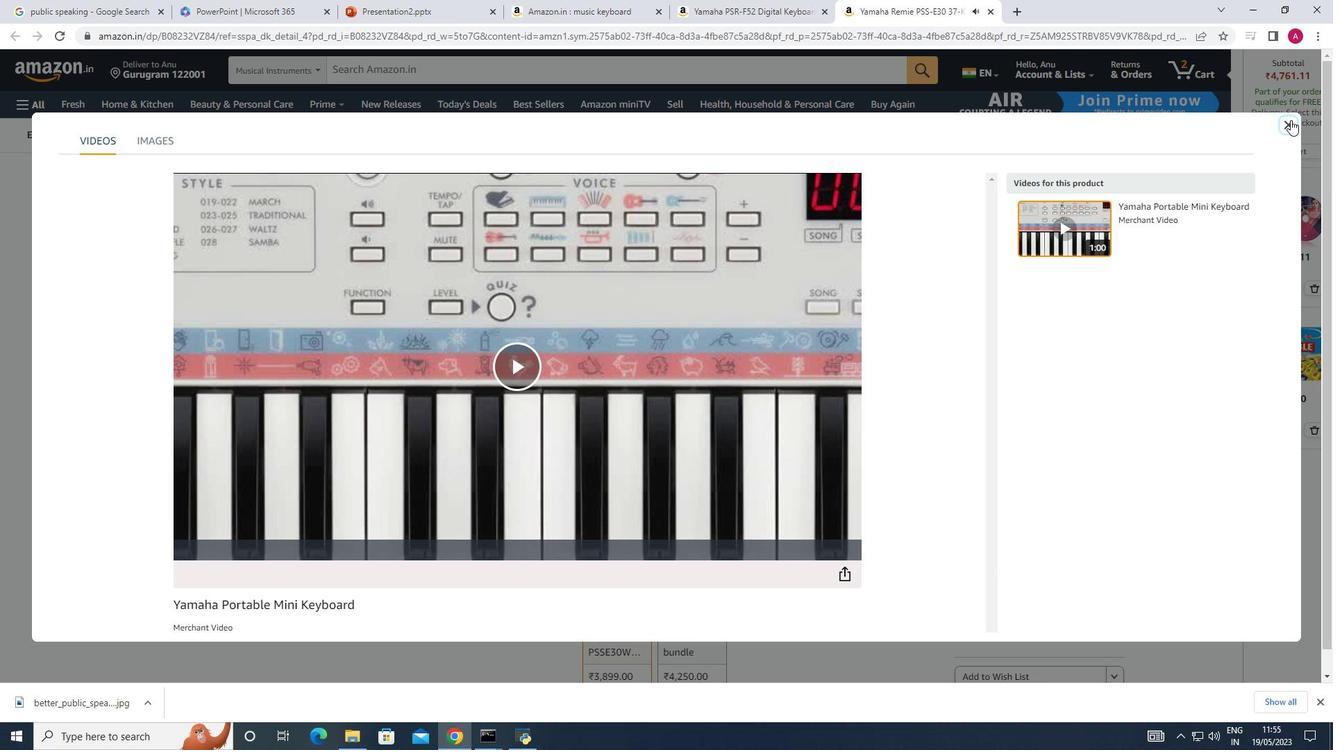 
Action: Mouse moved to (646, 453)
Screenshot: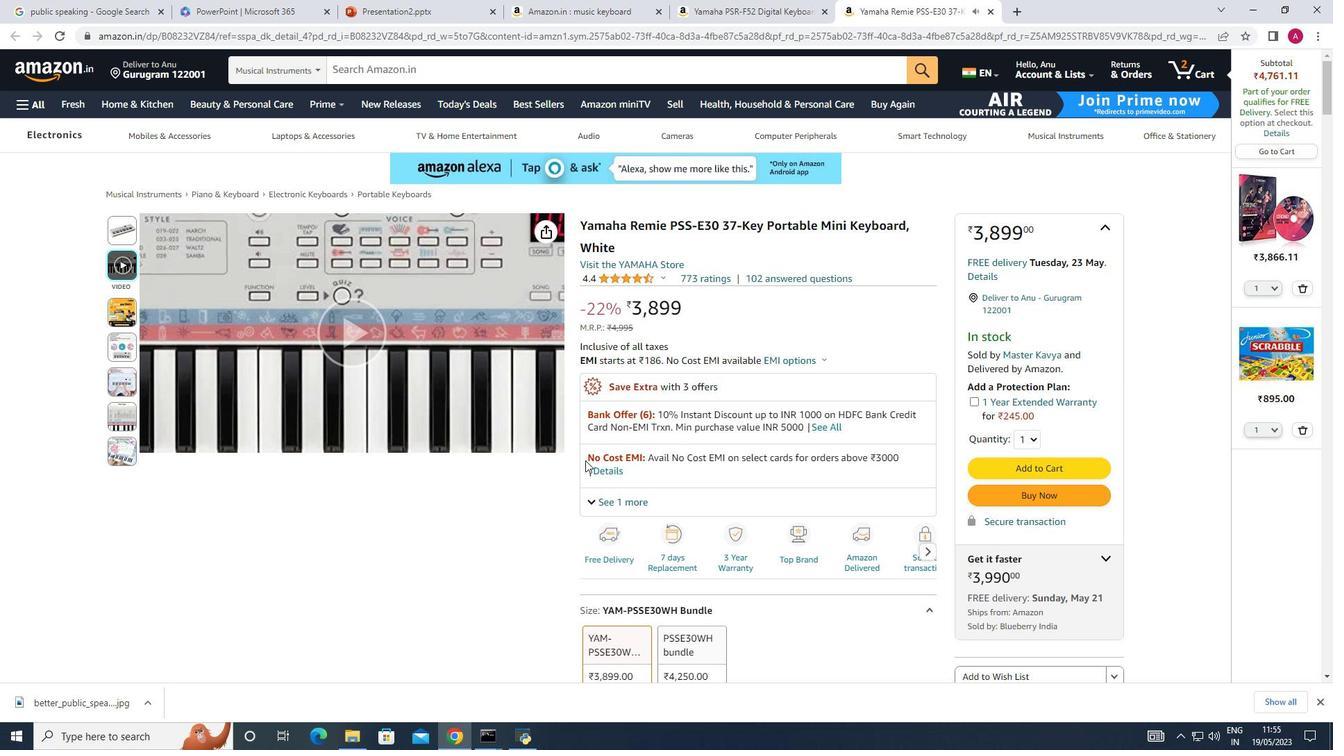 
Action: Mouse scrolled (646, 452) with delta (0, 0)
Screenshot: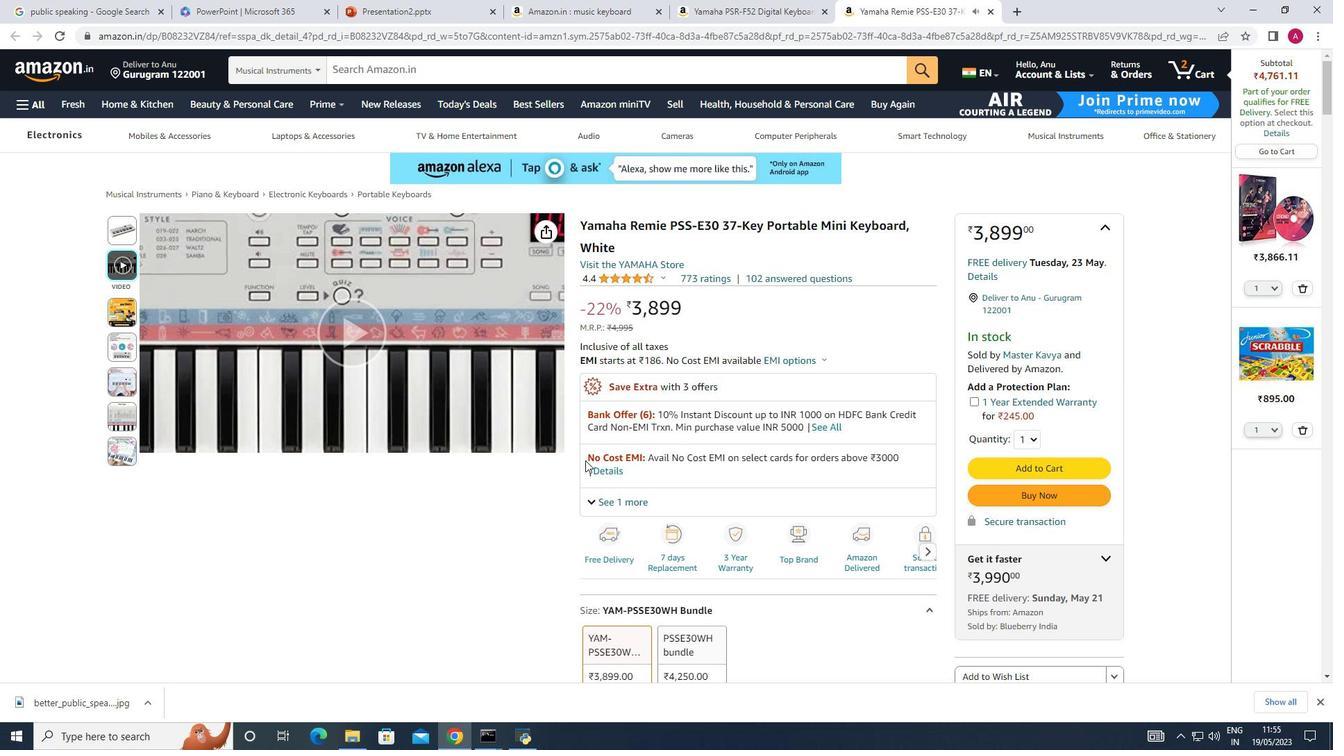 
Action: Mouse moved to (647, 453)
Screenshot: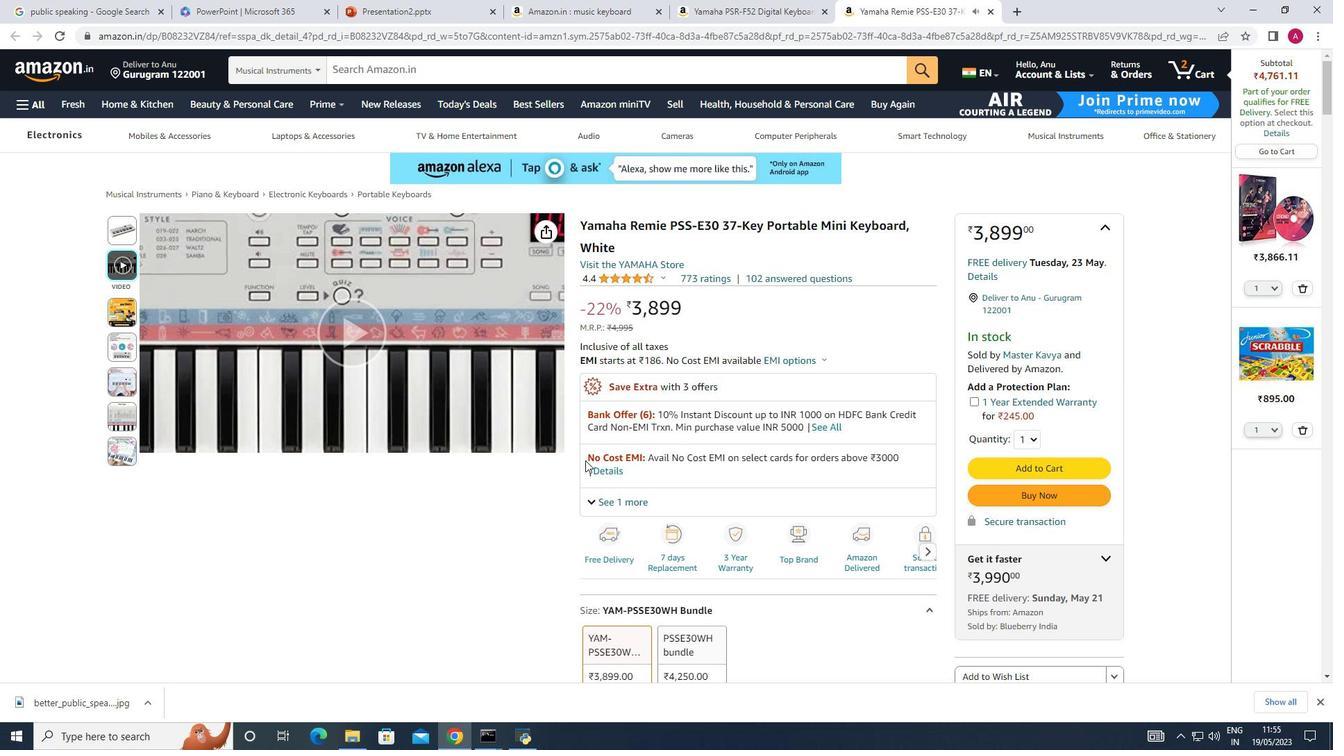 
Action: Mouse scrolled (647, 452) with delta (0, 0)
Screenshot: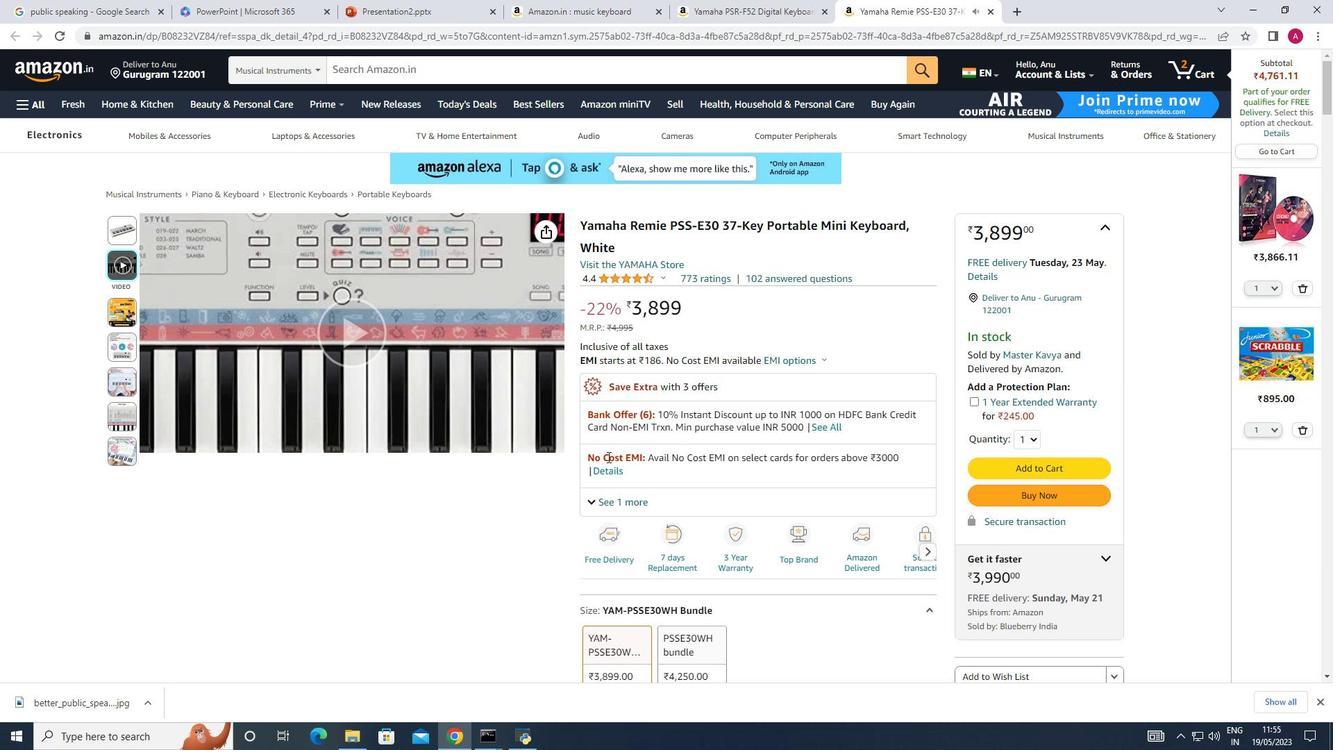 
Action: Mouse moved to (648, 453)
Screenshot: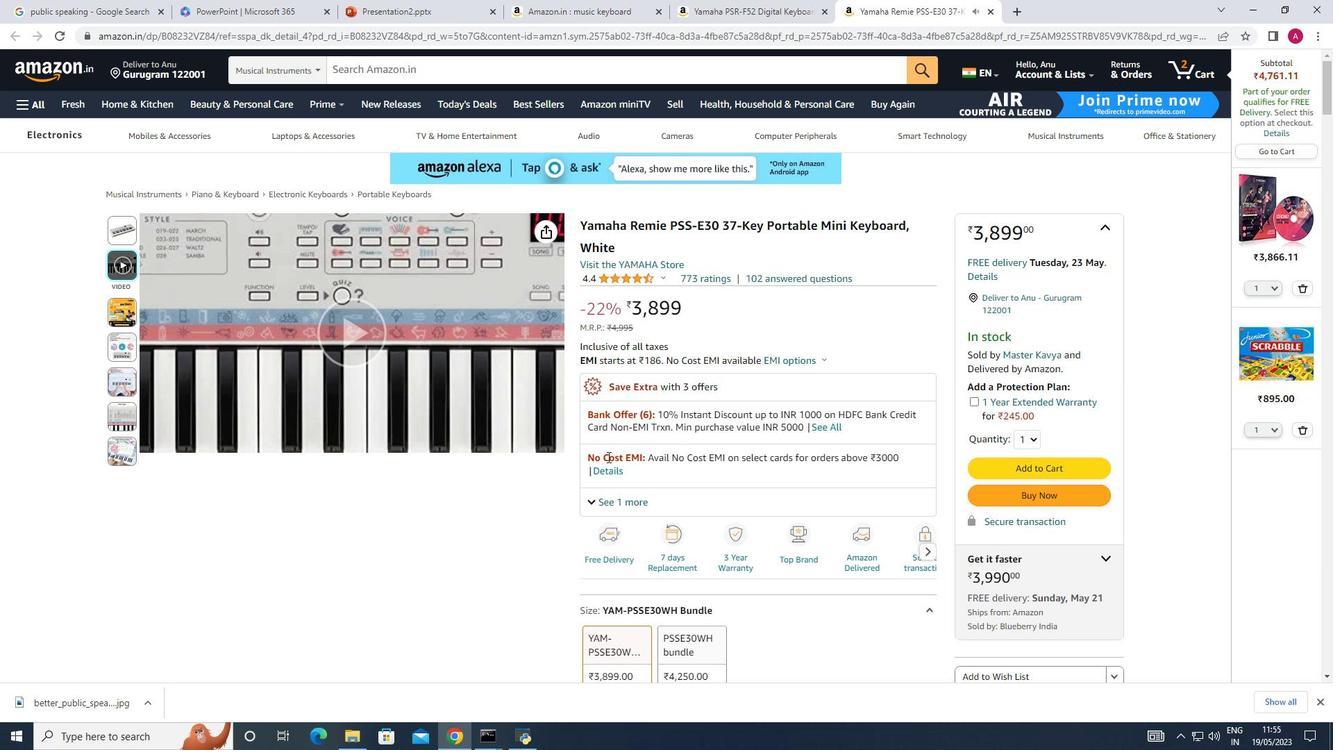 
Action: Mouse scrolled (648, 452) with delta (0, 0)
Screenshot: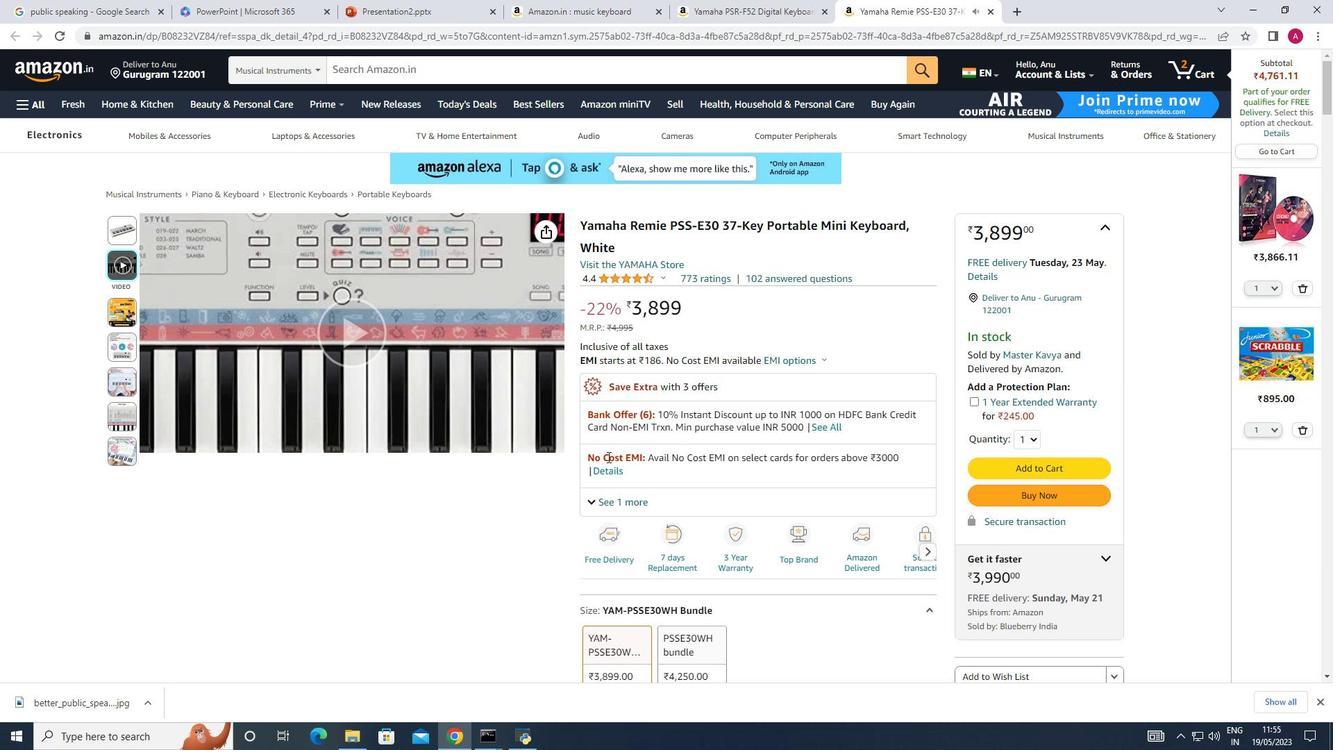 
Action: Mouse moved to (648, 453)
Screenshot: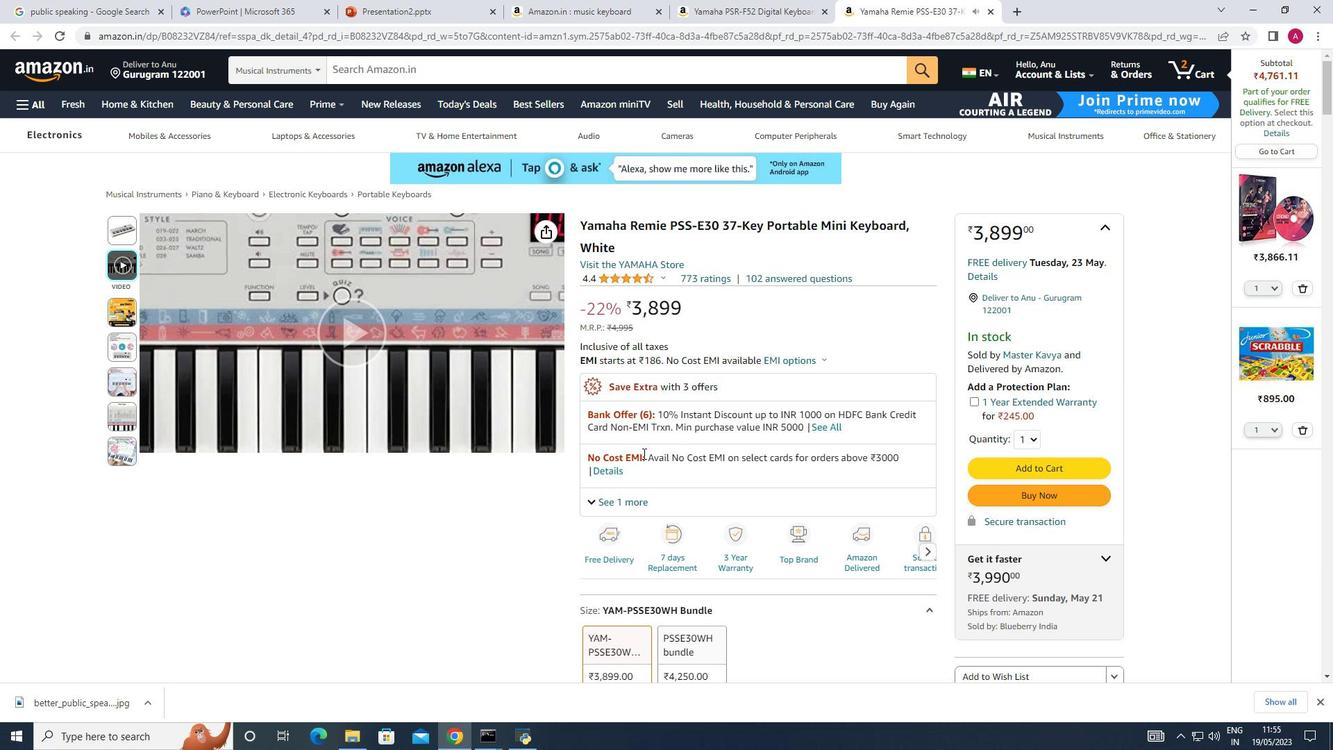 
Action: Mouse scrolled (648, 452) with delta (0, 0)
Screenshot: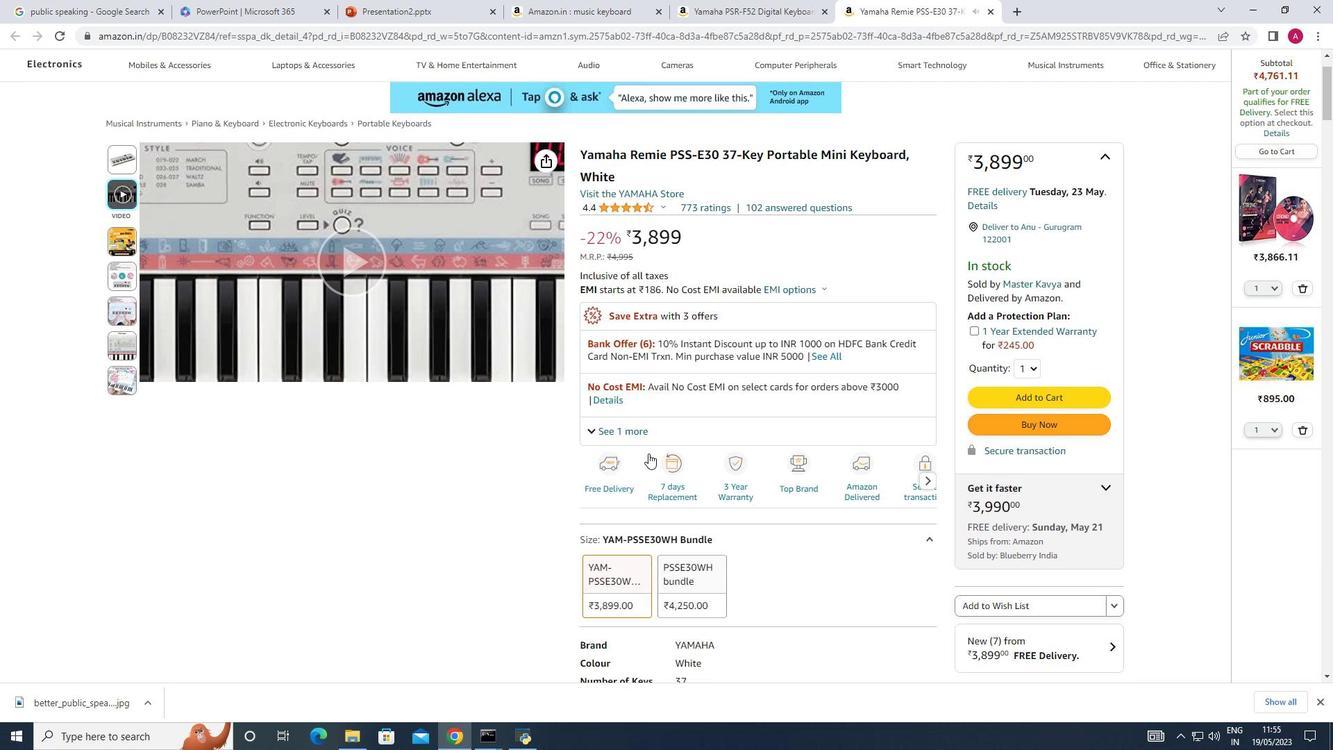 
Action: Mouse scrolled (648, 452) with delta (0, 0)
Screenshot: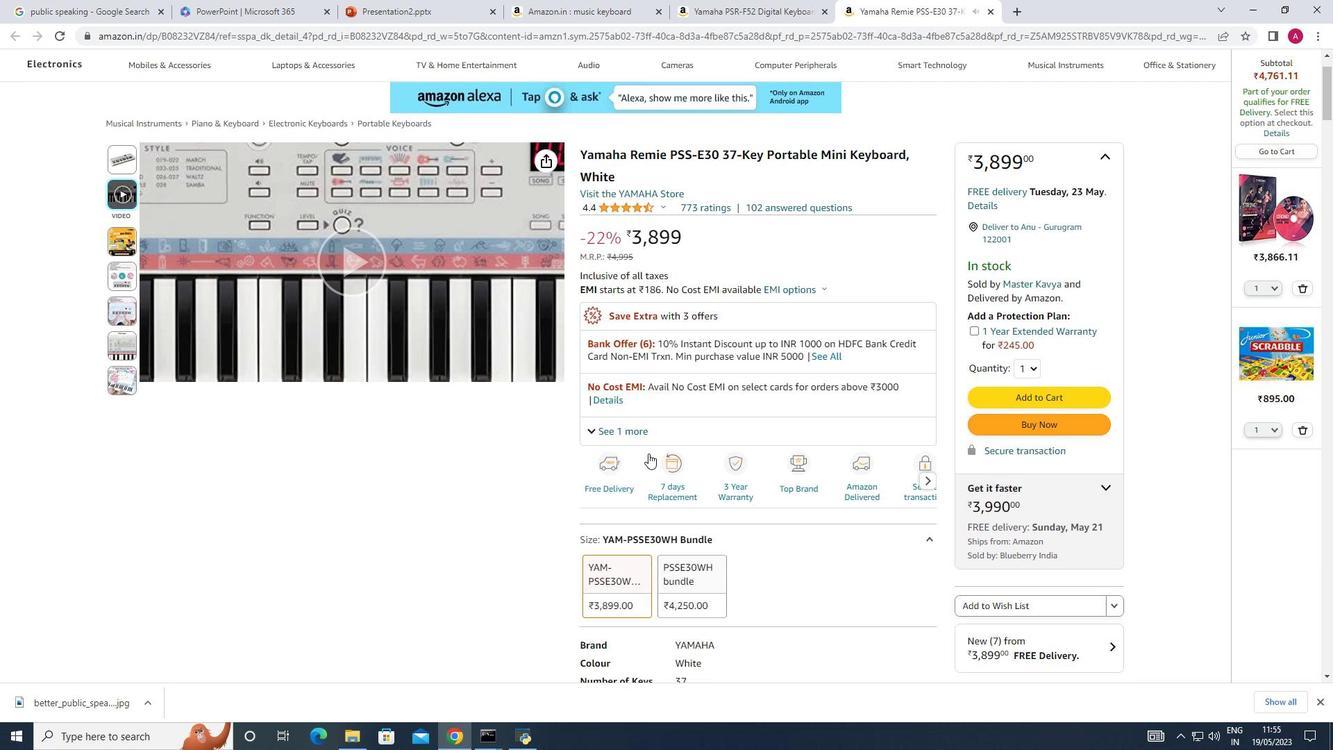 
Action: Mouse scrolled (648, 452) with delta (0, 0)
Screenshot: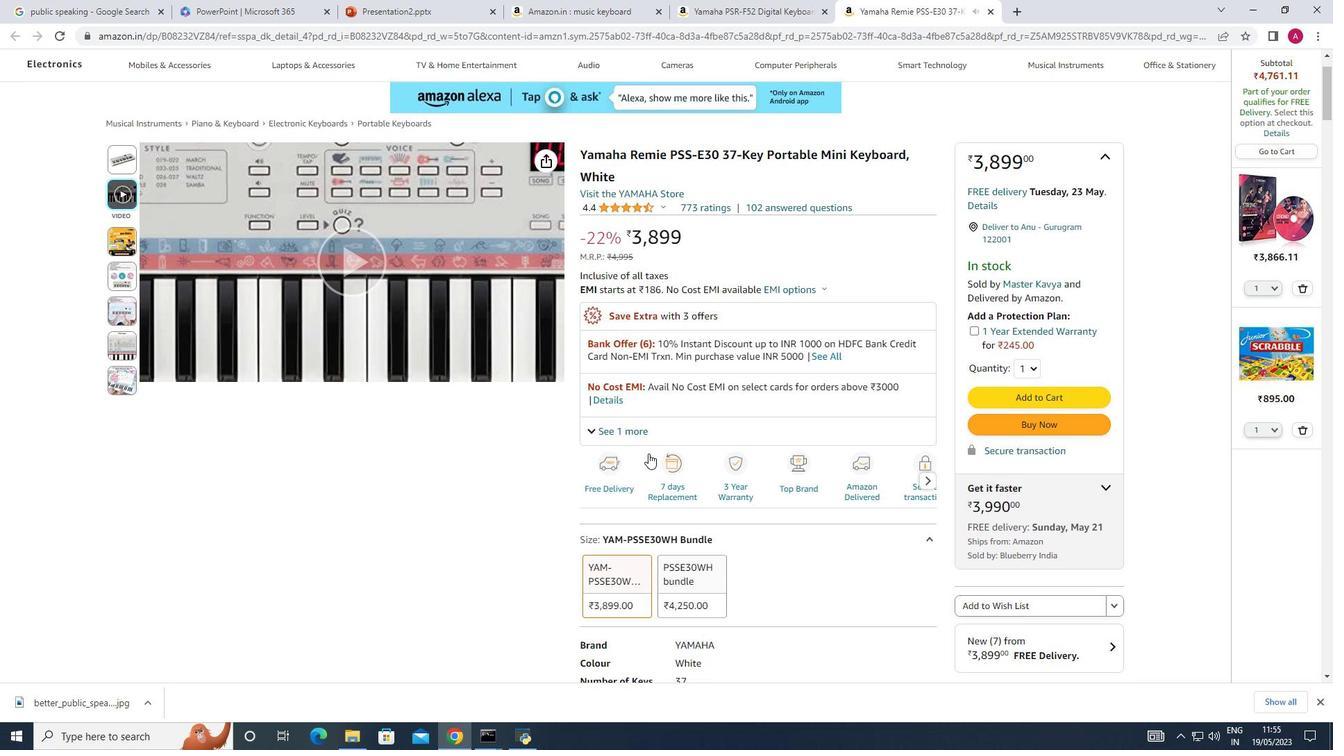 
Action: Mouse scrolled (648, 452) with delta (0, 0)
Screenshot: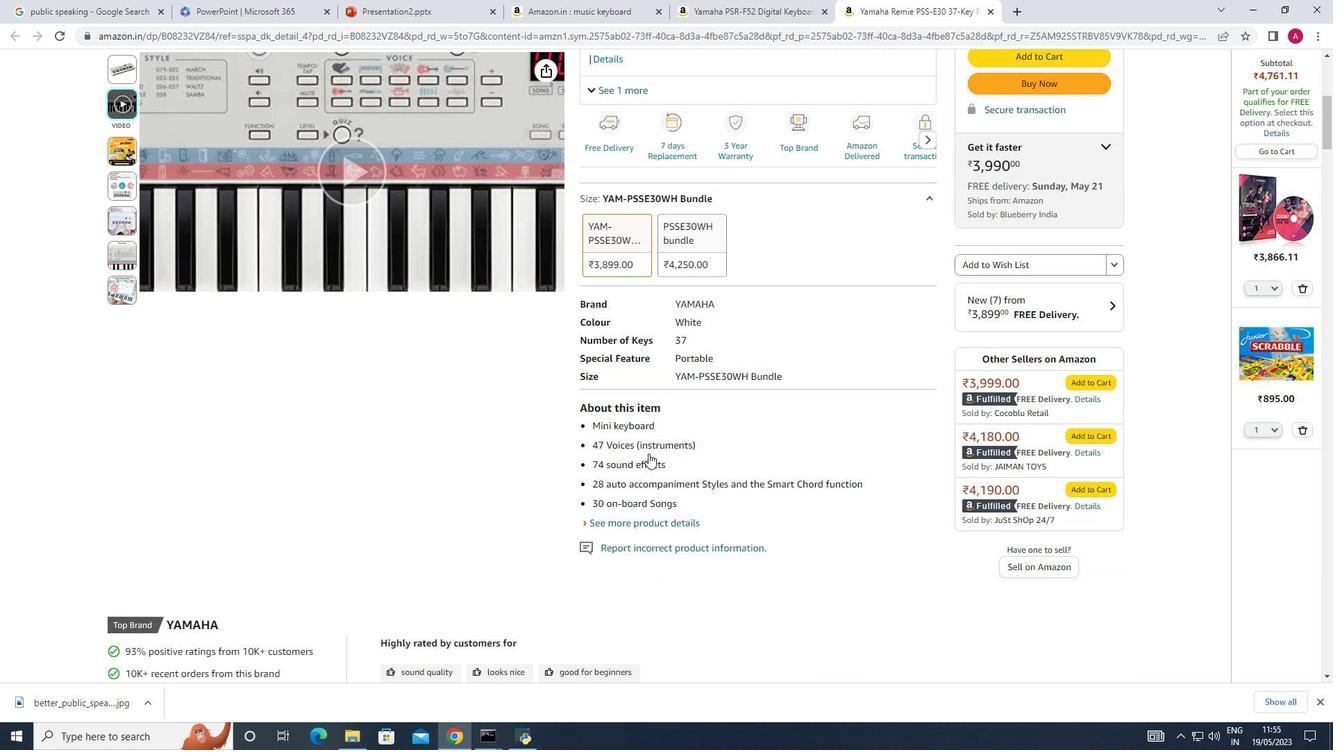 
Action: Mouse scrolled (648, 452) with delta (0, 0)
Screenshot: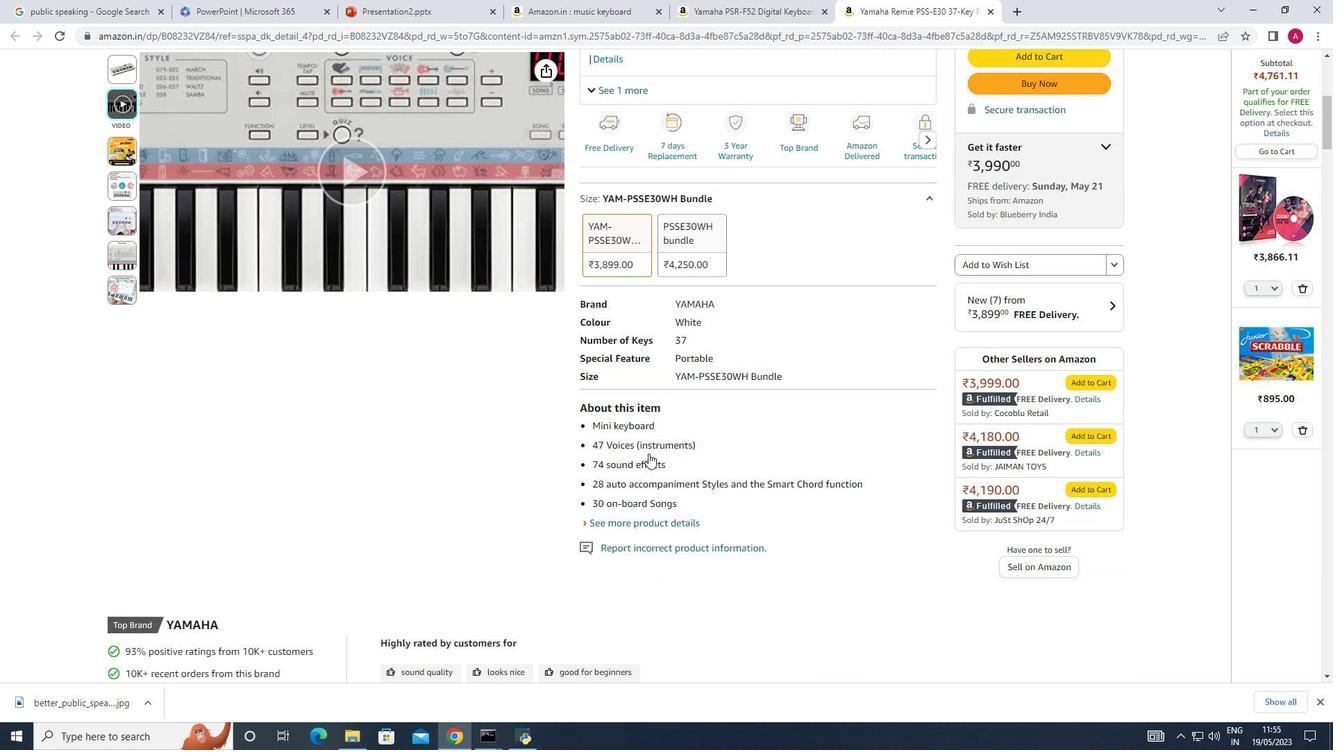 
Action: Mouse scrolled (648, 452) with delta (0, 0)
Screenshot: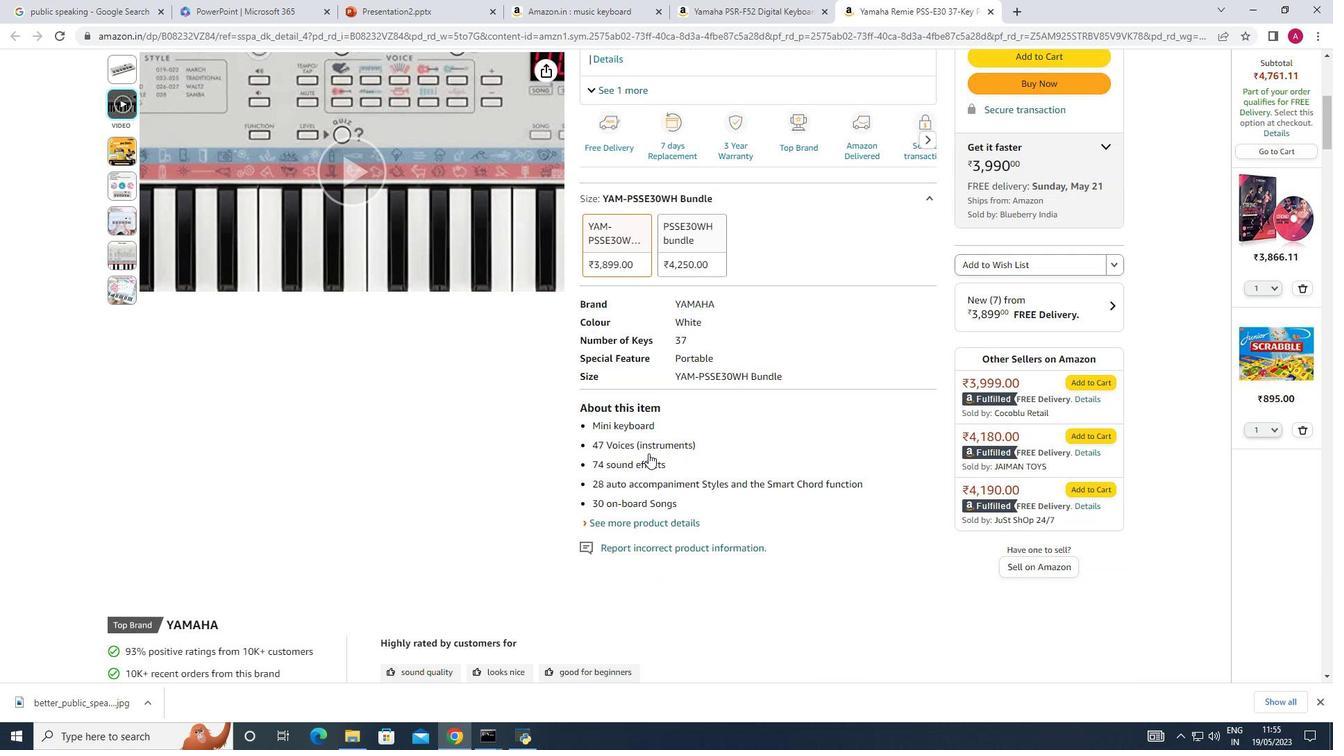 
Action: Mouse scrolled (648, 452) with delta (0, 0)
Screenshot: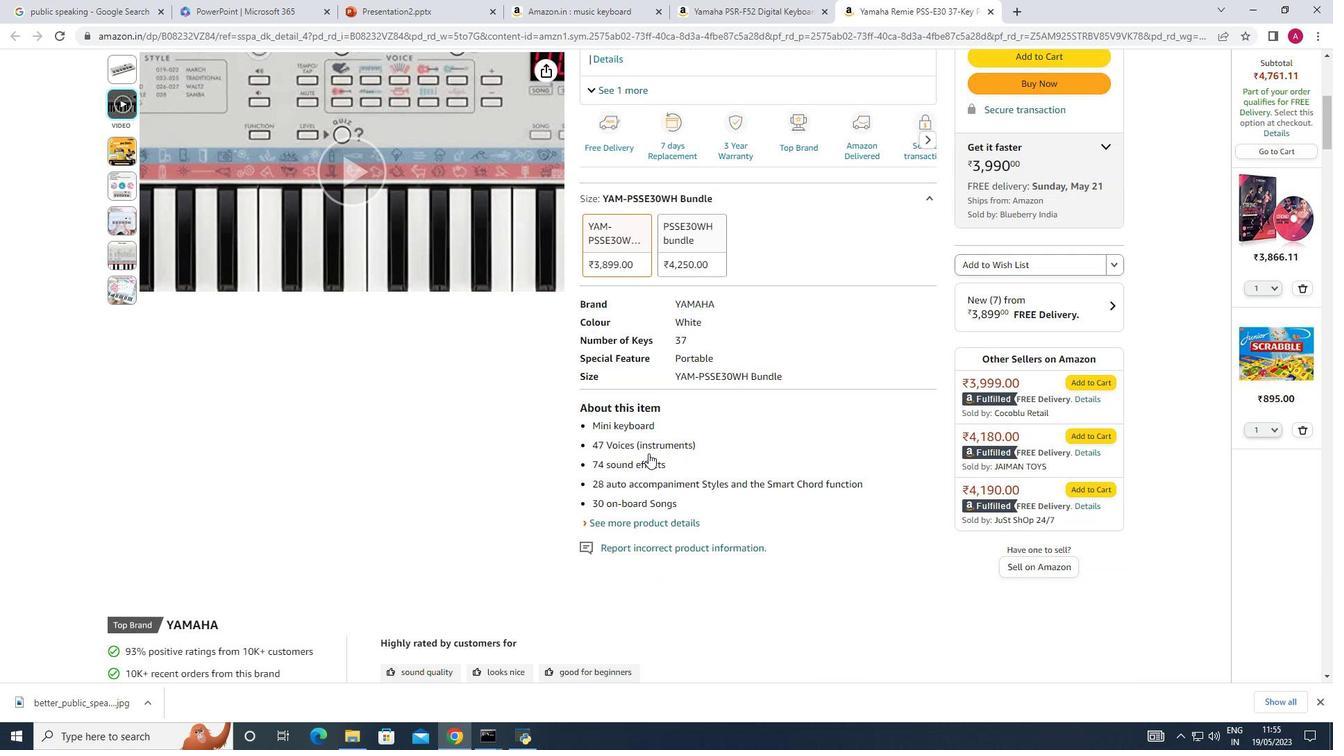 
Action: Mouse scrolled (648, 452) with delta (0, 0)
Screenshot: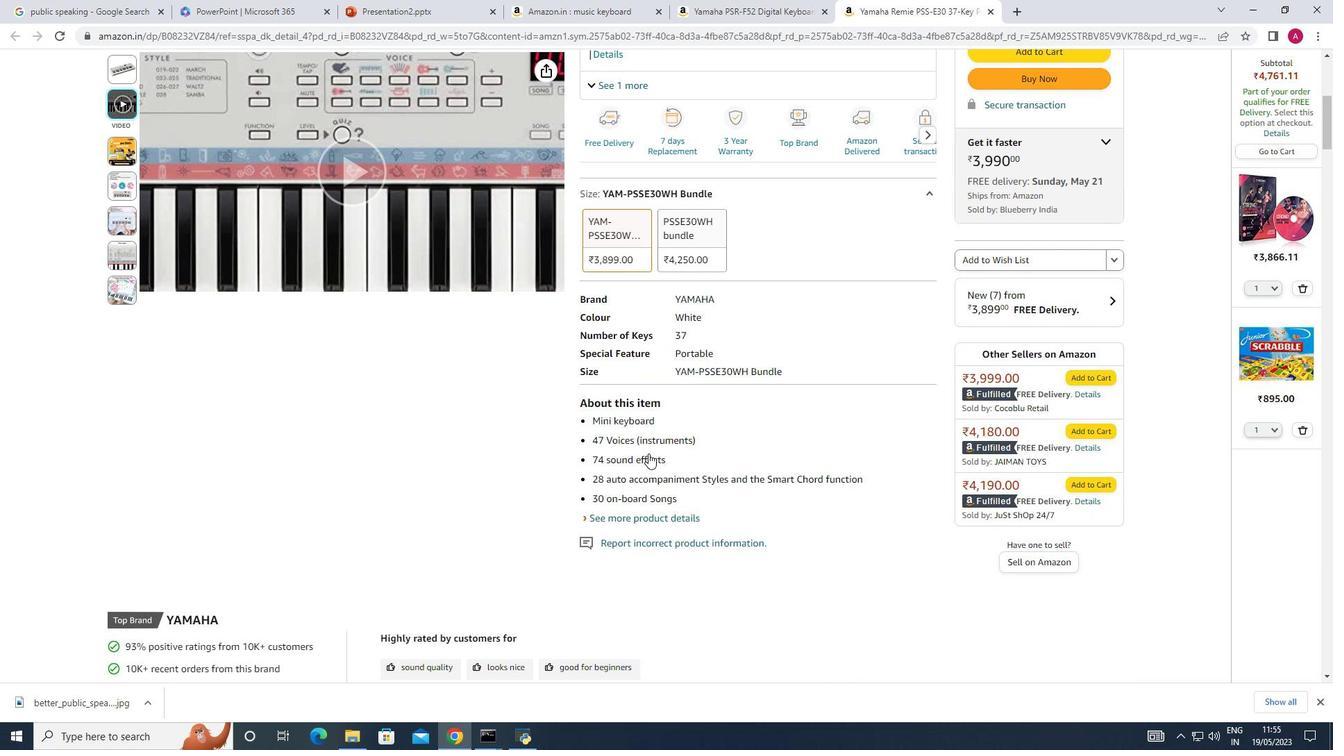 
Action: Mouse scrolled (648, 452) with delta (0, 0)
Screenshot: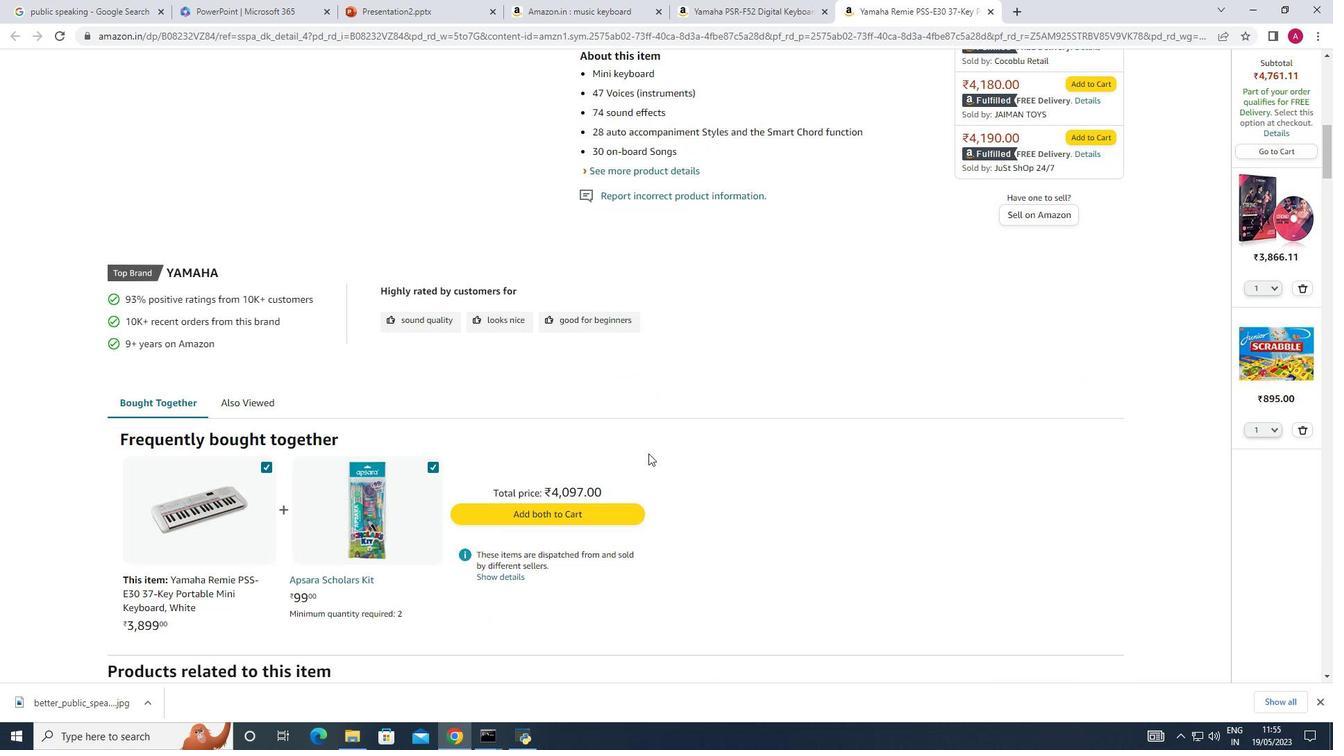 
Action: Mouse scrolled (648, 452) with delta (0, 0)
Screenshot: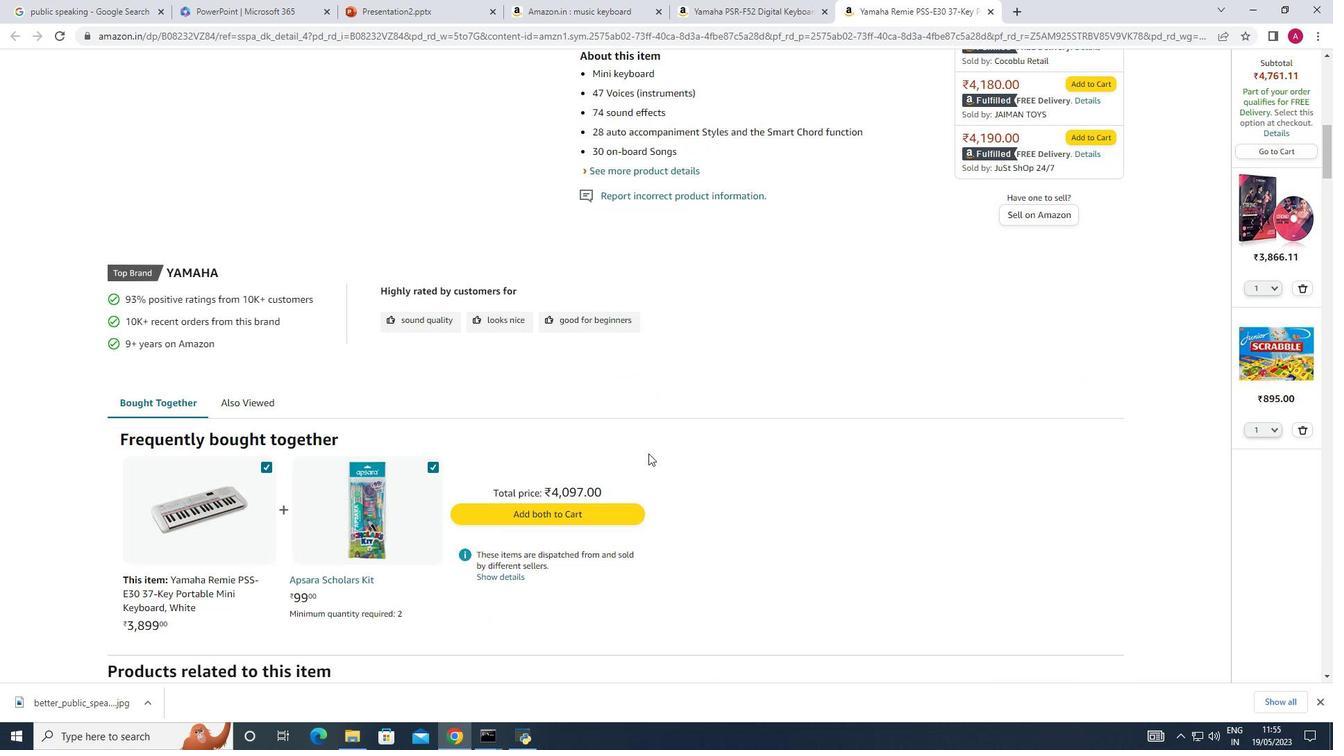 
Action: Mouse scrolled (648, 452) with delta (0, 0)
Screenshot: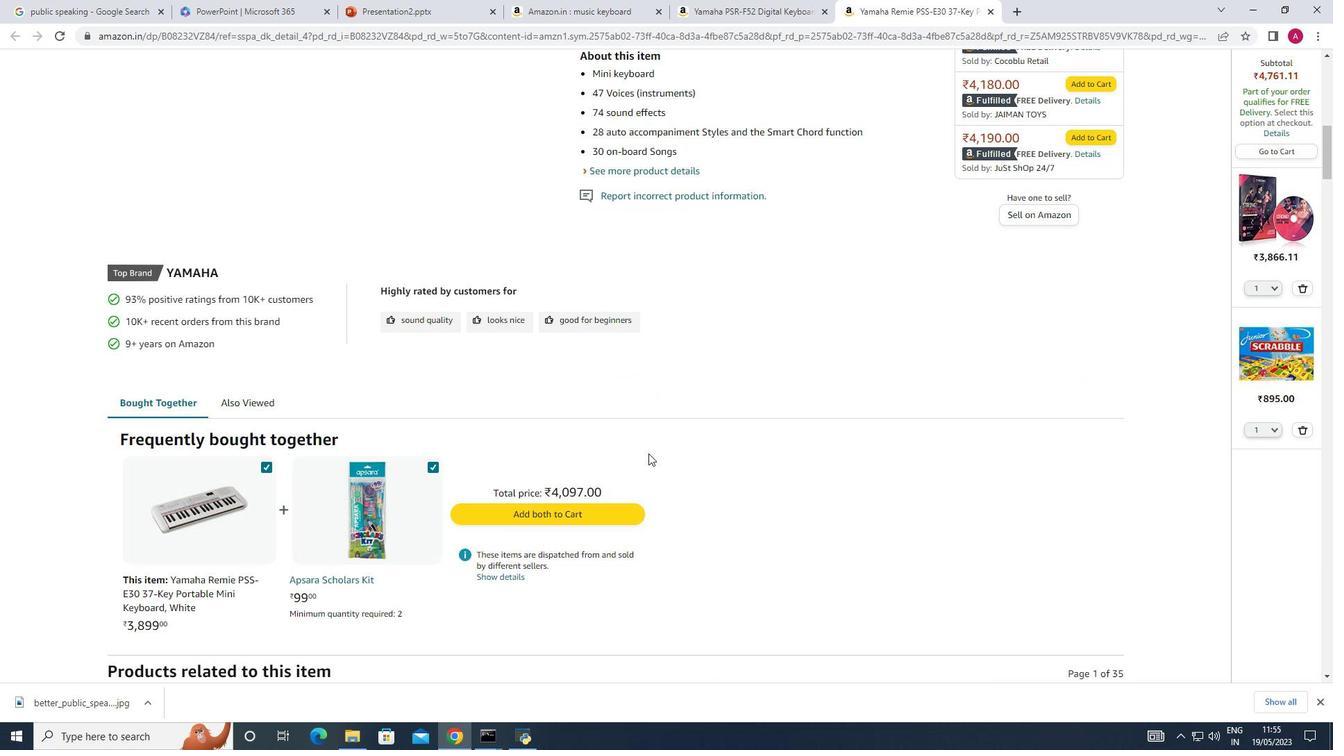 
Action: Mouse scrolled (648, 452) with delta (0, 0)
Screenshot: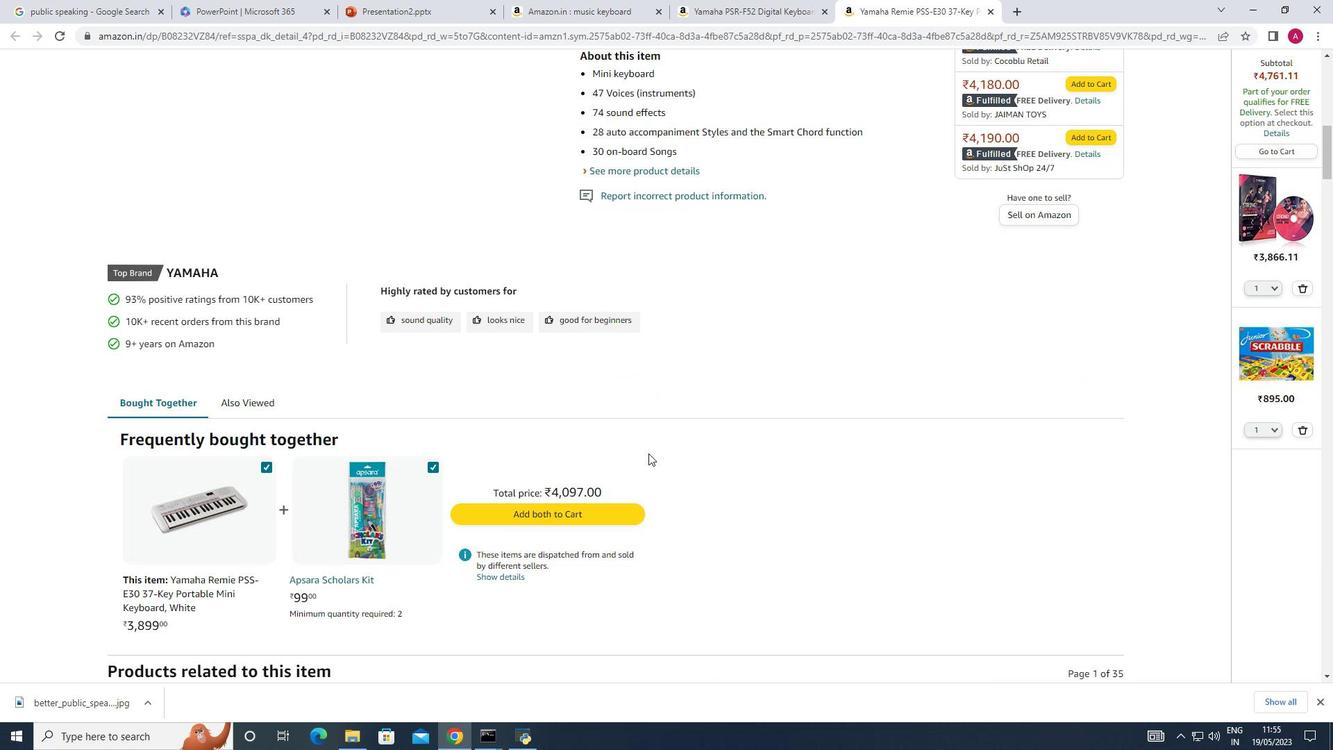 
Action: Mouse scrolled (648, 452) with delta (0, 0)
Screenshot: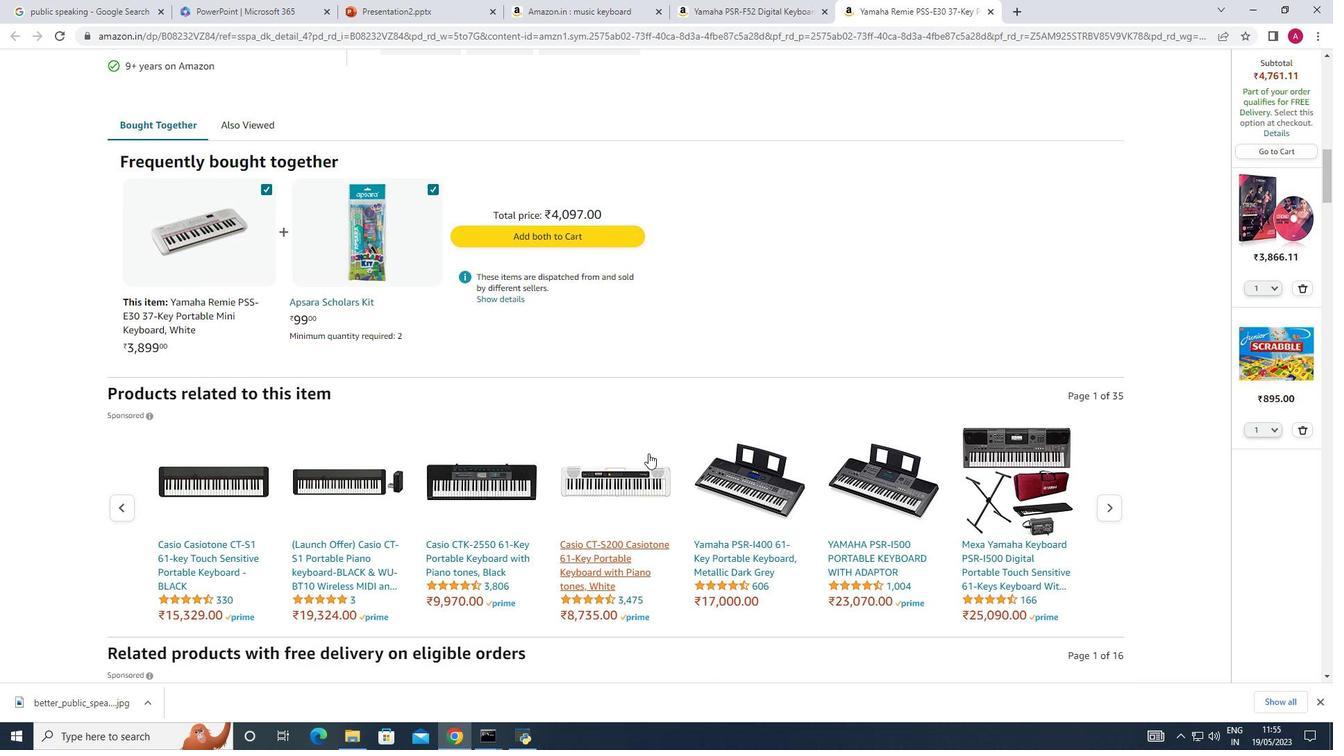 
Action: Mouse scrolled (648, 452) with delta (0, 0)
Screenshot: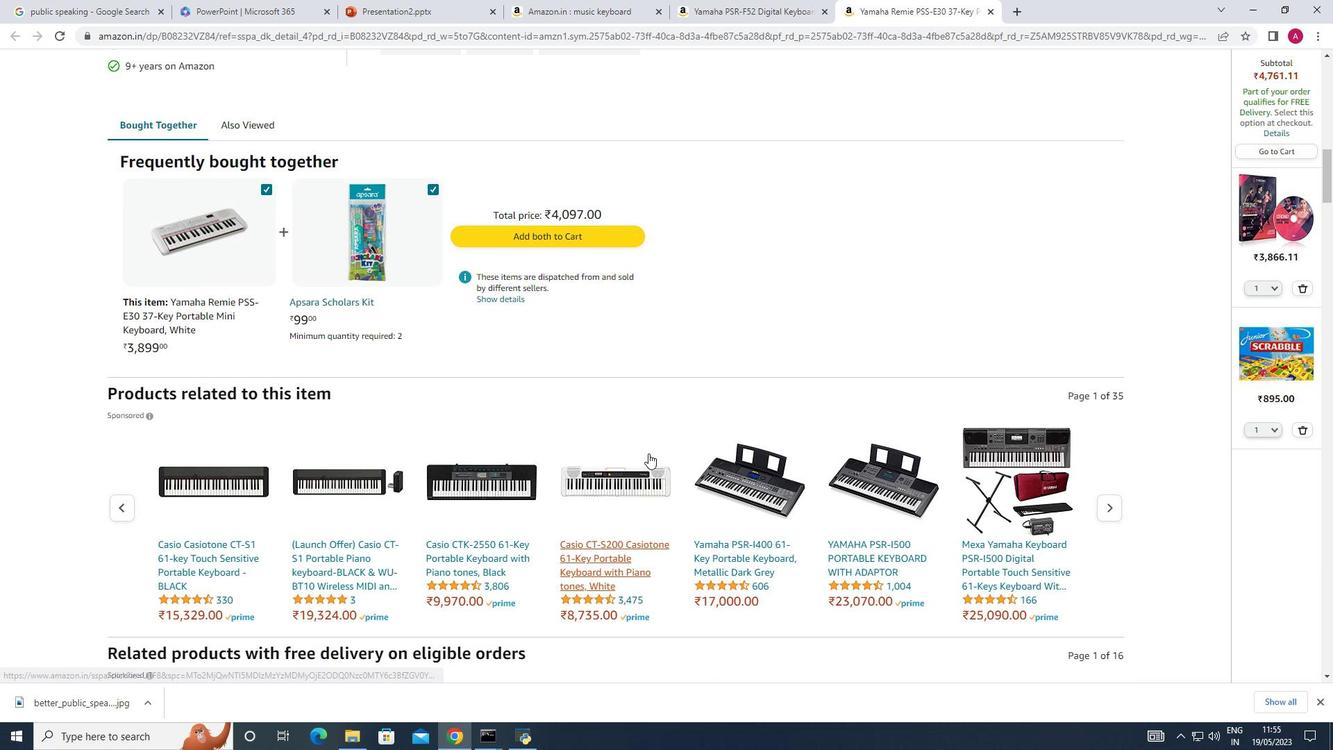 
Action: Mouse scrolled (648, 452) with delta (0, 0)
Screenshot: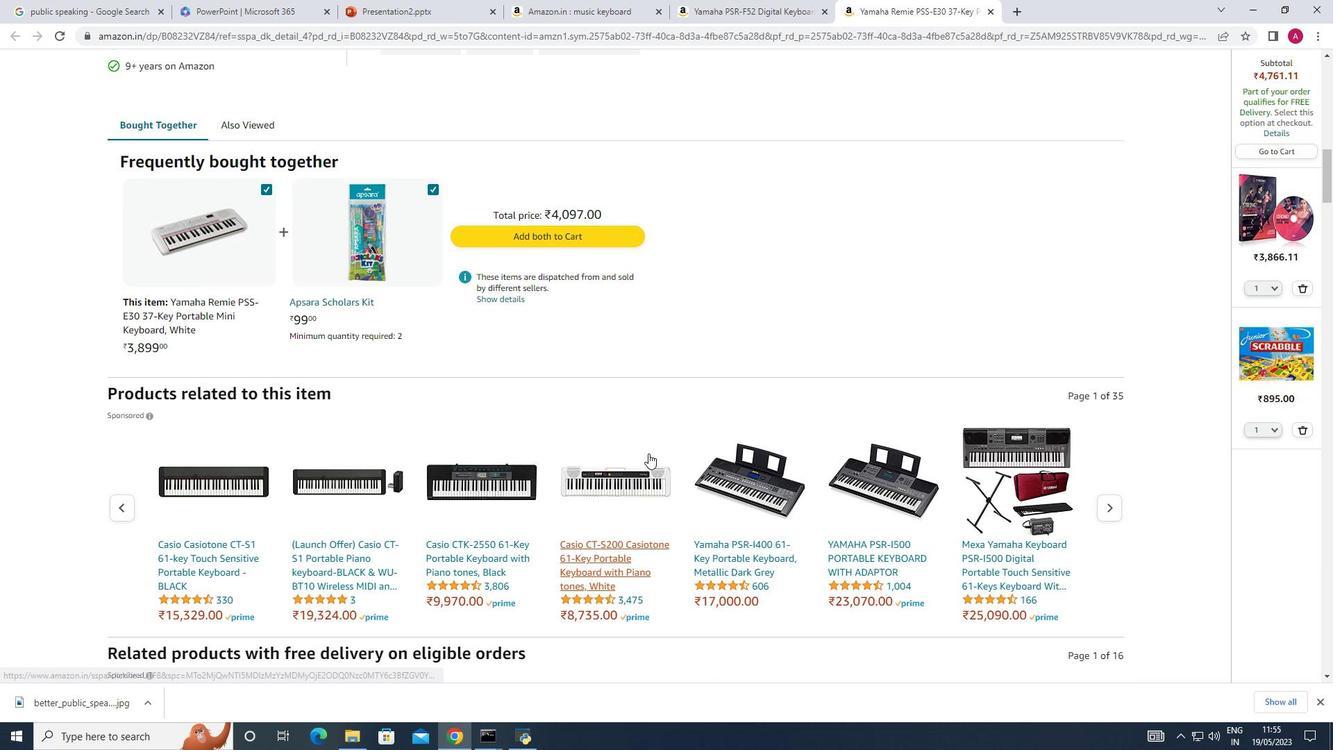 
Action: Mouse scrolled (648, 452) with delta (0, 0)
Screenshot: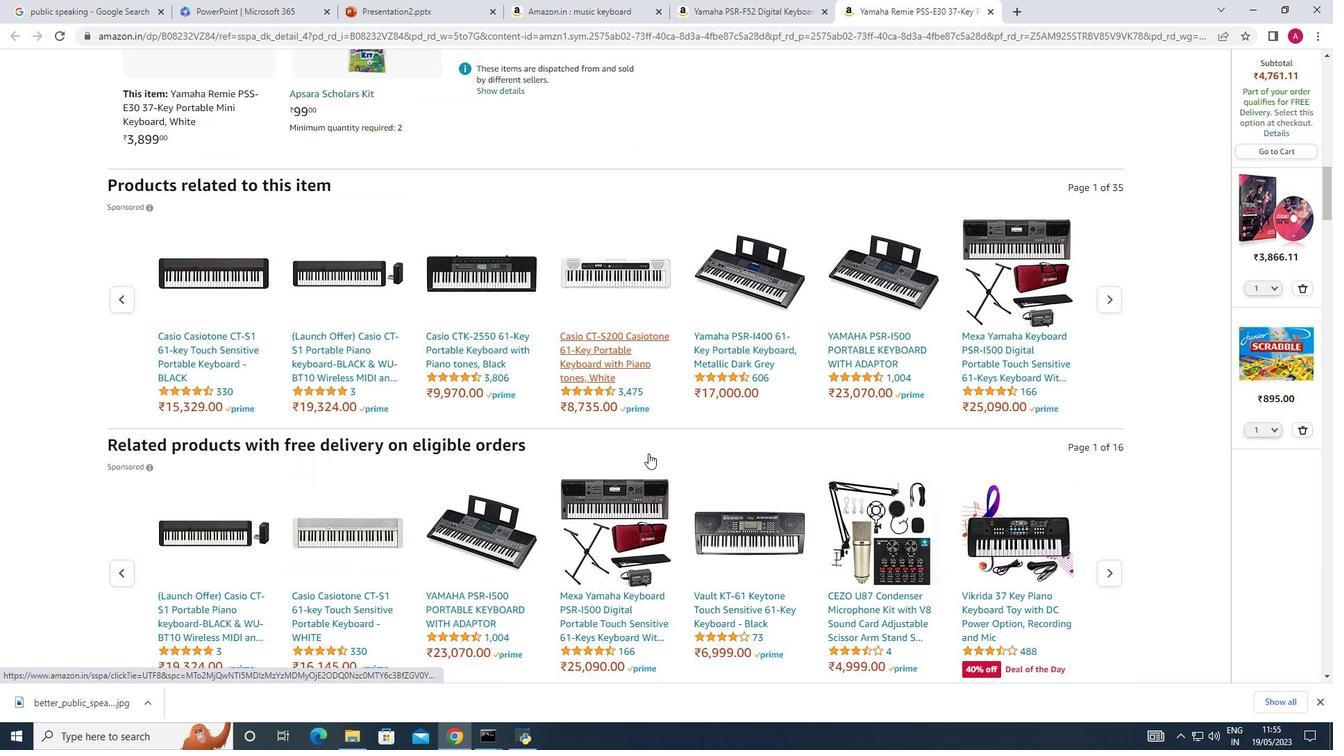 
Action: Mouse scrolled (648, 452) with delta (0, 0)
Screenshot: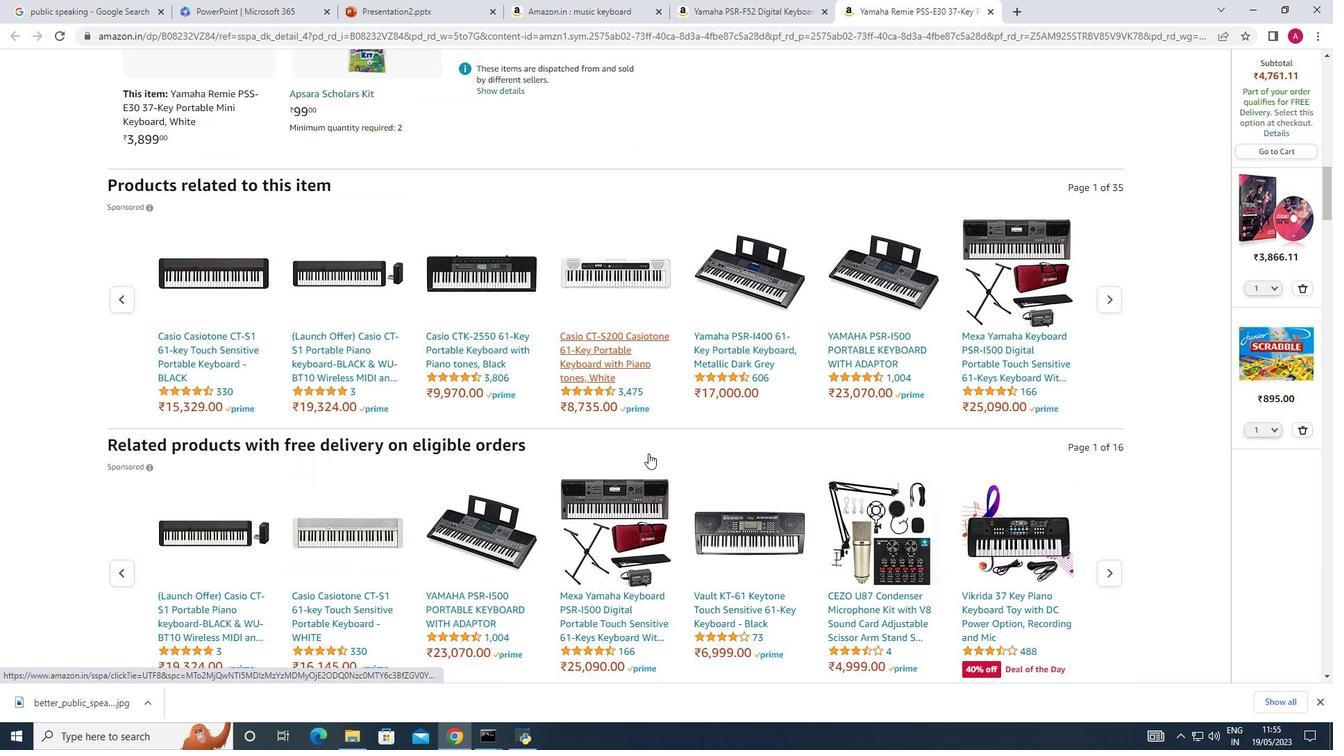 
Action: Mouse scrolled (648, 452) with delta (0, 0)
Screenshot: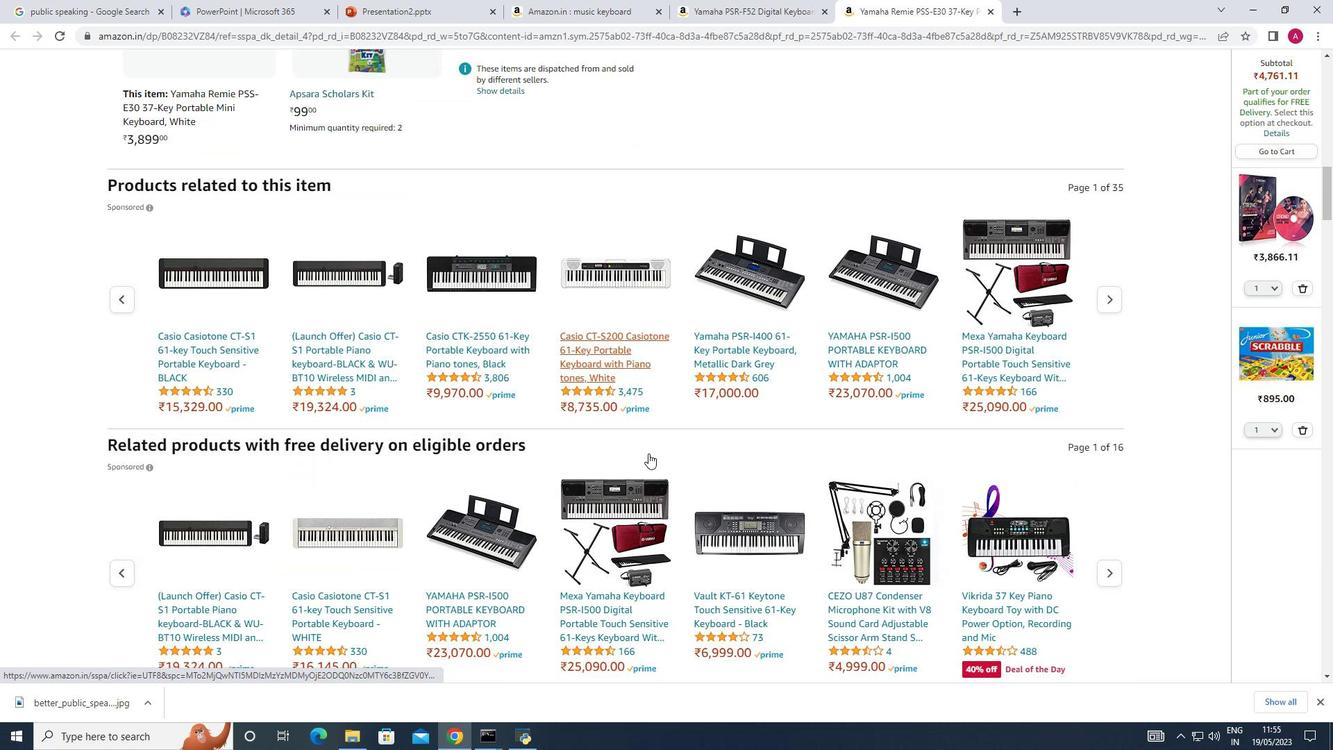 
Action: Mouse scrolled (648, 452) with delta (0, 0)
Screenshot: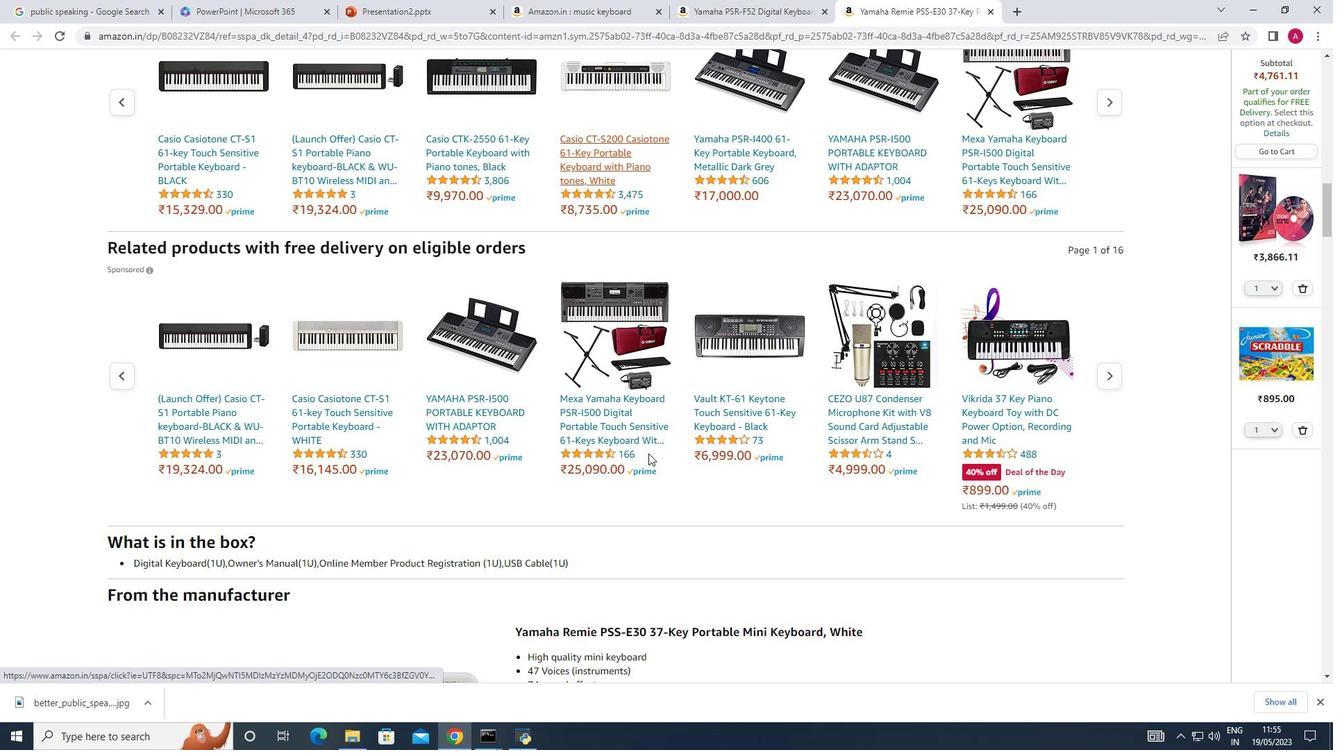 
Action: Mouse scrolled (648, 452) with delta (0, 0)
Screenshot: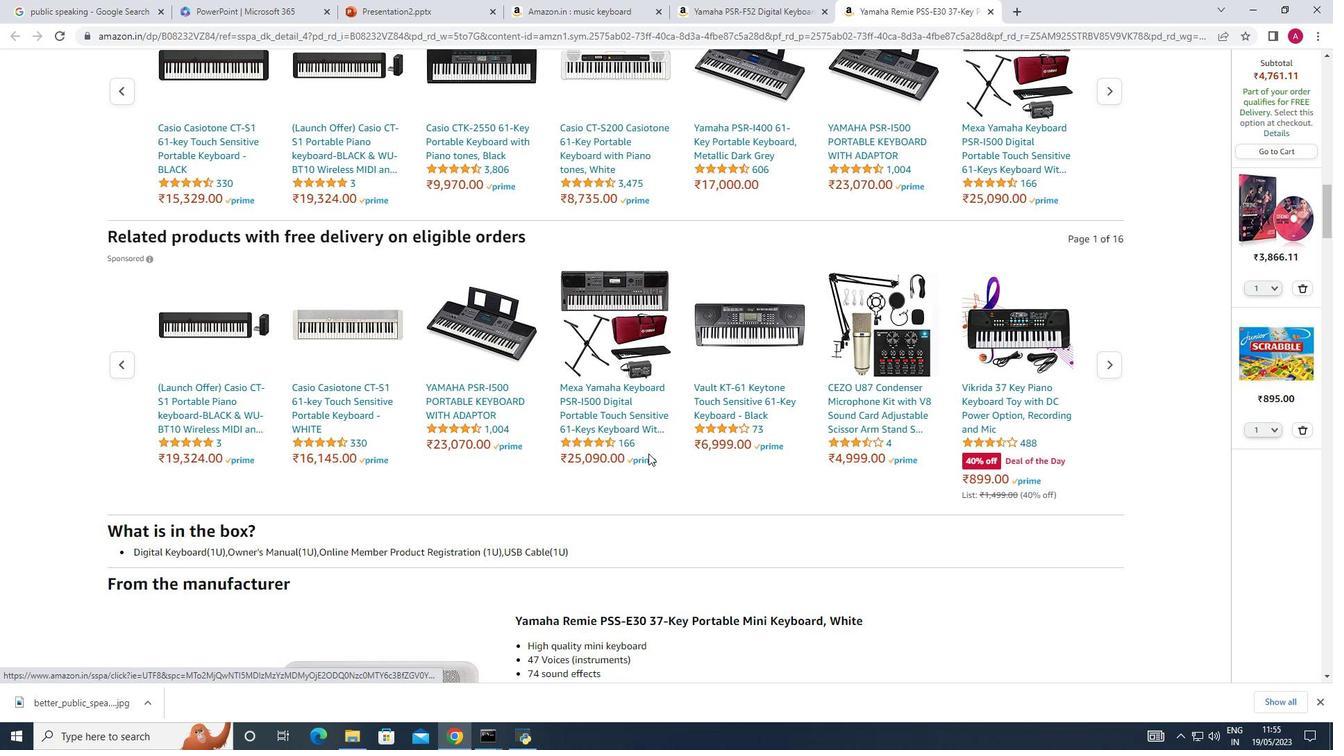
Action: Mouse scrolled (648, 452) with delta (0, 0)
Screenshot: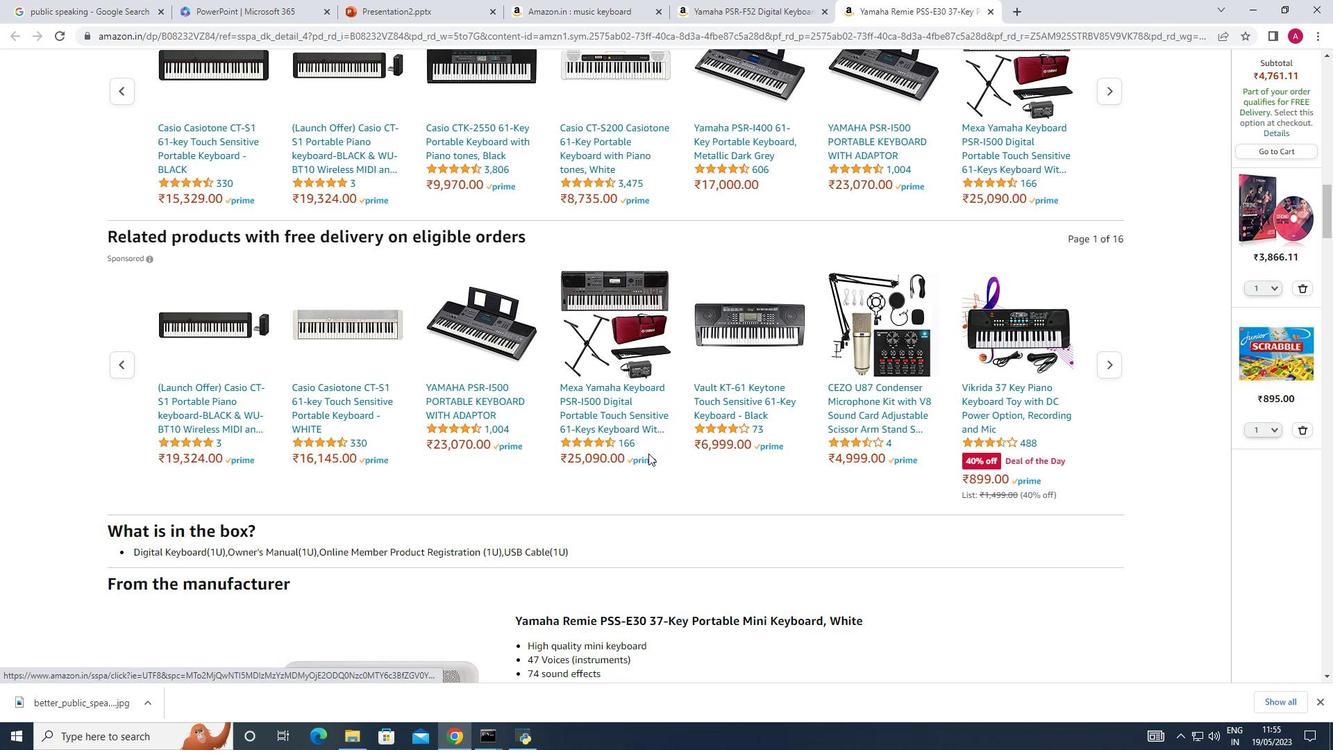 
Action: Mouse scrolled (648, 452) with delta (0, 0)
Screenshot: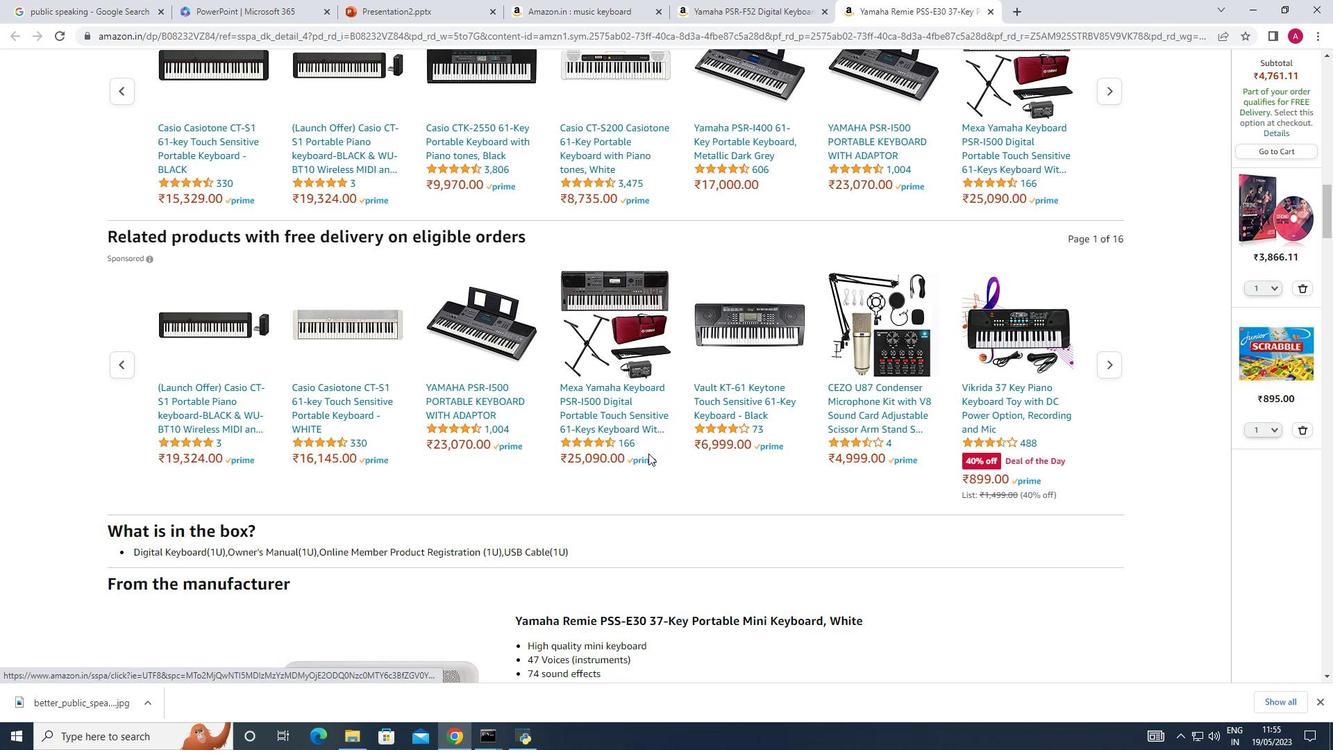 
Action: Mouse scrolled (648, 452) with delta (0, 0)
Screenshot: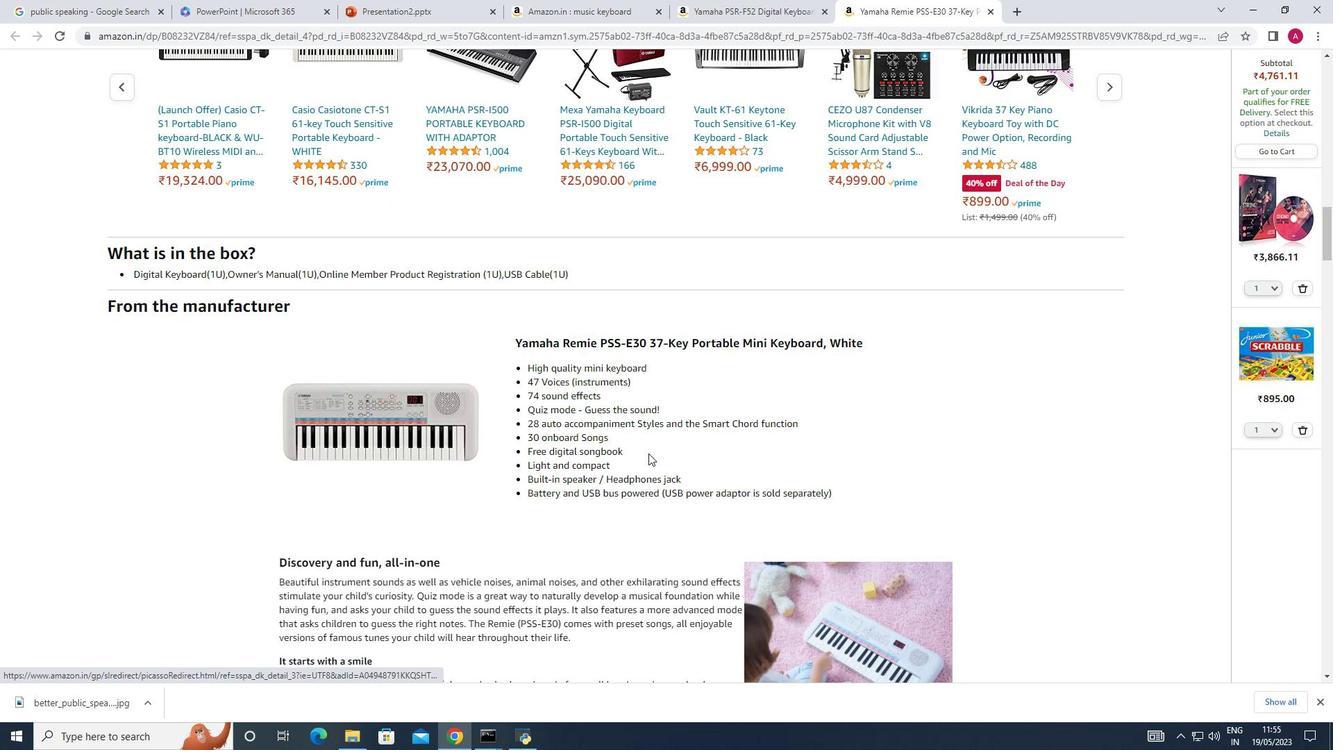 
Action: Mouse scrolled (648, 452) with delta (0, 0)
Screenshot: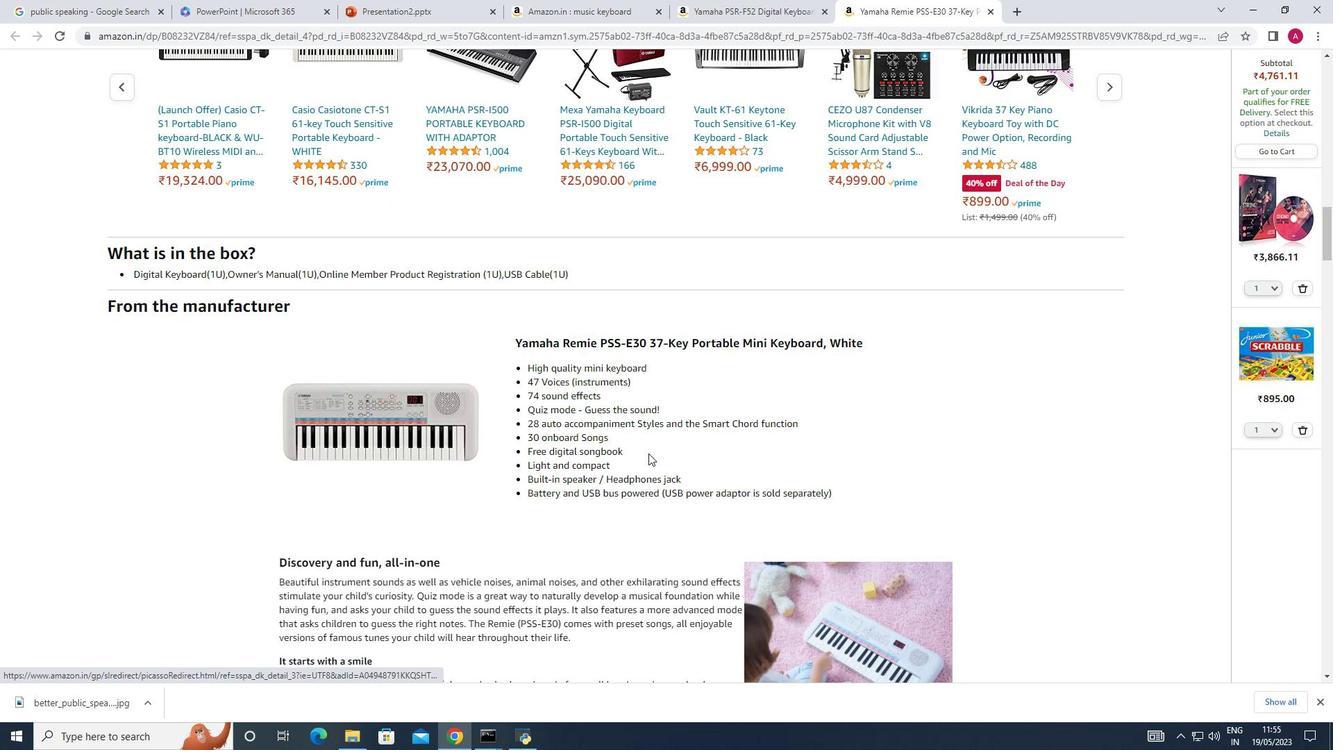 
Action: Mouse scrolled (648, 452) with delta (0, 0)
Screenshot: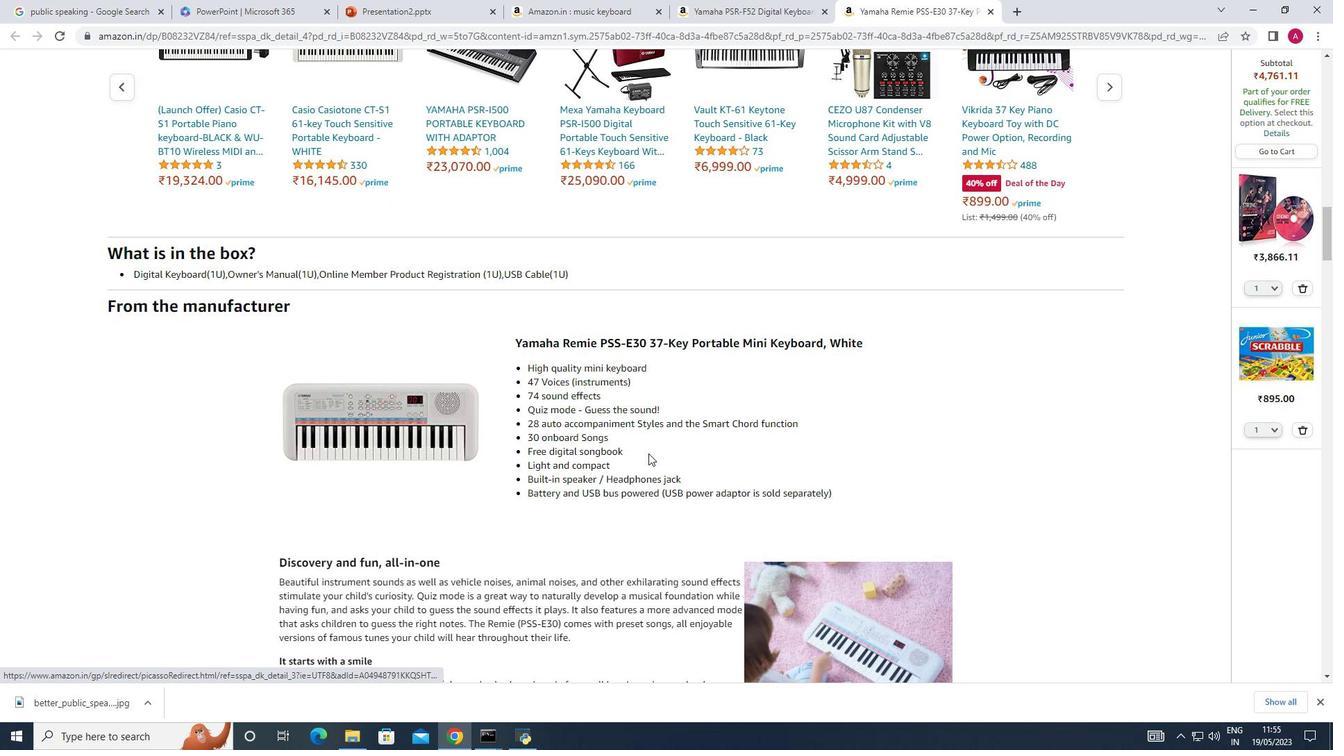 
Action: Mouse scrolled (648, 452) with delta (0, 0)
Screenshot: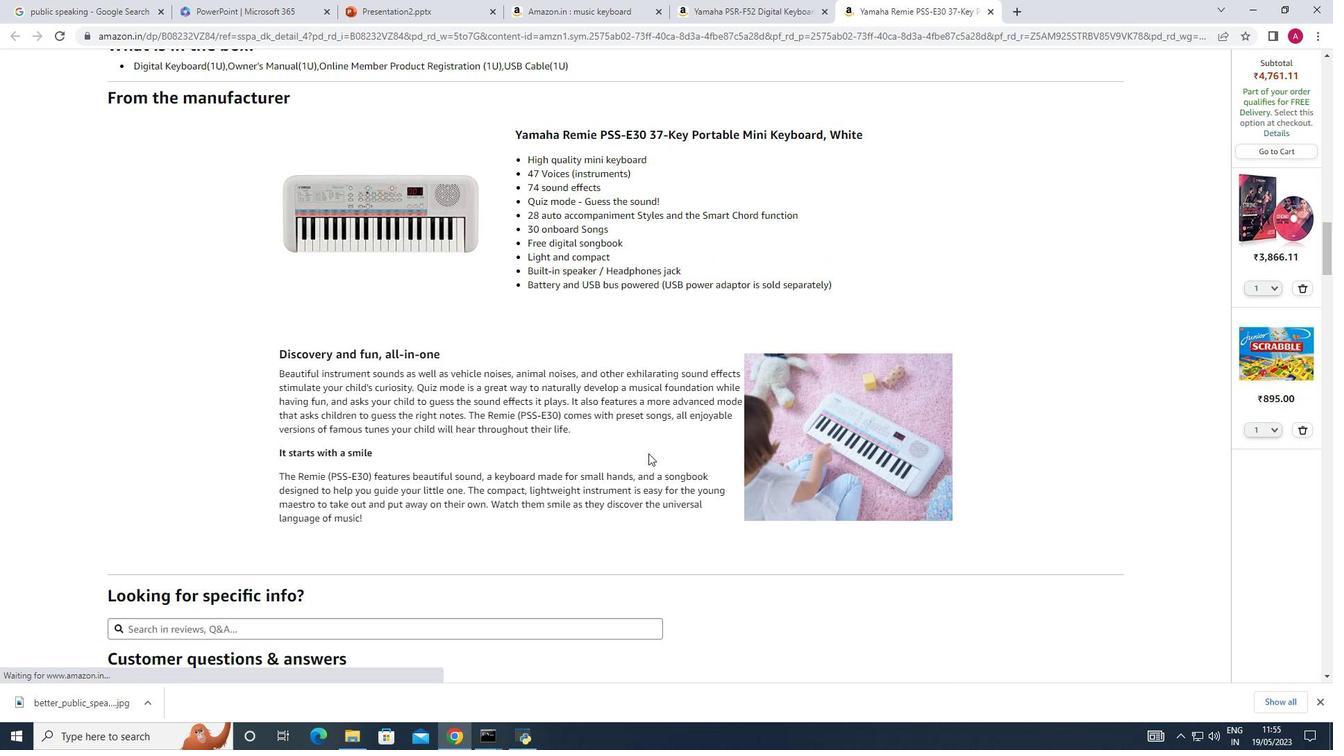 
Action: Mouse scrolled (648, 452) with delta (0, 0)
Screenshot: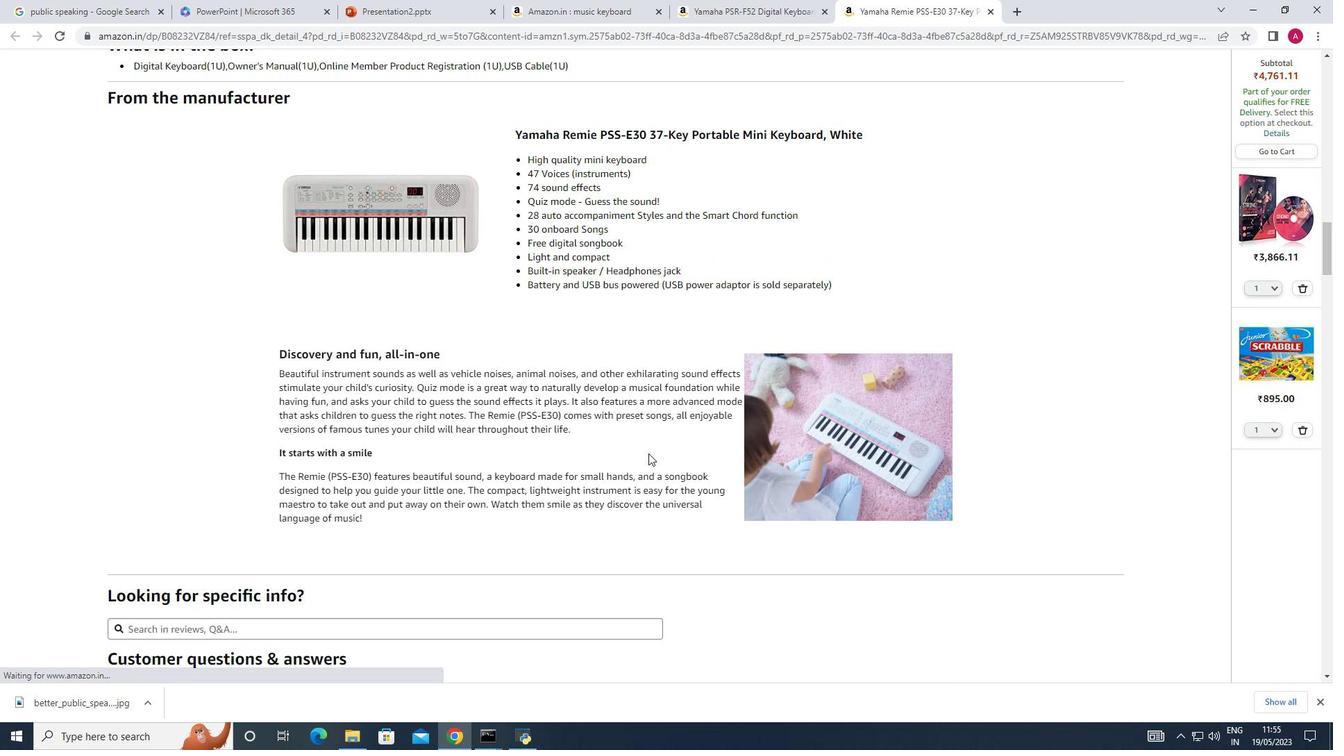 
Action: Mouse scrolled (648, 452) with delta (0, 0)
Screenshot: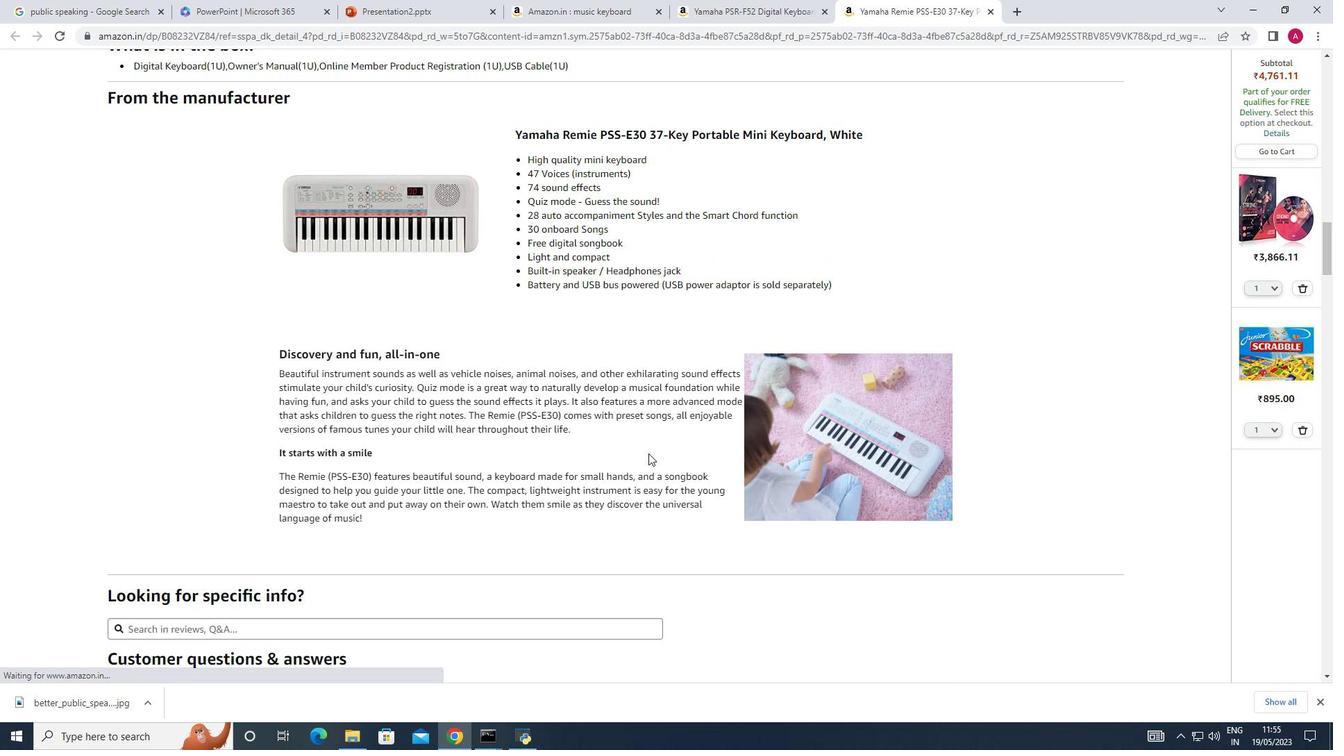 
Action: Mouse scrolled (648, 452) with delta (0, 0)
Screenshot: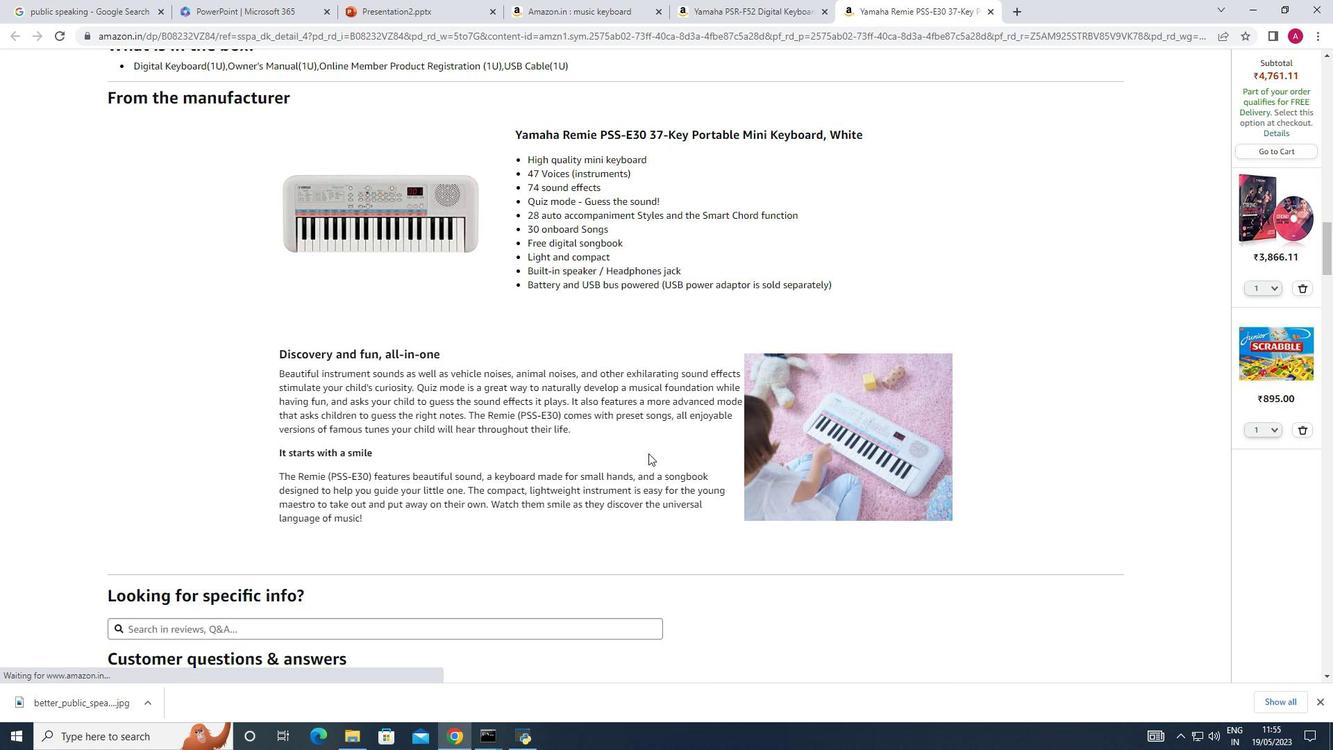 
Action: Mouse scrolled (648, 452) with delta (0, 0)
Screenshot: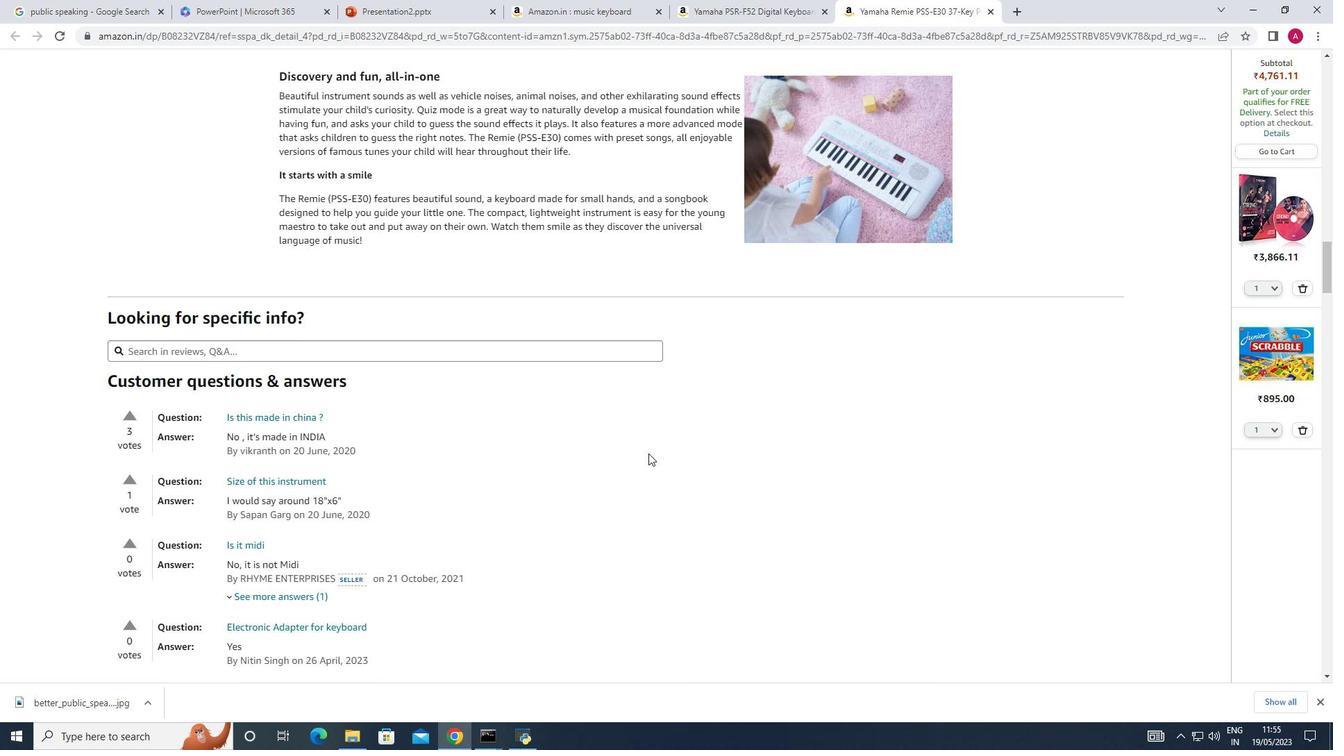 
Action: Mouse scrolled (648, 452) with delta (0, 0)
Screenshot: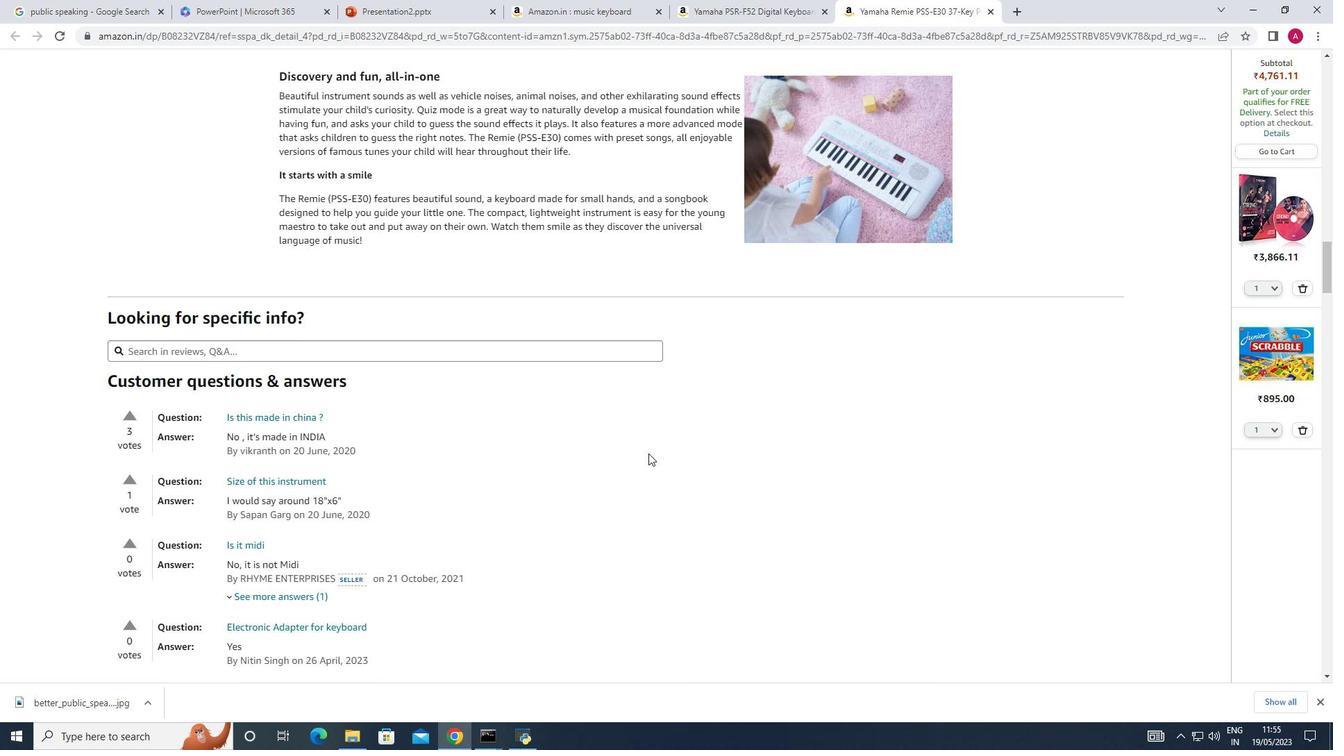 
Action: Mouse scrolled (648, 452) with delta (0, 0)
Screenshot: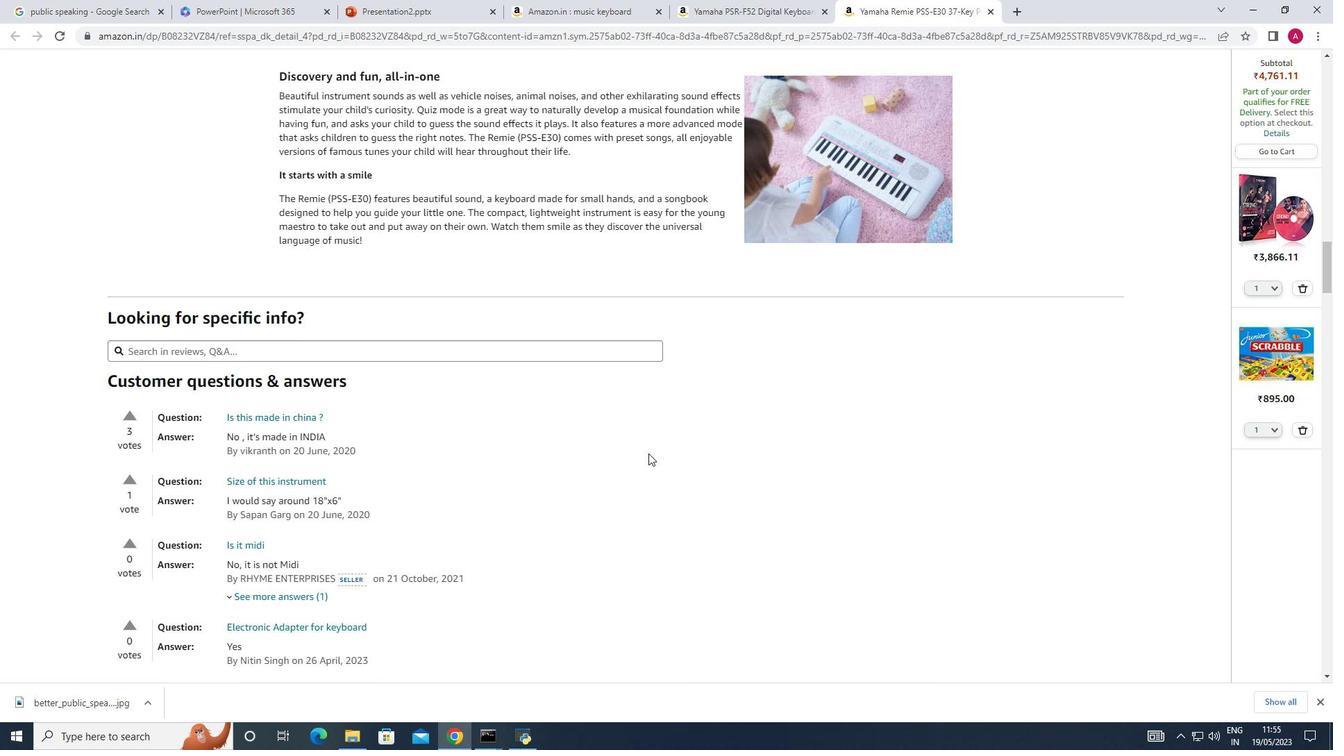 
Action: Mouse scrolled (648, 454) with delta (0, 0)
Screenshot: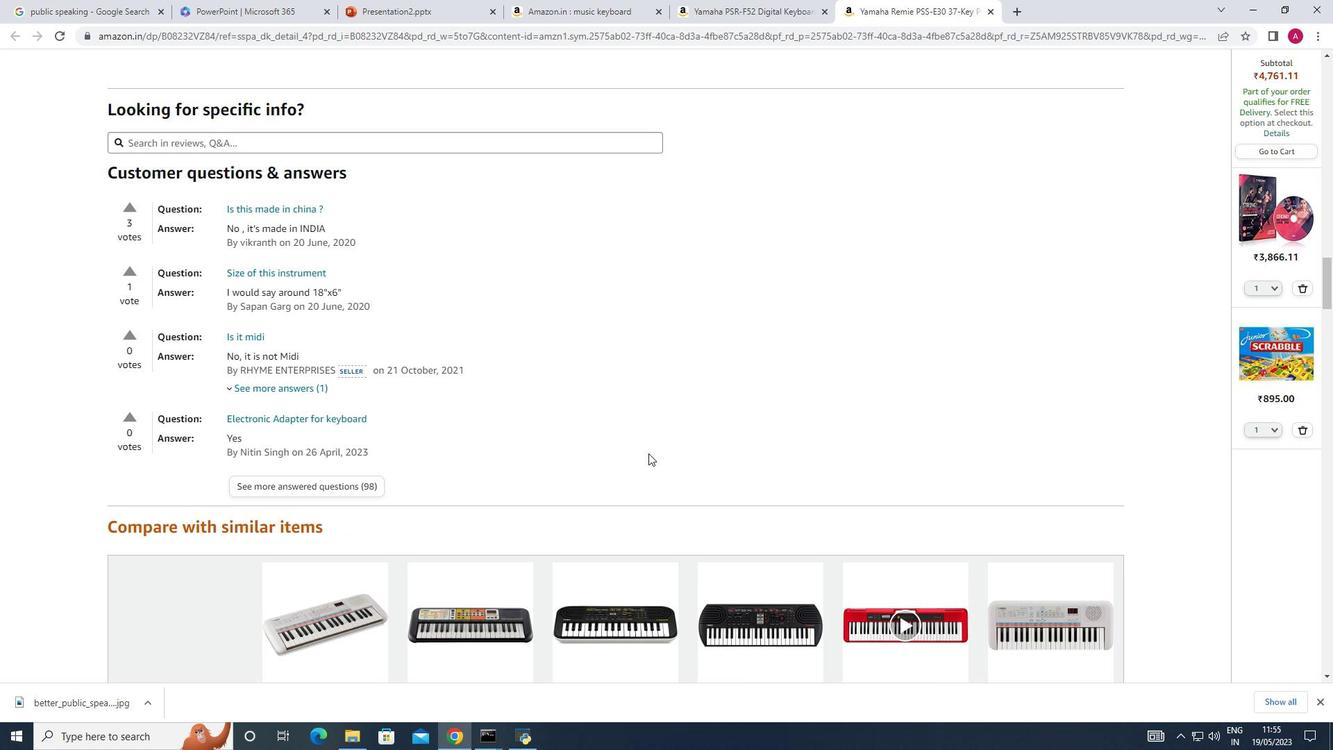 
Action: Mouse scrolled (648, 454) with delta (0, 0)
Screenshot: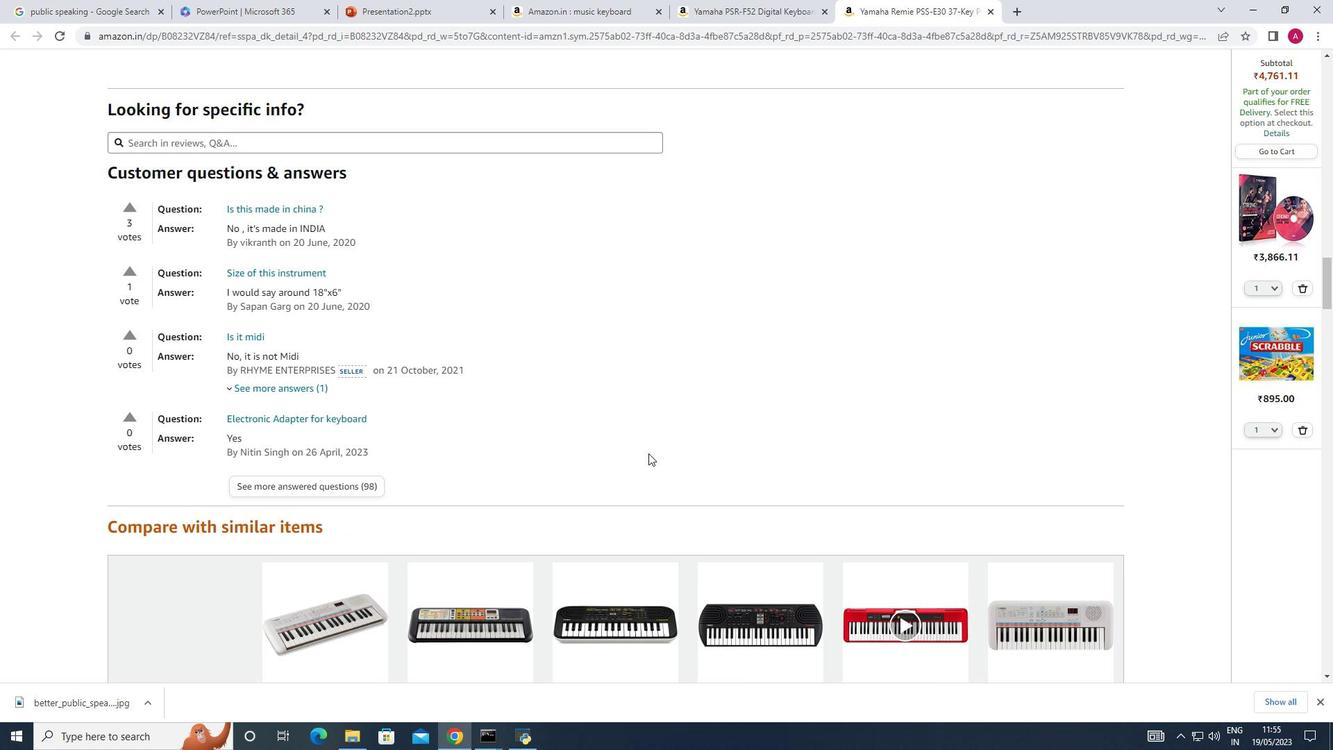 
Action: Mouse scrolled (648, 454) with delta (0, 0)
Screenshot: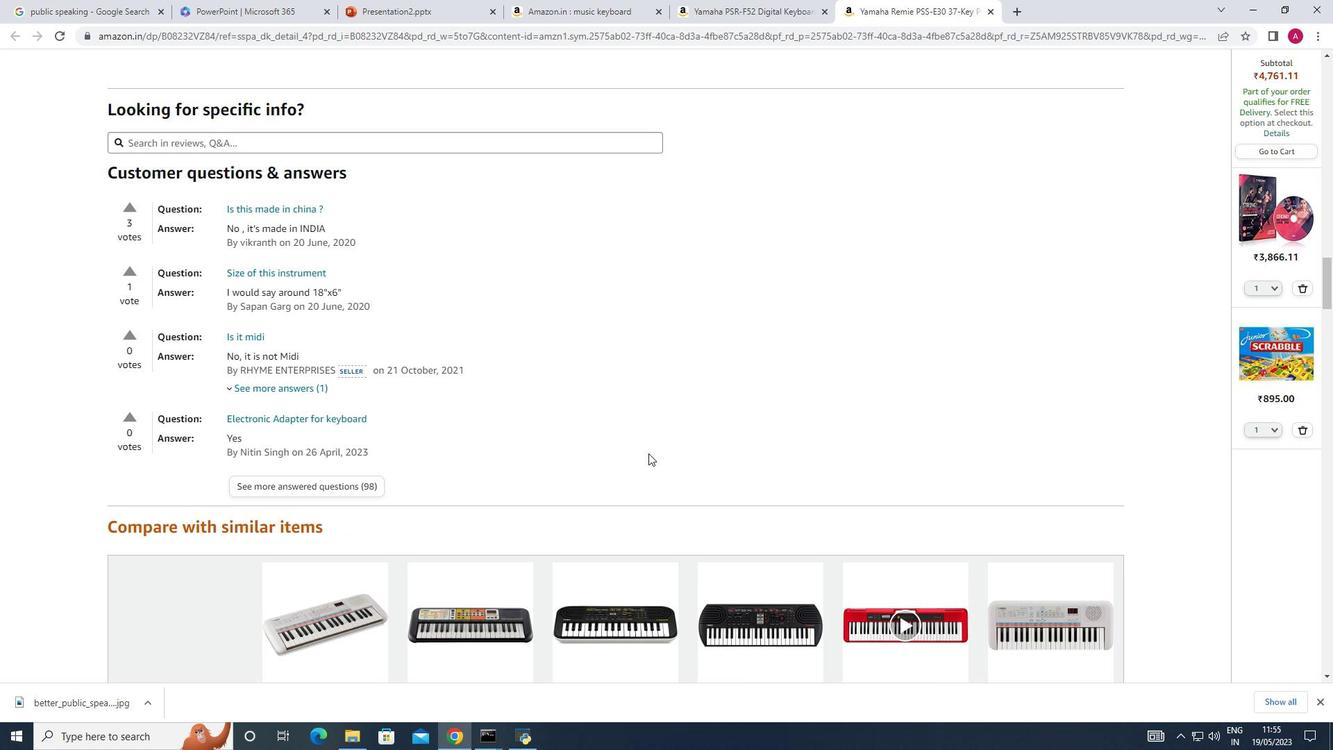 
Action: Mouse scrolled (648, 454) with delta (0, 0)
Screenshot: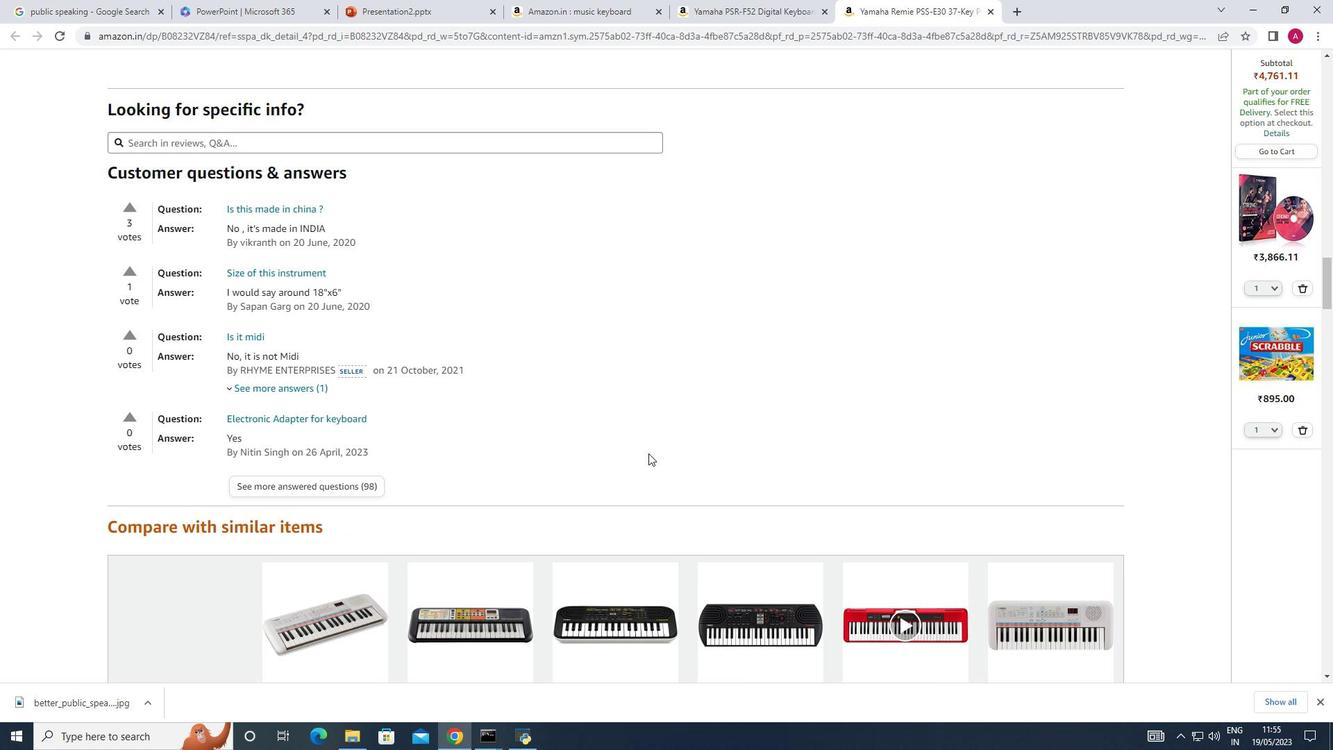 
Action: Mouse scrolled (648, 454) with delta (0, 0)
Screenshot: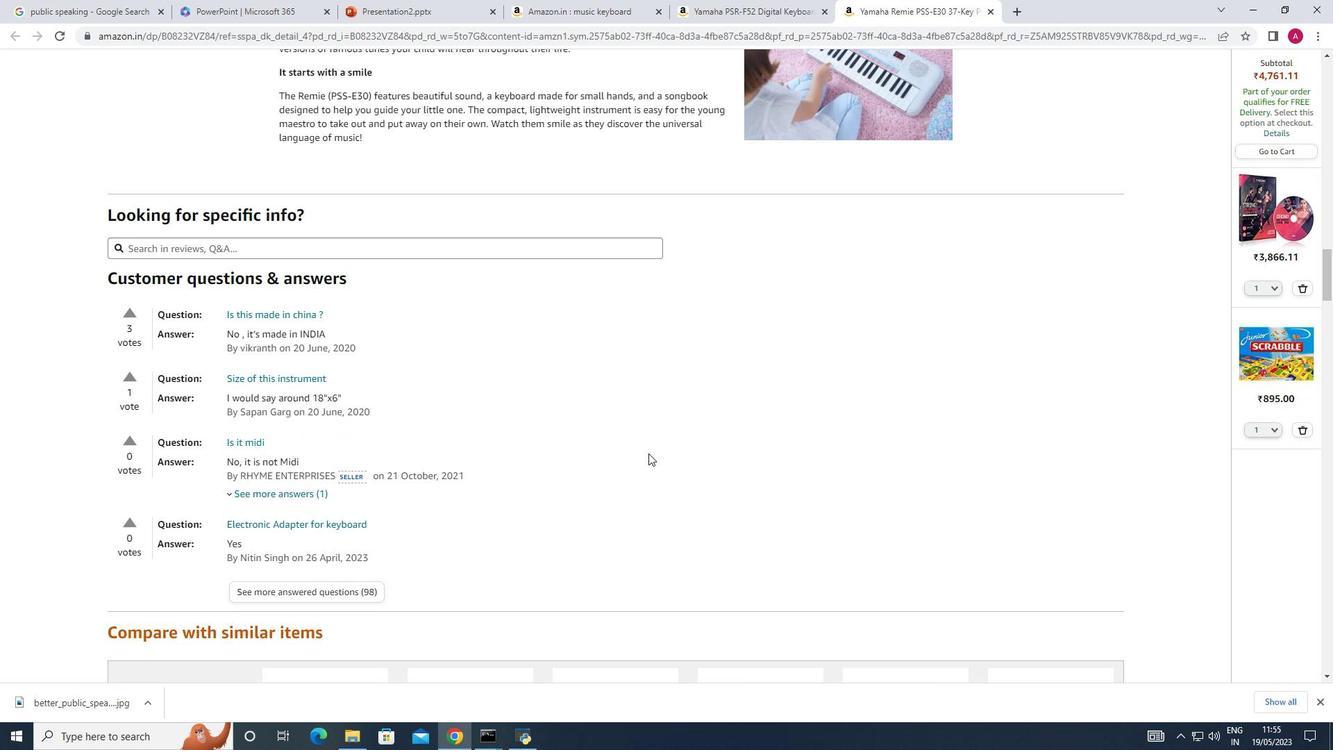 
Action: Mouse scrolled (648, 454) with delta (0, 0)
Screenshot: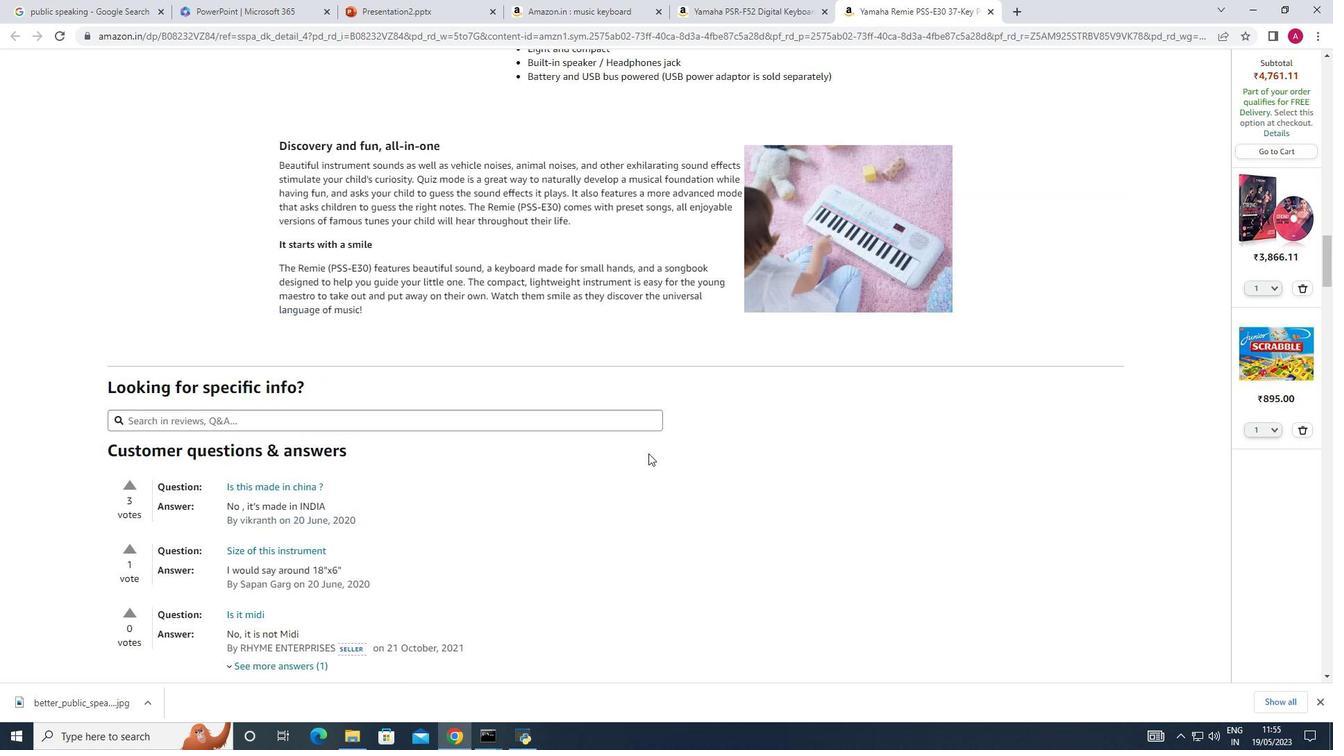 
Action: Mouse scrolled (648, 454) with delta (0, 0)
Screenshot: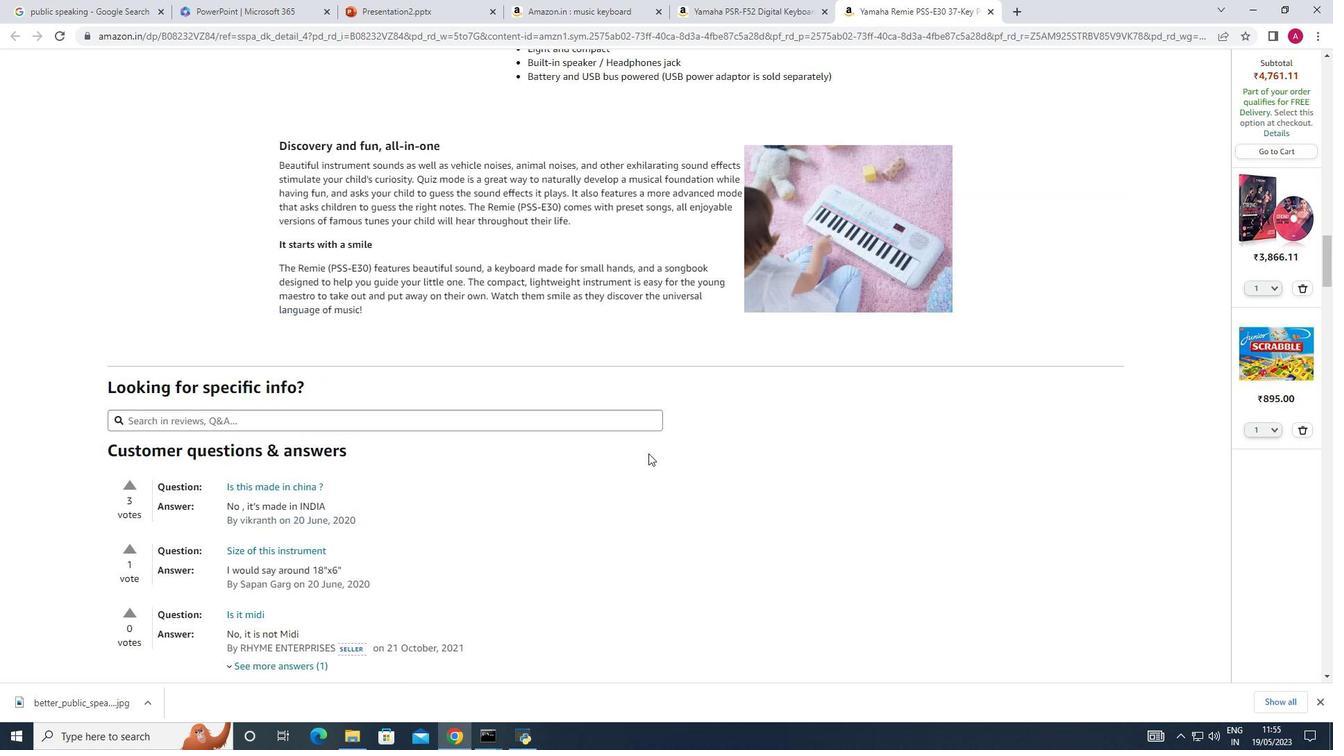 
Action: Mouse scrolled (648, 454) with delta (0, 0)
Screenshot: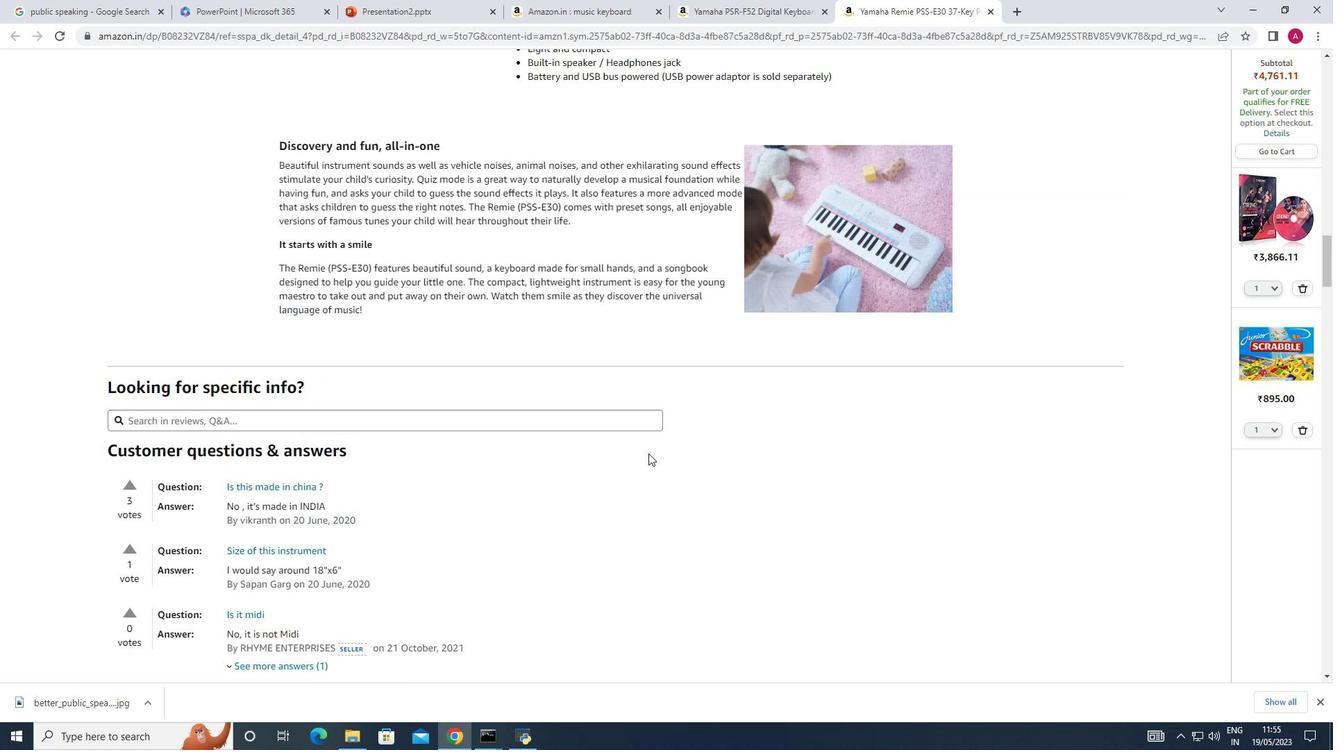 
Action: Mouse scrolled (648, 454) with delta (0, 0)
Screenshot: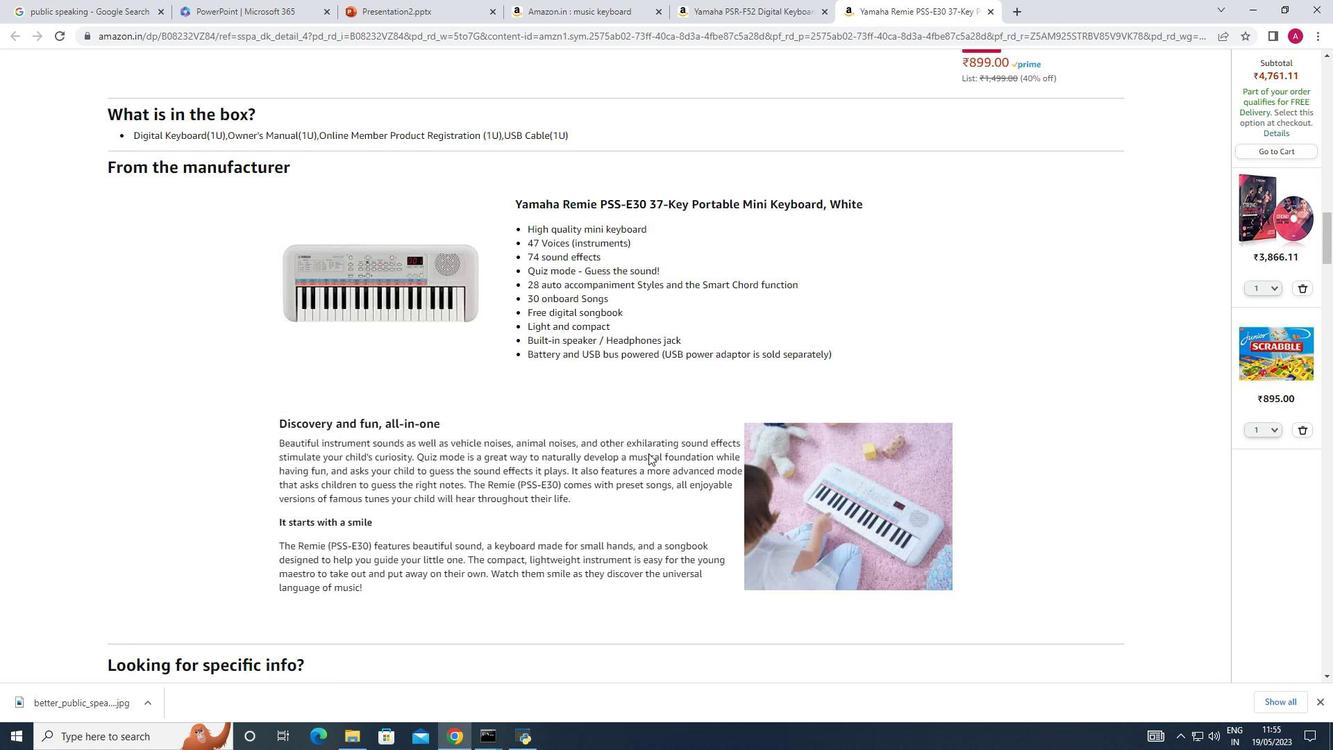 
Action: Mouse scrolled (648, 454) with delta (0, 0)
Screenshot: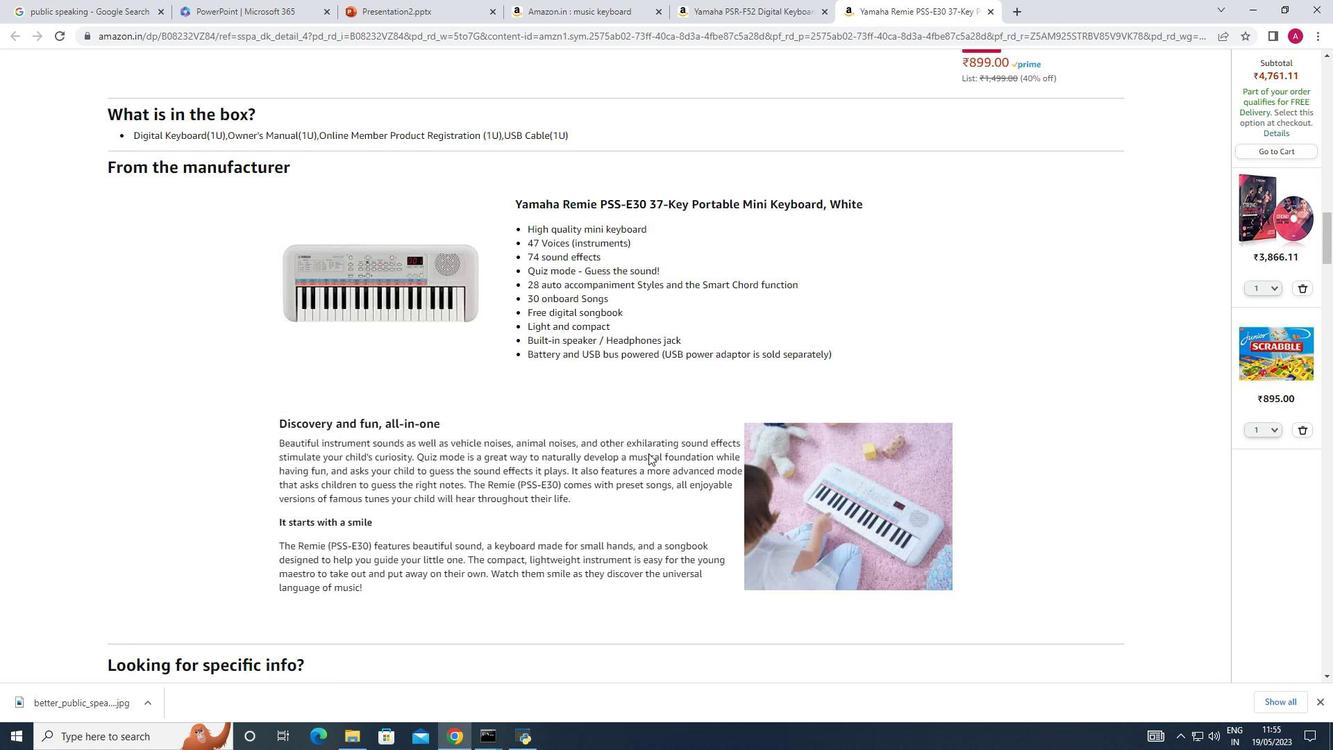 
Action: Mouse scrolled (648, 454) with delta (0, 0)
Screenshot: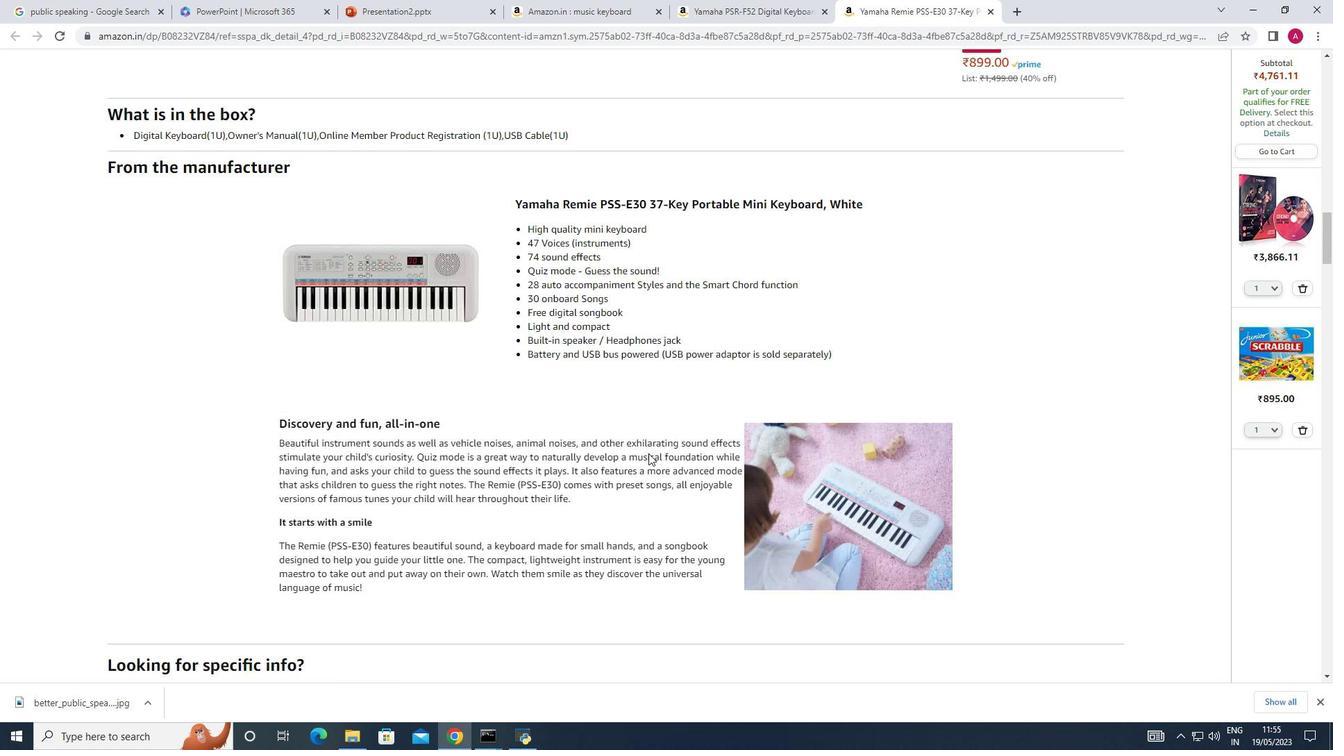 
Action: Mouse scrolled (648, 454) with delta (0, 0)
Screenshot: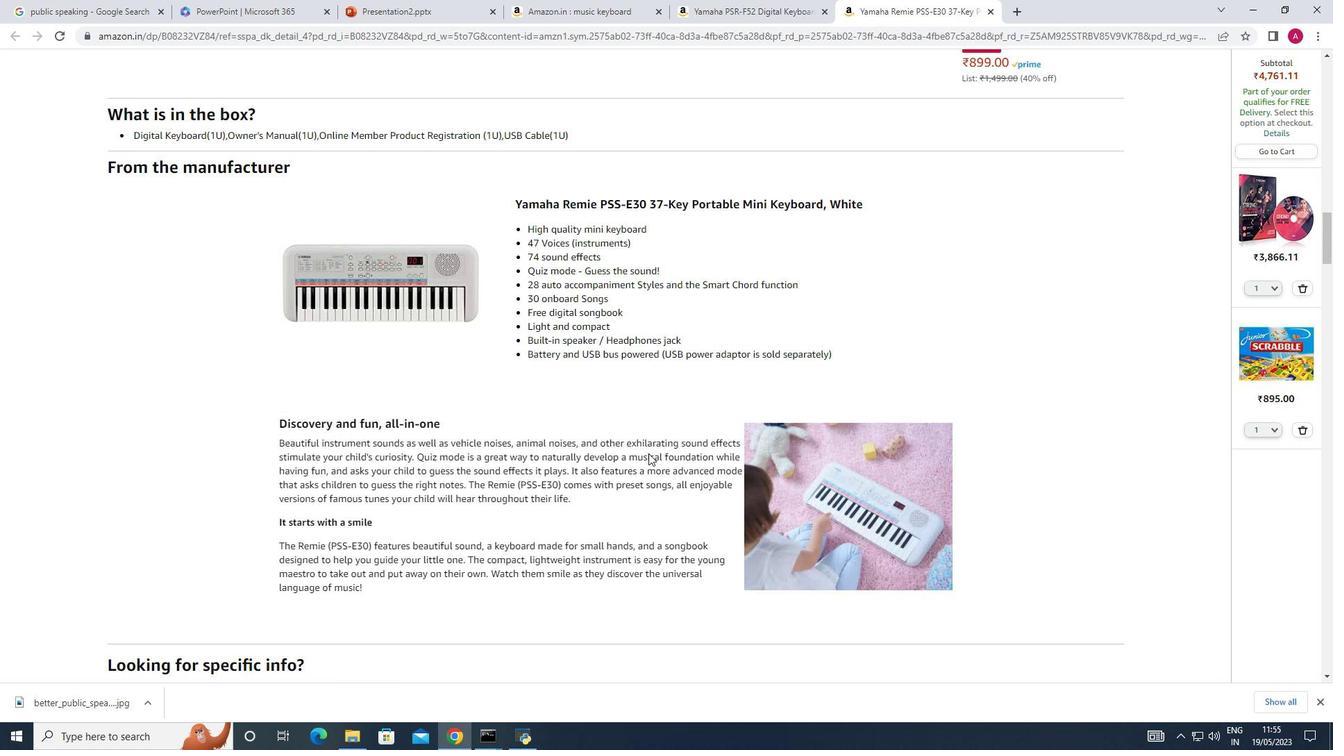 
Action: Mouse scrolled (648, 454) with delta (0, 0)
Screenshot: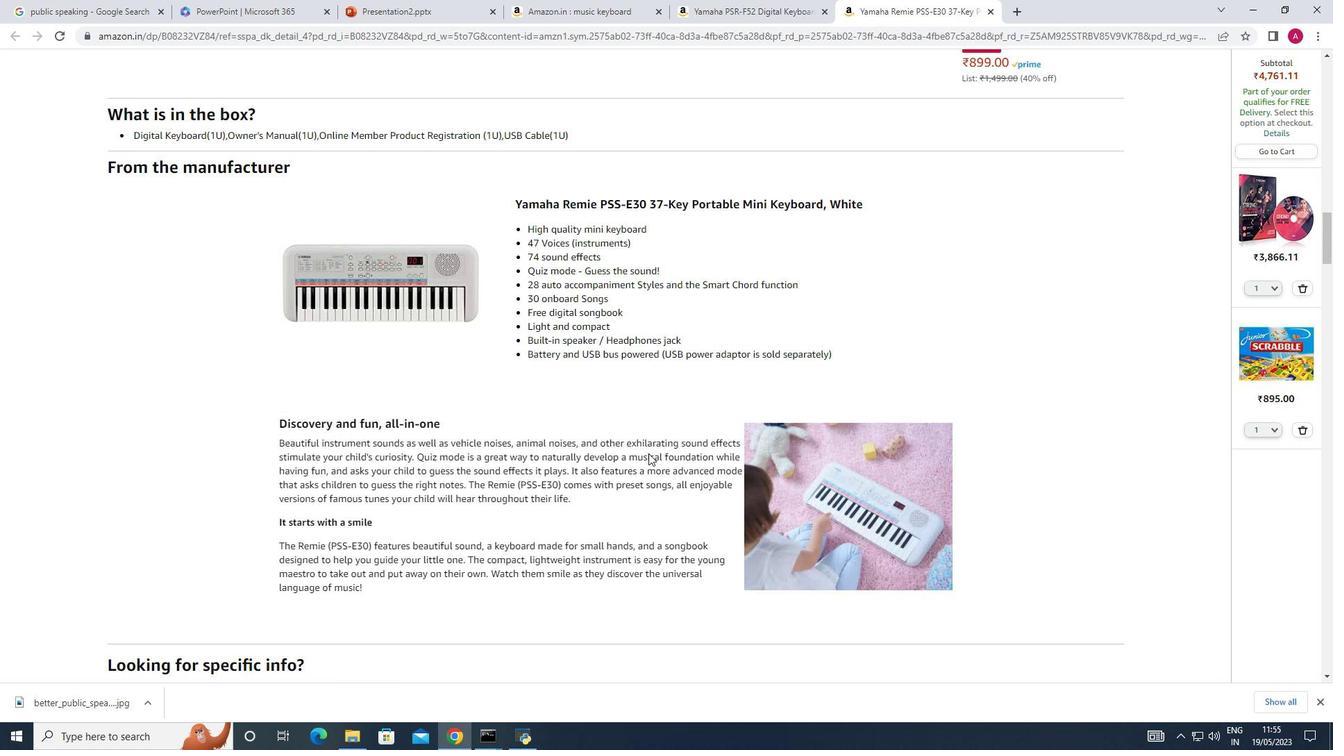 
Action: Mouse scrolled (648, 454) with delta (0, 0)
Screenshot: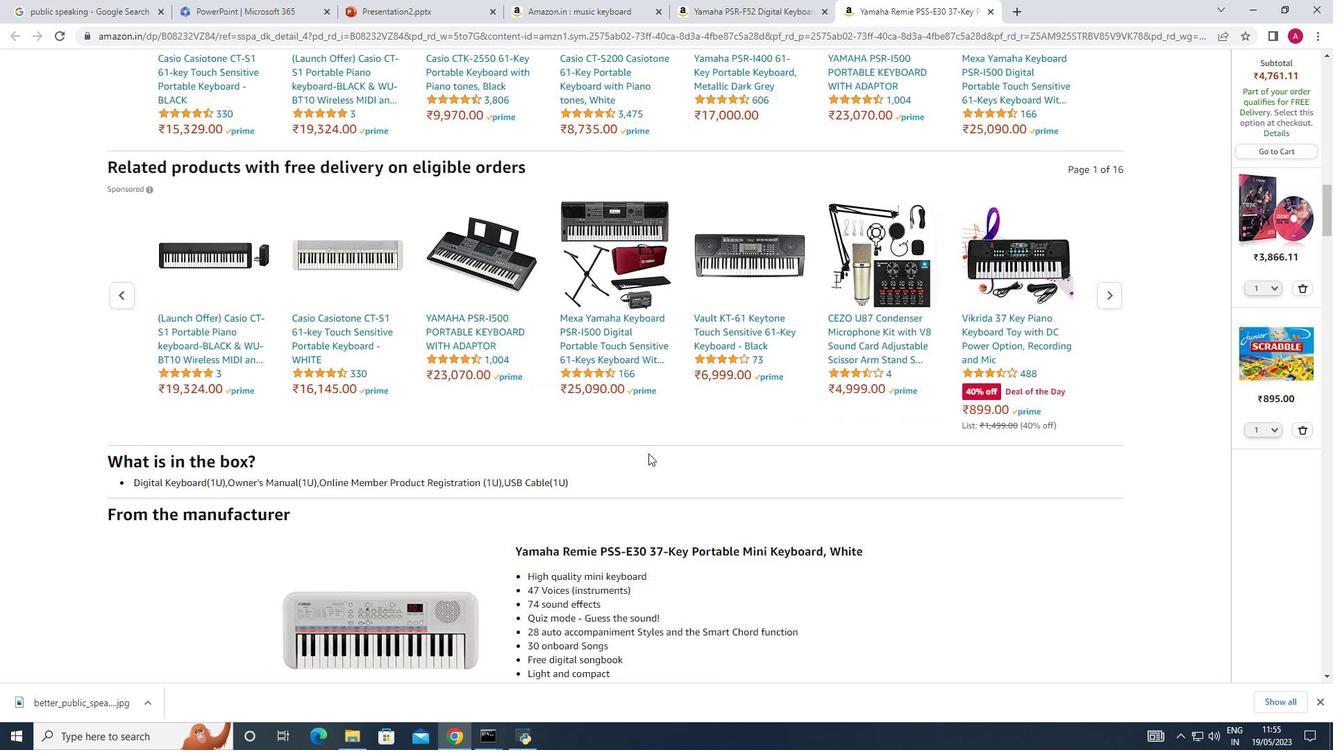 
Action: Mouse scrolled (648, 454) with delta (0, 0)
Screenshot: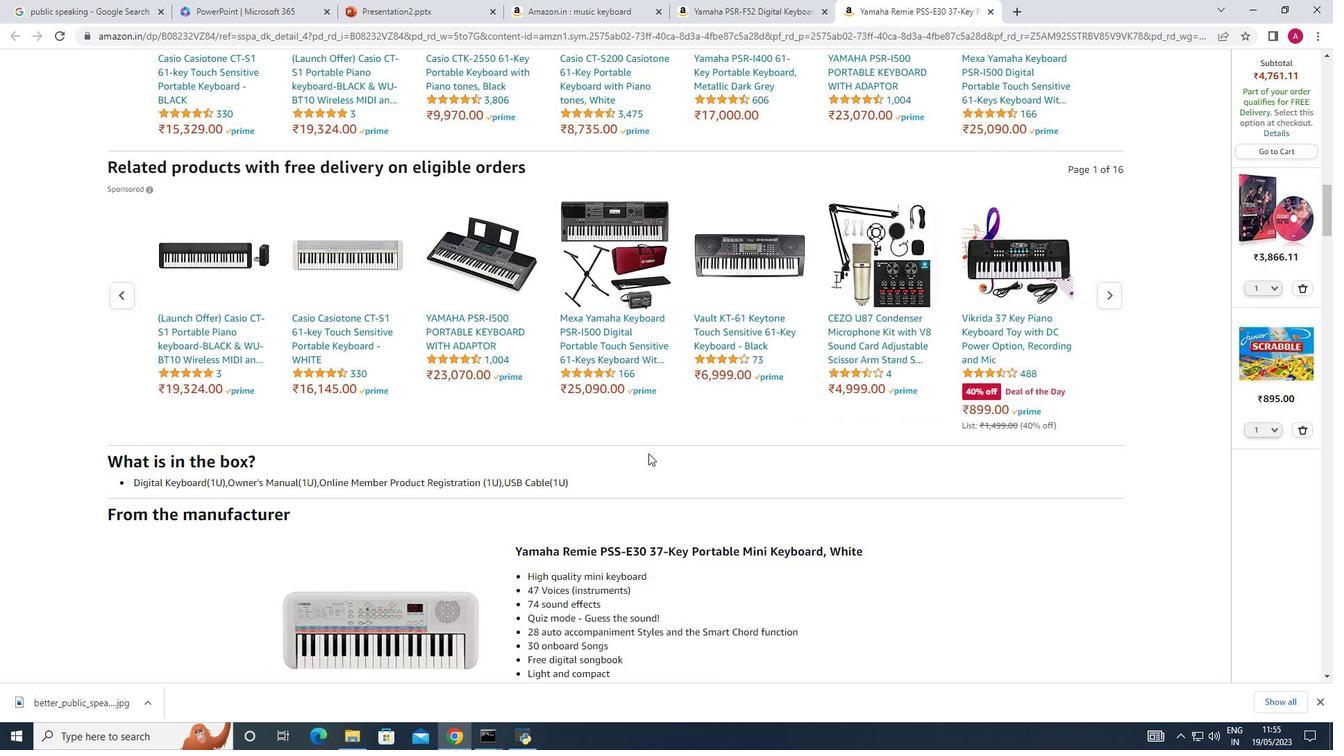 
Action: Mouse scrolled (648, 454) with delta (0, 0)
Screenshot: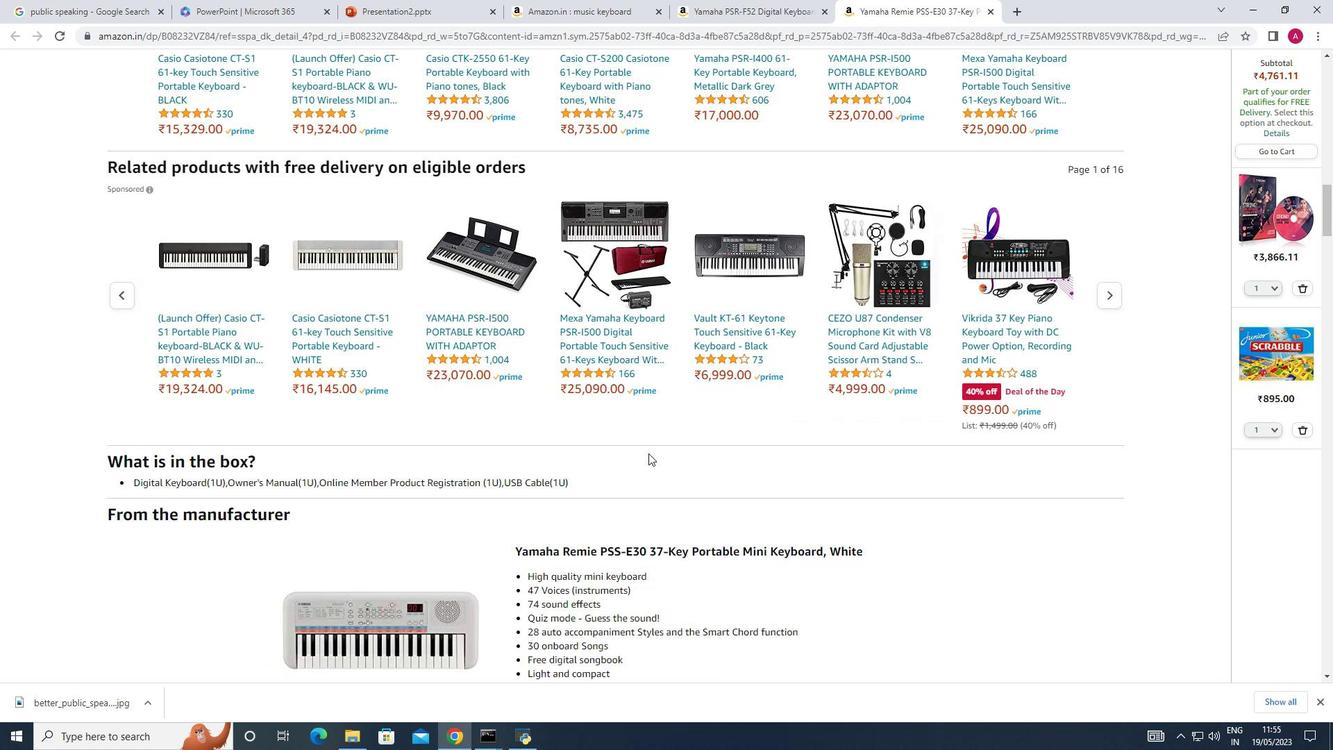 
Action: Mouse scrolled (648, 454) with delta (0, 0)
Screenshot: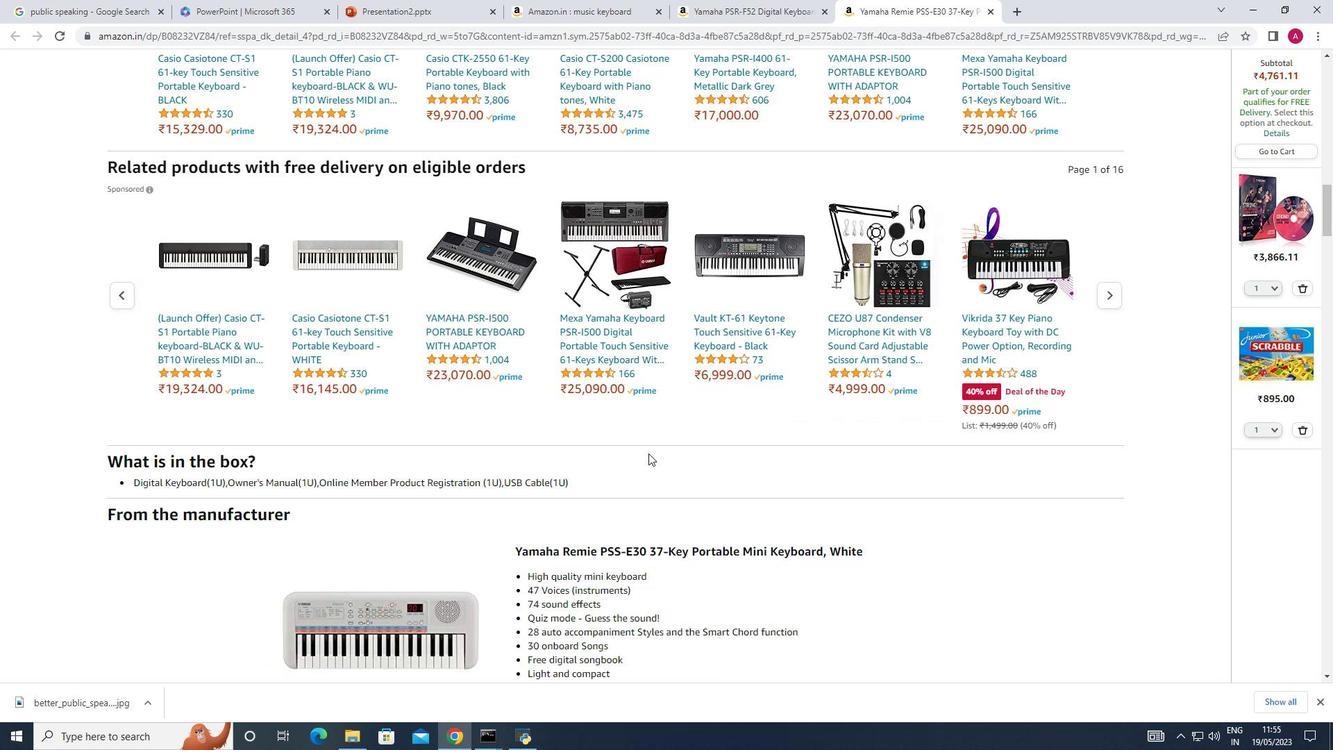 
Action: Mouse scrolled (648, 454) with delta (0, 0)
Screenshot: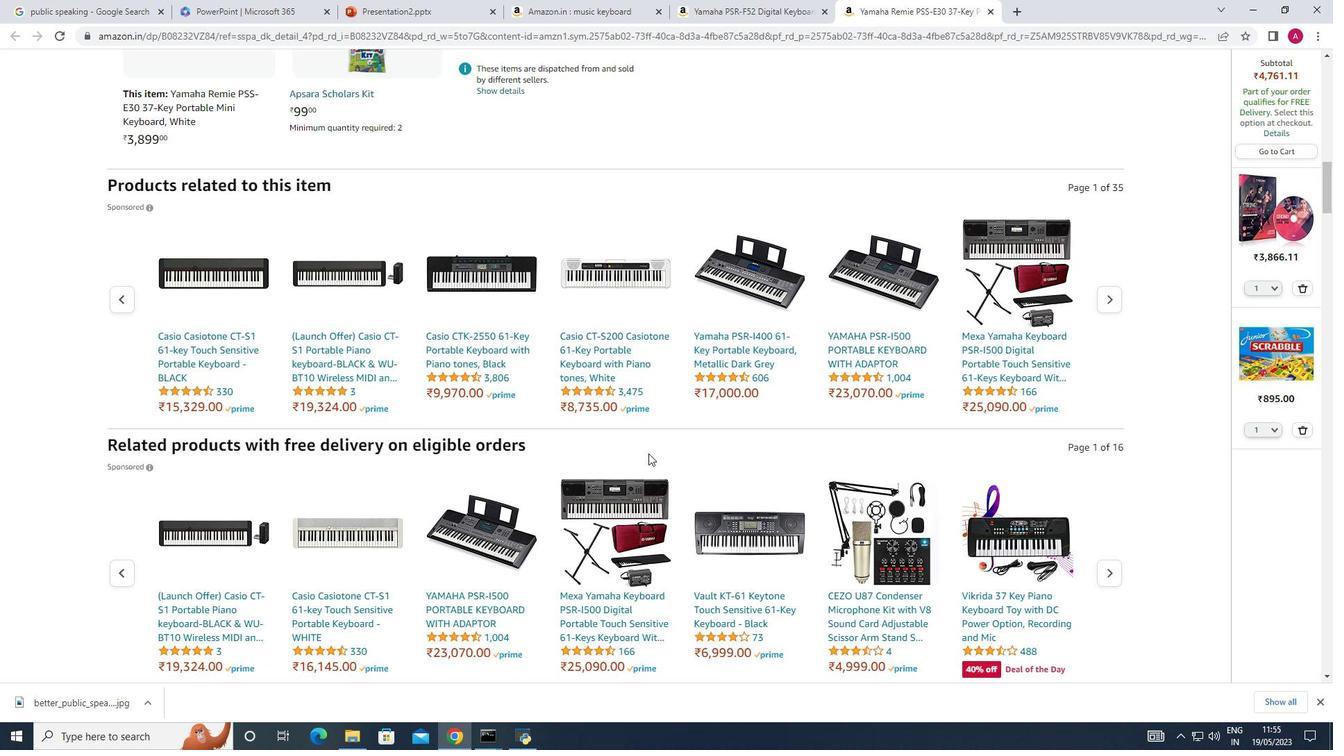 
Action: Mouse scrolled (648, 454) with delta (0, 0)
Screenshot: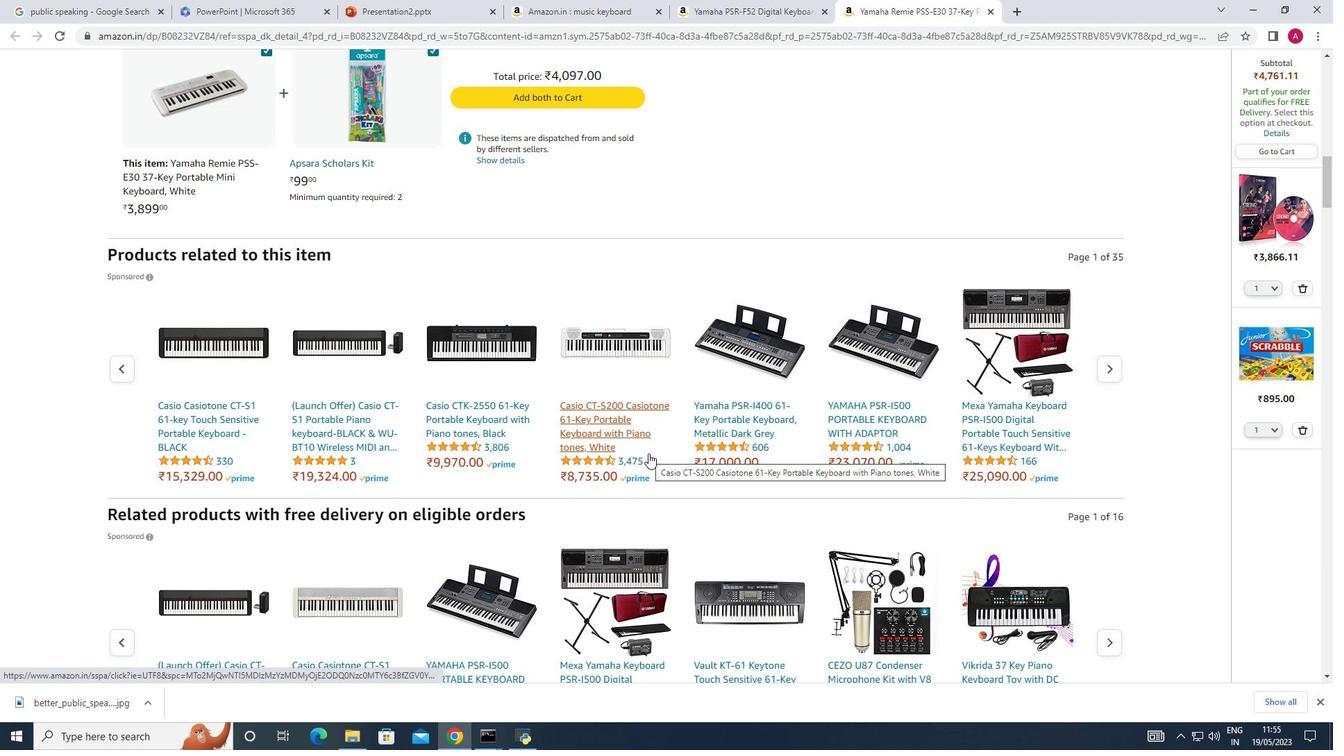 
Action: Mouse scrolled (648, 454) with delta (0, 0)
Screenshot: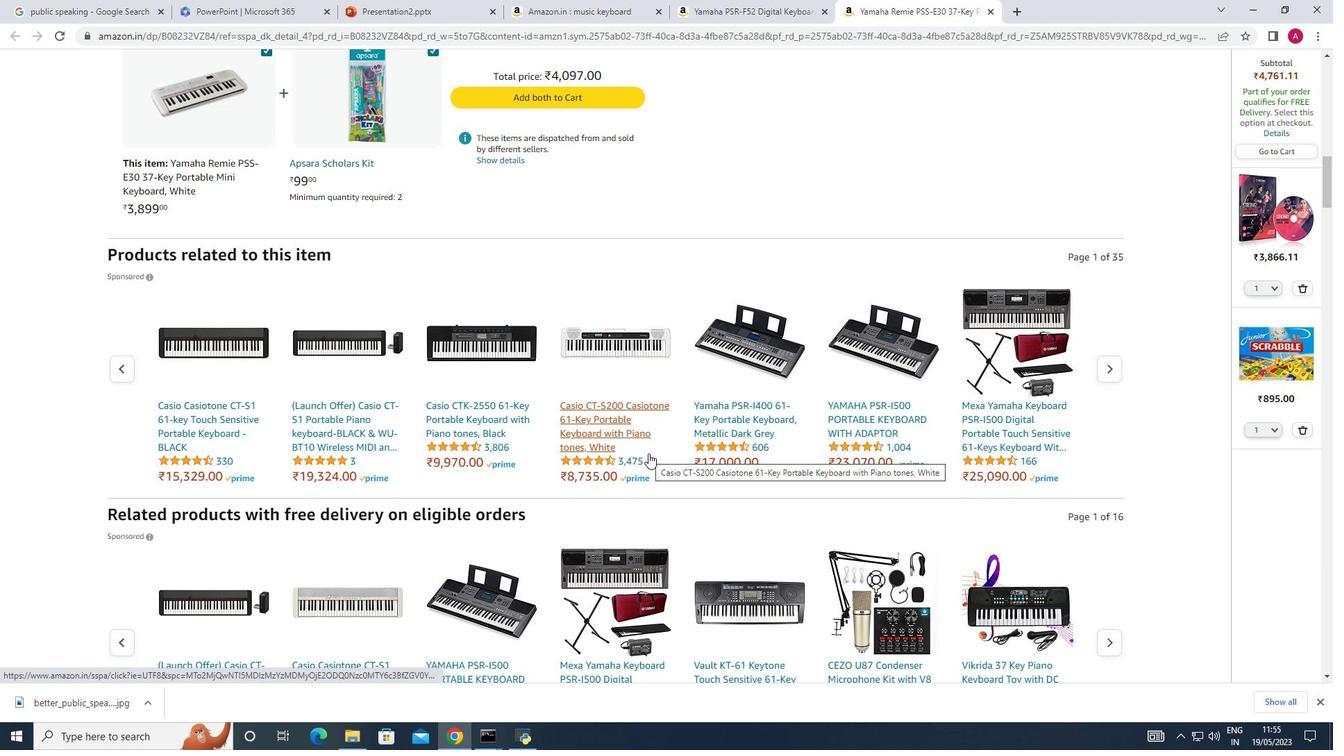 
Action: Mouse scrolled (648, 454) with delta (0, 0)
Screenshot: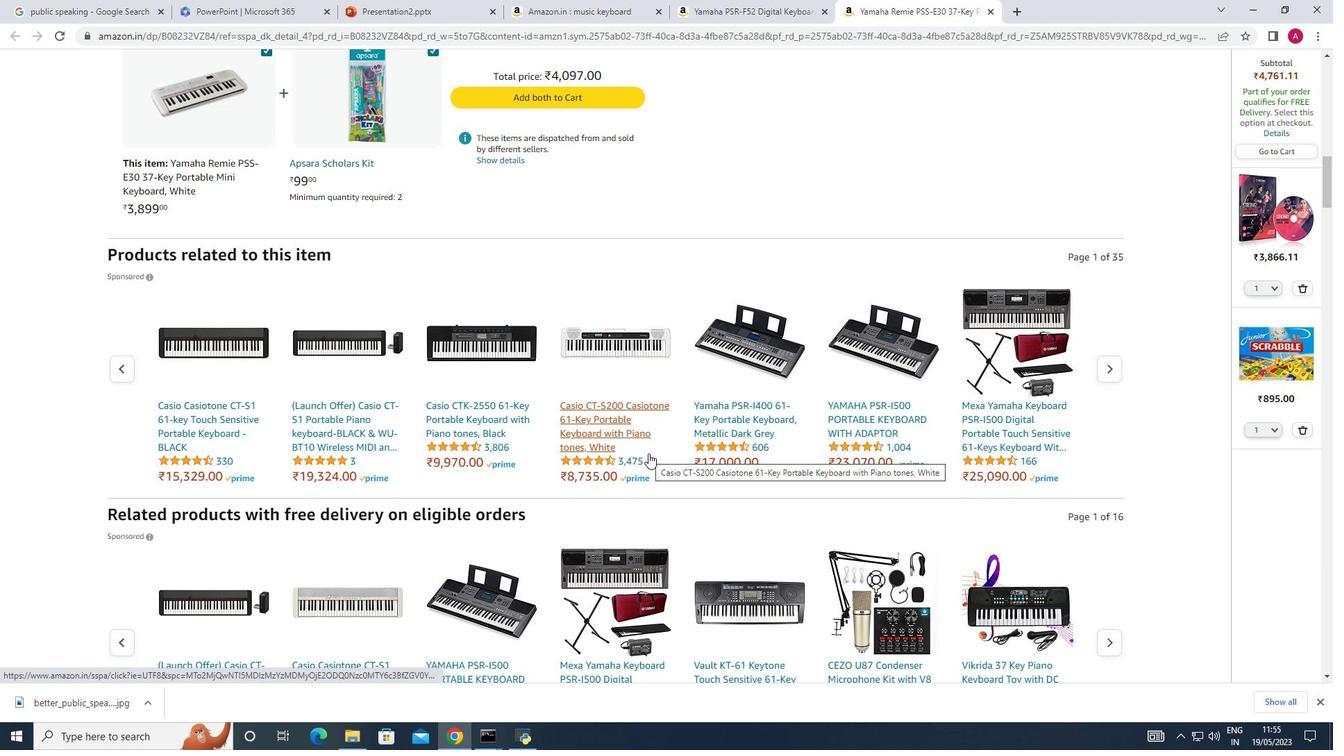 
Action: Mouse scrolled (648, 454) with delta (0, 0)
Screenshot: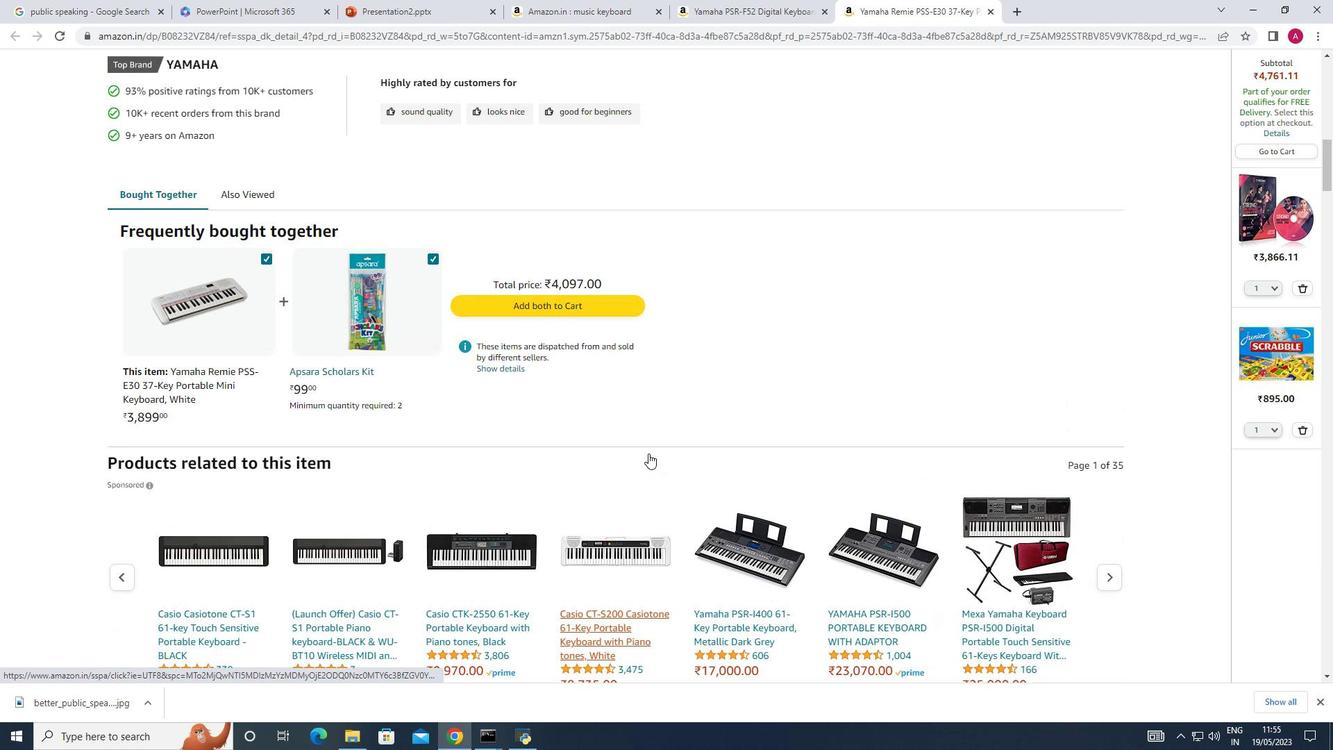 
Action: Mouse scrolled (648, 454) with delta (0, 0)
Screenshot: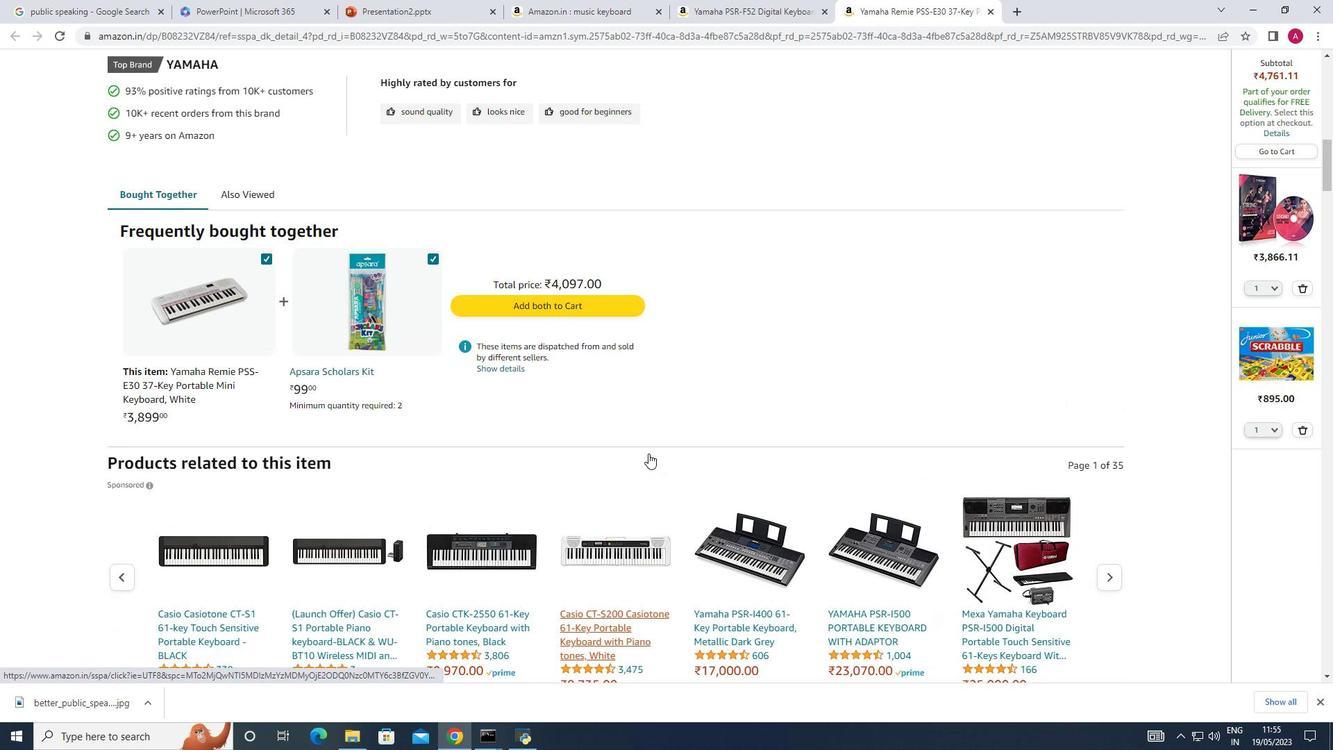 
Action: Mouse scrolled (648, 454) with delta (0, 0)
Screenshot: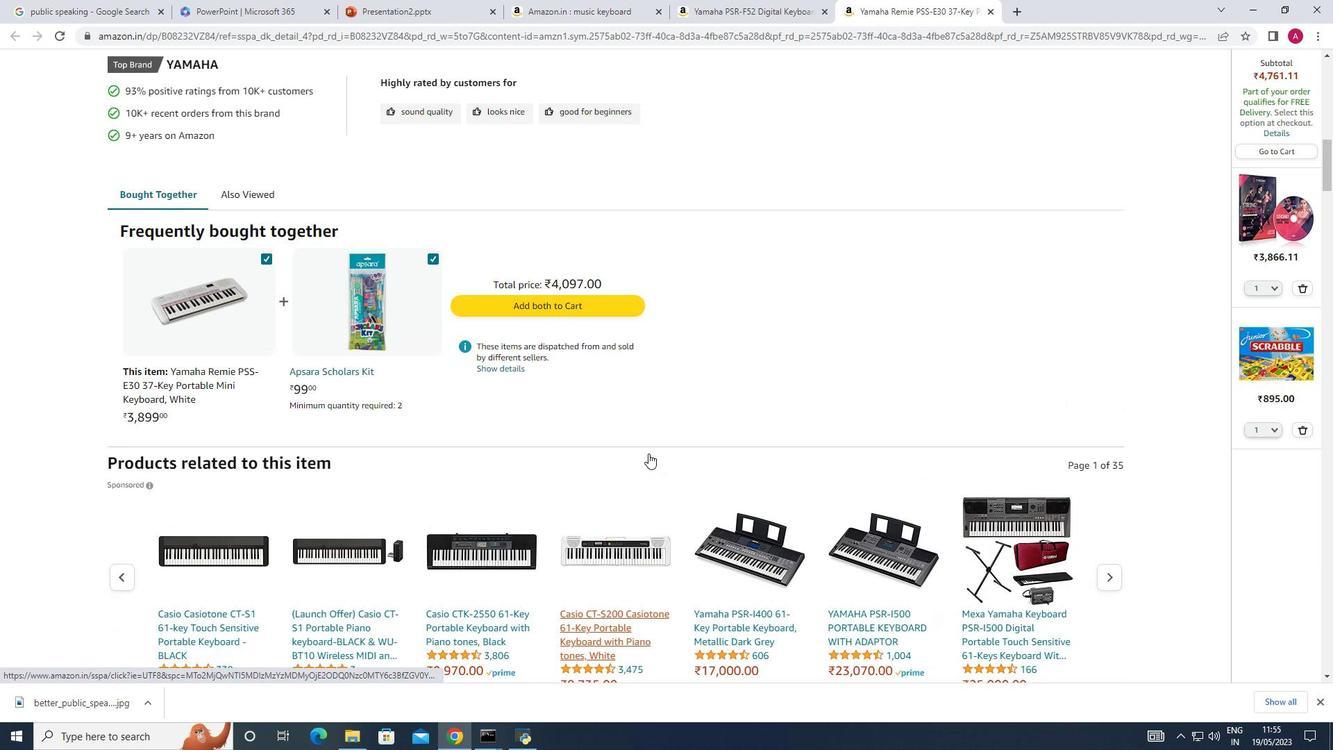 
Action: Mouse scrolled (648, 454) with delta (0, 0)
Screenshot: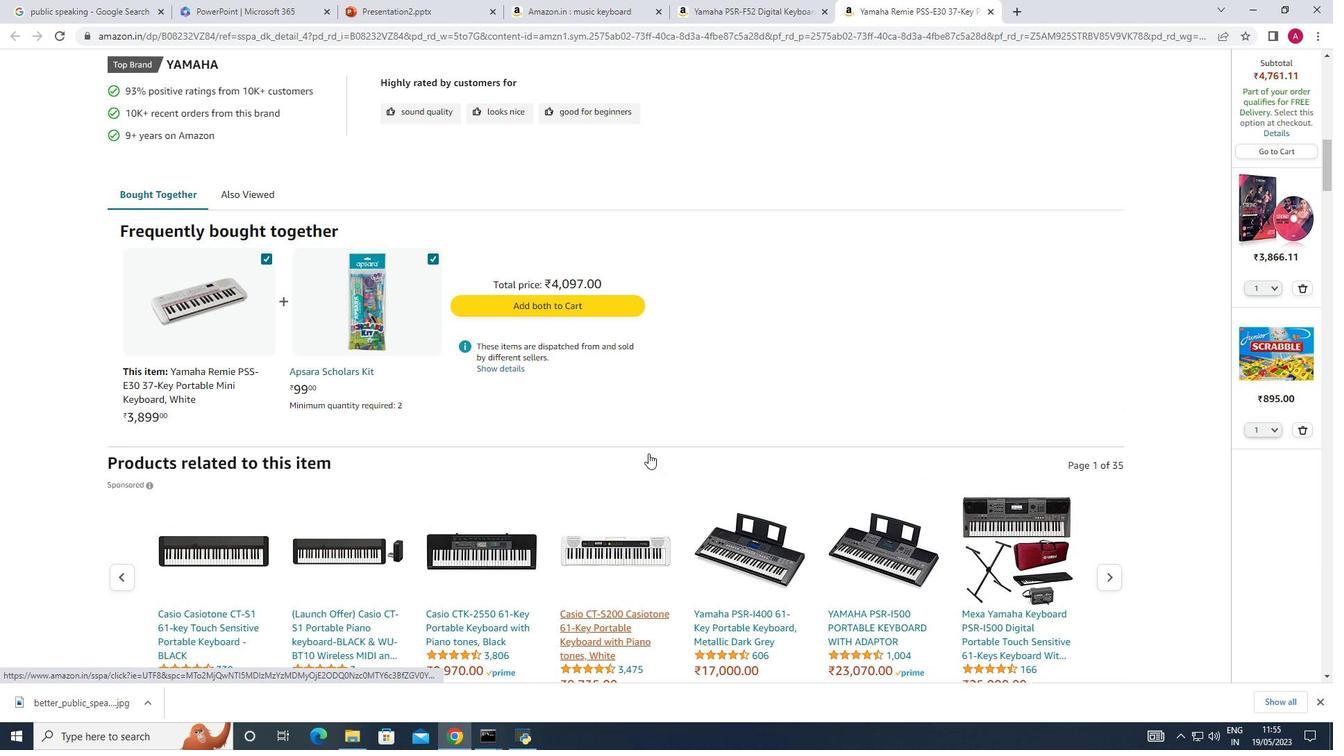 
Action: Mouse scrolled (648, 454) with delta (0, 0)
Screenshot: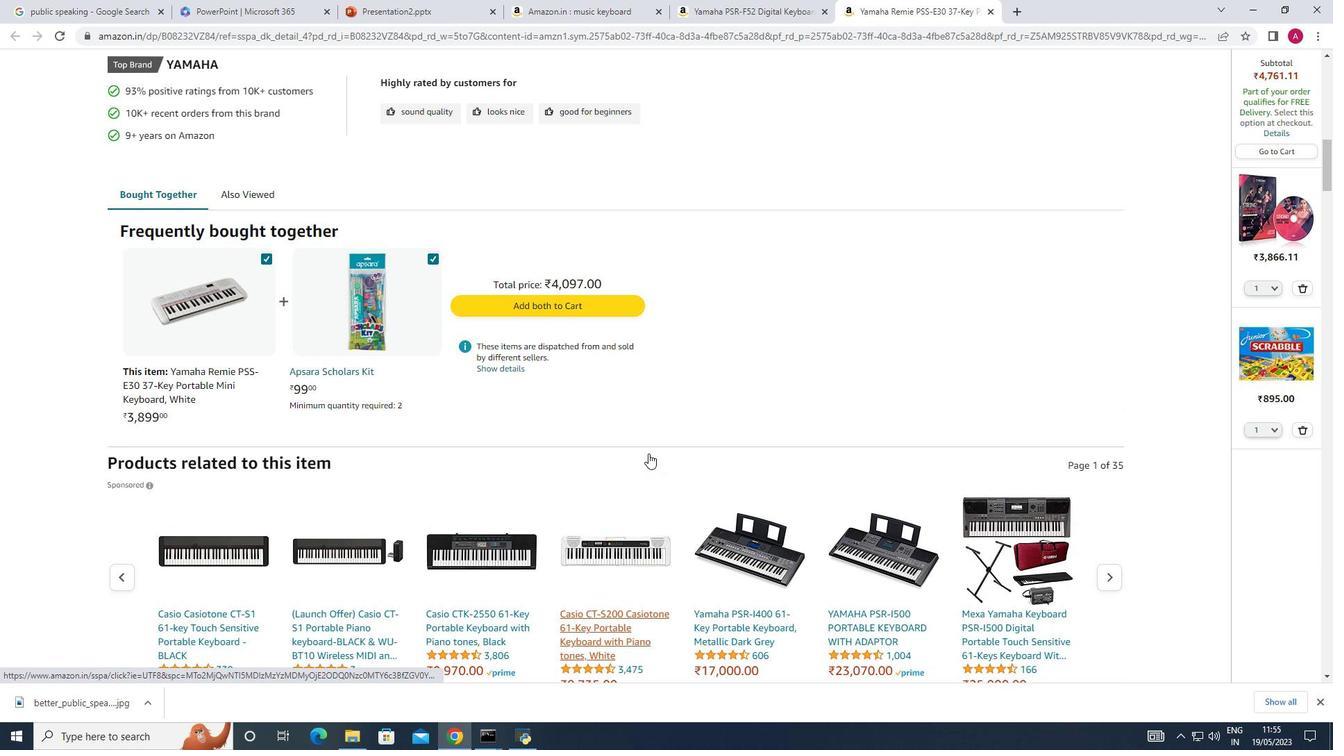 
Action: Mouse scrolled (648, 454) with delta (0, 0)
Screenshot: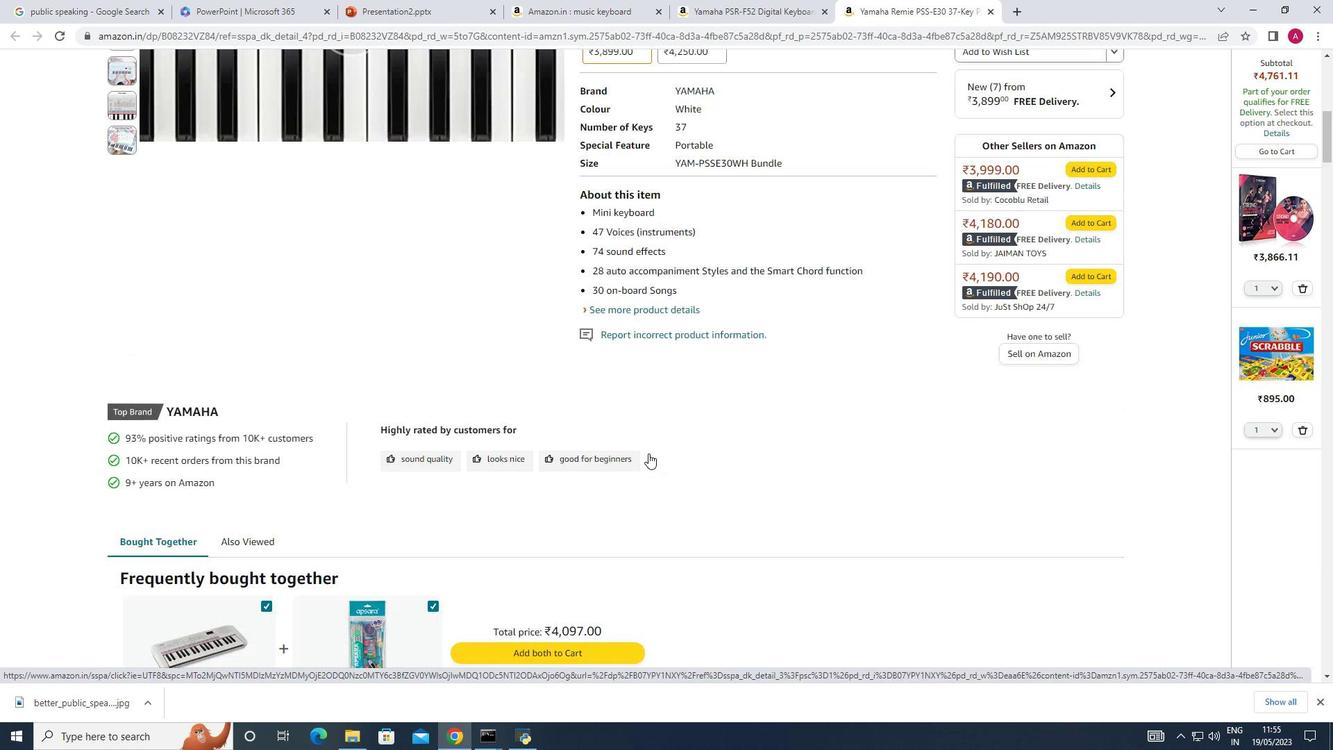 
Action: Mouse scrolled (648, 454) with delta (0, 0)
Screenshot: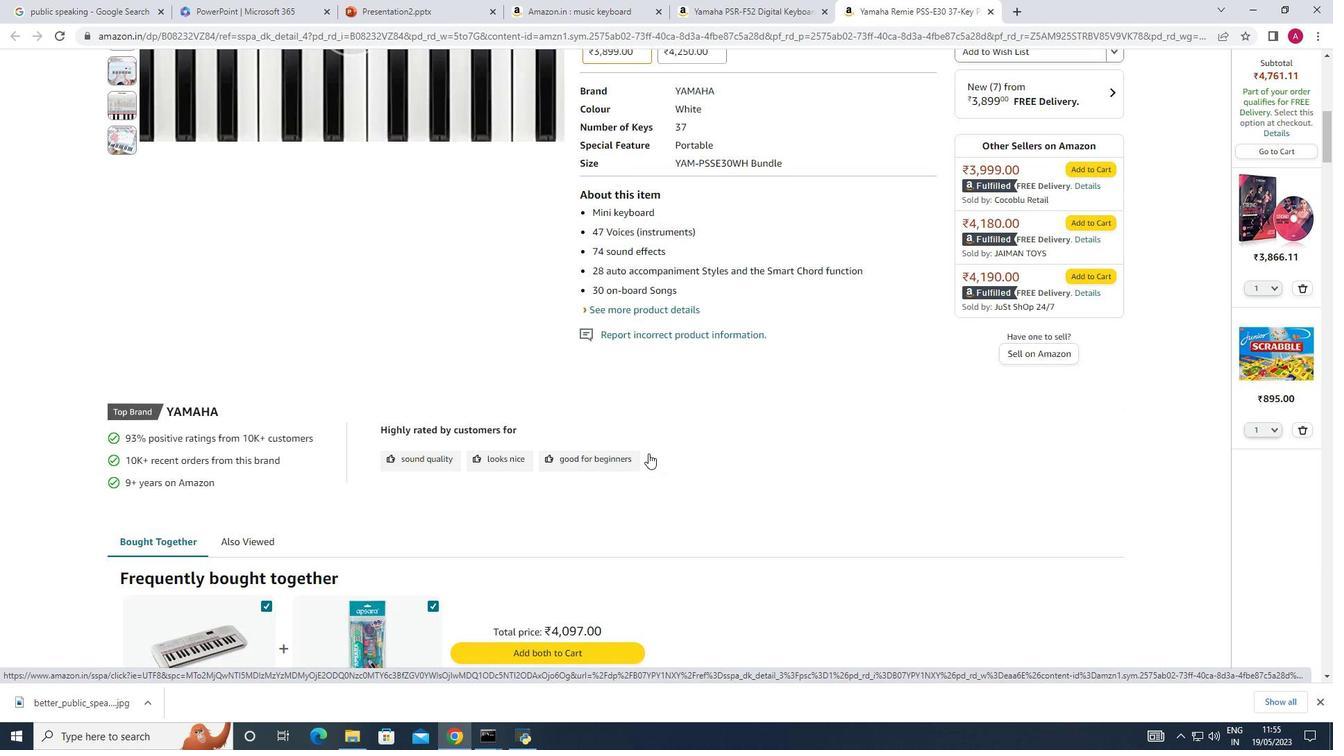 
Action: Mouse scrolled (648, 454) with delta (0, 0)
Screenshot: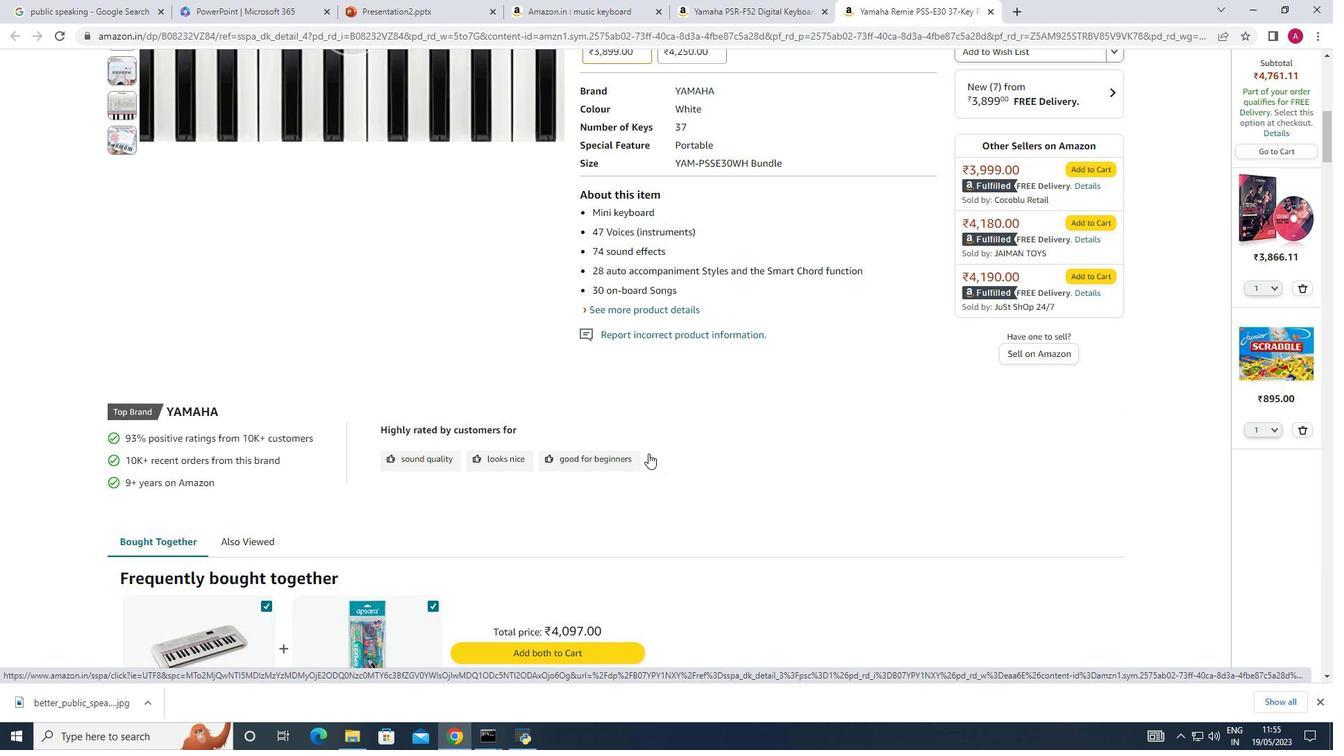 
Action: Mouse scrolled (648, 454) with delta (0, 0)
Screenshot: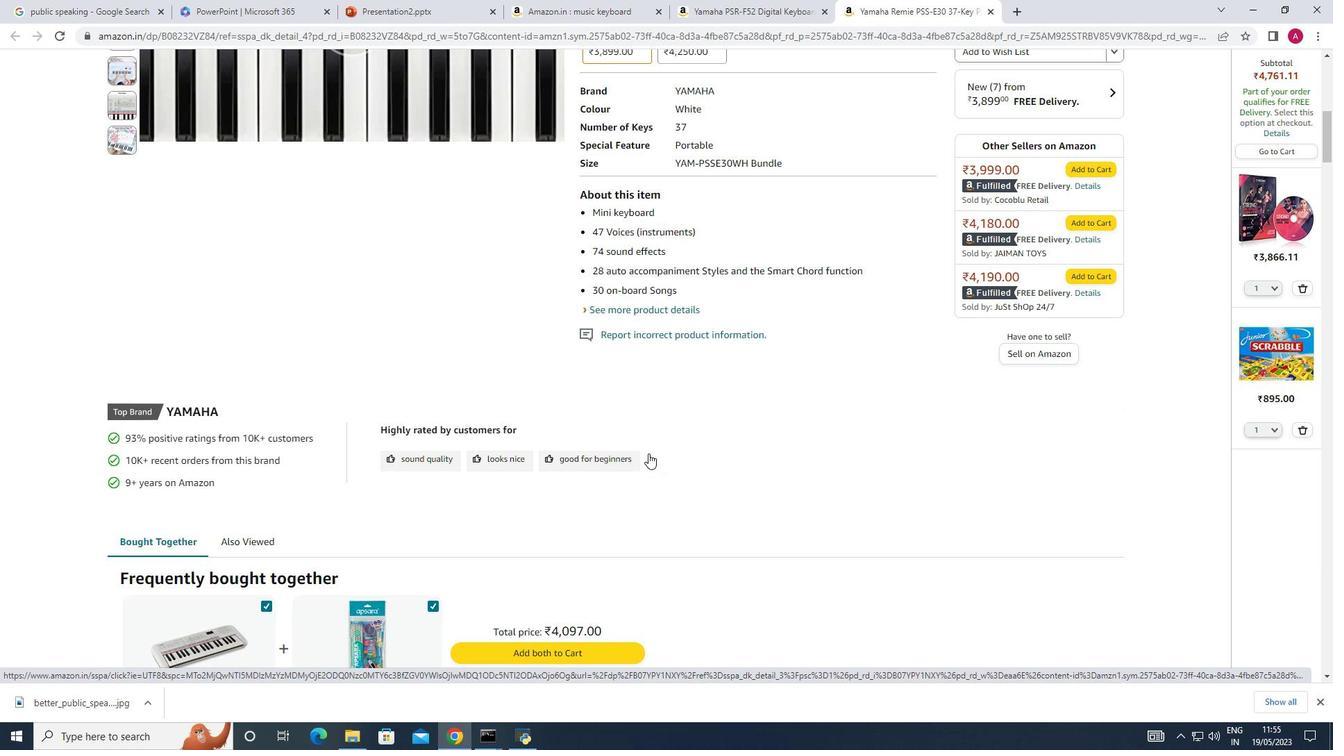 
Action: Mouse scrolled (648, 454) with delta (0, 0)
Screenshot: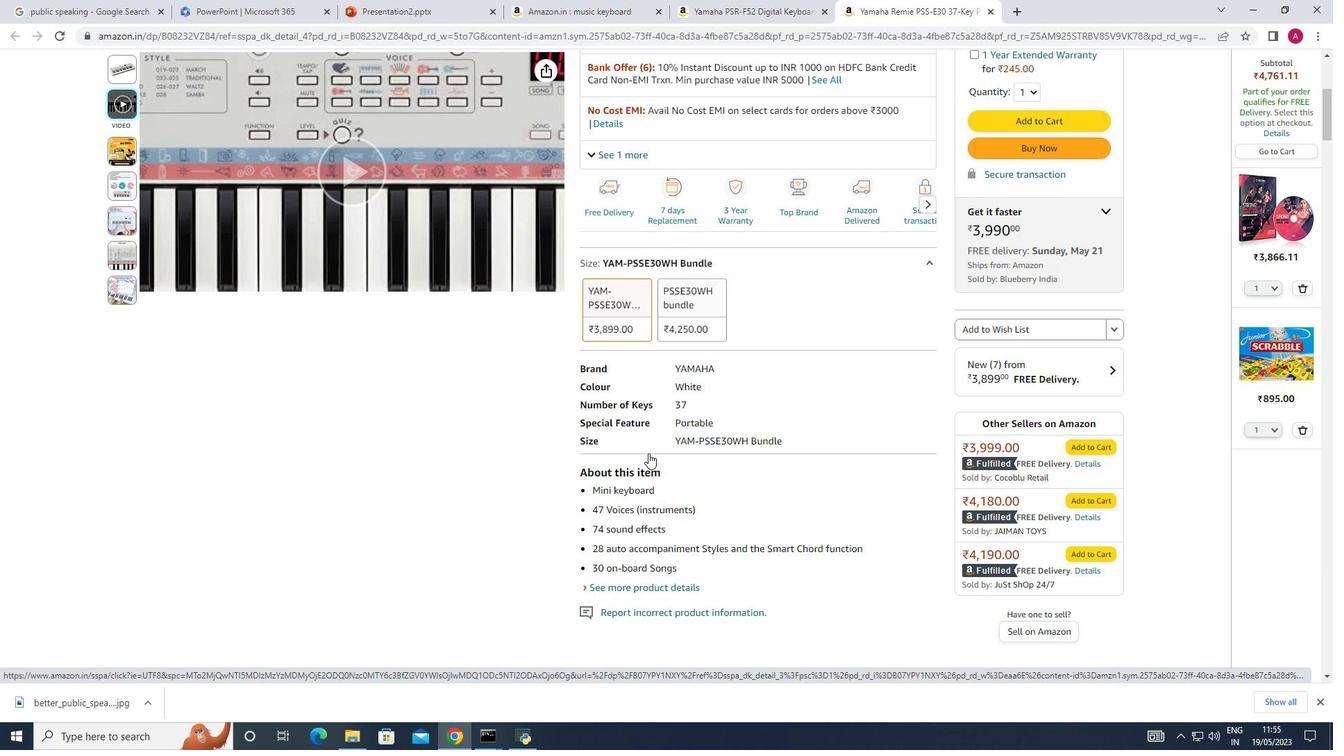 
Action: Mouse scrolled (648, 454) with delta (0, 0)
Screenshot: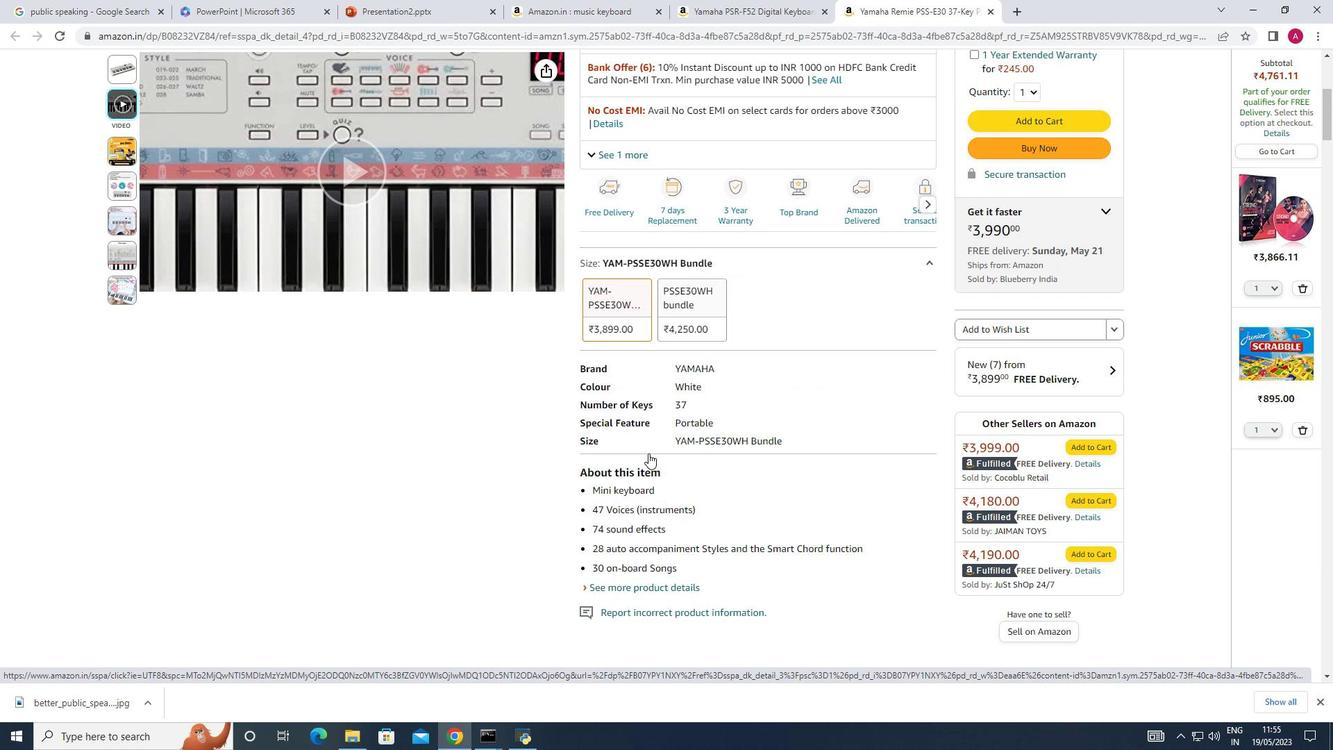 
Action: Mouse scrolled (648, 454) with delta (0, 0)
Screenshot: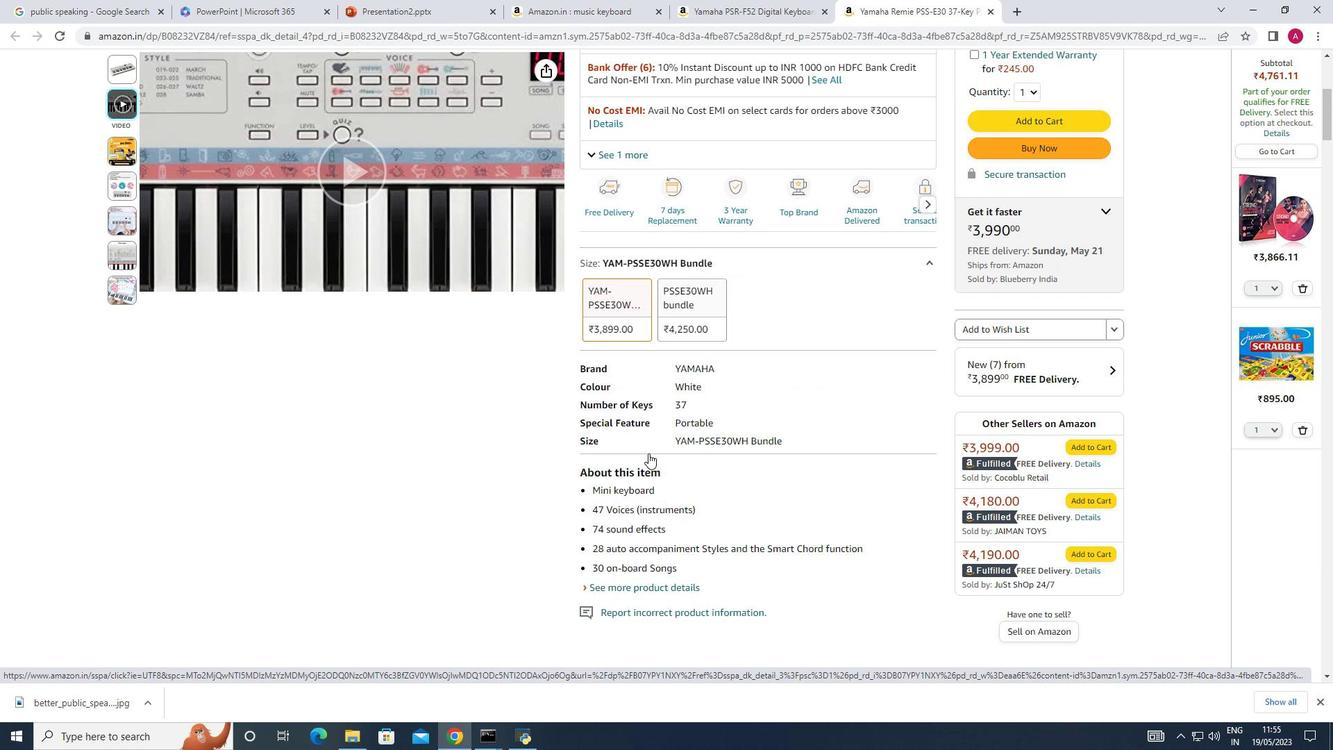 
Action: Mouse scrolled (648, 454) with delta (0, 0)
Screenshot: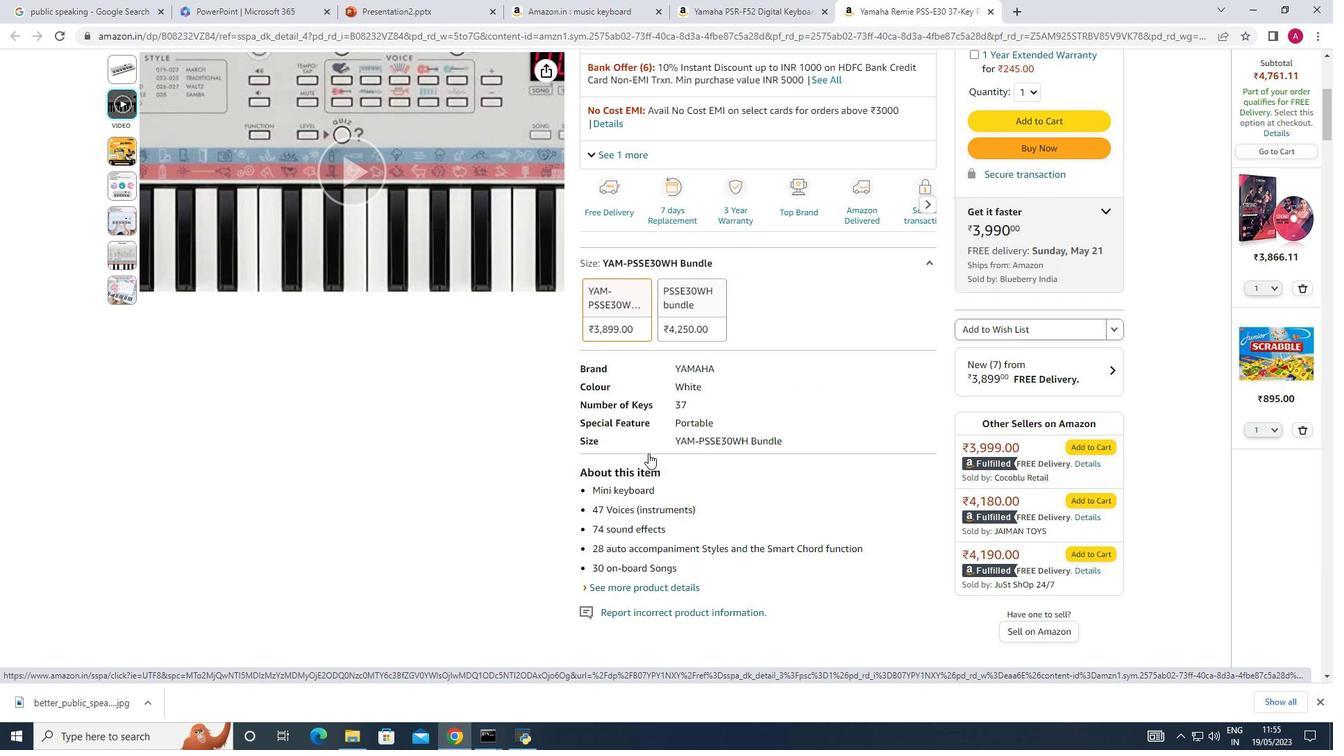 
Action: Mouse scrolled (648, 454) with delta (0, 0)
Screenshot: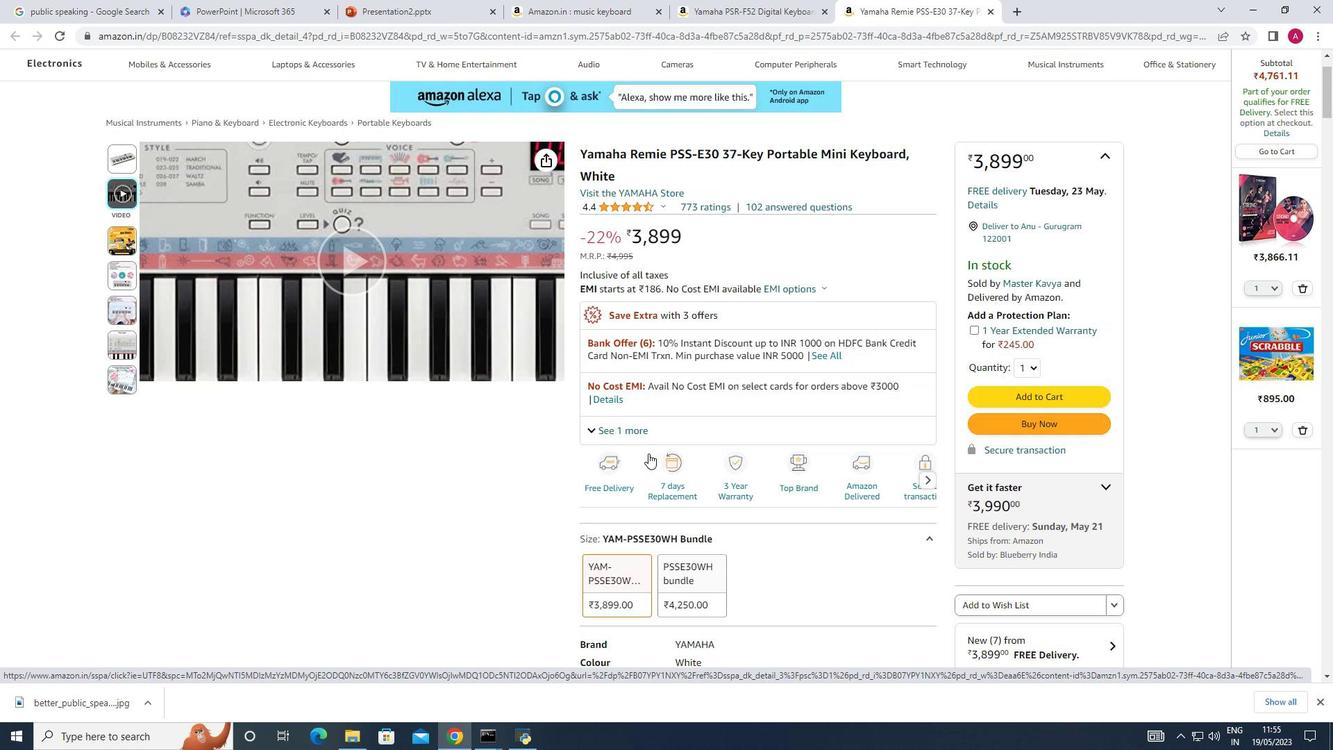 
Action: Mouse scrolled (648, 454) with delta (0, 0)
Screenshot: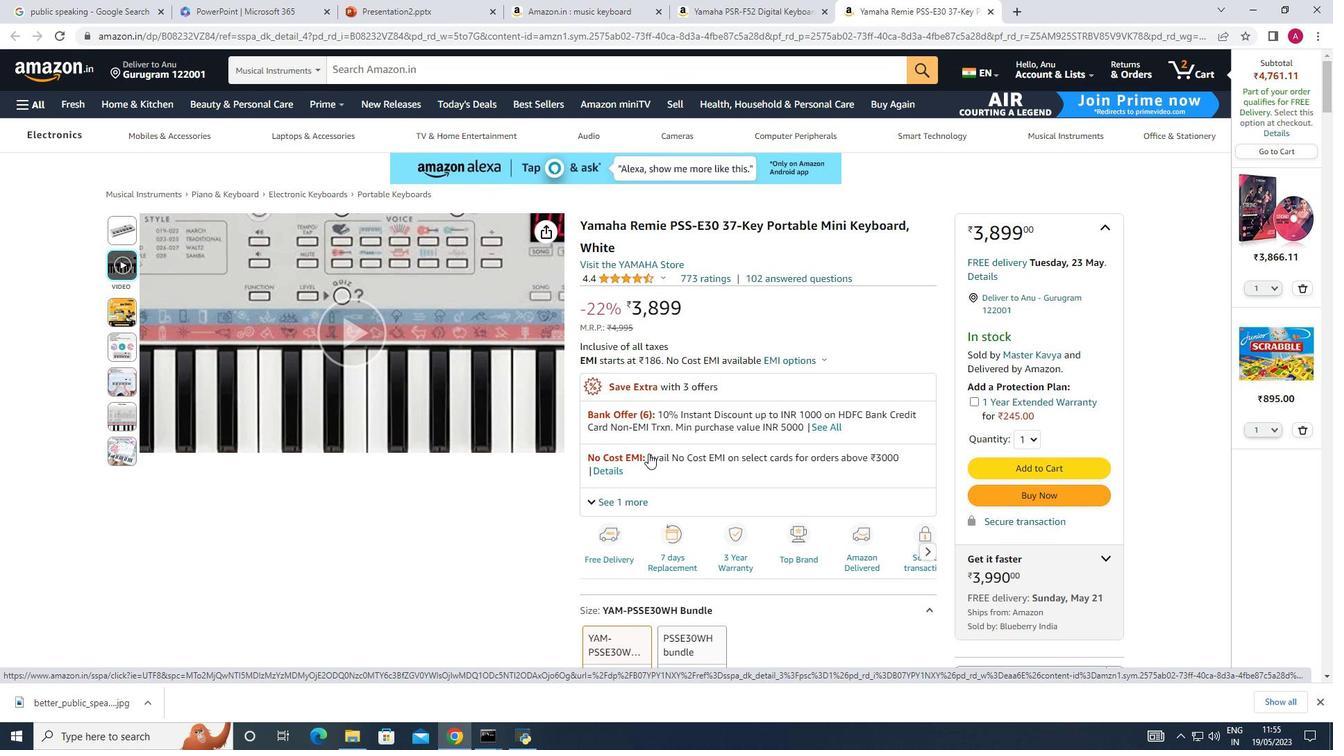 
Action: Mouse scrolled (648, 452) with delta (0, 0)
Screenshot: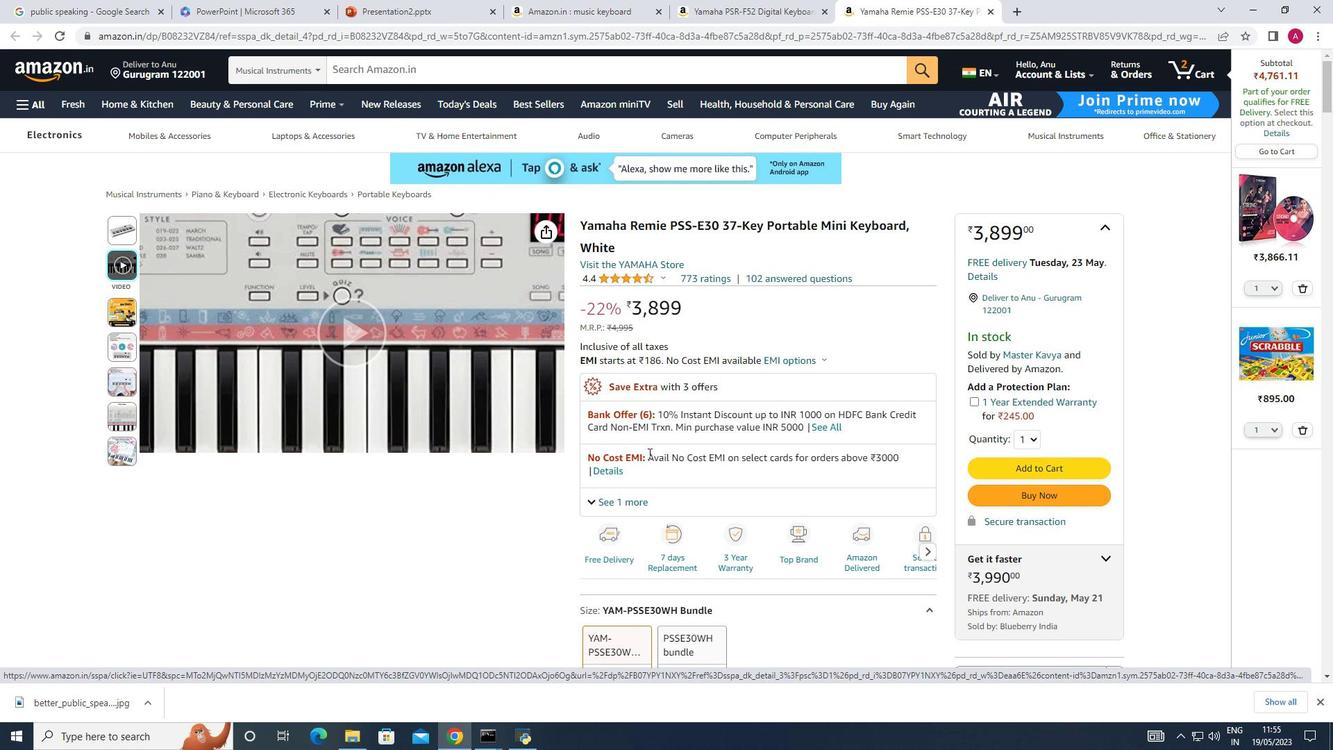 
Action: Mouse scrolled (648, 452) with delta (0, 0)
Screenshot: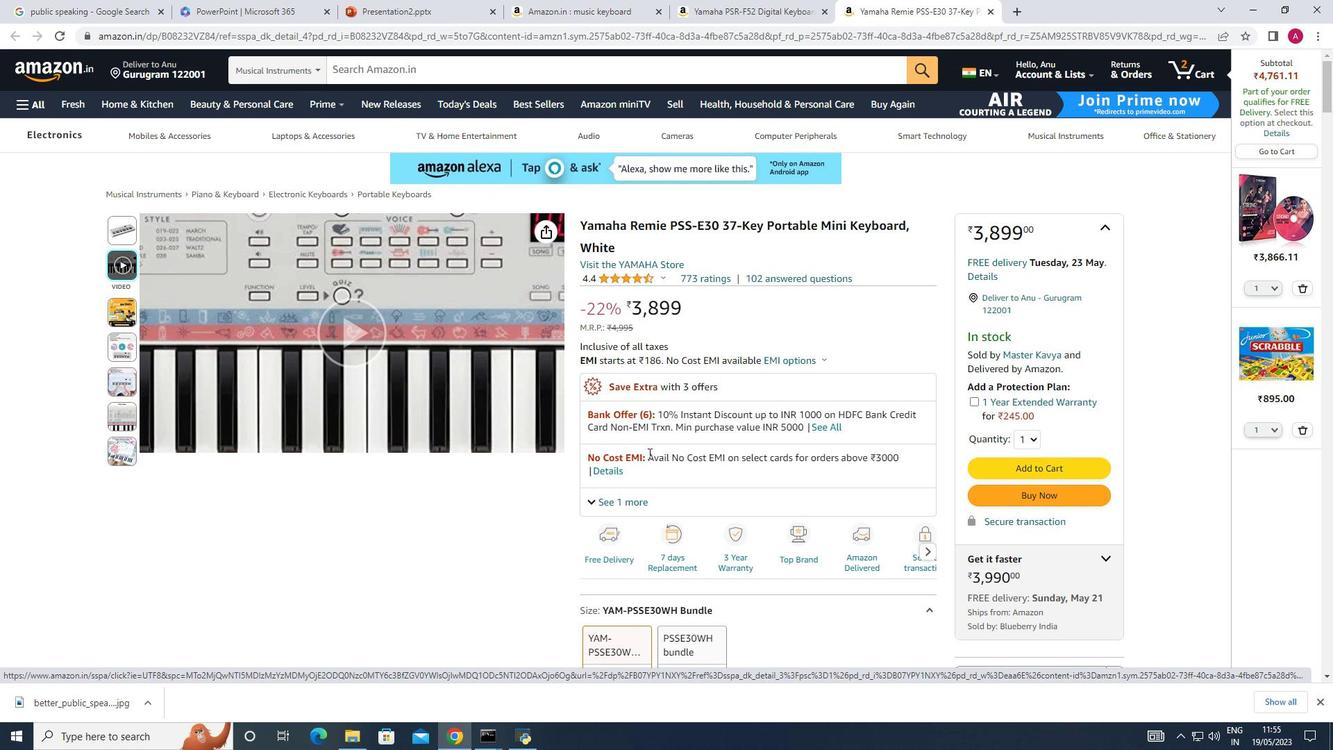 
Action: Mouse scrolled (648, 452) with delta (0, 0)
Screenshot: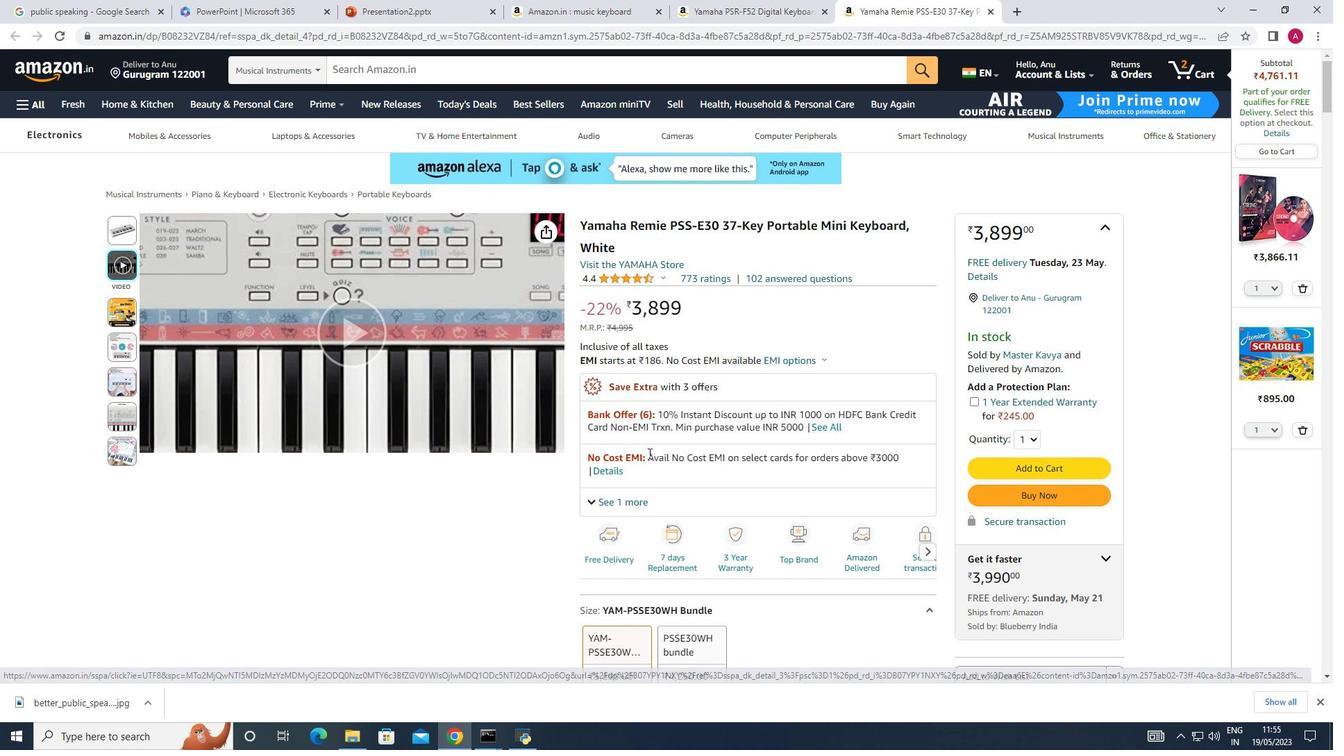 
Action: Mouse scrolled (648, 452) with delta (0, 0)
Screenshot: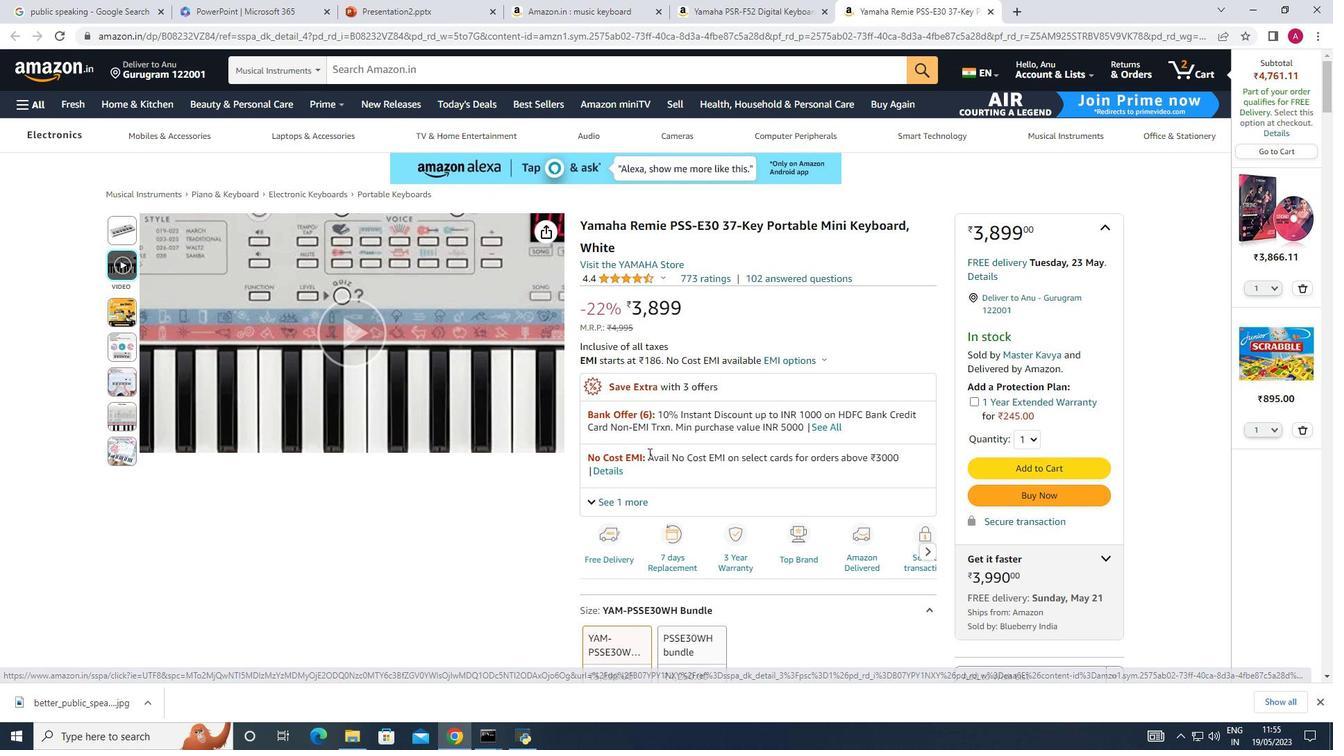 
Action: Mouse scrolled (648, 452) with delta (0, 0)
Screenshot: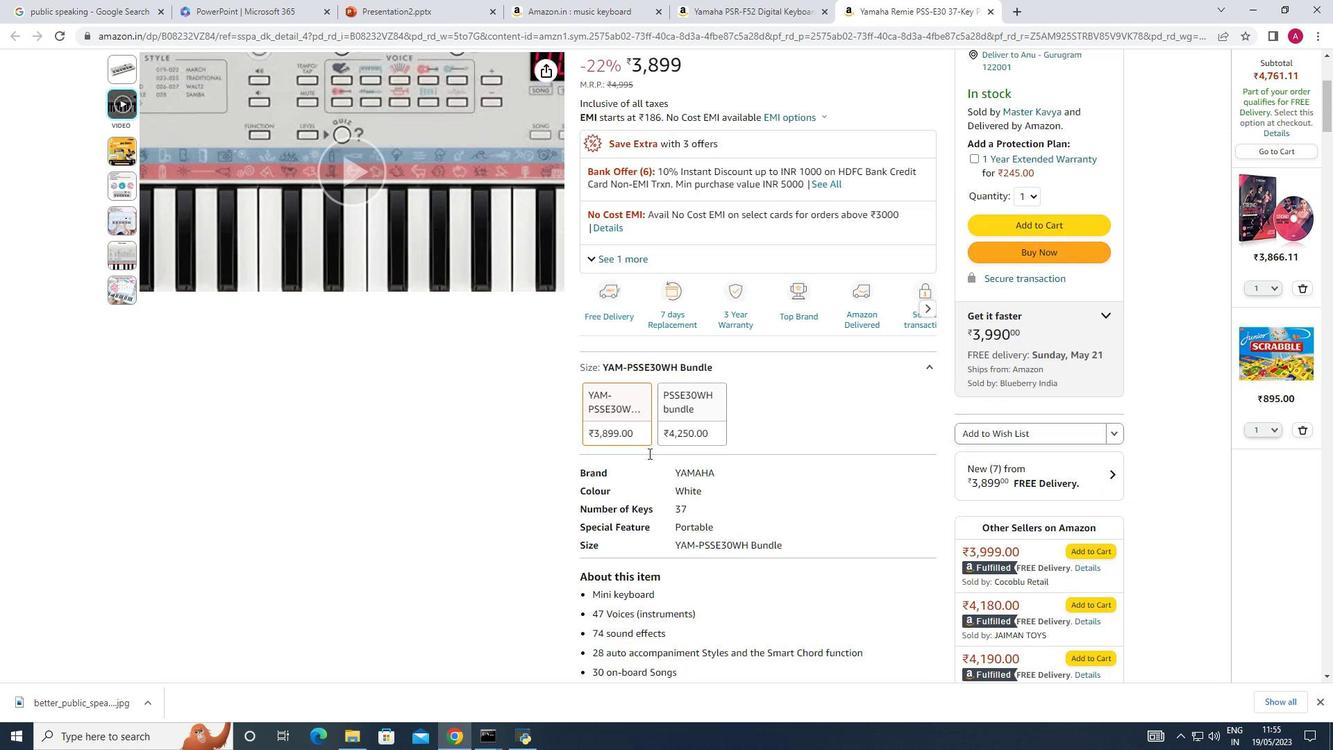 
Action: Mouse scrolled (648, 452) with delta (0, 0)
Screenshot: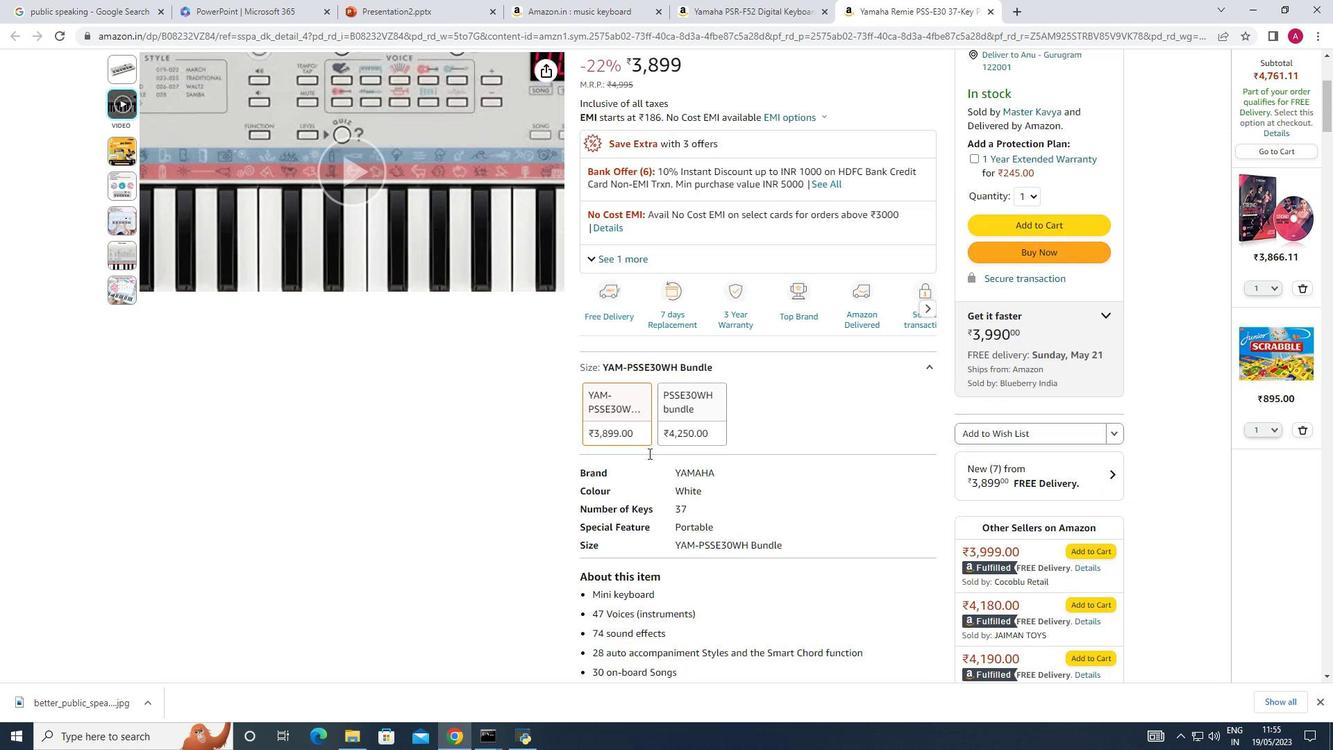 
Action: Mouse scrolled (648, 452) with delta (0, 0)
Screenshot: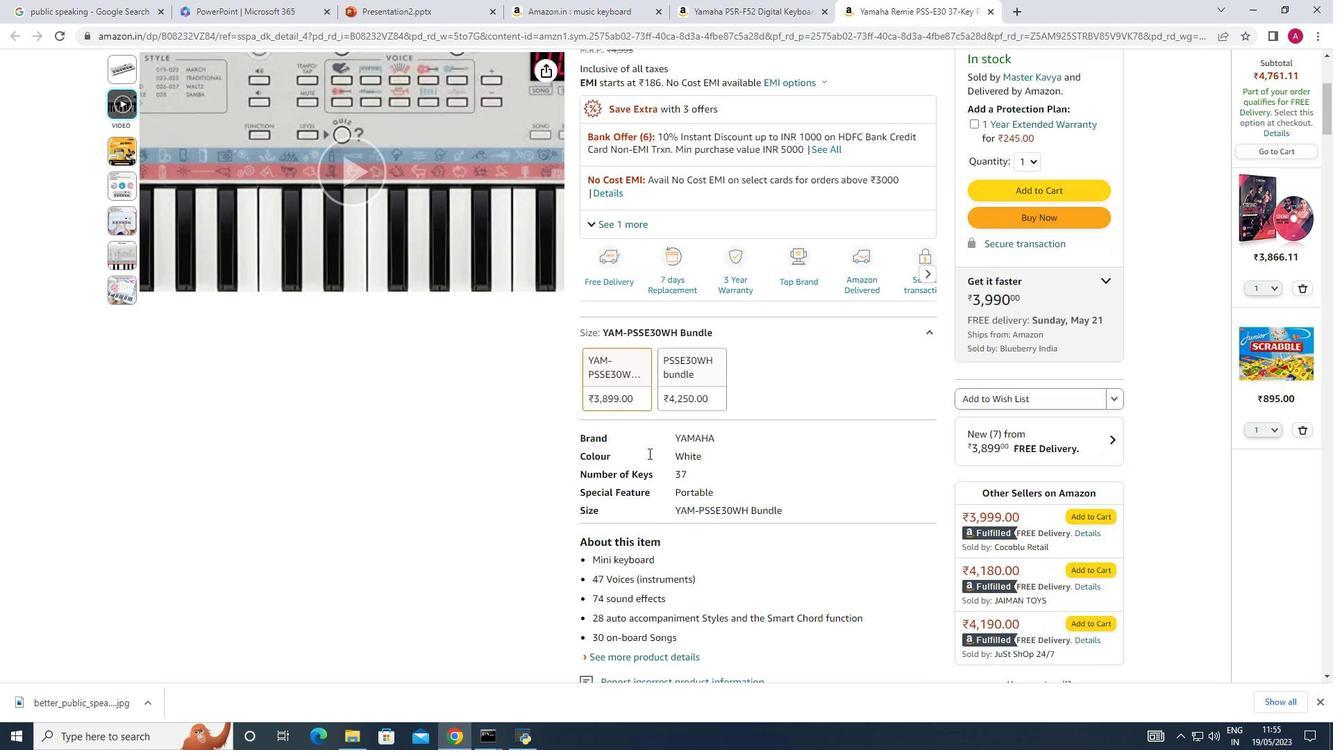 
Action: Mouse scrolled (648, 452) with delta (0, 0)
Screenshot: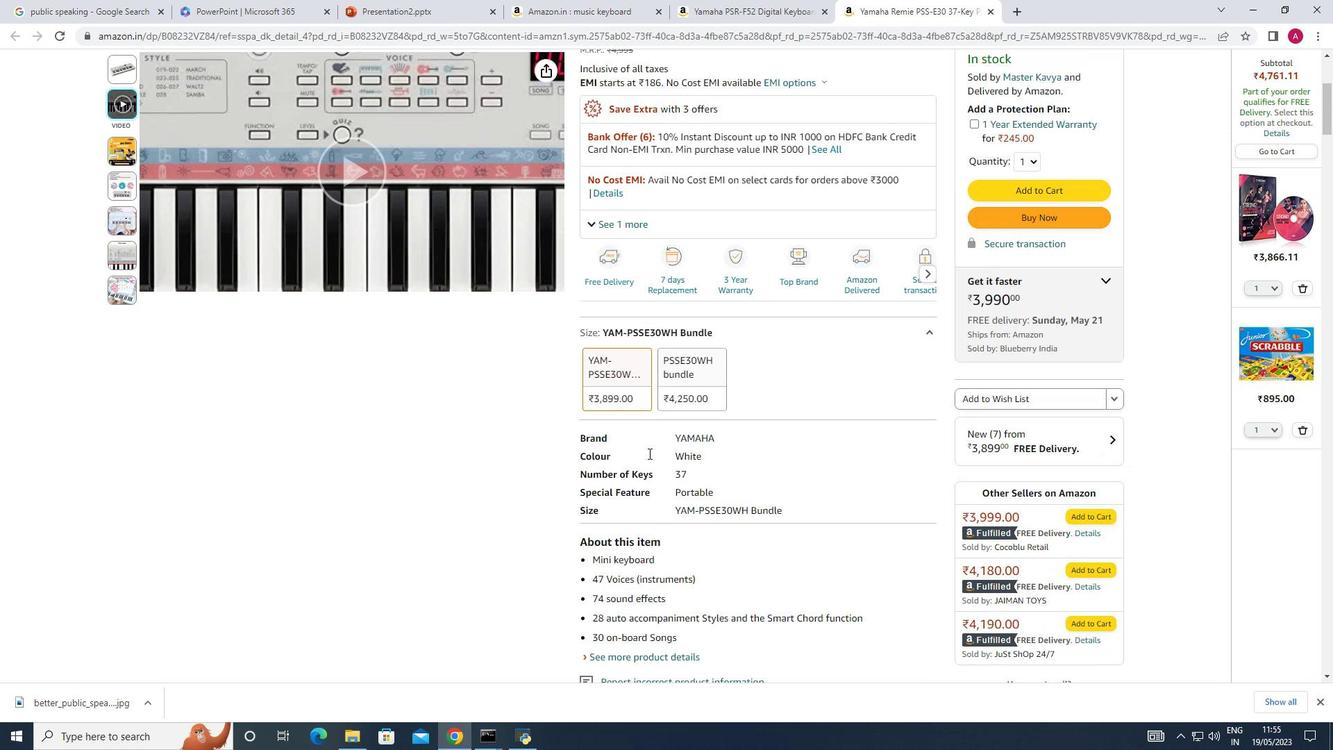 
Action: Mouse scrolled (648, 452) with delta (0, 0)
Screenshot: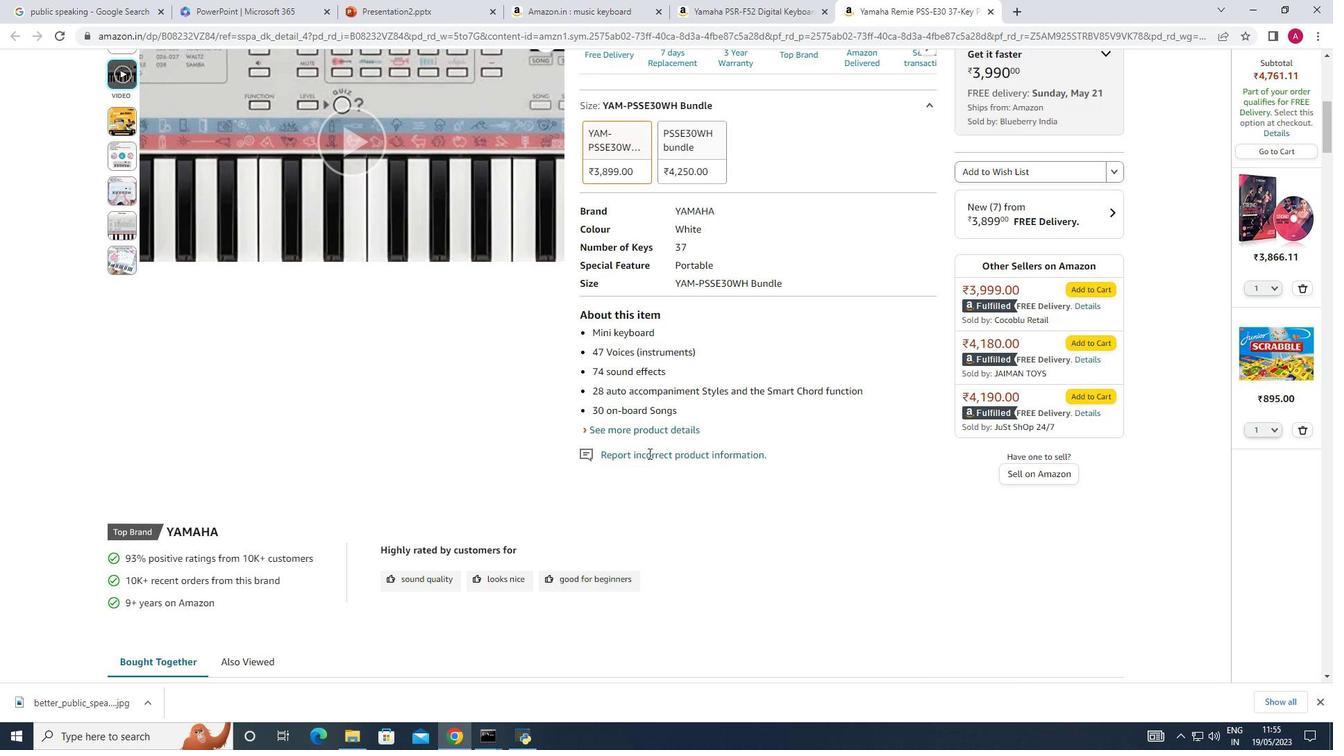
Action: Mouse scrolled (648, 452) with delta (0, 0)
Screenshot: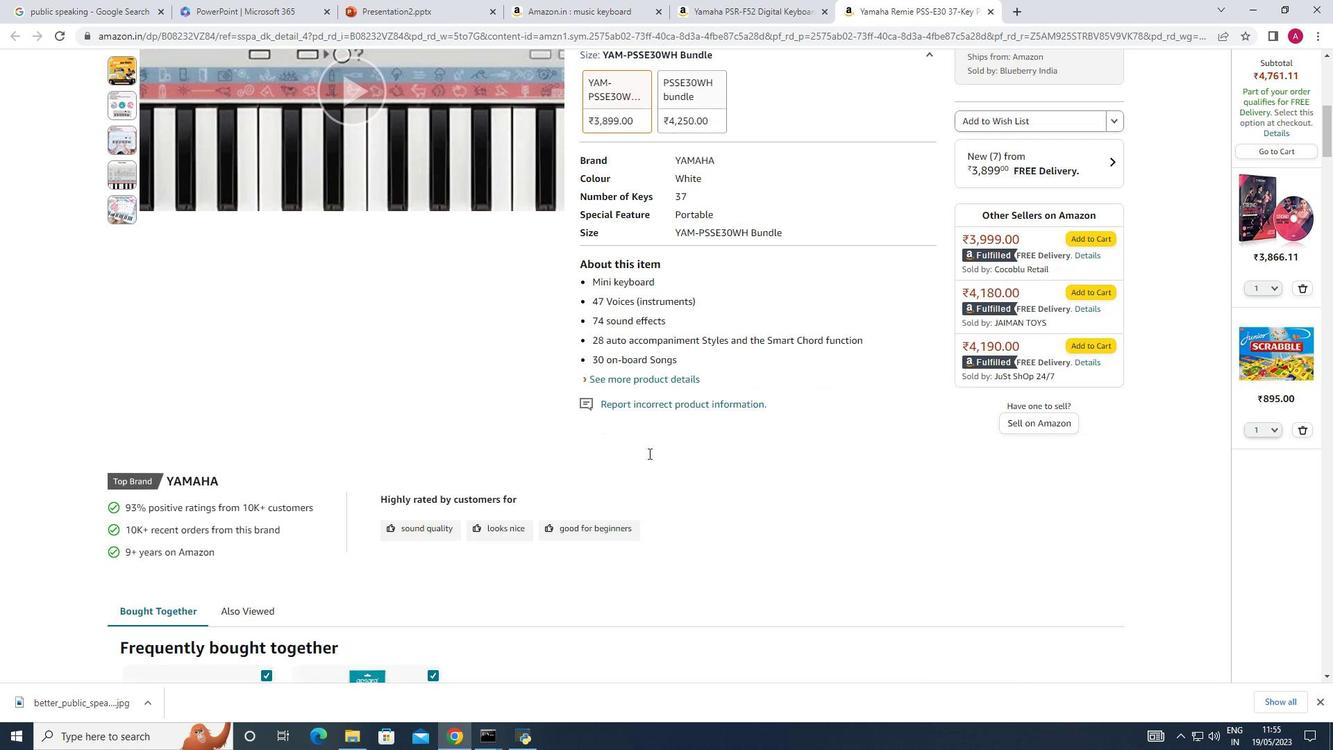 
Action: Mouse scrolled (648, 452) with delta (0, 0)
Screenshot: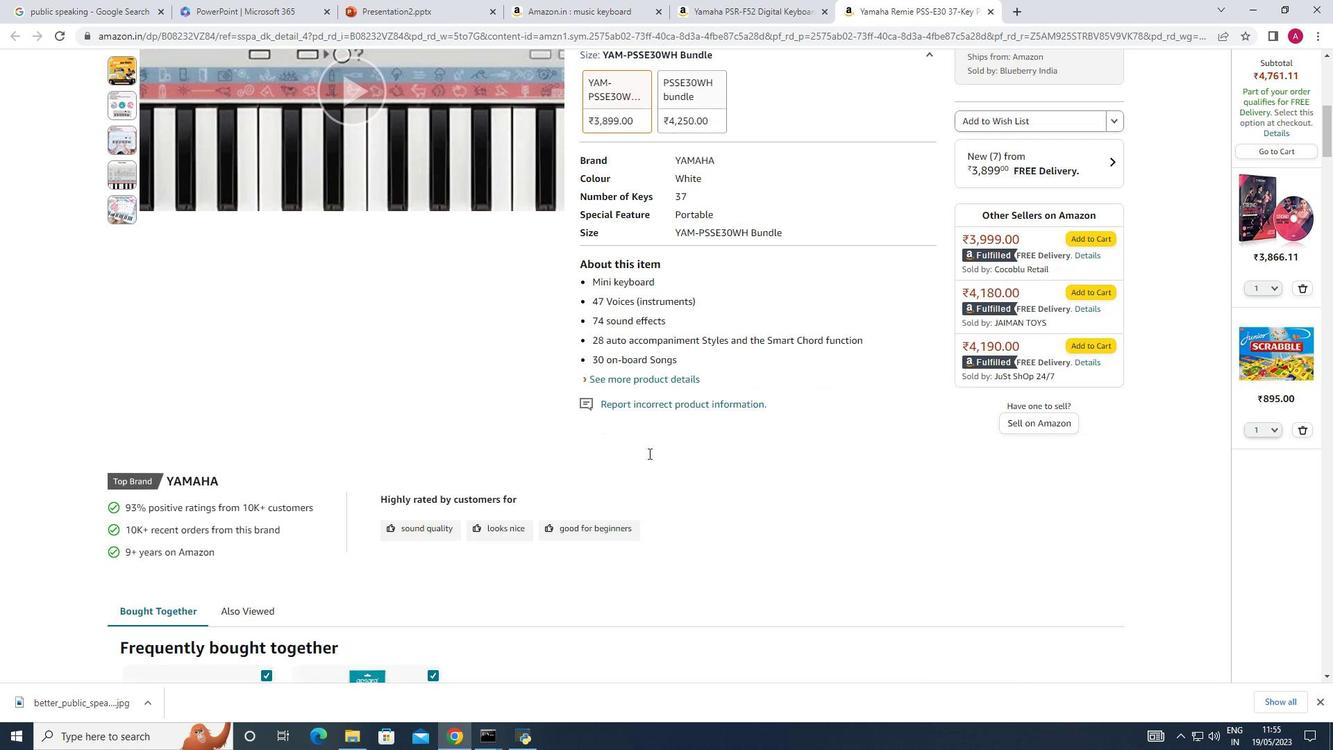 
Action: Mouse scrolled (648, 452) with delta (0, 0)
Screenshot: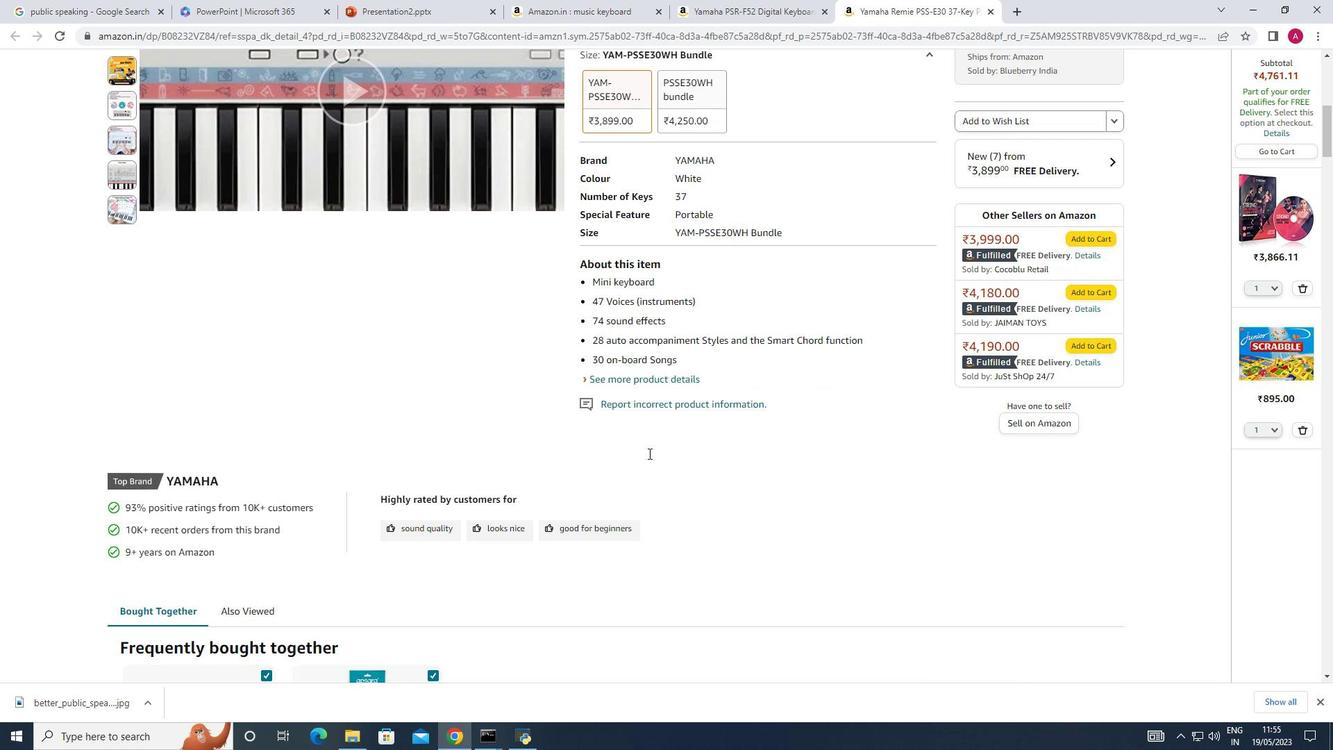 
Action: Mouse scrolled (648, 452) with delta (0, 0)
Screenshot: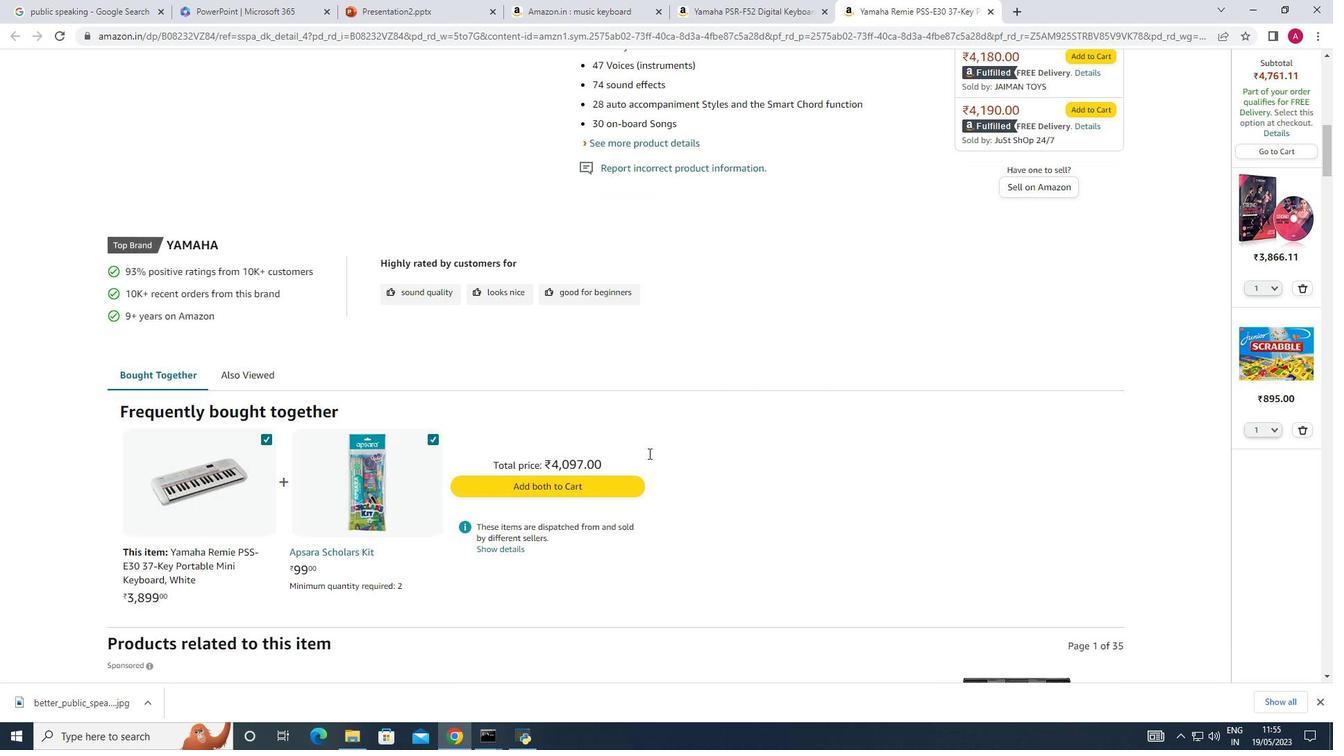
Action: Mouse scrolled (648, 452) with delta (0, 0)
Screenshot: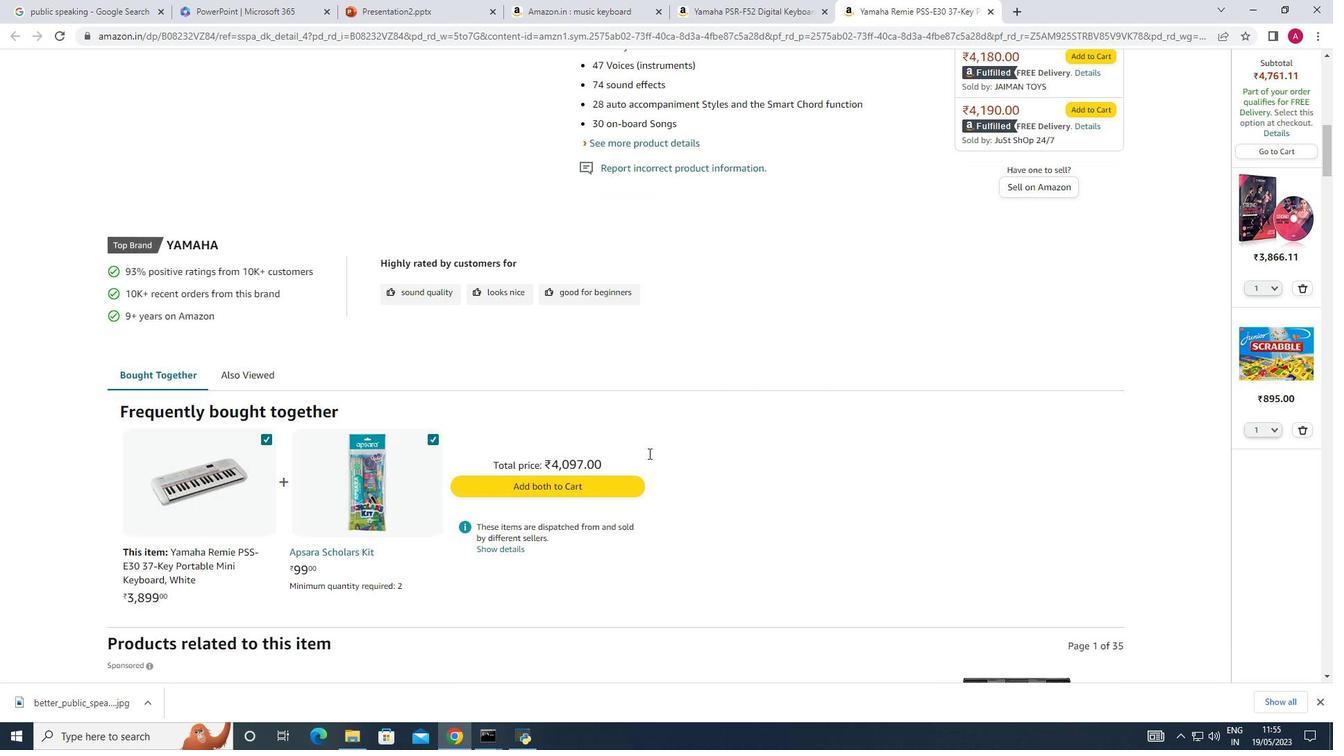 
Action: Mouse scrolled (648, 452) with delta (0, 0)
Screenshot: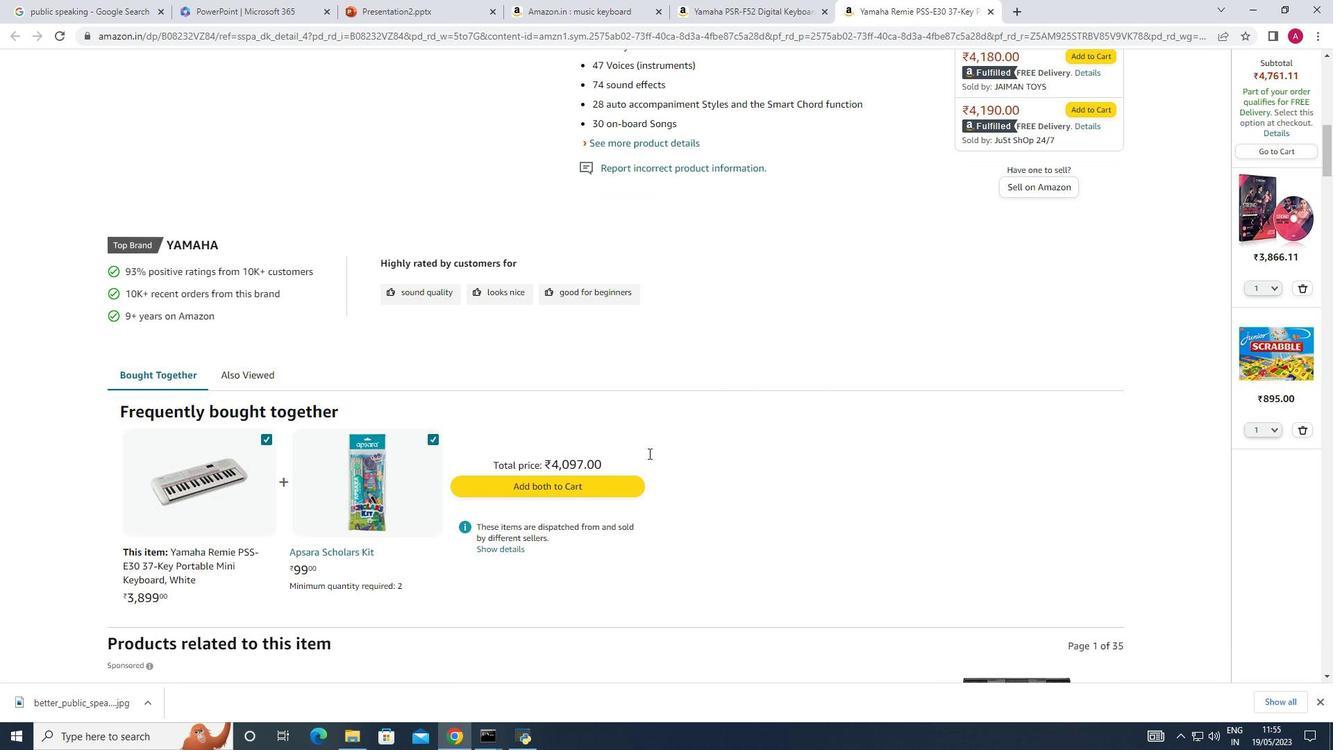 
Action: Mouse scrolled (648, 452) with delta (0, 0)
Screenshot: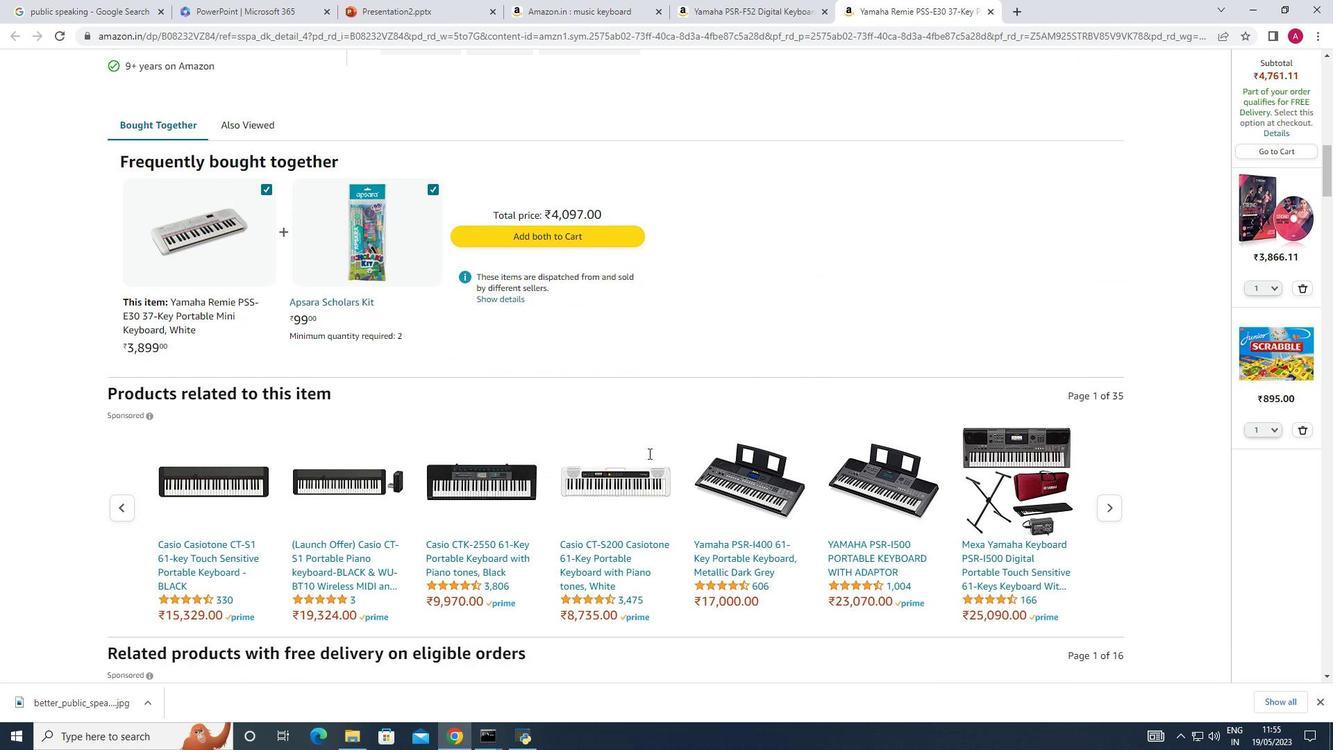 
Action: Mouse scrolled (648, 452) with delta (0, 0)
Screenshot: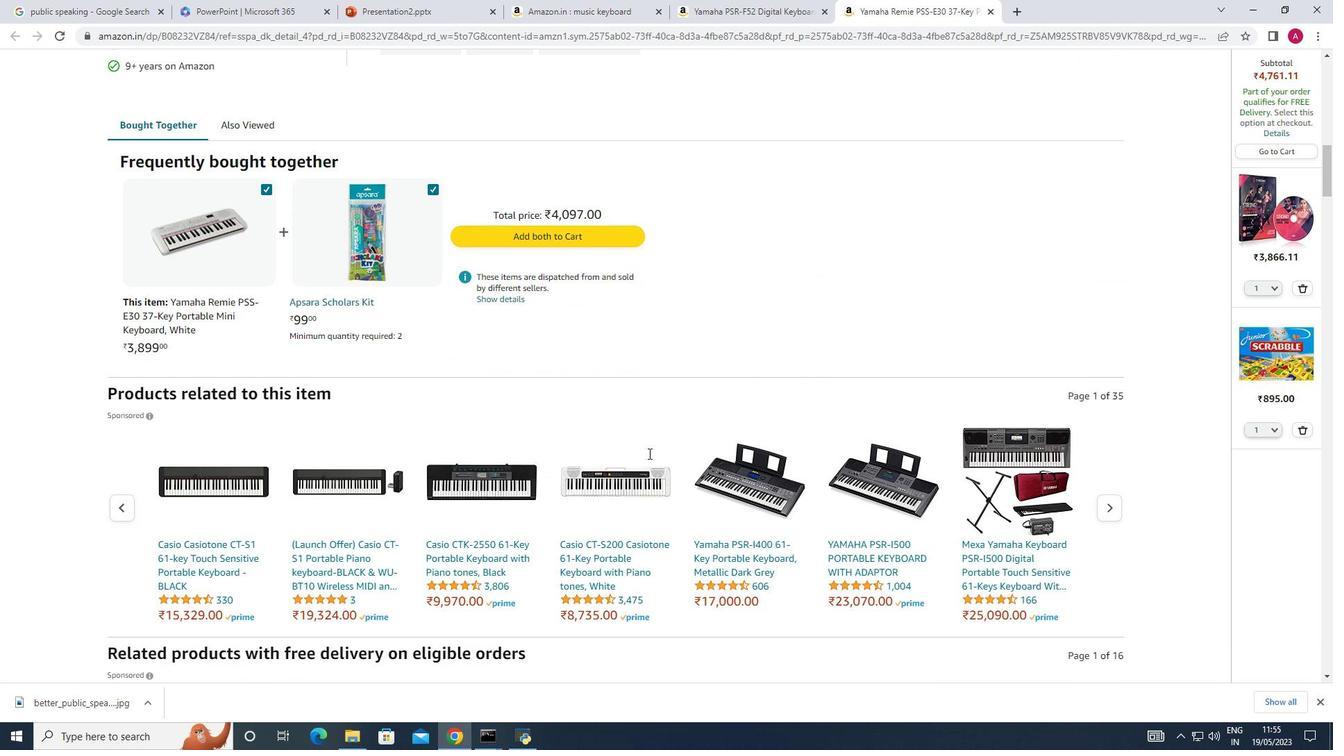 
Action: Mouse scrolled (648, 452) with delta (0, 0)
Screenshot: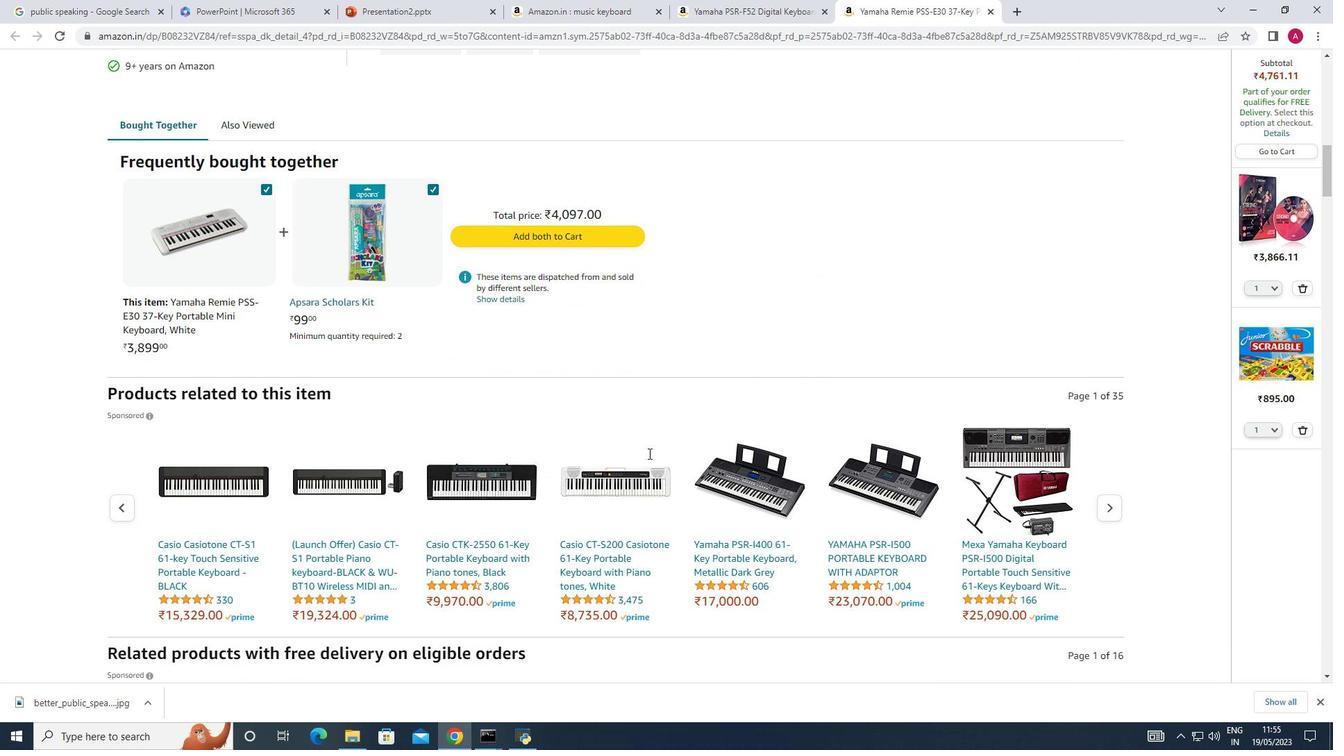 
Action: Mouse moved to (707, 470)
Screenshot: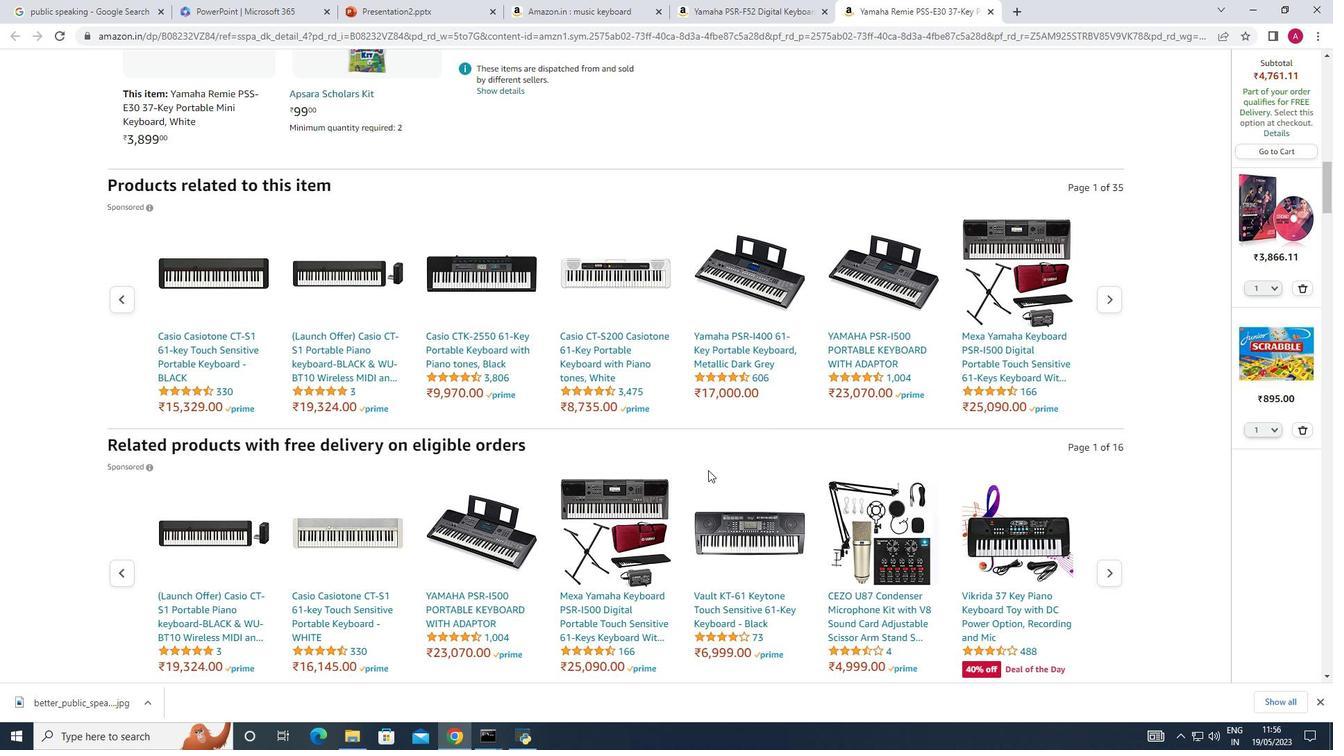 
Action: Mouse scrolled (707, 469) with delta (0, 0)
Screenshot: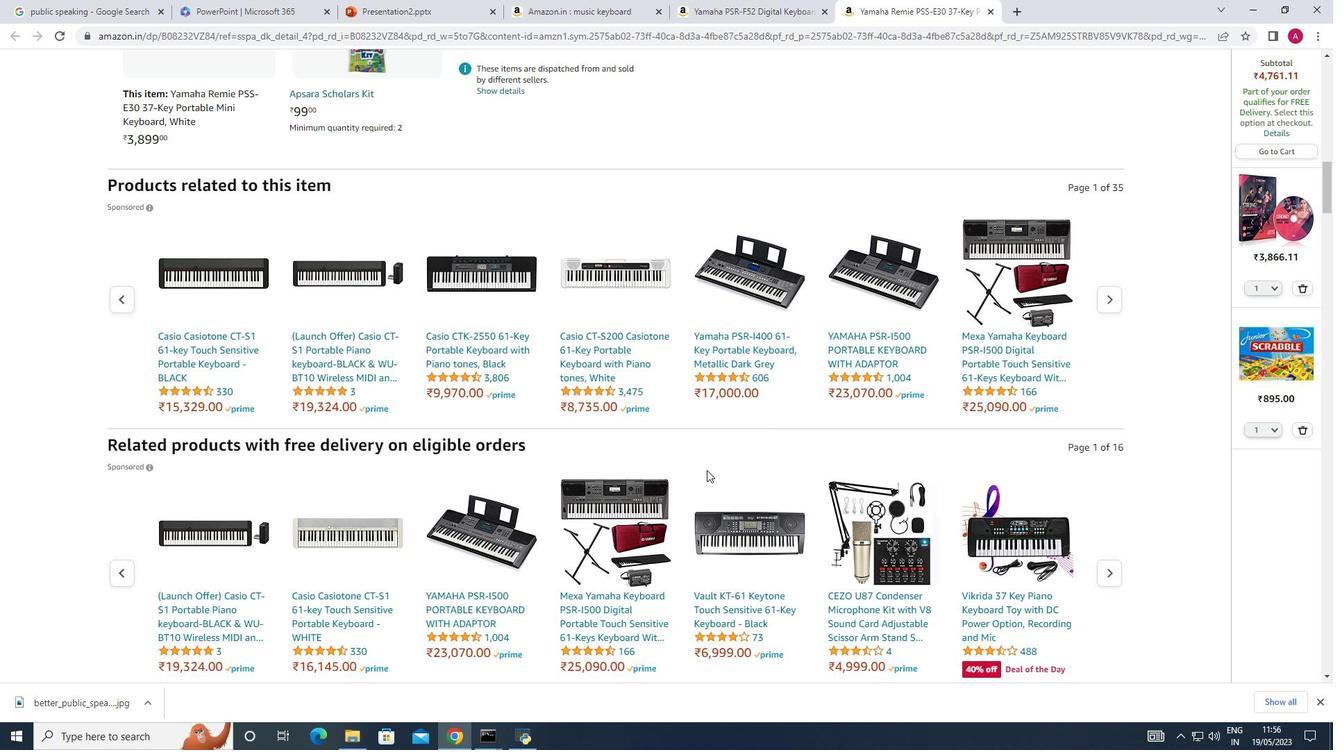 
Action: Mouse moved to (277, 401)
Screenshot: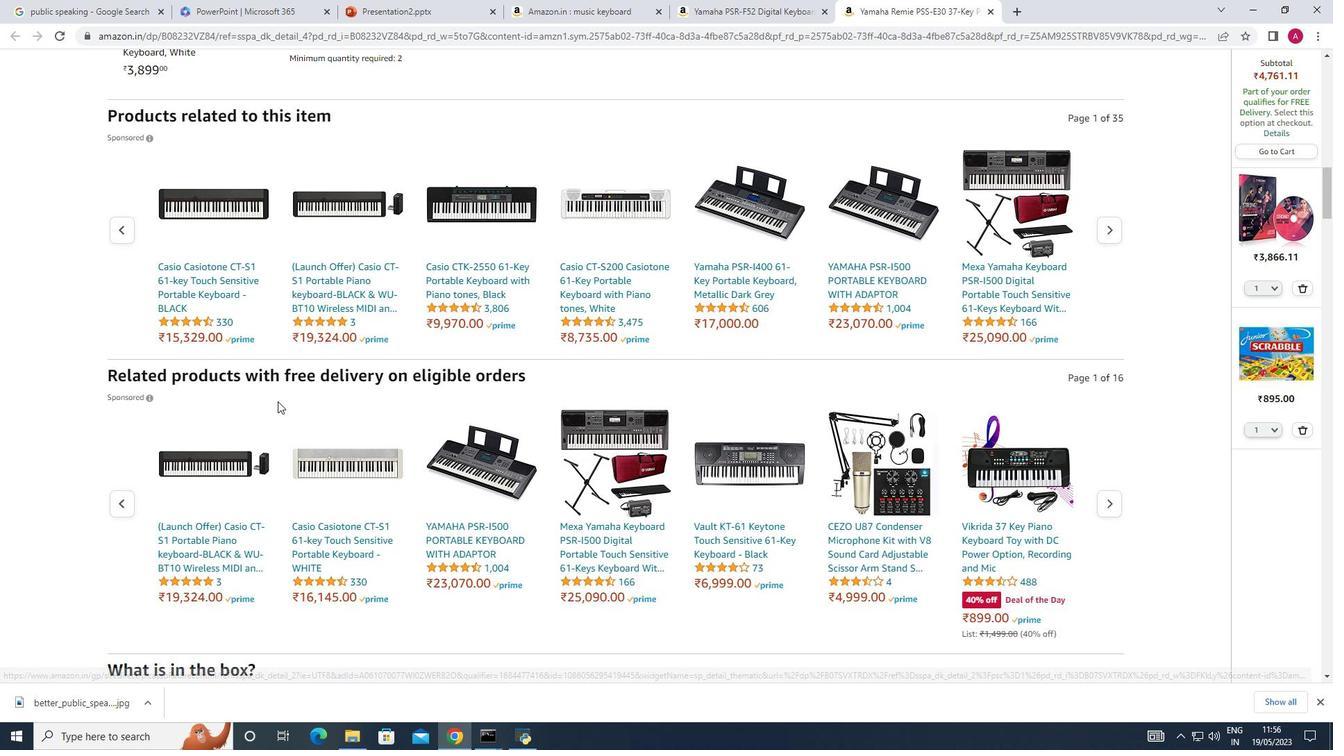 
Action: Mouse scrolled (277, 400) with delta (0, 0)
Screenshot: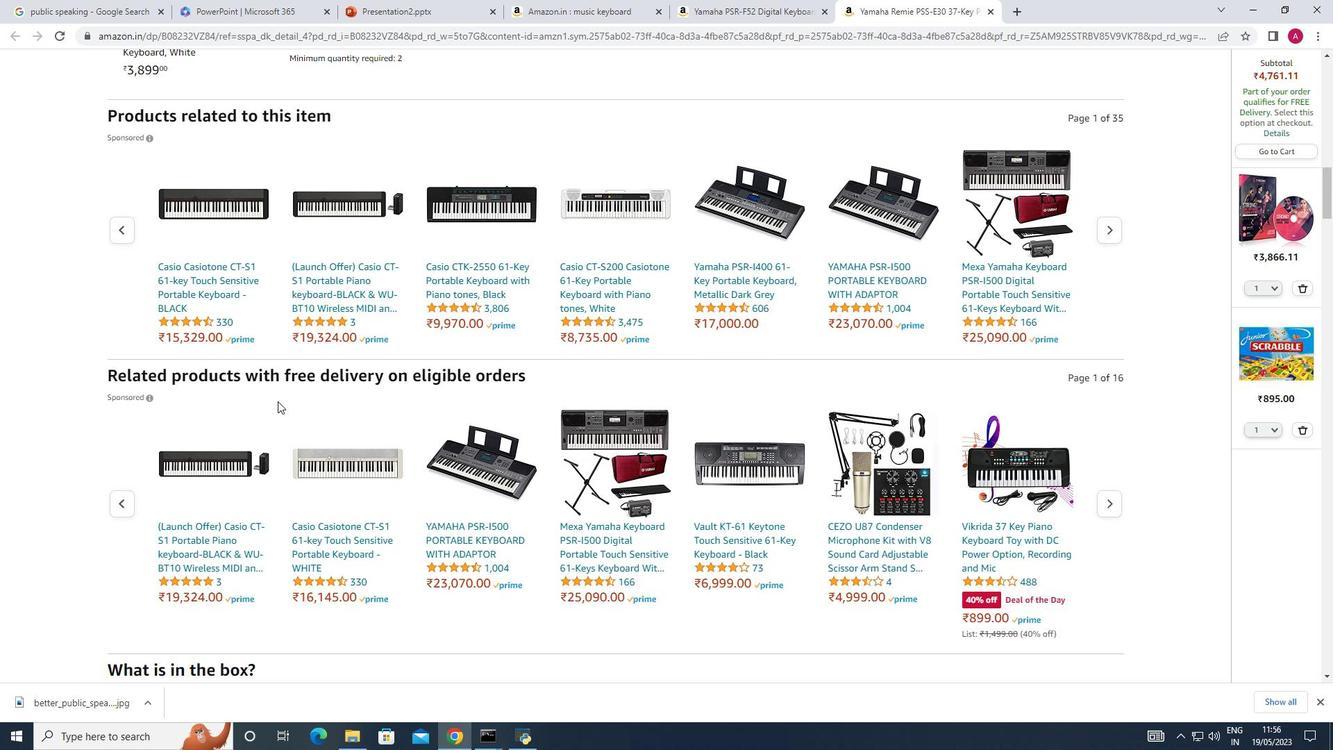 
Action: Mouse scrolled (277, 400) with delta (0, 0)
Screenshot: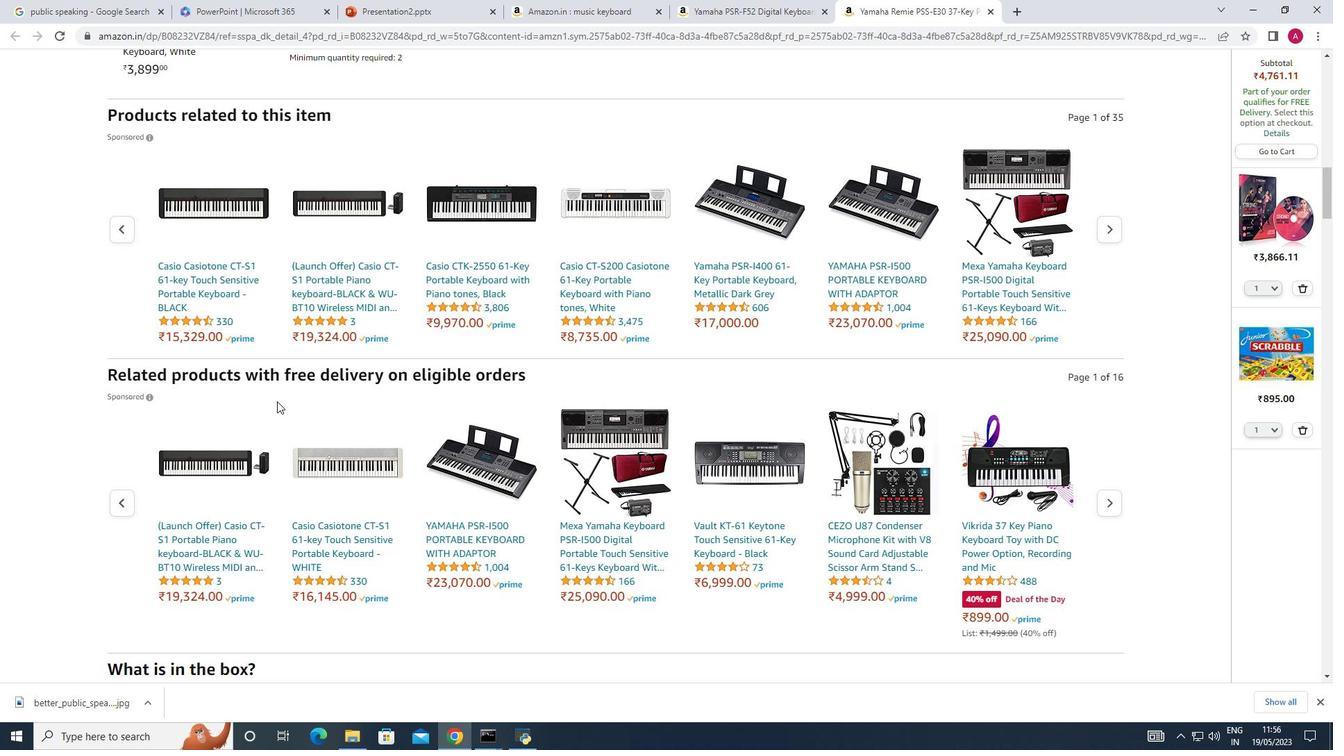 
Action: Mouse moved to (197, 337)
Screenshot: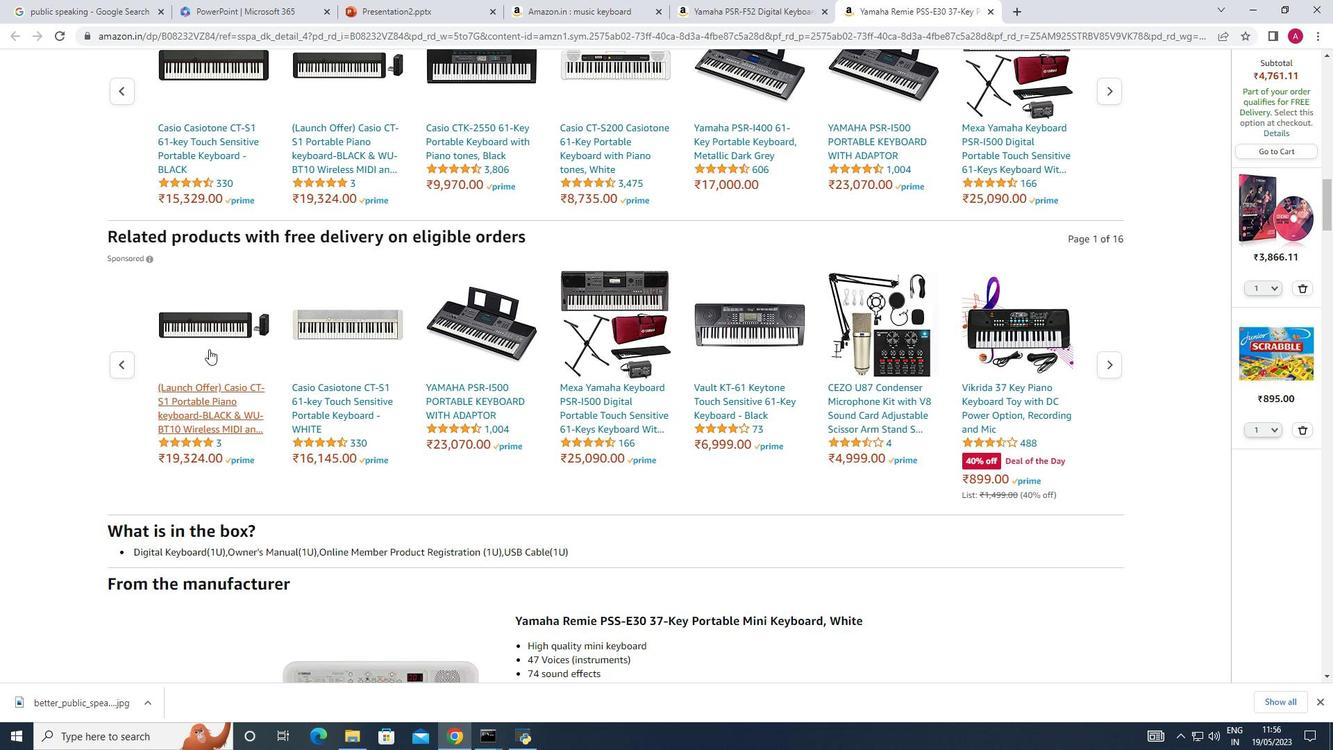 
Action: Mouse pressed left at (197, 337)
Screenshot: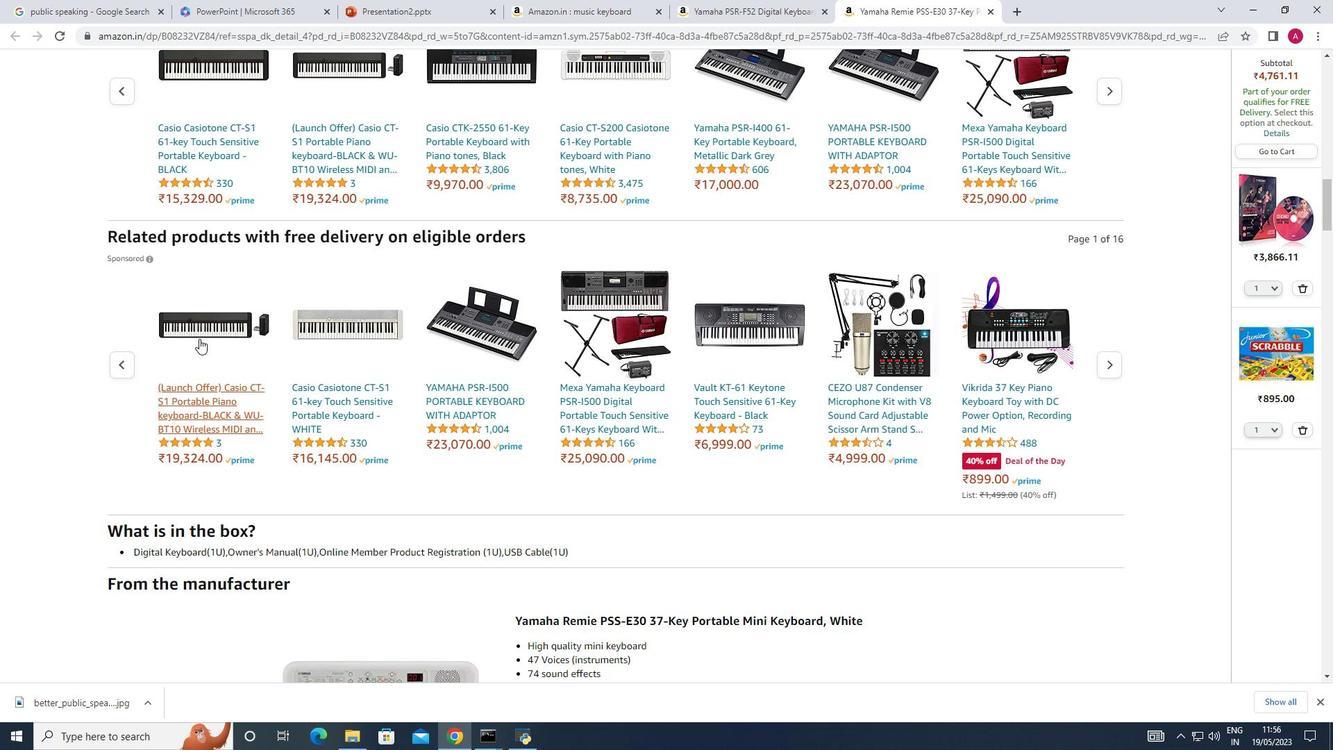 
Action: Mouse moved to (122, 261)
Screenshot: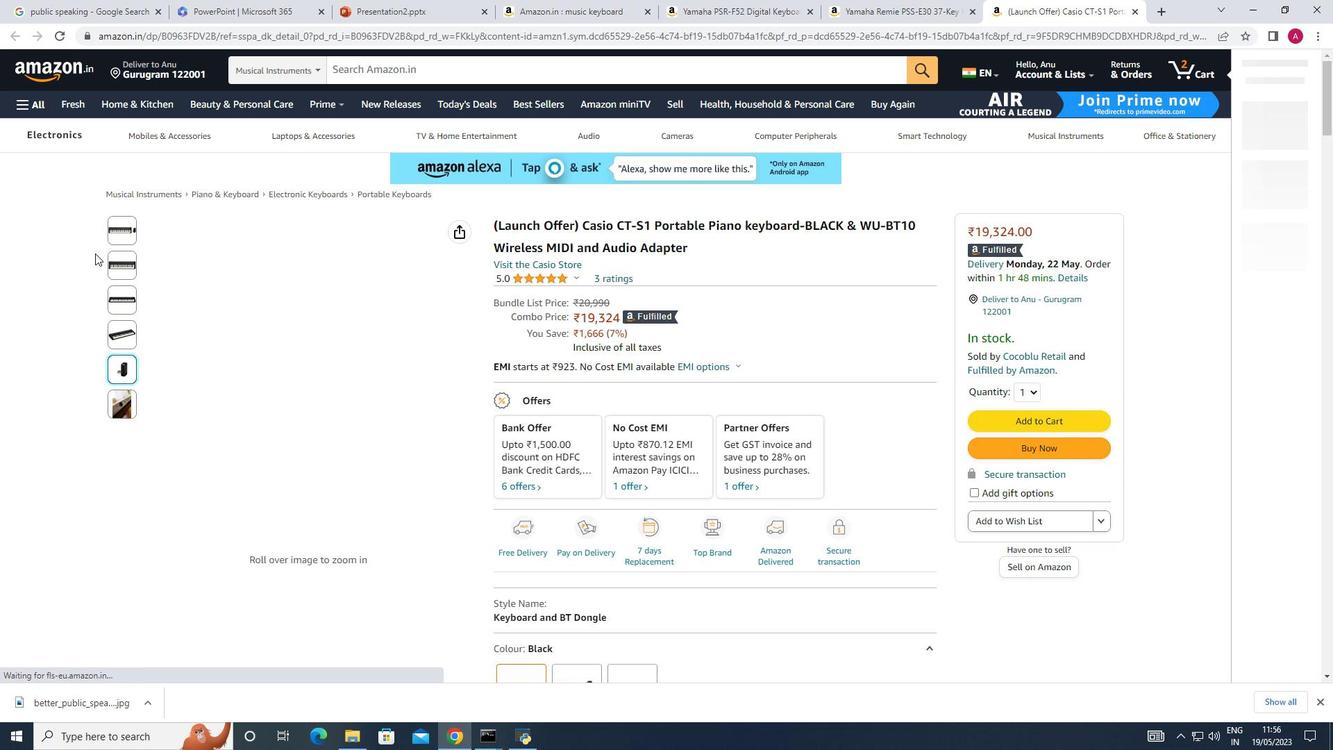 
Action: Mouse pressed left at (122, 261)
Screenshot: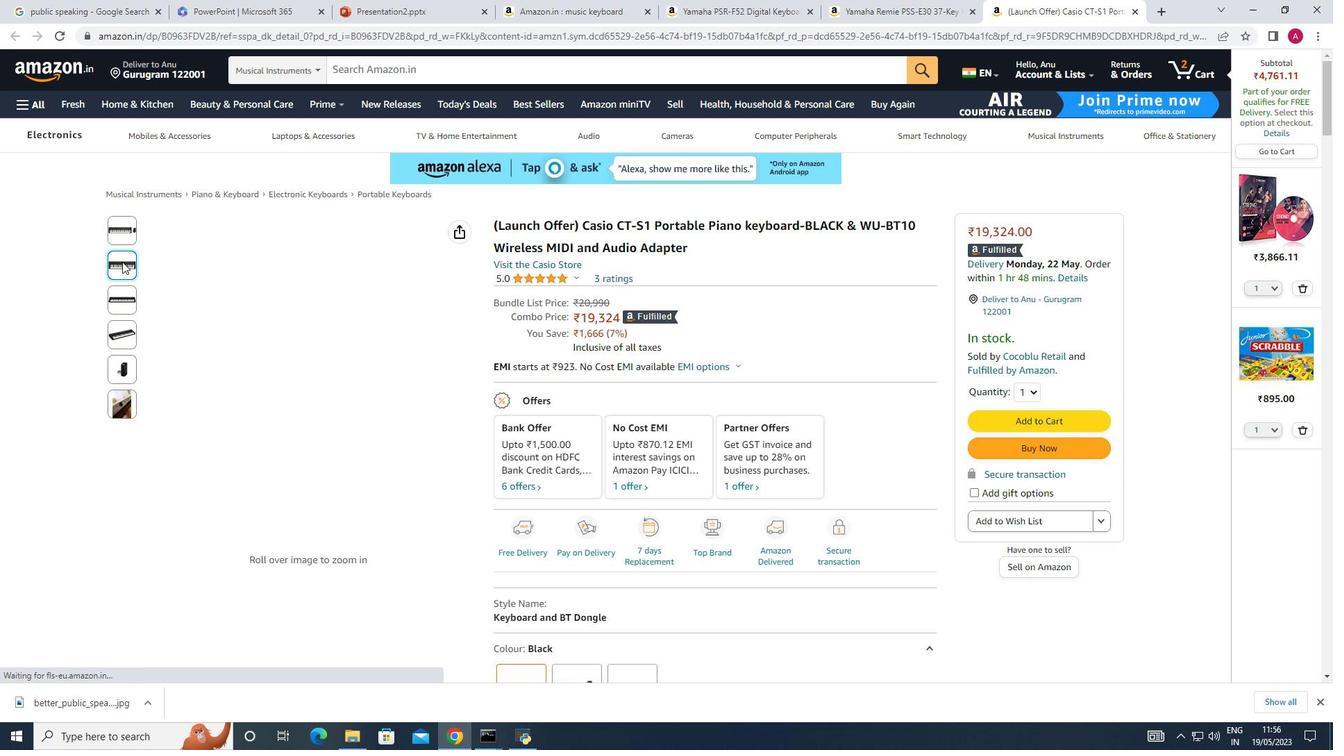
Action: Mouse moved to (834, 470)
Screenshot: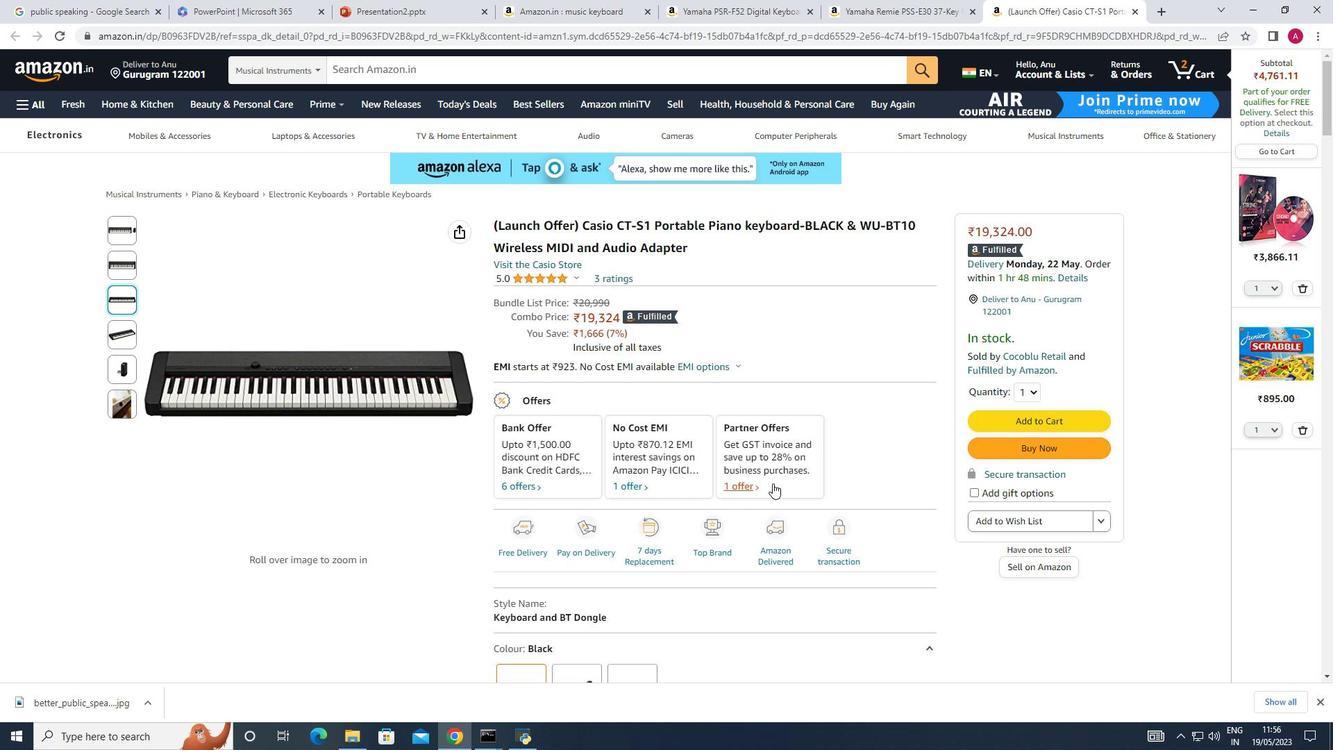 
Action: Mouse scrolled (834, 469) with delta (0, 0)
Screenshot: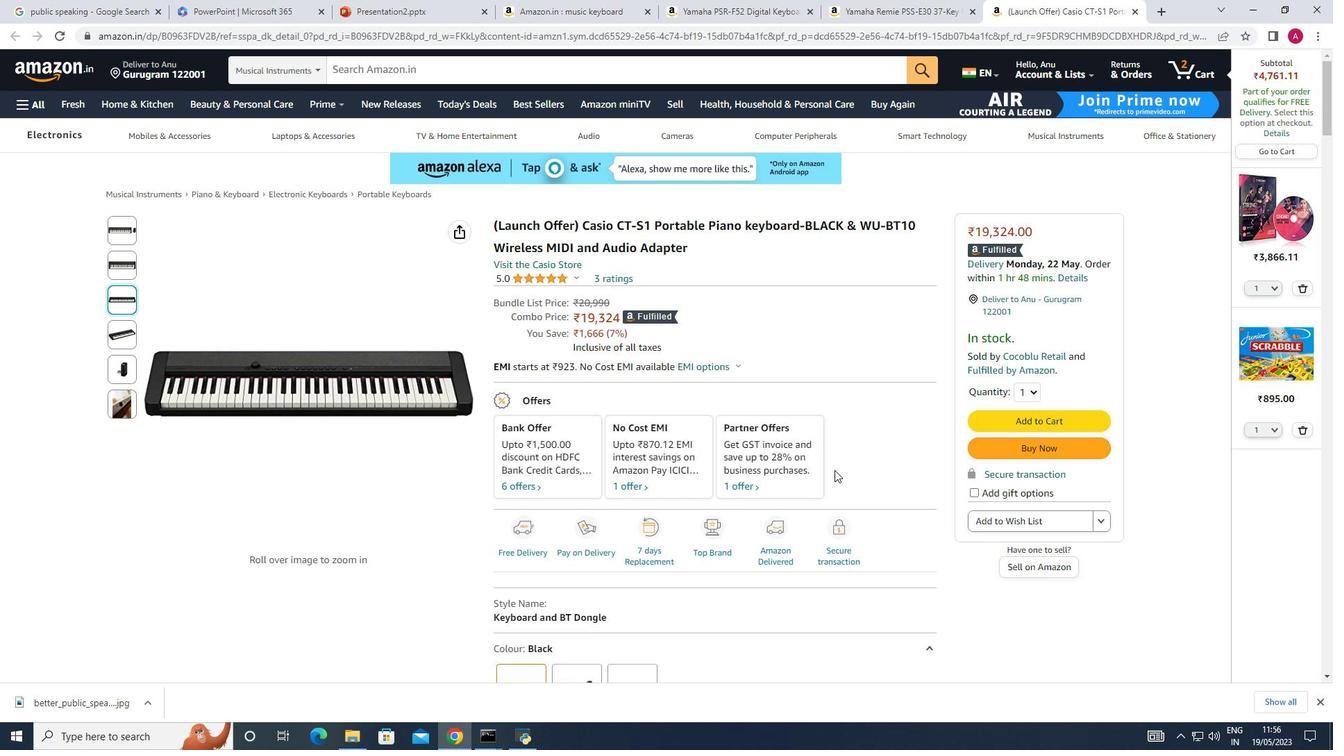 
Action: Mouse scrolled (834, 469) with delta (0, 0)
